 Task: 1. Profile Optimization: Reference:- Review your LinkedIn profile and update it with a compelling headline, a professional summary, and relevant keywords. Add or update your work experience, highlighting key achievements and responsibilities. Incorporate media files such as presentations, articles, or videos to showcase your work. Request recommendations from colleagues or supervisors to enhance your profile credibility.
Action: Mouse moved to (540, 83)
Screenshot: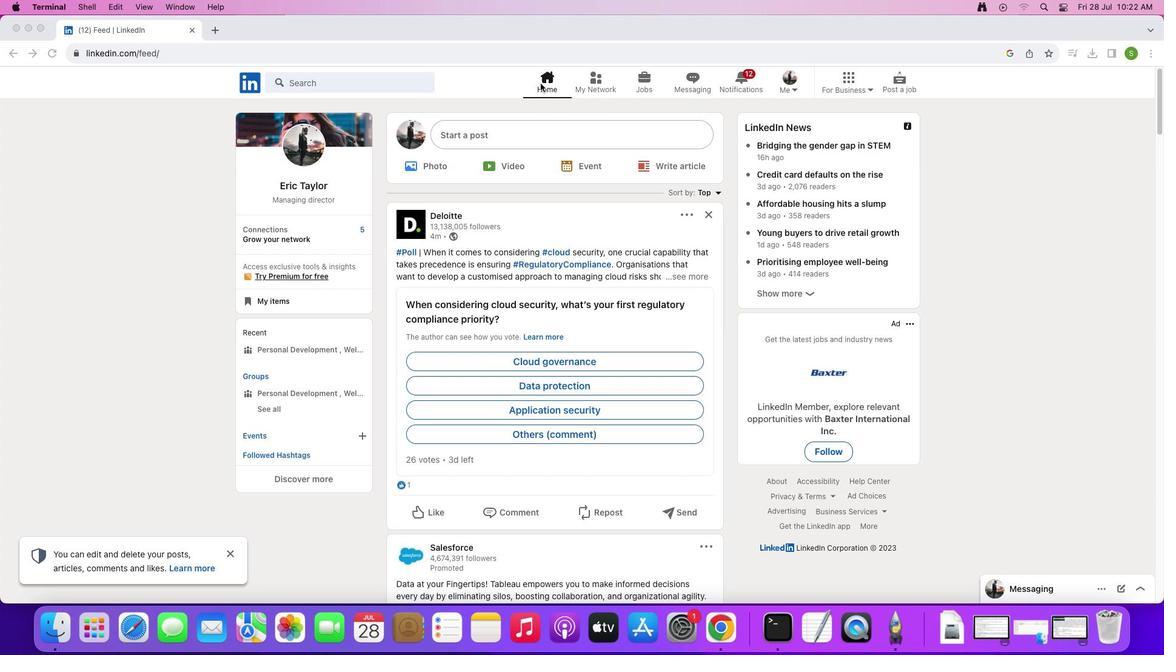 
Action: Mouse pressed left at (540, 83)
Screenshot: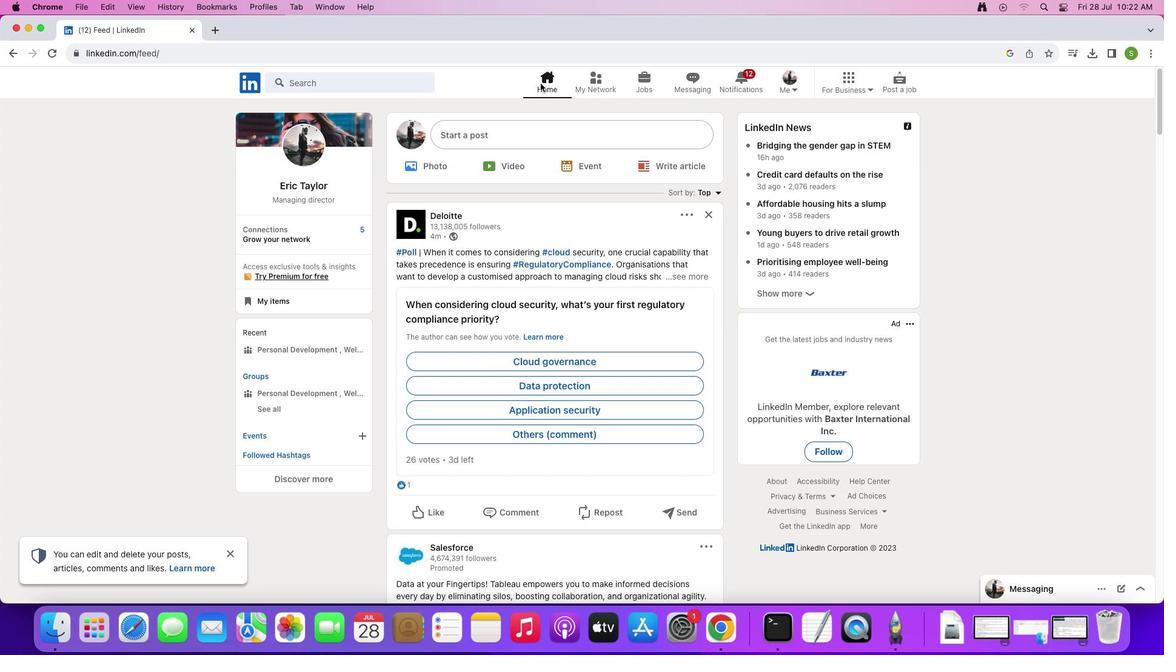 
Action: Mouse moved to (789, 85)
Screenshot: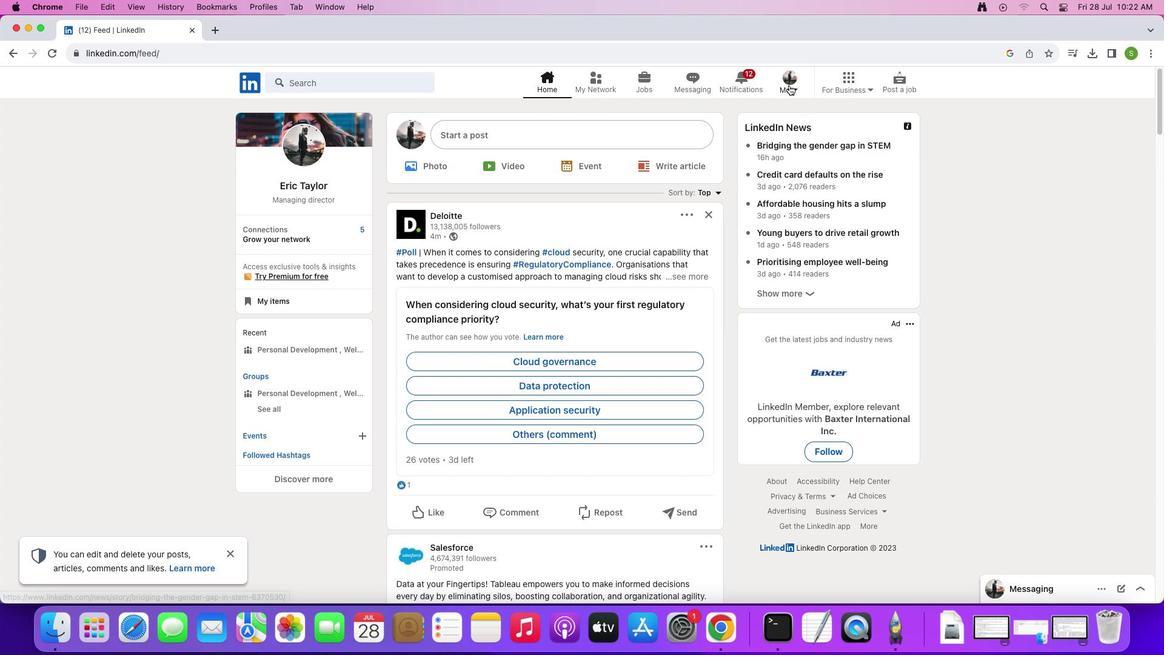 
Action: Mouse pressed left at (789, 85)
Screenshot: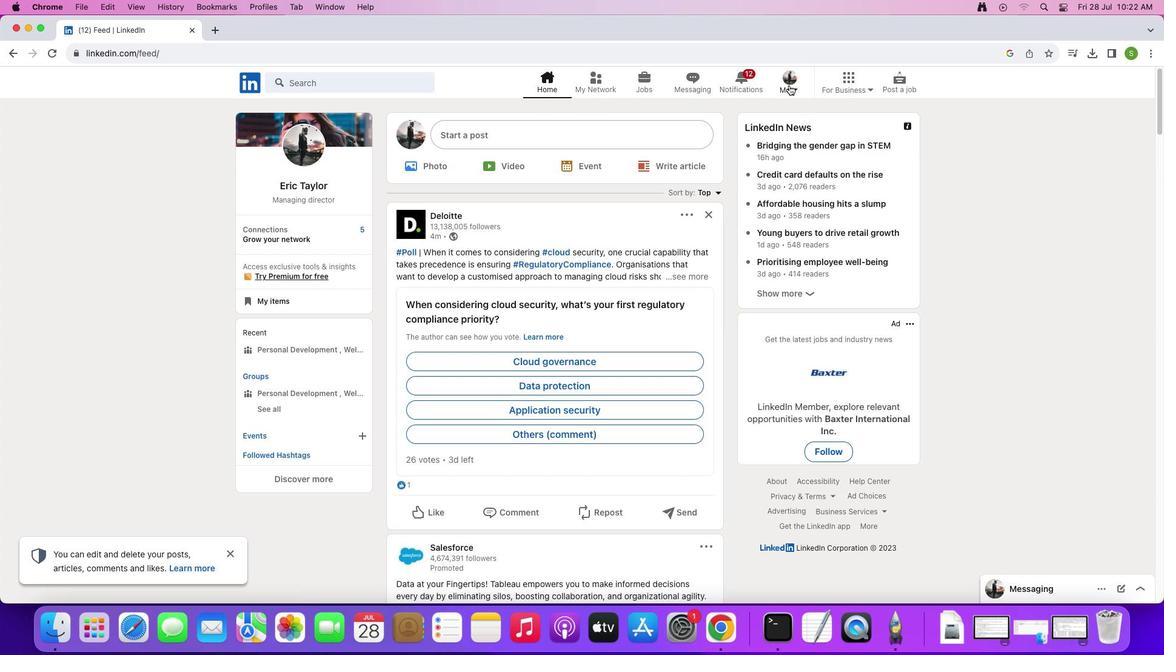
Action: Mouse moved to (731, 155)
Screenshot: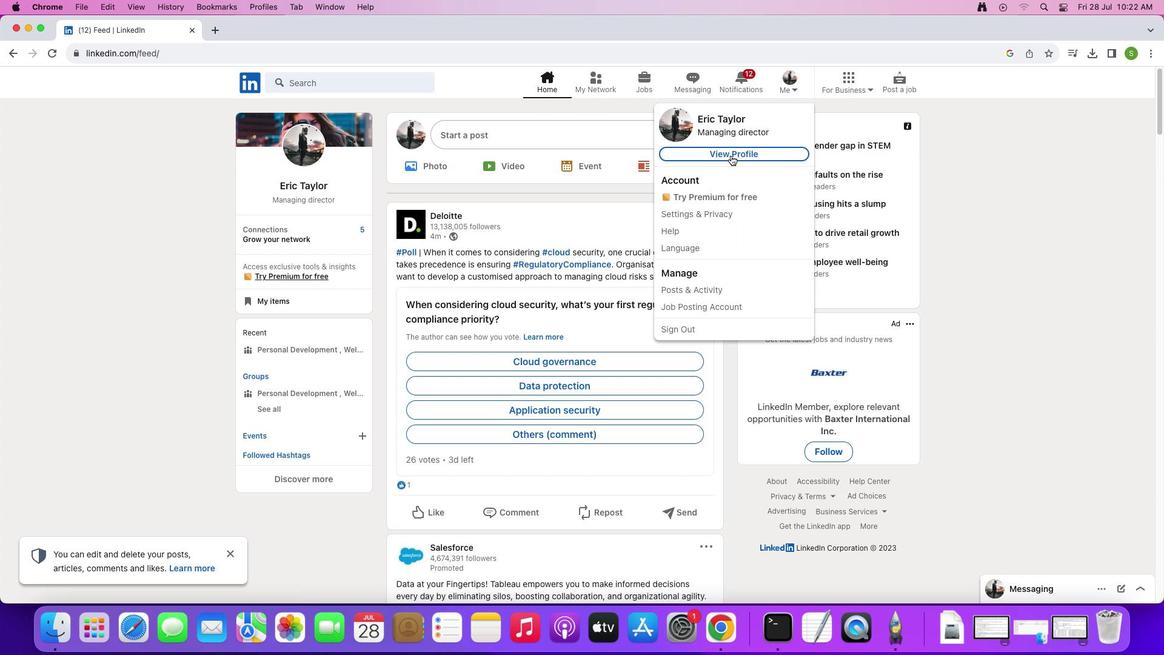 
Action: Mouse pressed left at (731, 155)
Screenshot: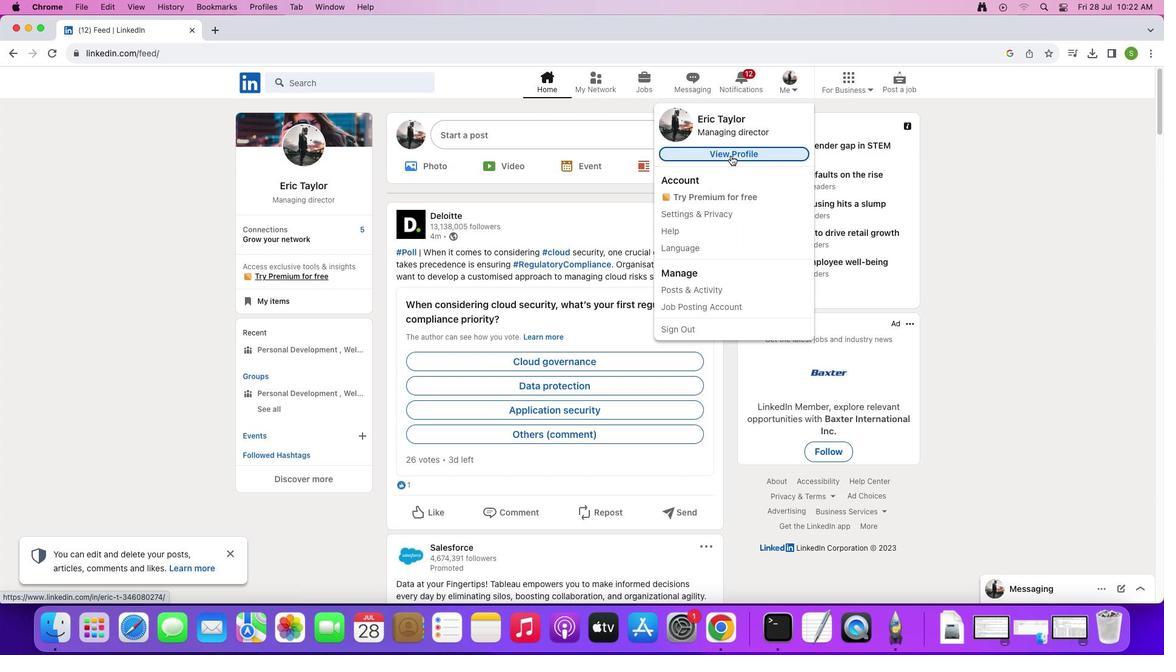 
Action: Mouse moved to (700, 255)
Screenshot: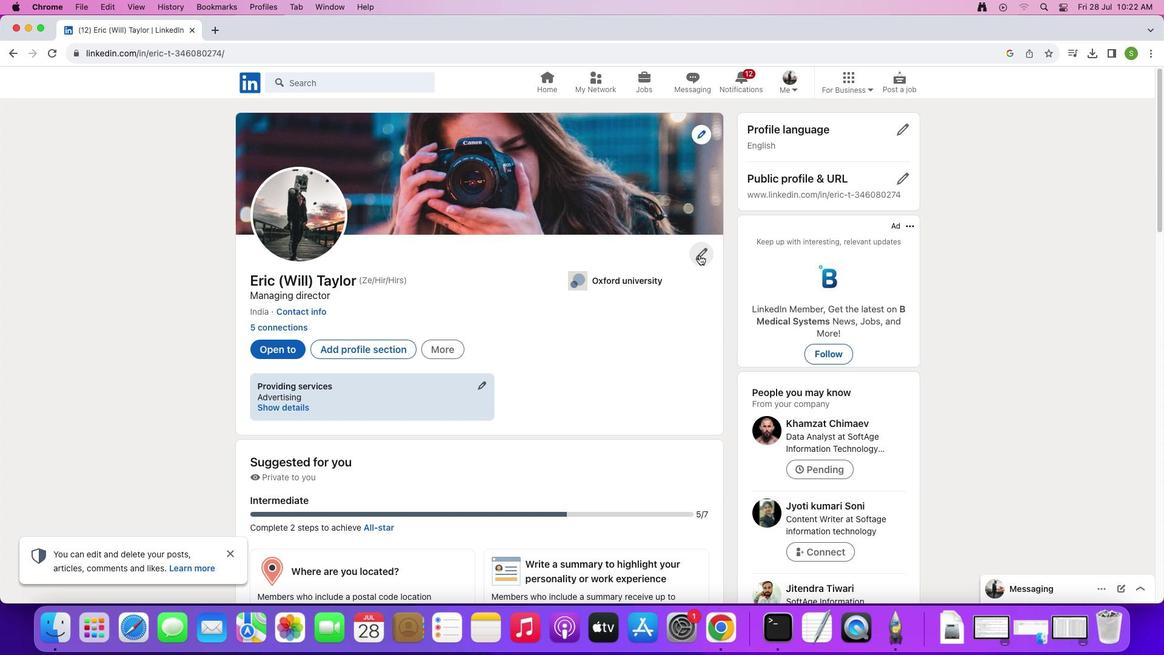 
Action: Mouse pressed left at (700, 255)
Screenshot: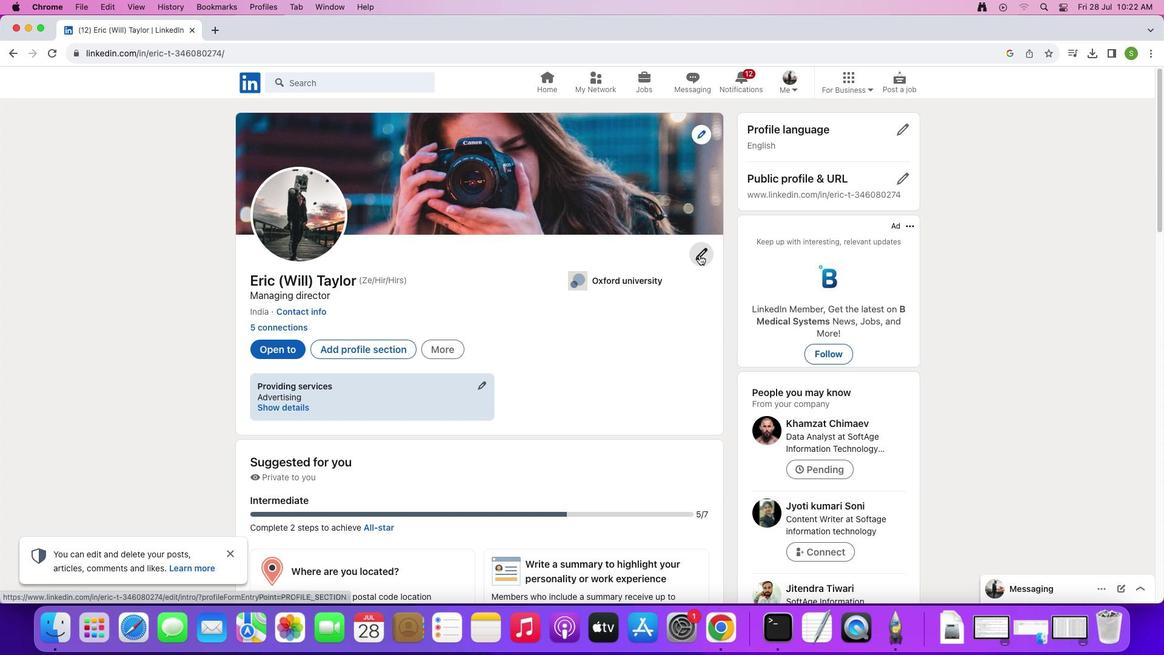
Action: Mouse moved to (499, 388)
Screenshot: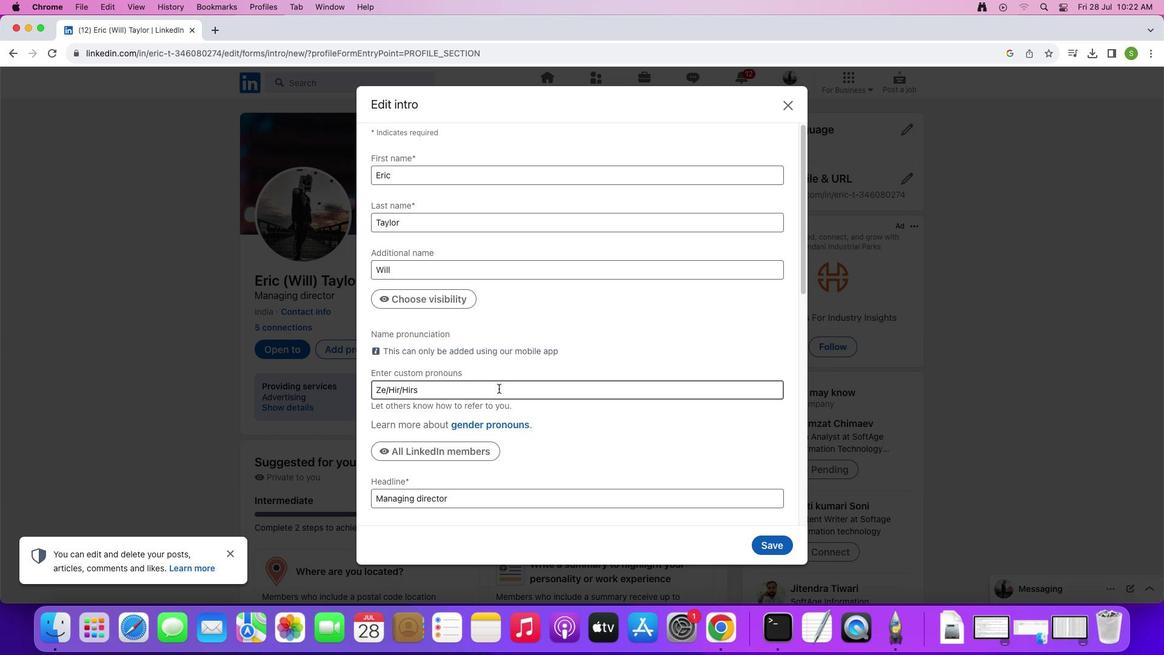 
Action: Mouse scrolled (499, 388) with delta (0, 0)
Screenshot: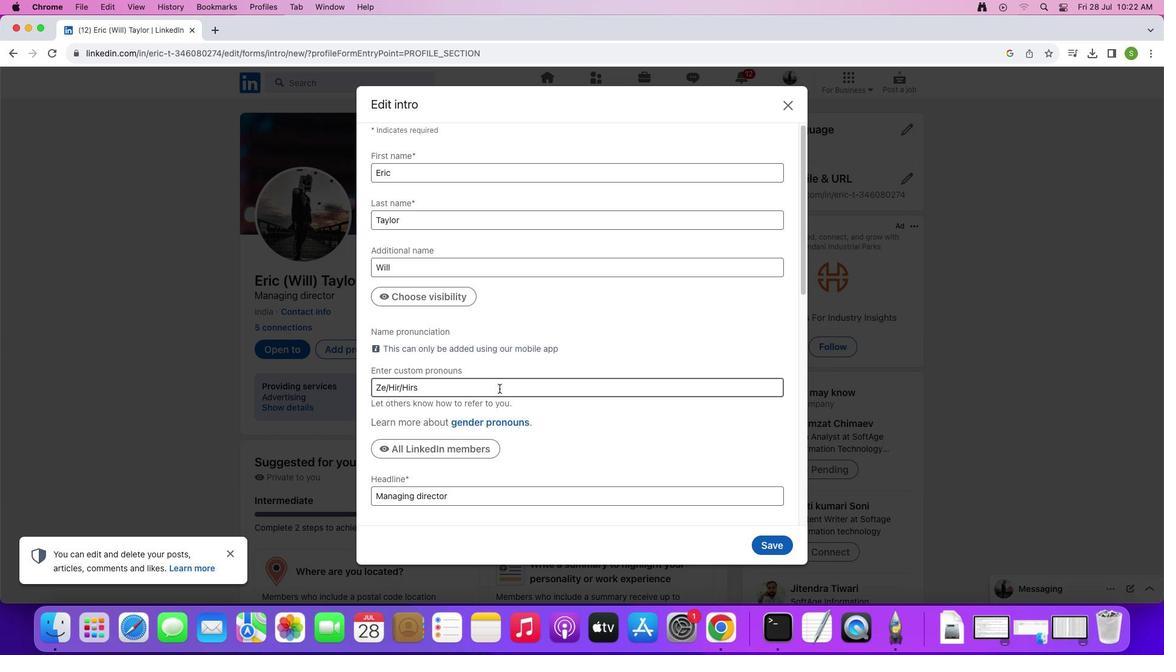
Action: Mouse moved to (499, 388)
Screenshot: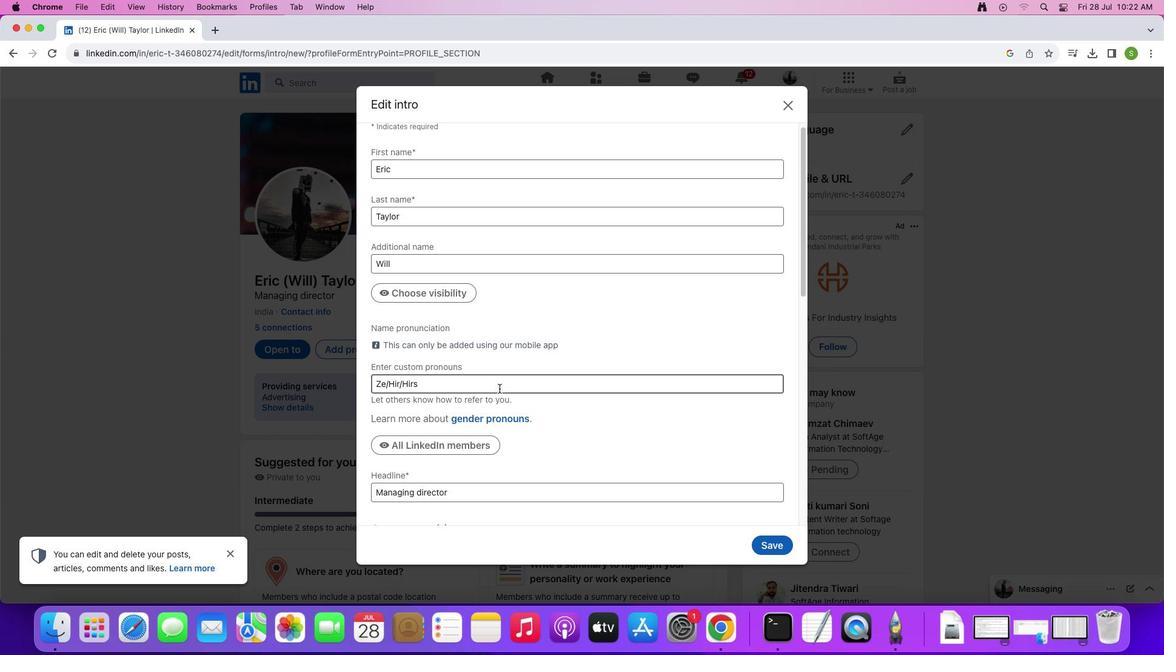 
Action: Mouse scrolled (499, 388) with delta (0, 0)
Screenshot: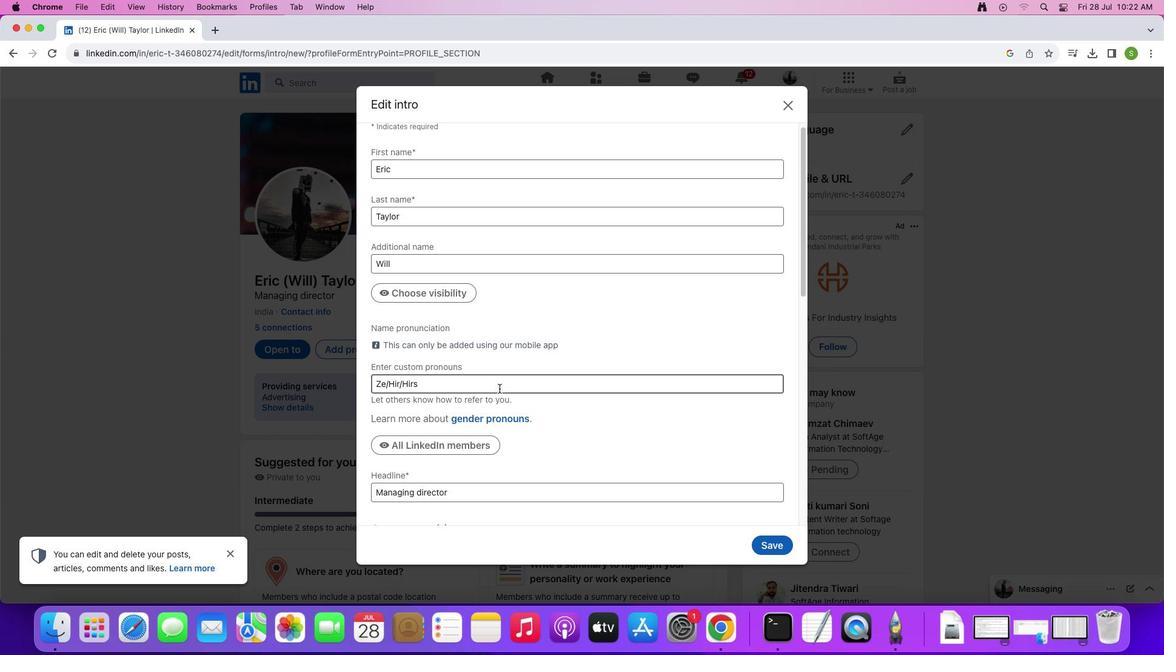 
Action: Mouse scrolled (499, 388) with delta (0, 0)
Screenshot: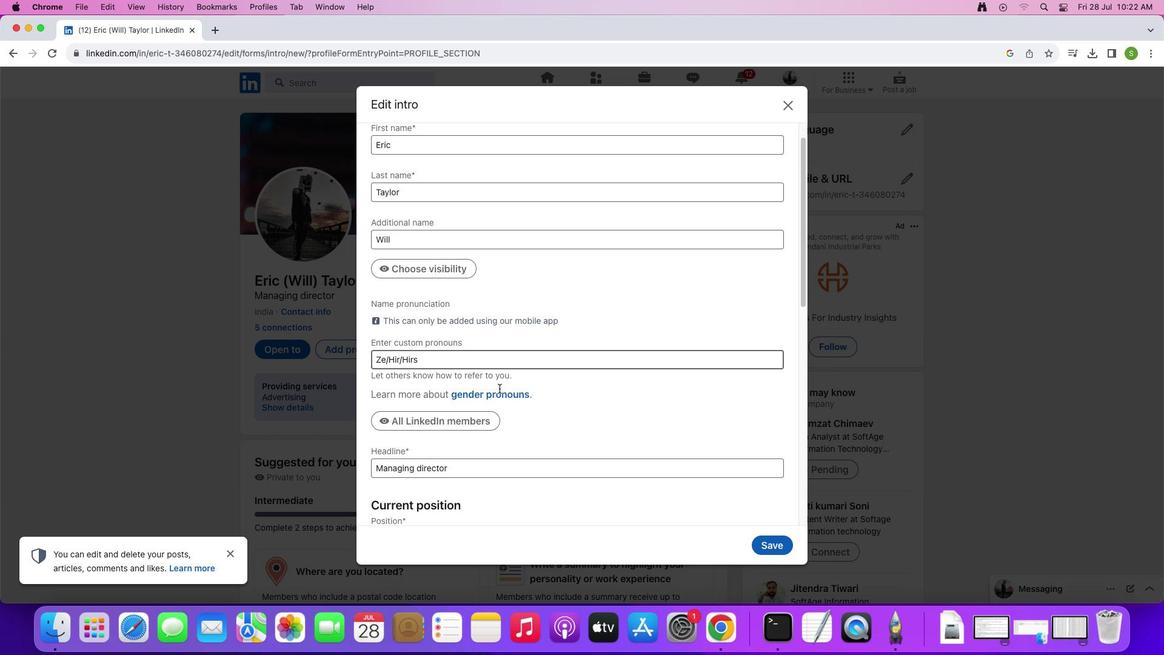 
Action: Mouse moved to (499, 389)
Screenshot: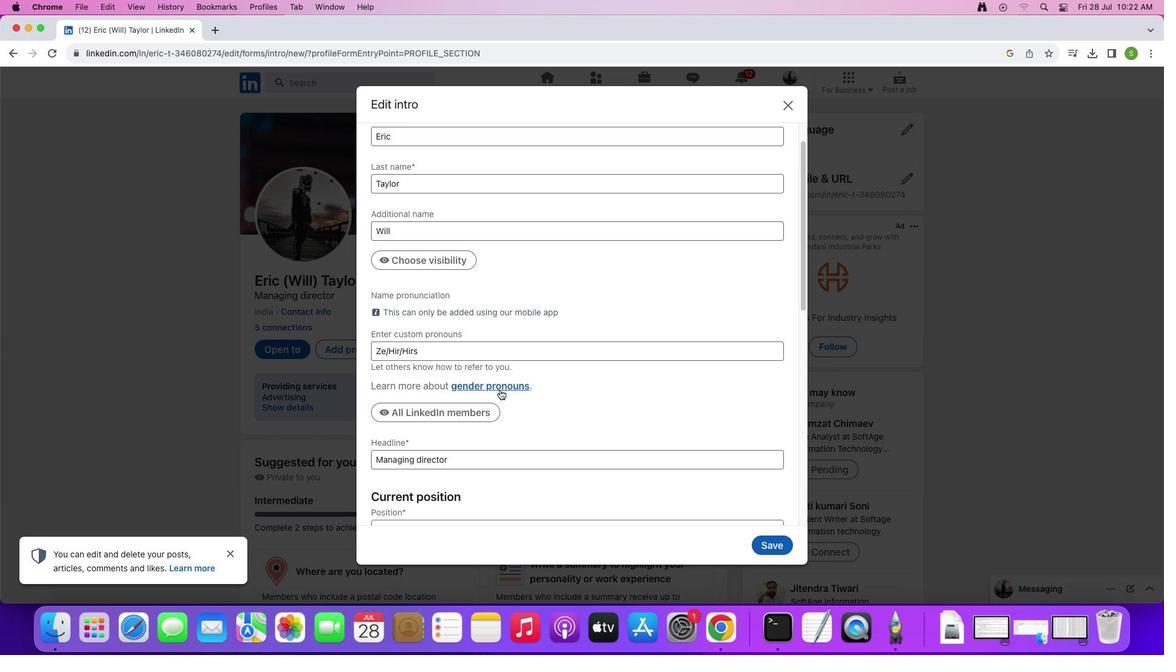 
Action: Mouse scrolled (499, 389) with delta (0, 0)
Screenshot: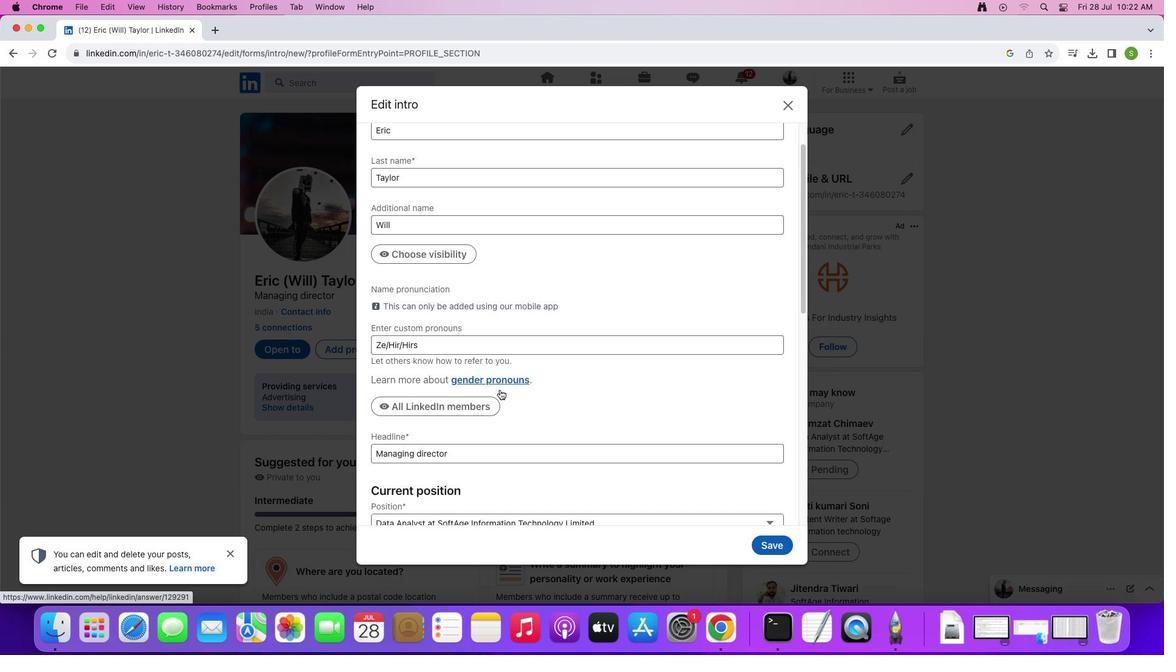 
Action: Mouse scrolled (499, 389) with delta (0, 0)
Screenshot: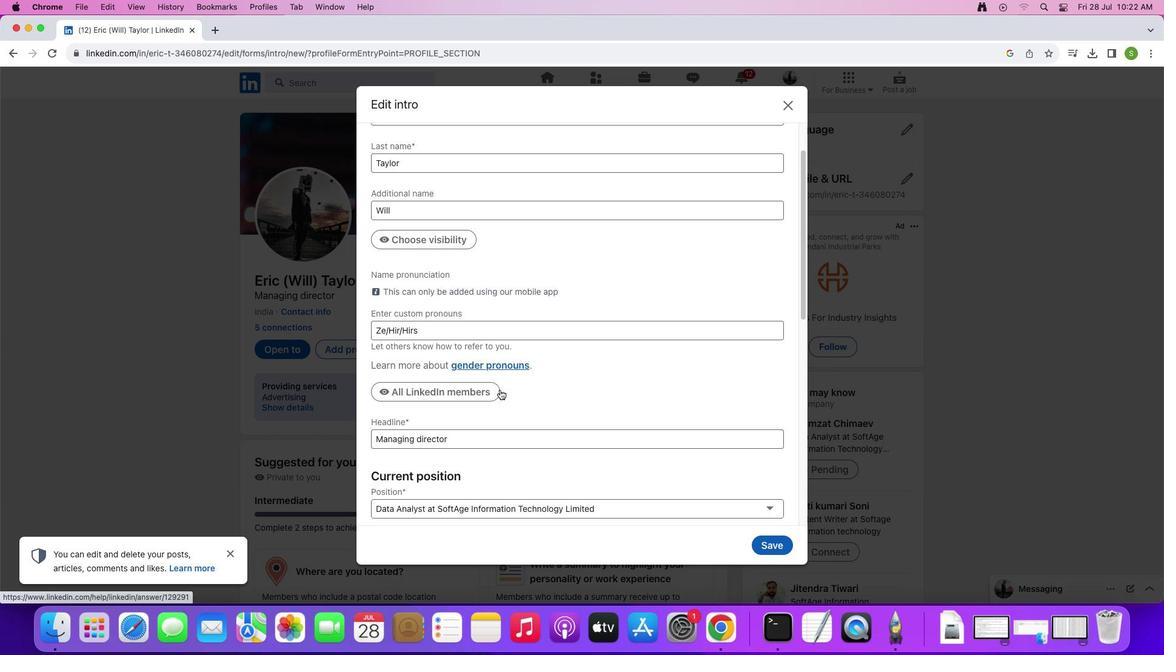 
Action: Mouse scrolled (499, 389) with delta (0, -1)
Screenshot: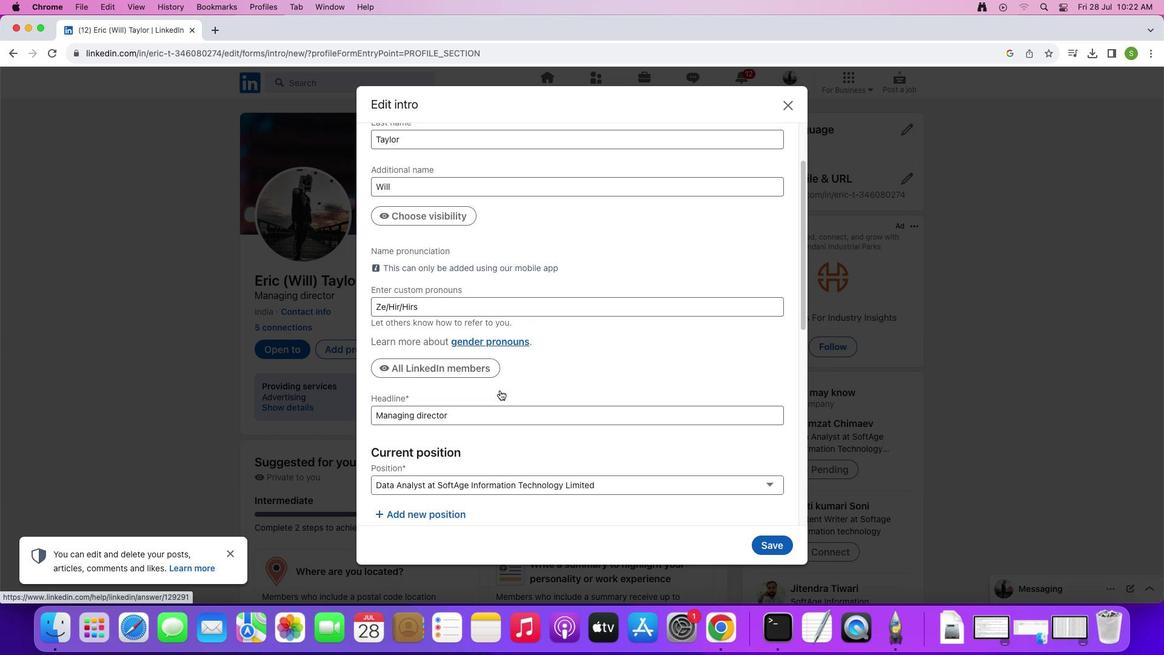 
Action: Mouse moved to (461, 363)
Screenshot: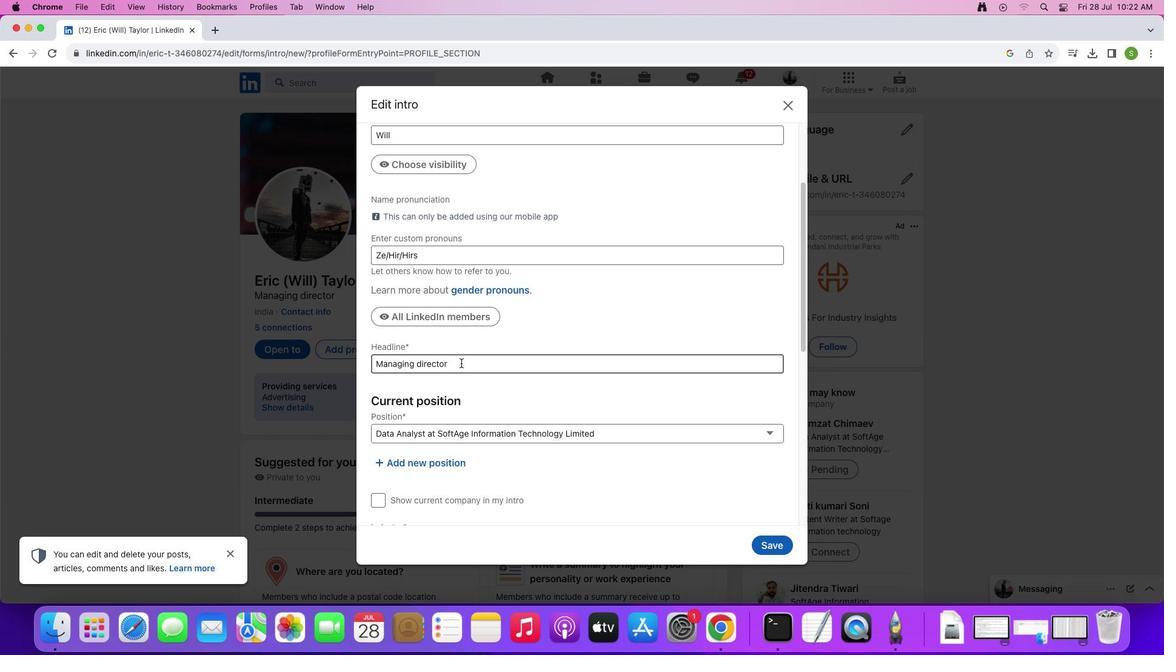 
Action: Mouse pressed left at (461, 363)
Screenshot: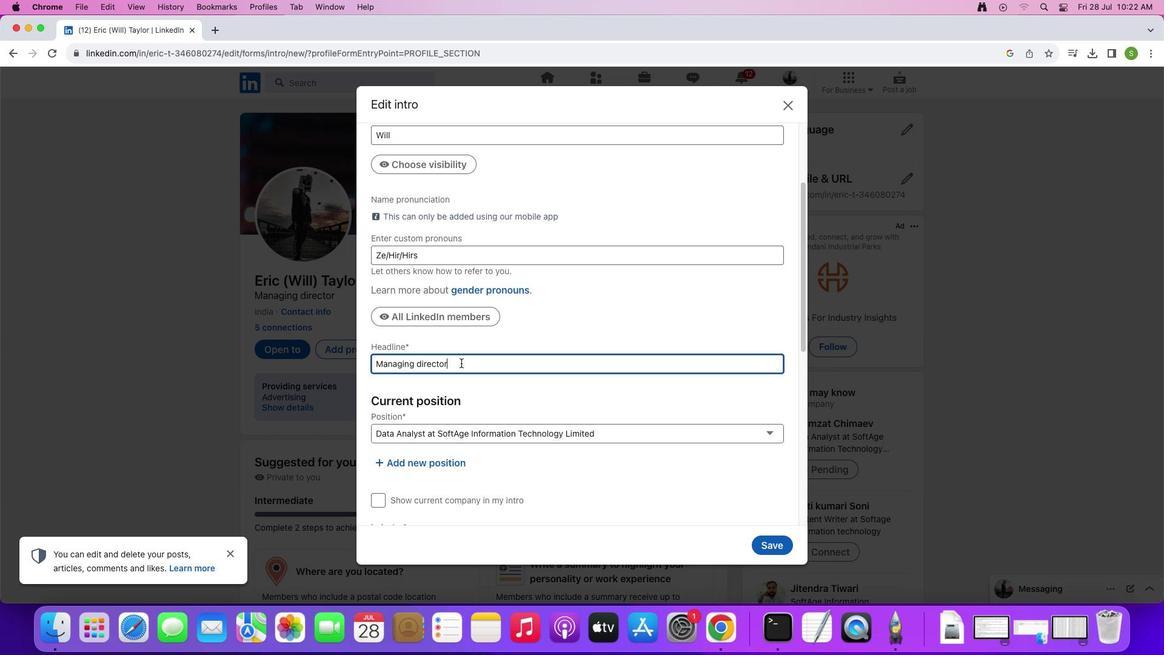 
Action: Mouse moved to (592, 374)
Screenshot: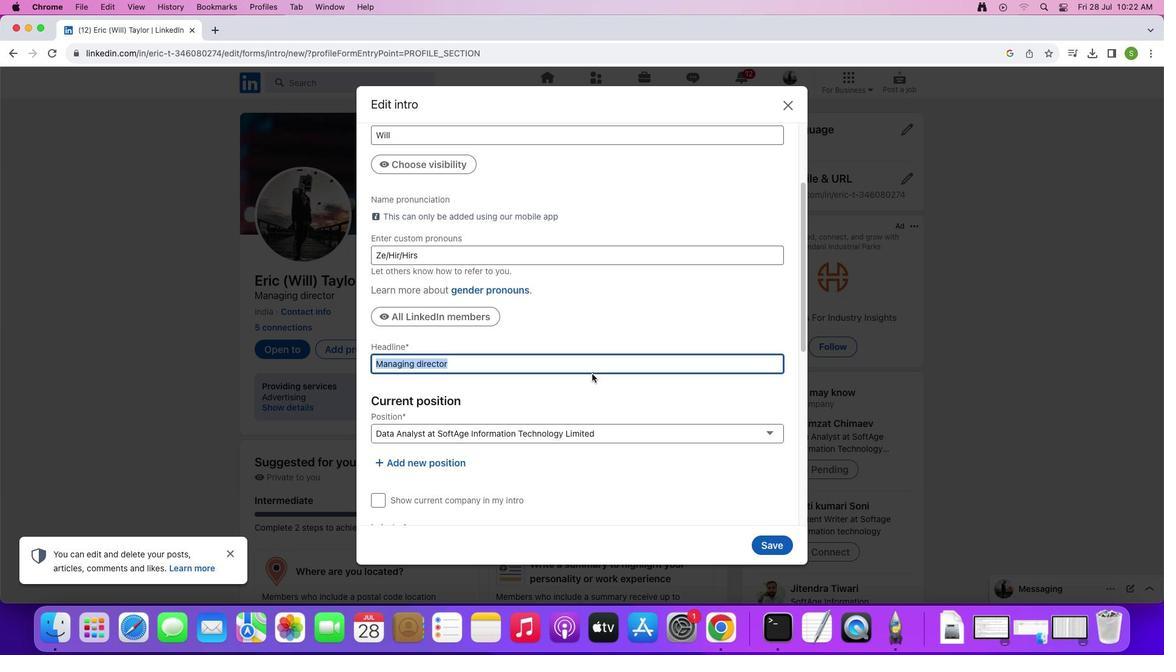 
Action: Key pressed 'F'Key.caps_lock'r''o''n''t'Key.space'e''n''d'Key.space'd''e''v''e''l''o''p''e''r'
Screenshot: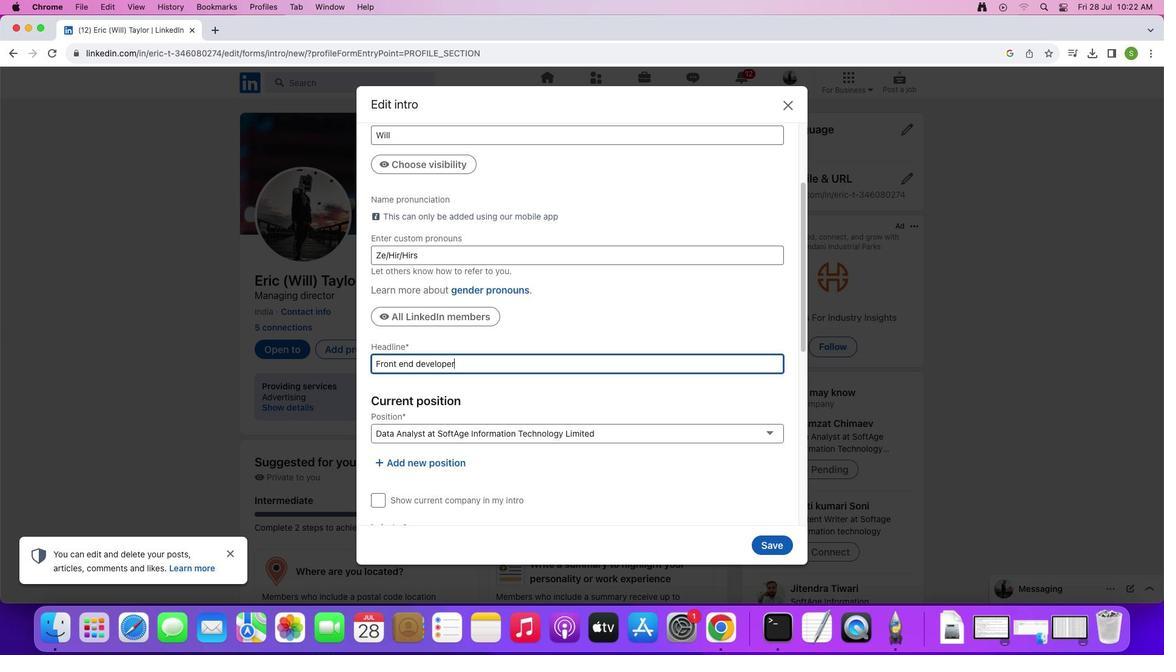 
Action: Mouse moved to (692, 436)
Screenshot: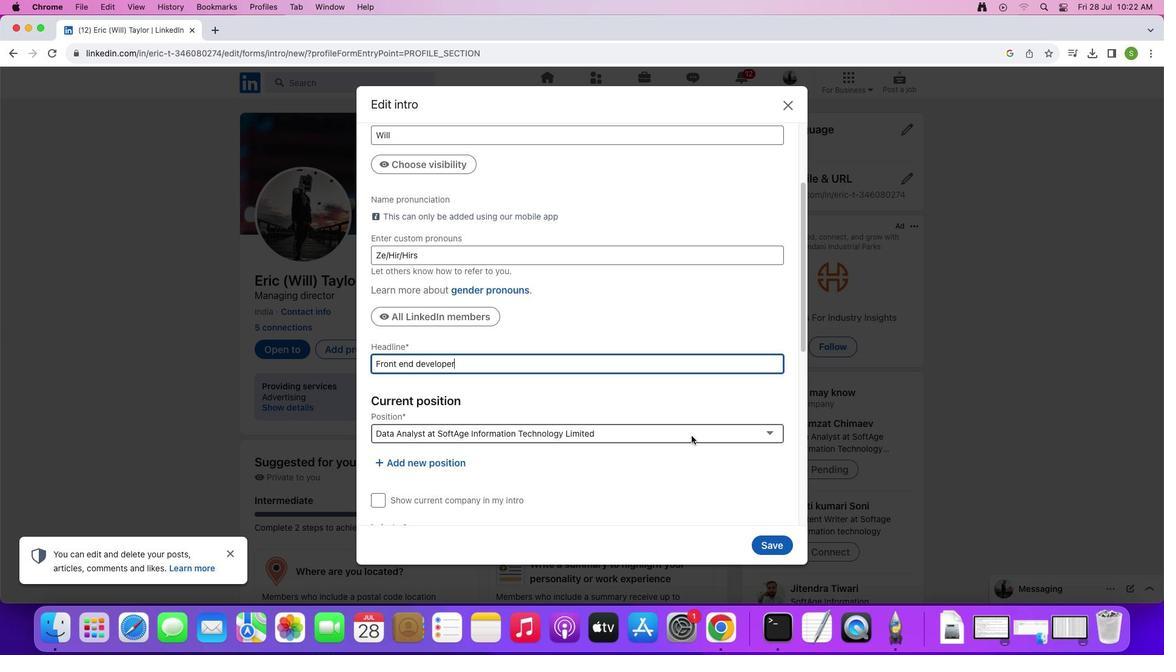 
Action: Mouse pressed left at (692, 436)
Screenshot: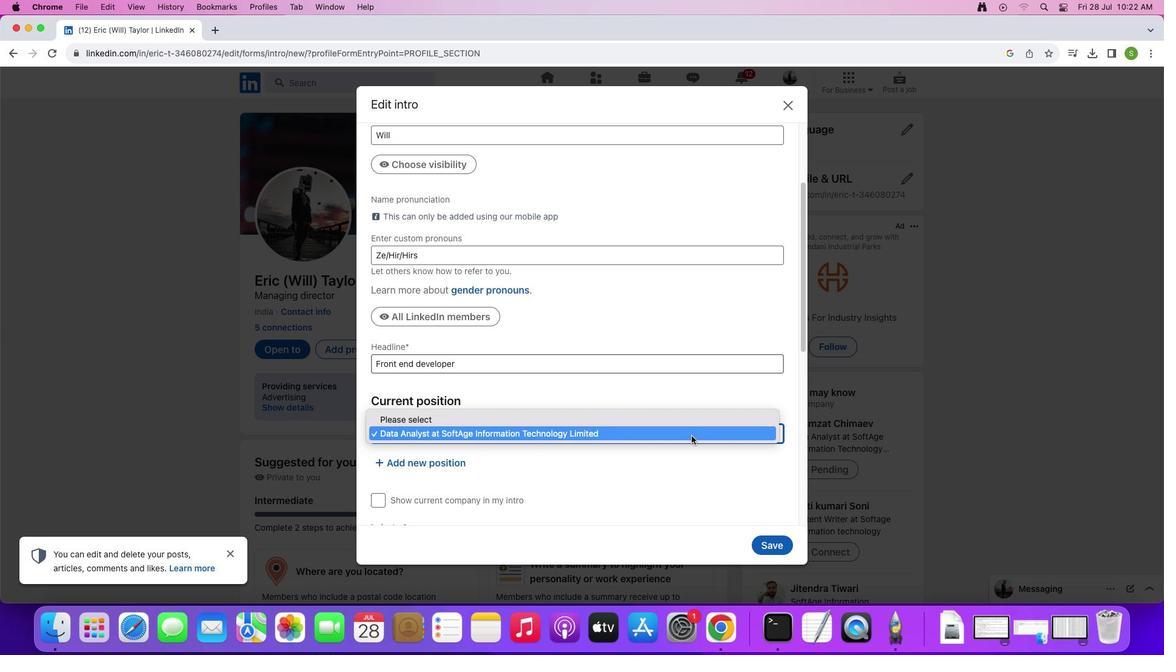 
Action: Mouse moved to (455, 464)
Screenshot: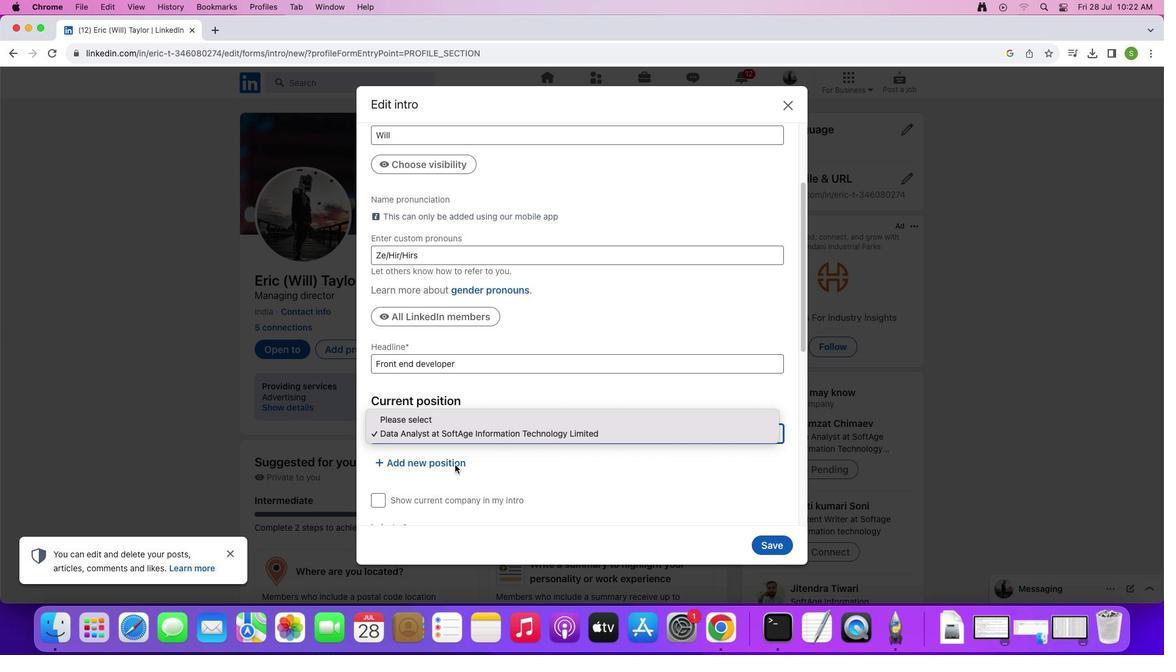 
Action: Mouse pressed left at (455, 464)
Screenshot: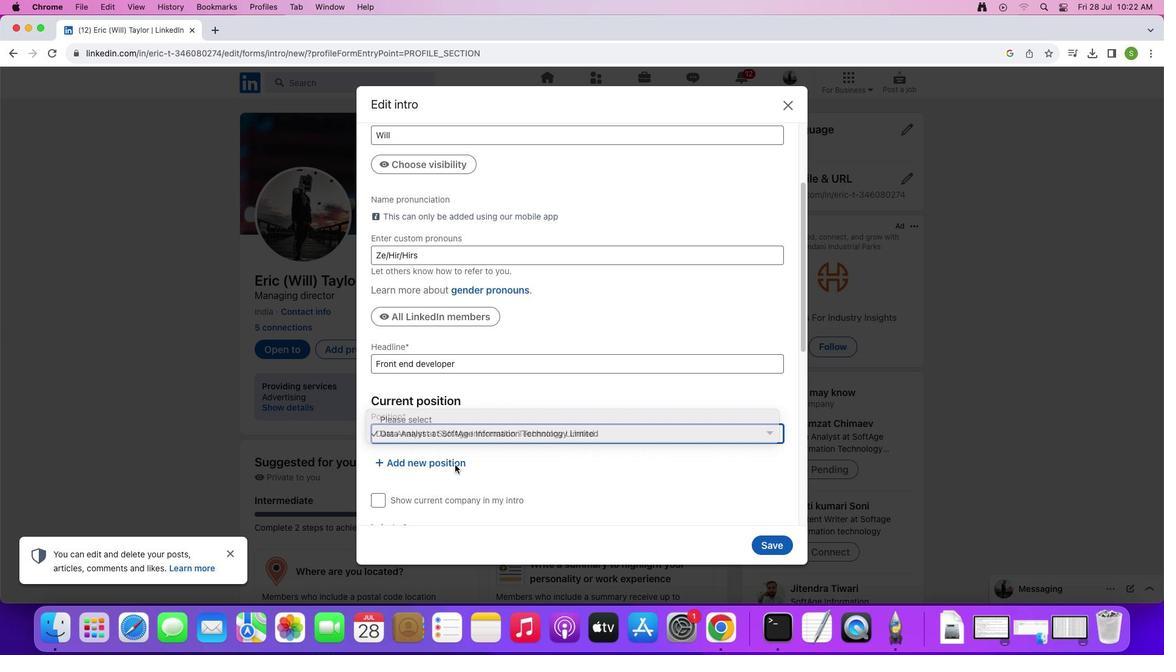 
Action: Mouse moved to (614, 433)
Screenshot: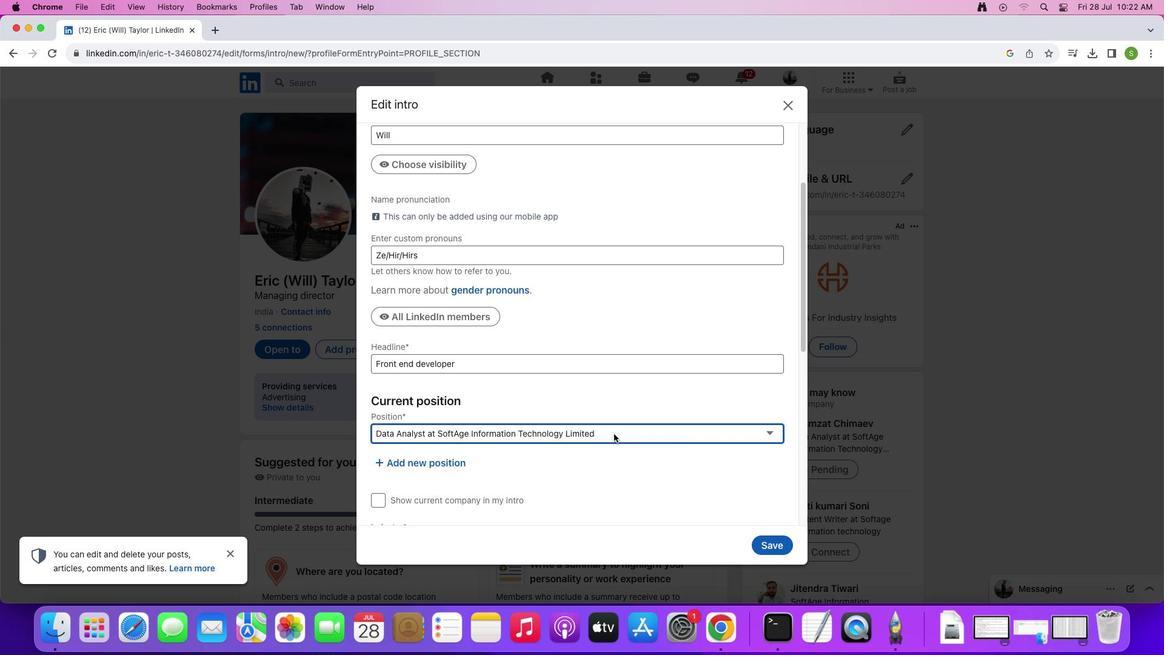 
Action: Mouse pressed left at (614, 433)
Screenshot: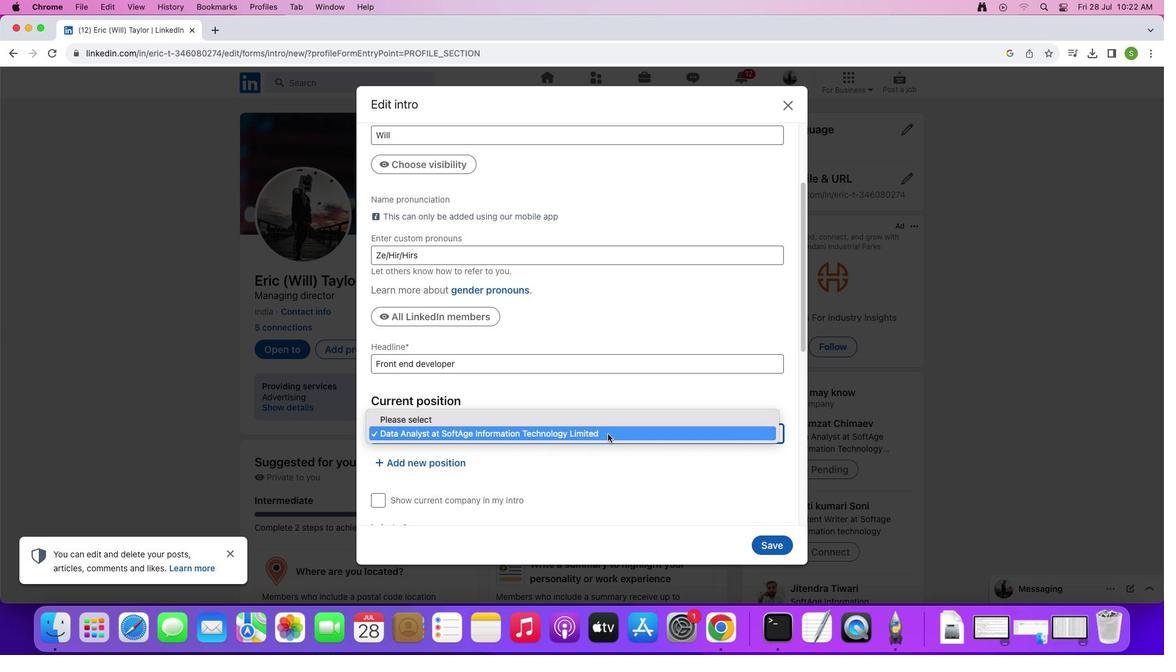 
Action: Mouse moved to (606, 434)
Screenshot: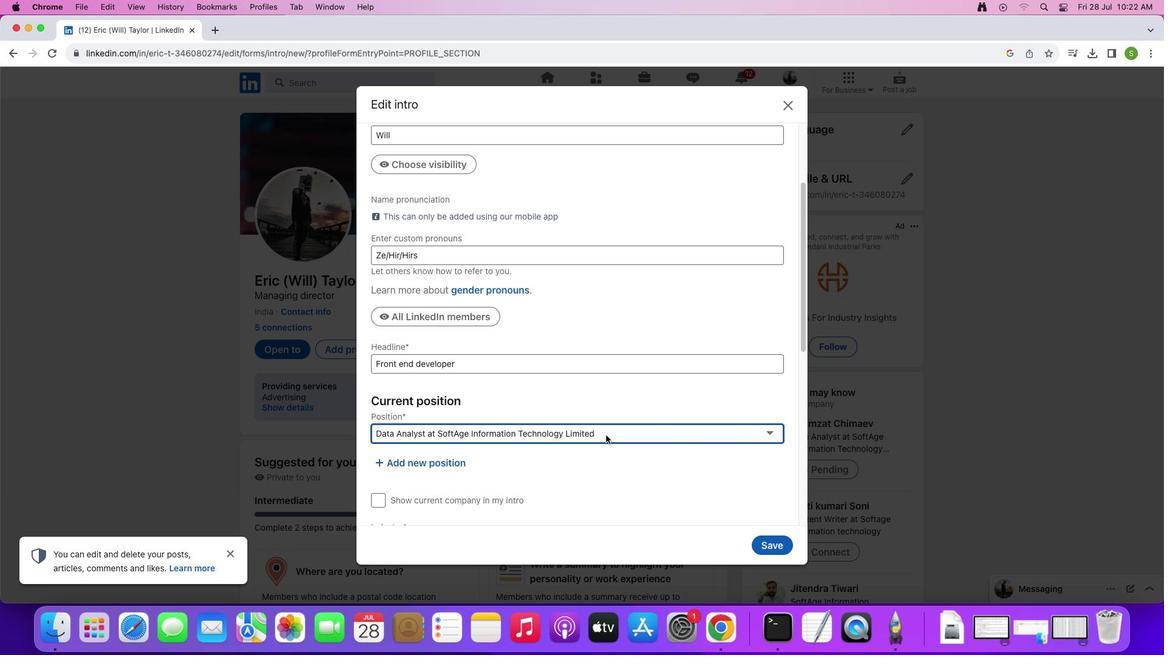 
Action: Mouse pressed left at (606, 434)
Screenshot: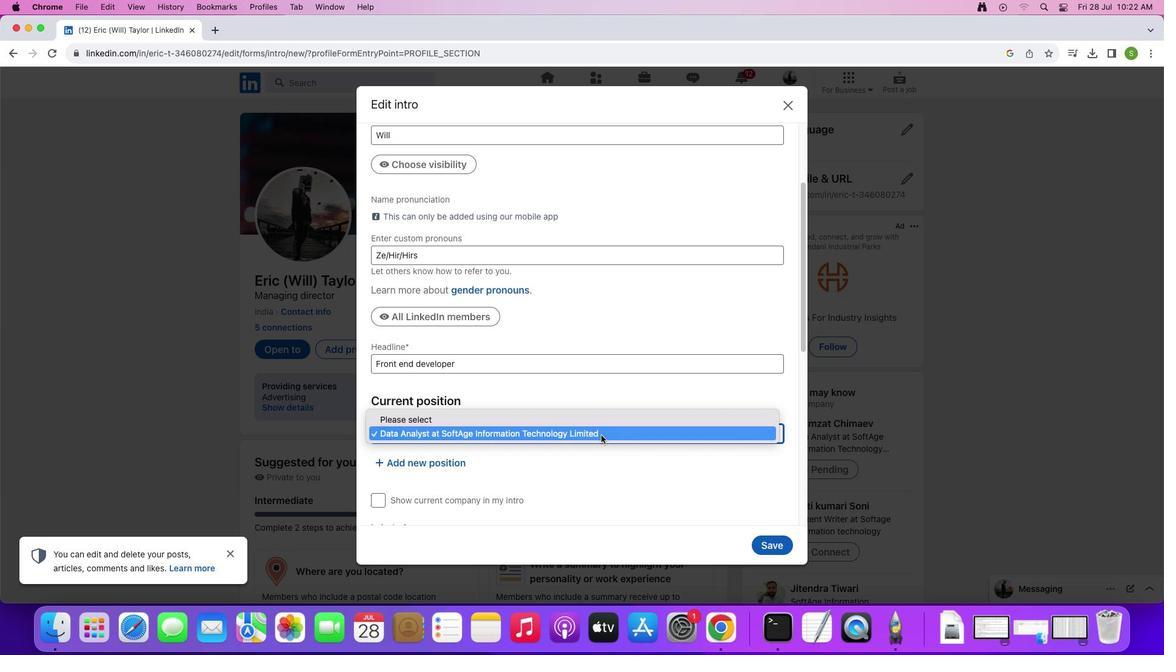 
Action: Mouse moved to (596, 428)
Screenshot: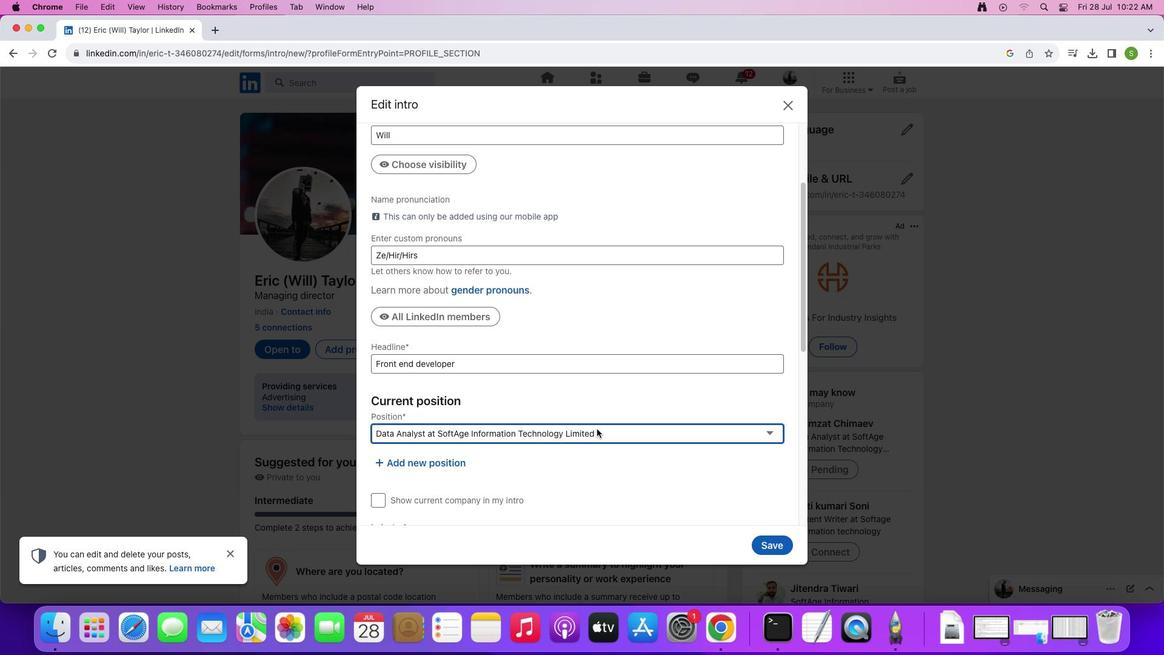 
Action: Mouse pressed left at (596, 428)
Screenshot: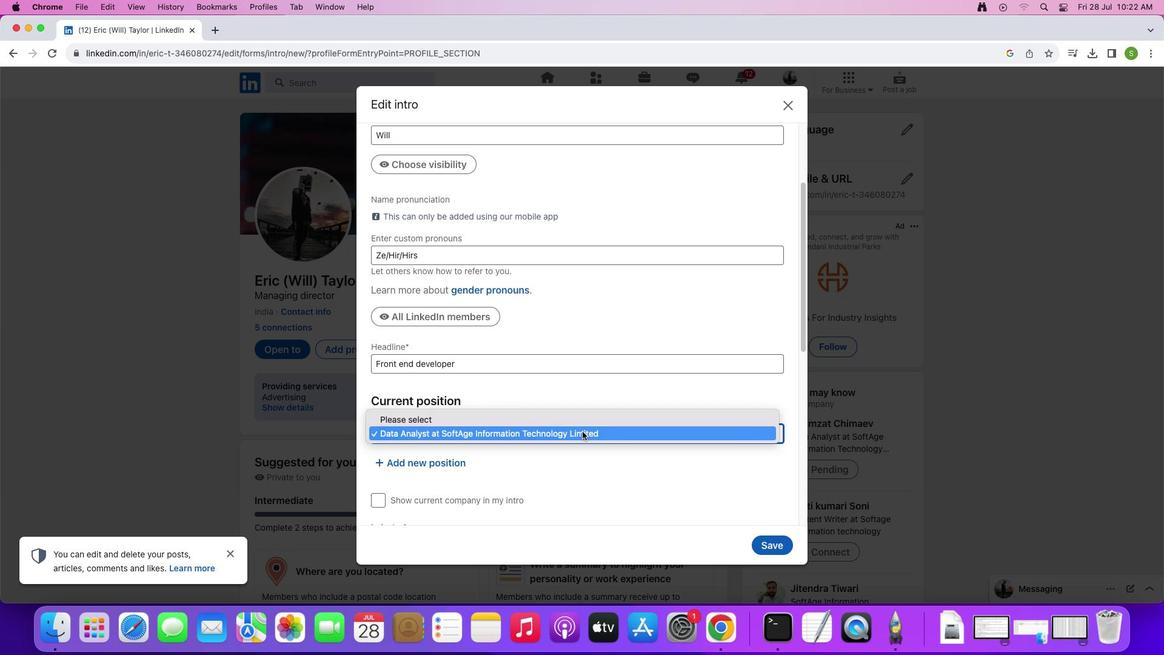 
Action: Mouse moved to (772, 430)
Screenshot: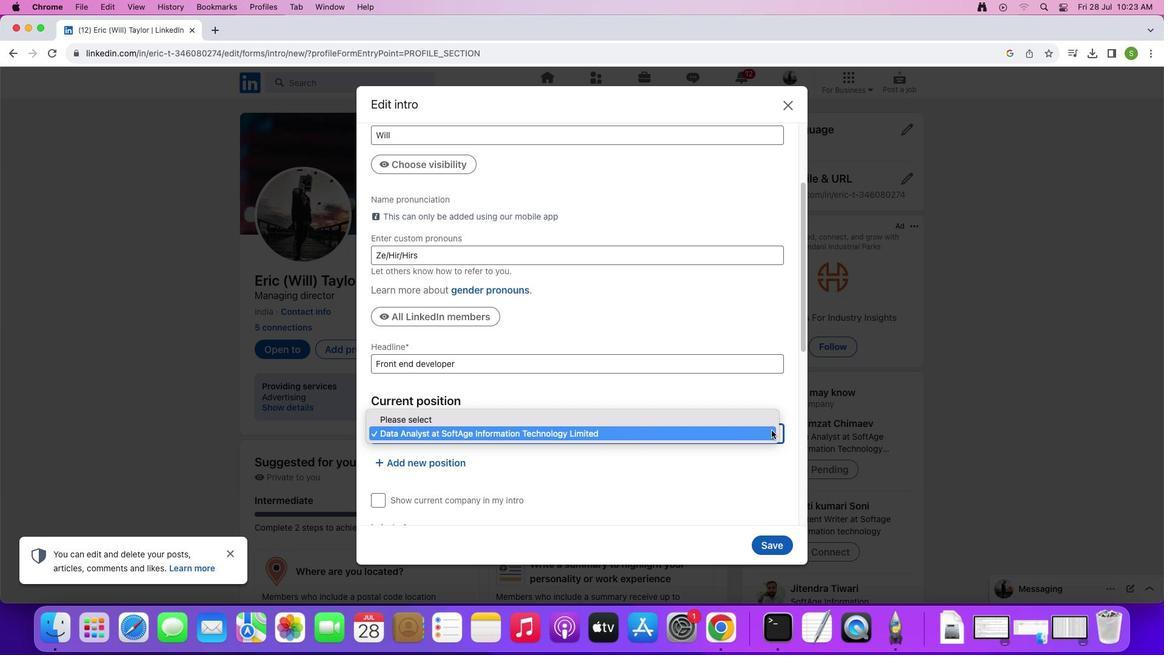 
Action: Mouse pressed left at (772, 430)
Screenshot: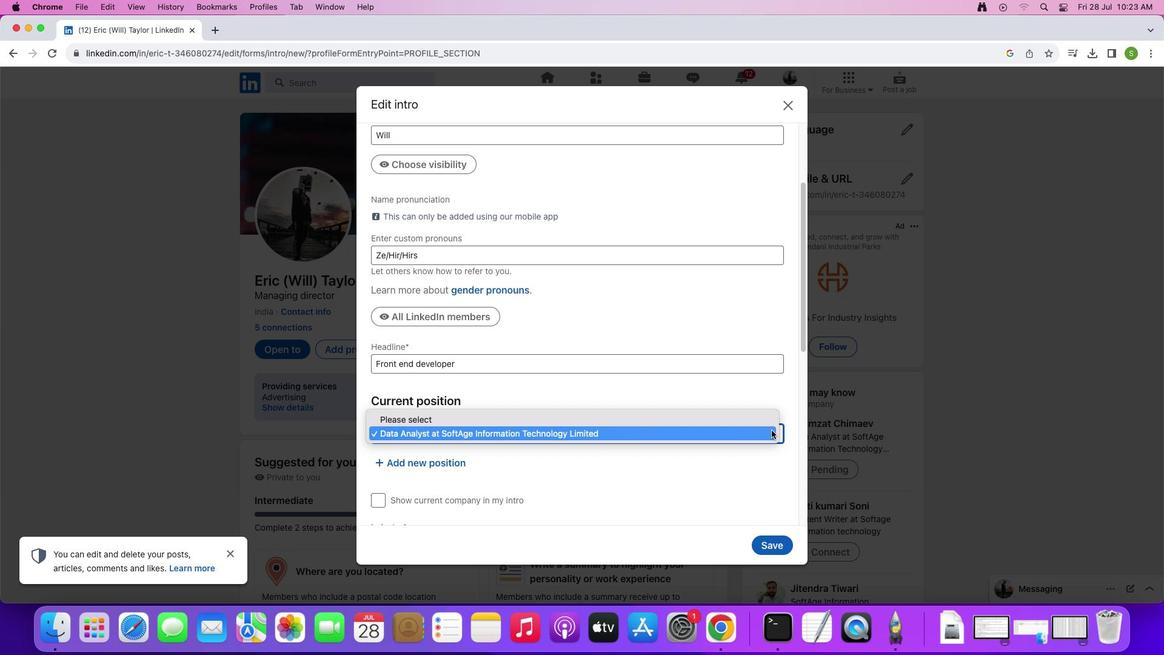 
Action: Mouse moved to (438, 462)
Screenshot: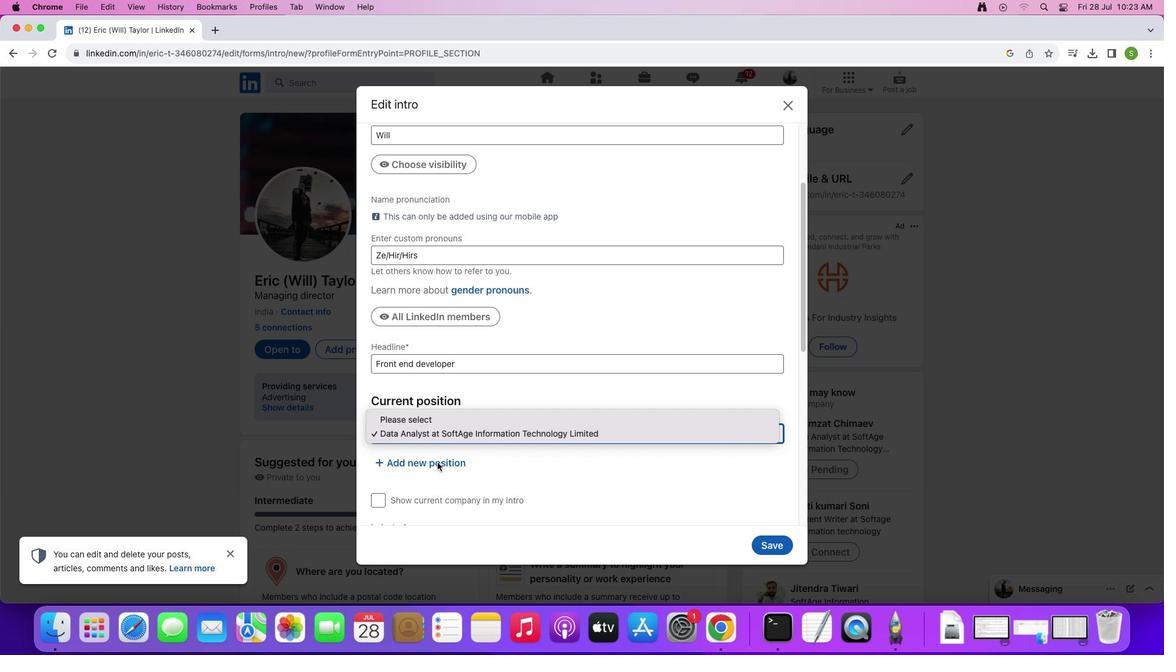 
Action: Mouse pressed left at (438, 462)
Screenshot: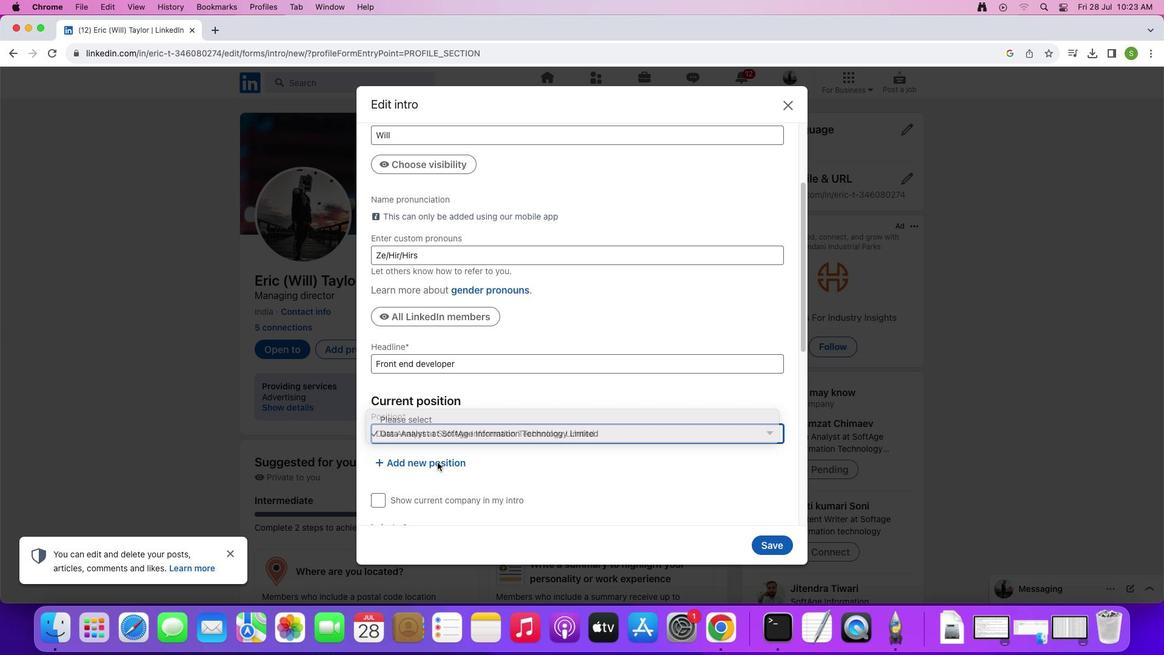 
Action: Mouse moved to (442, 464)
Screenshot: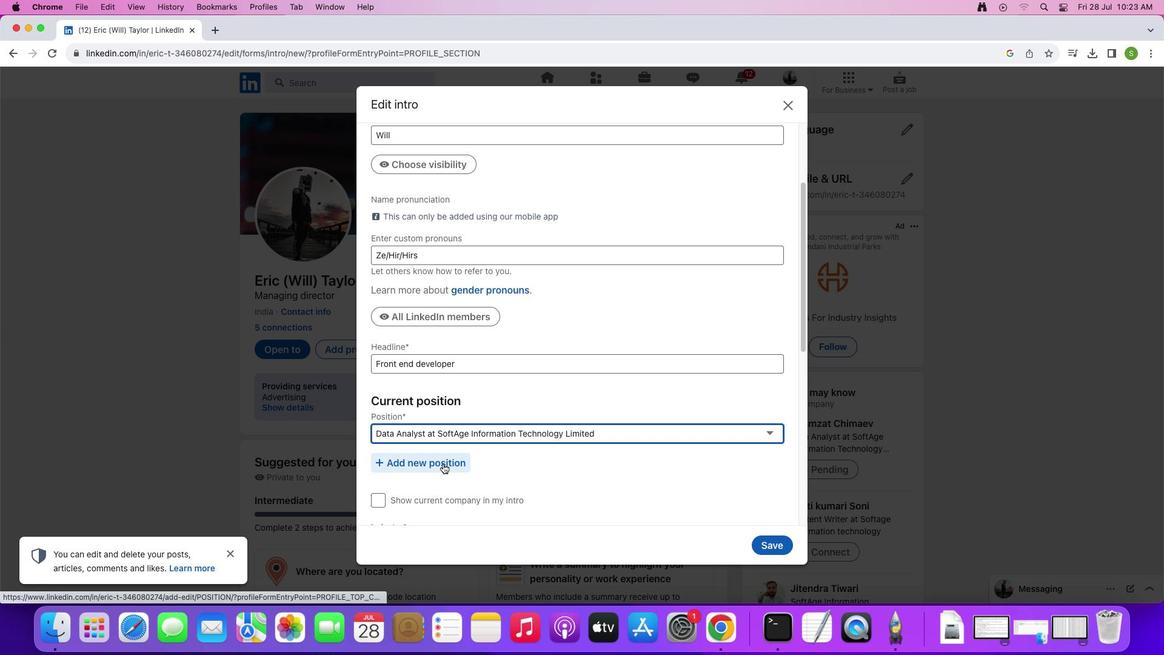 
Action: Mouse pressed left at (442, 464)
Screenshot: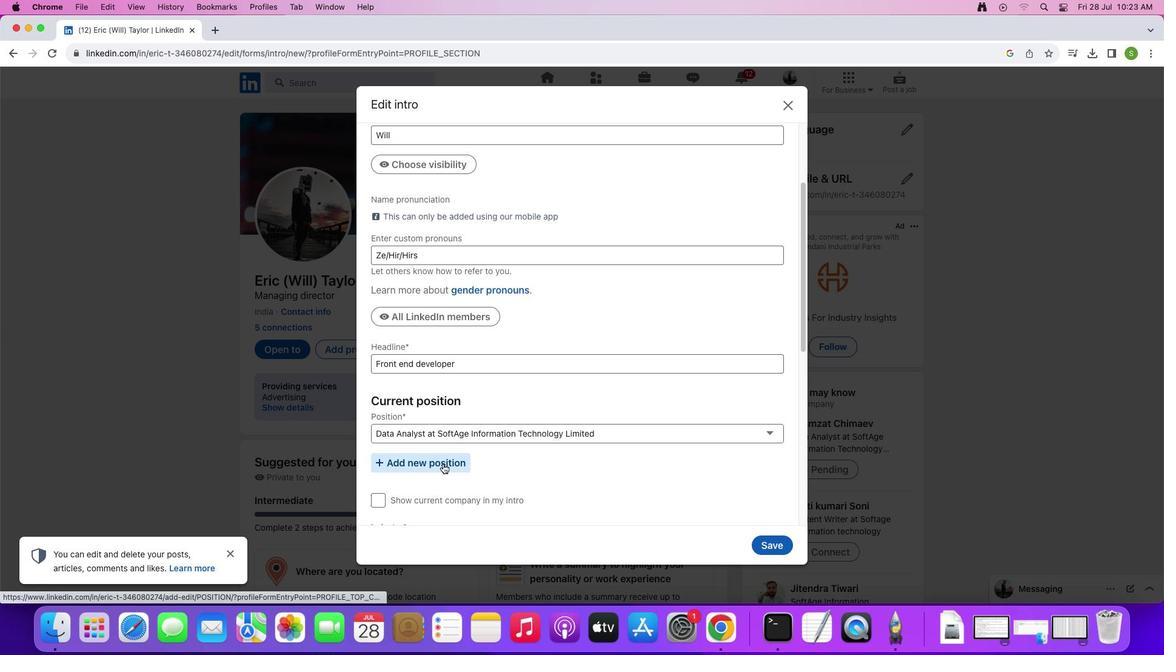 
Action: Mouse moved to (456, 352)
Screenshot: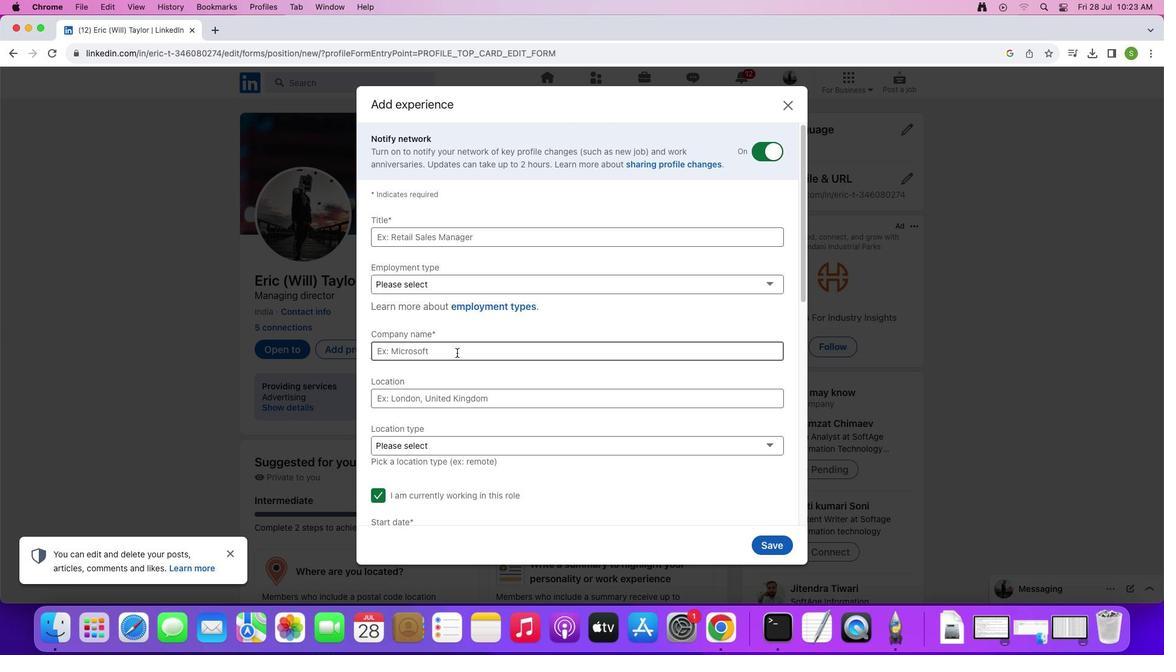 
Action: Mouse scrolled (456, 352) with delta (0, 0)
Screenshot: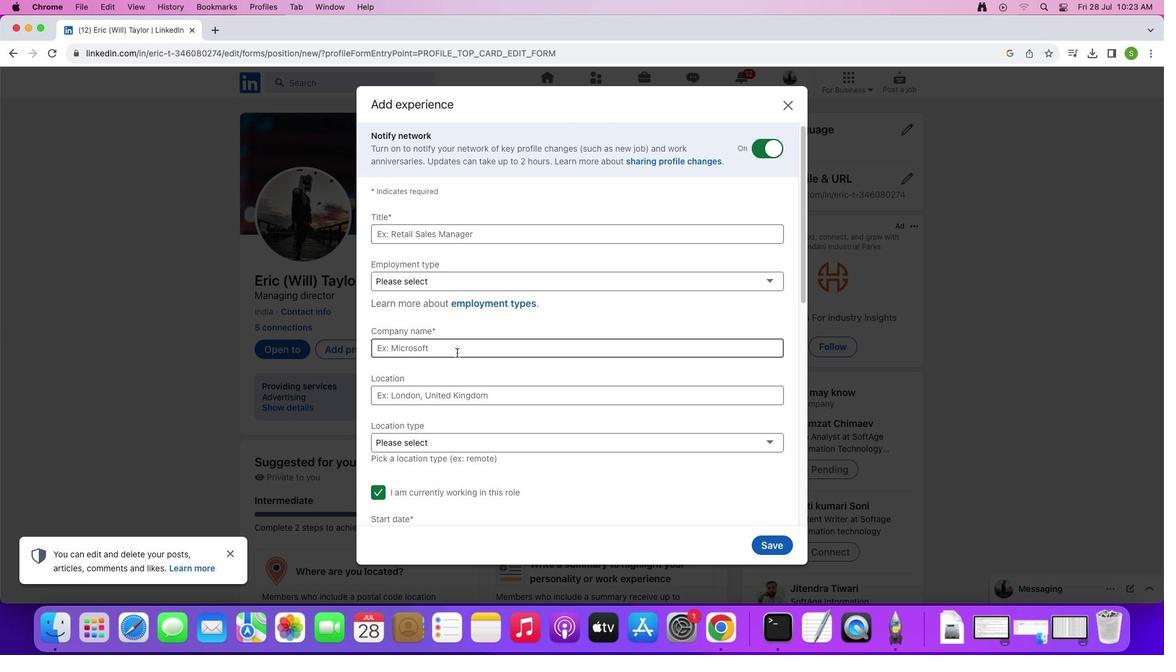 
Action: Mouse scrolled (456, 352) with delta (0, 0)
Screenshot: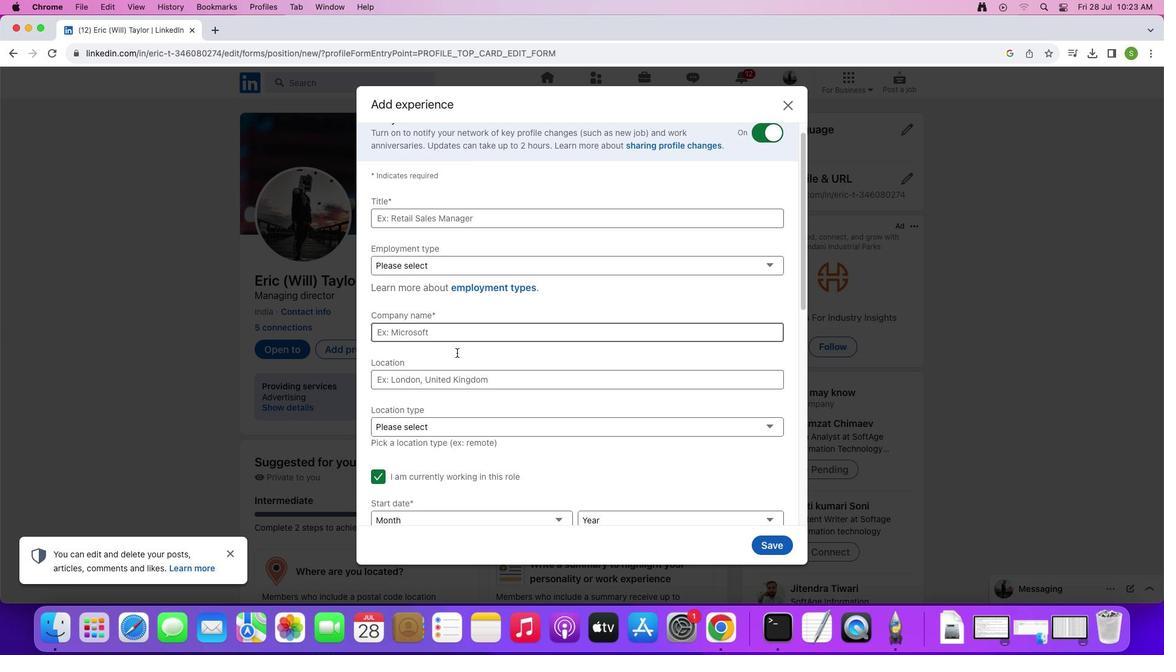 
Action: Mouse scrolled (456, 352) with delta (0, 0)
Screenshot: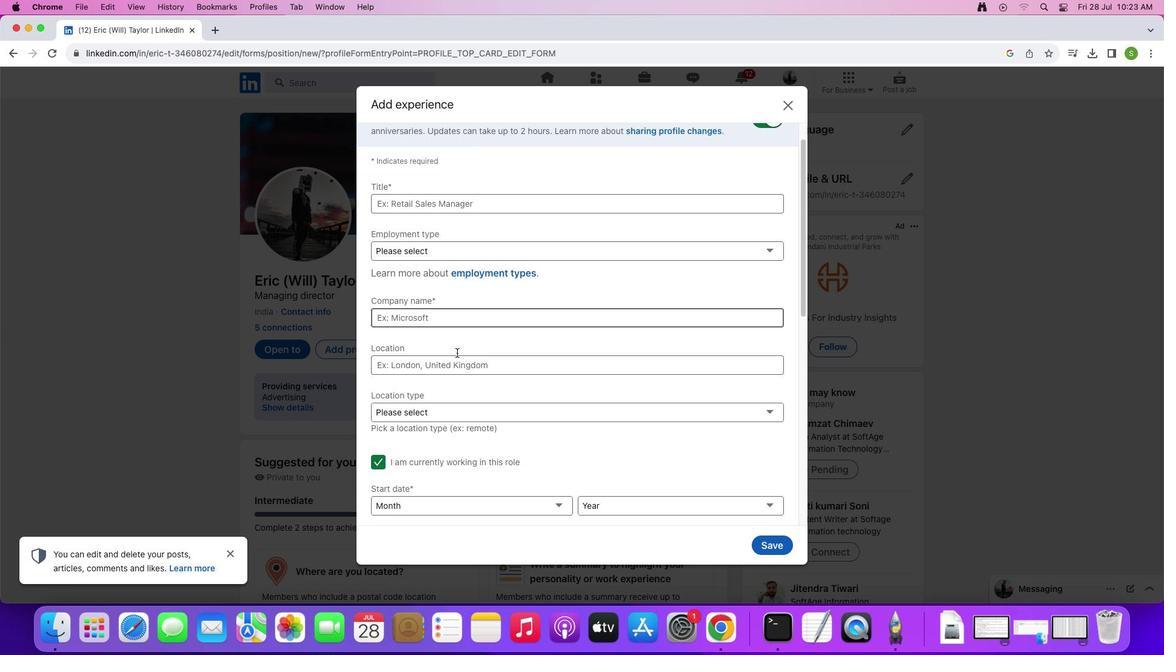 
Action: Mouse scrolled (456, 352) with delta (0, 0)
Screenshot: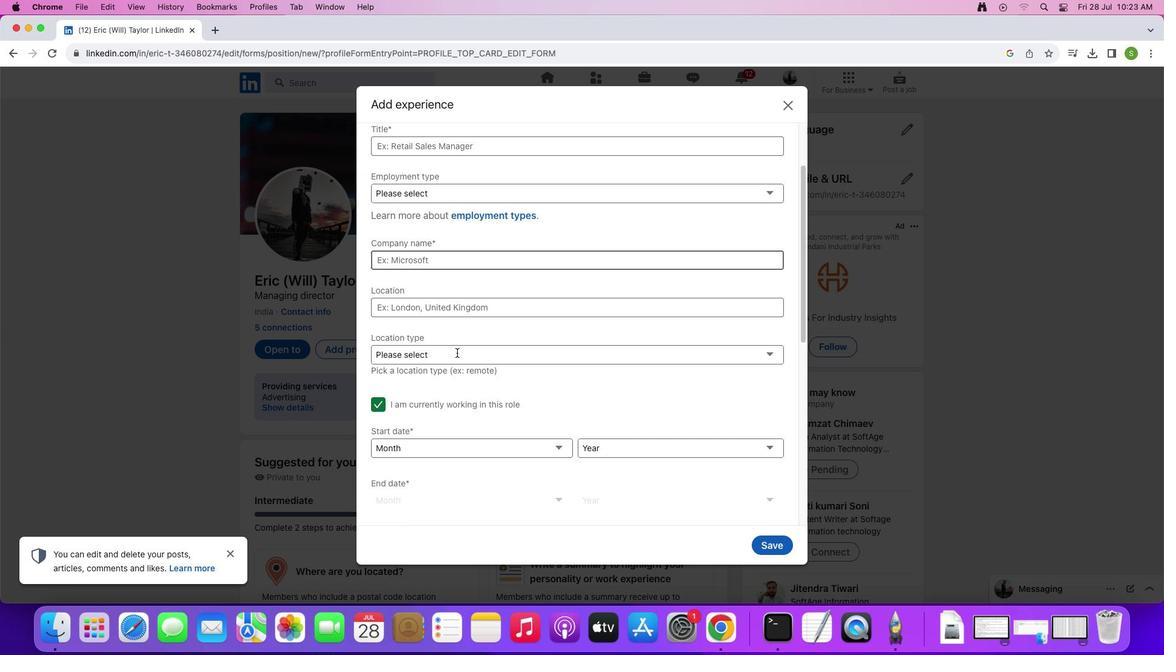 
Action: Mouse scrolled (456, 352) with delta (0, 0)
Screenshot: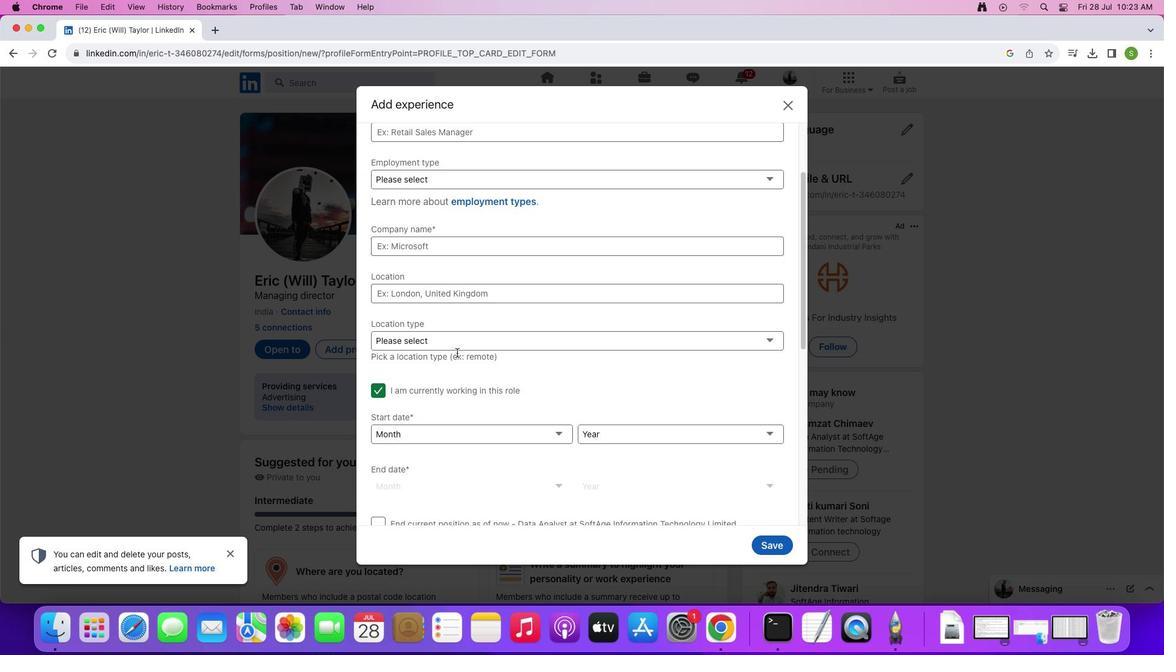 
Action: Mouse scrolled (456, 352) with delta (0, 0)
Screenshot: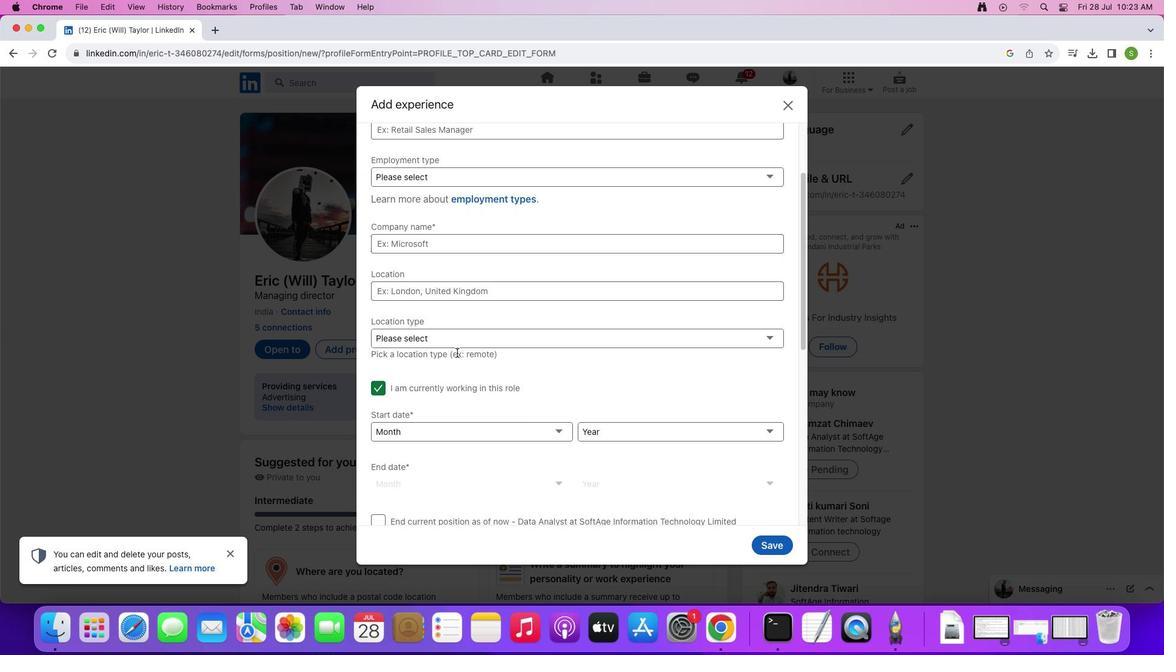 
Action: Mouse moved to (456, 354)
Screenshot: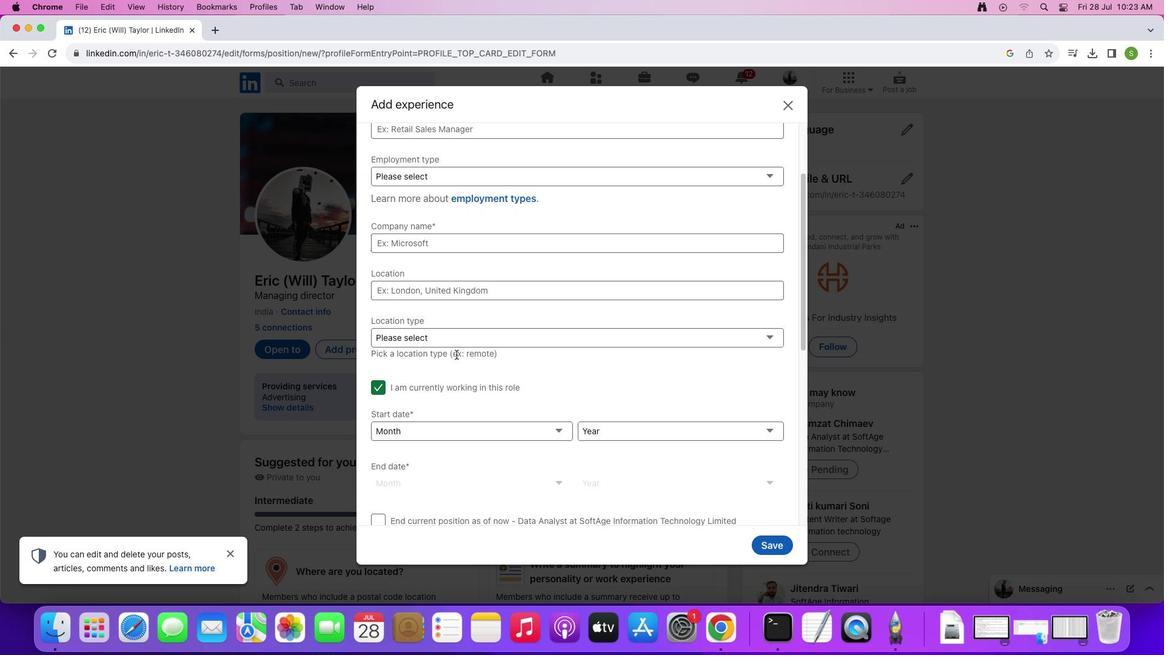 
Action: Mouse scrolled (456, 354) with delta (0, 0)
Screenshot: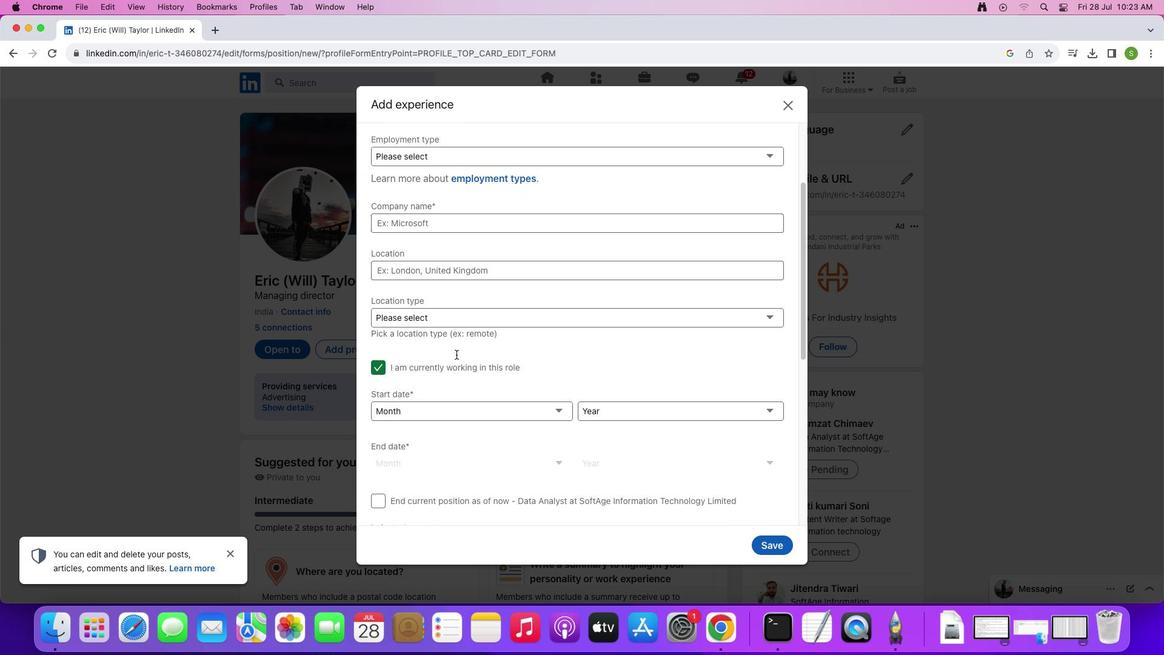 
Action: Mouse scrolled (456, 354) with delta (0, 0)
Screenshot: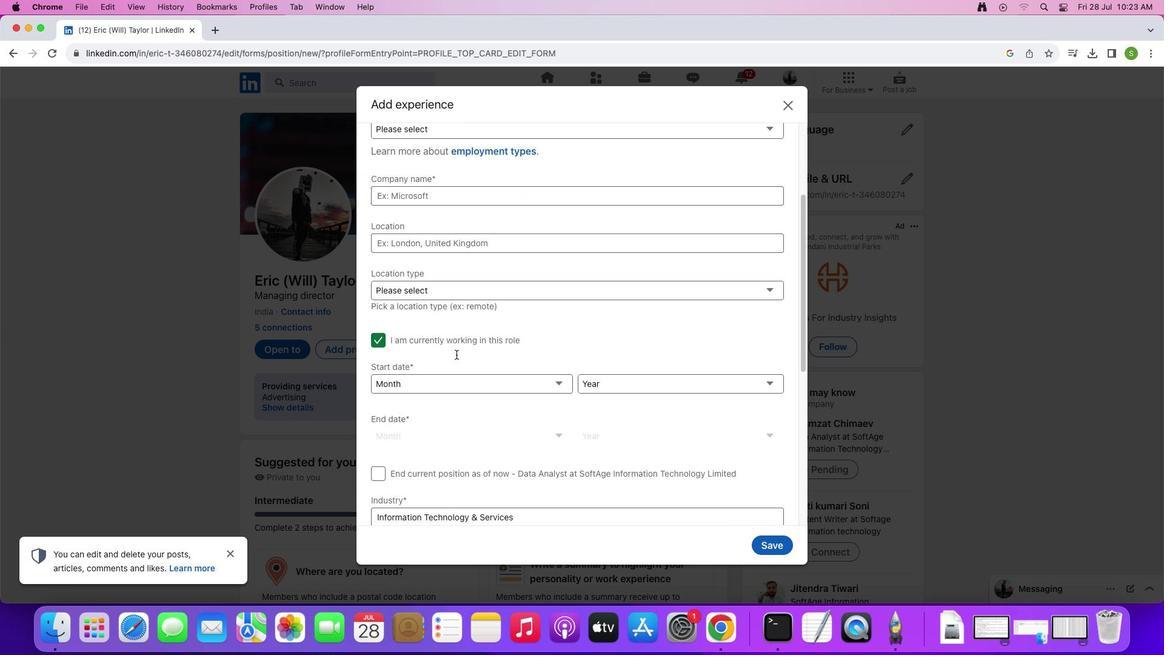 
Action: Mouse scrolled (456, 354) with delta (0, -1)
Screenshot: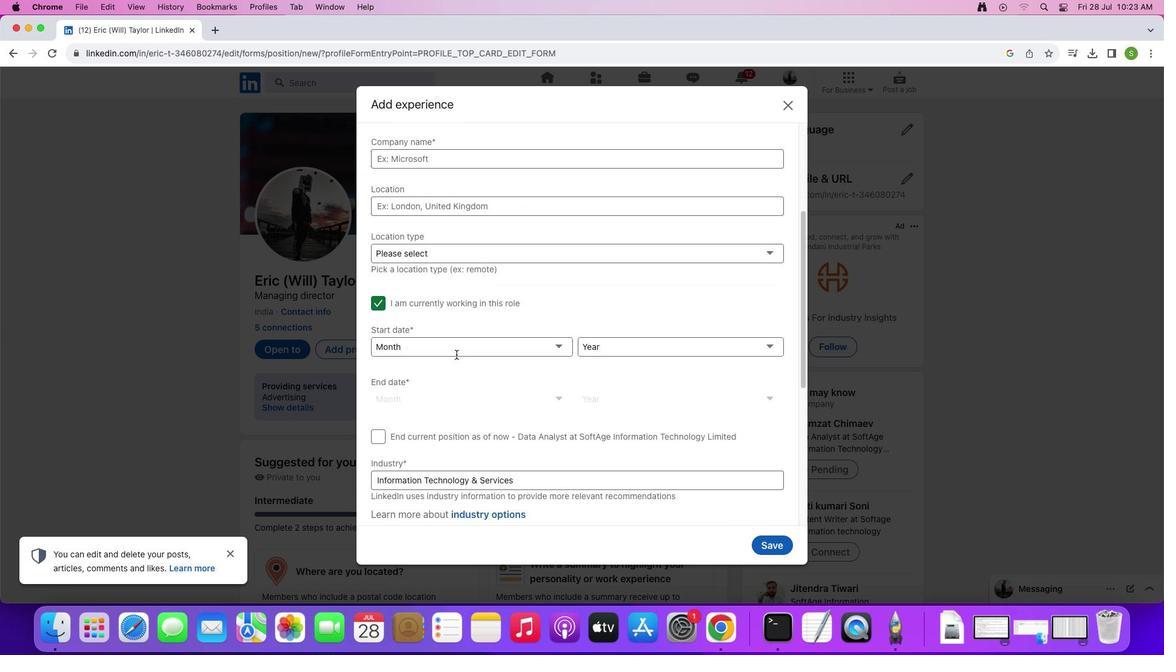 
Action: Mouse scrolled (456, 354) with delta (0, -1)
Screenshot: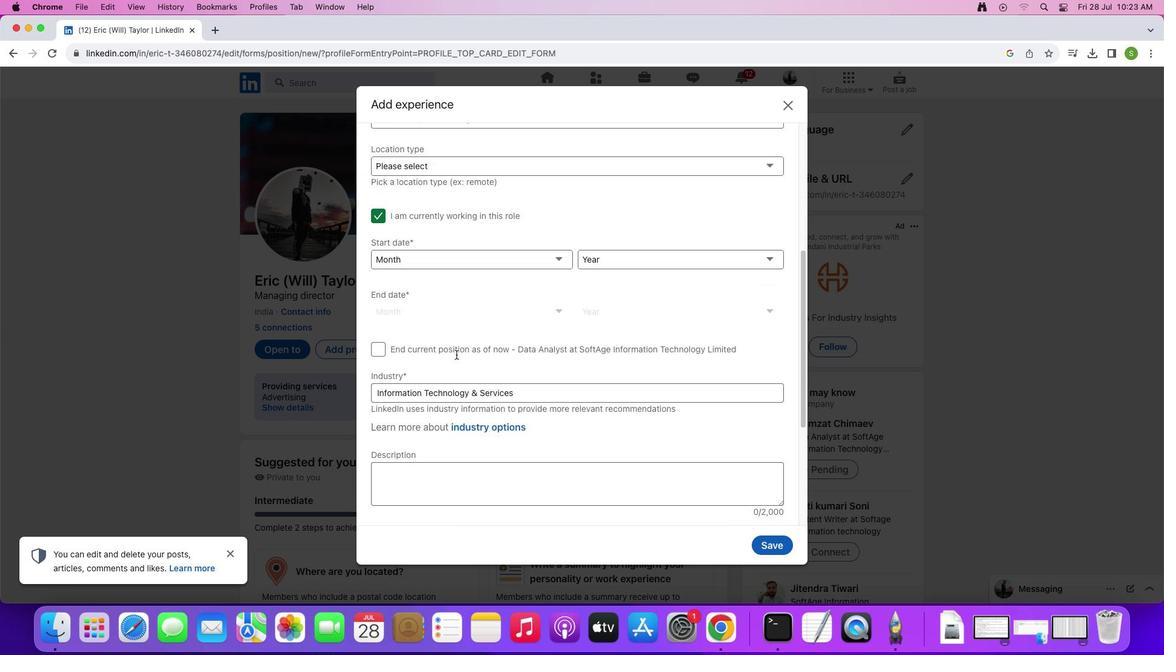 
Action: Mouse scrolled (456, 354) with delta (0, 0)
Screenshot: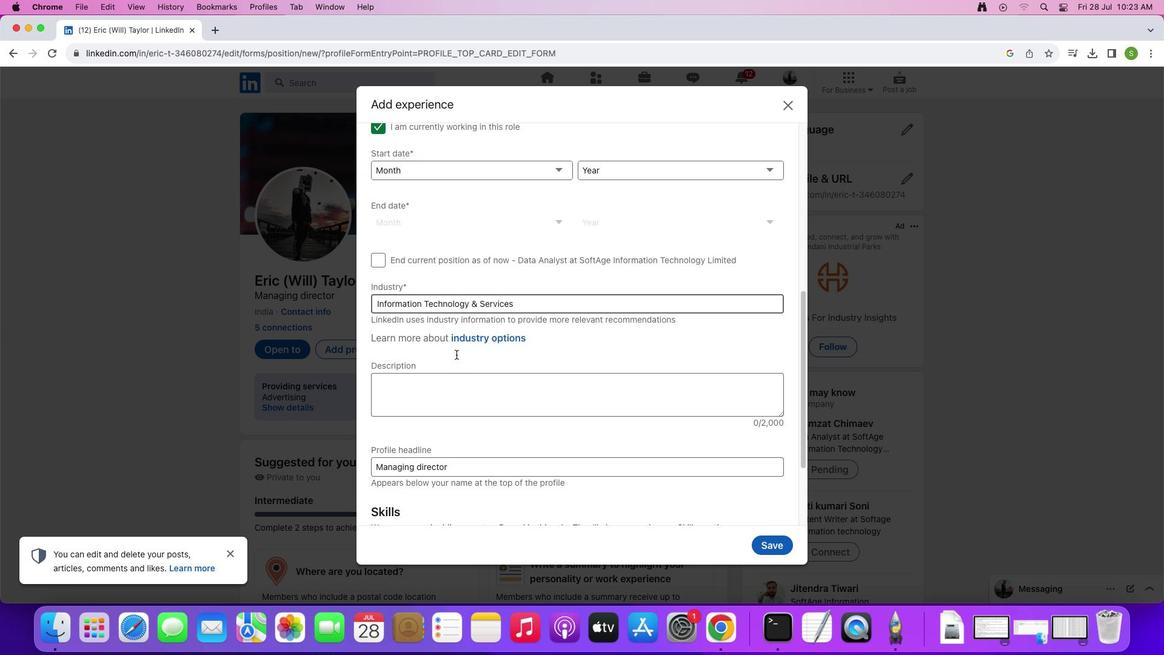
Action: Mouse scrolled (456, 354) with delta (0, 0)
Screenshot: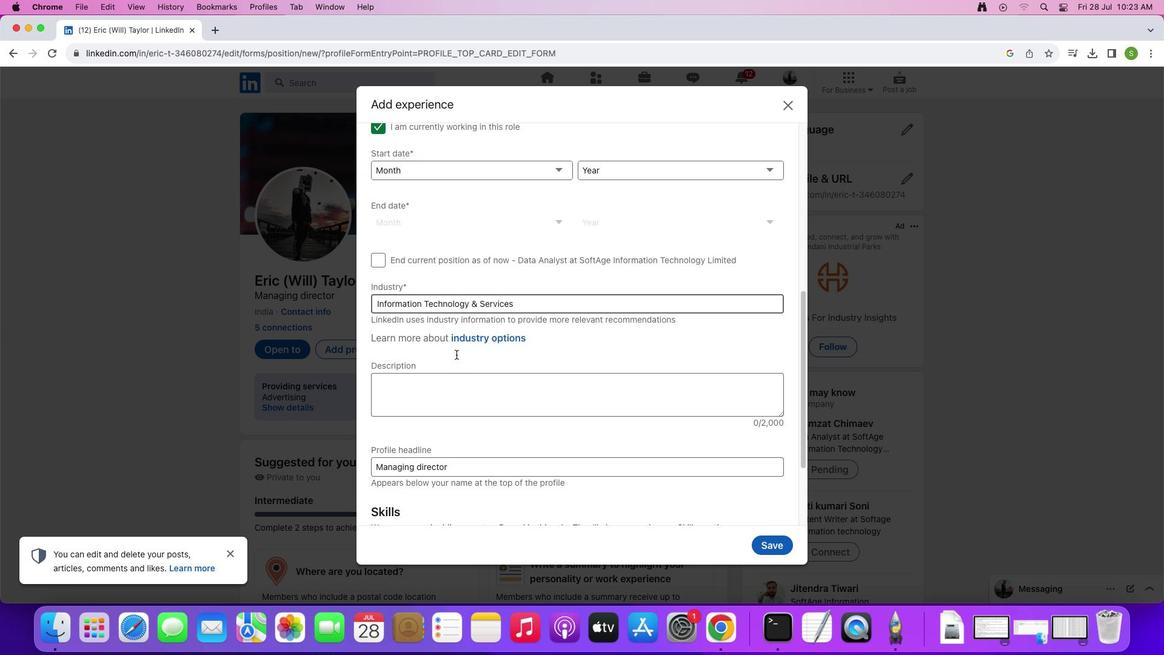
Action: Mouse scrolled (456, 354) with delta (0, -1)
Screenshot: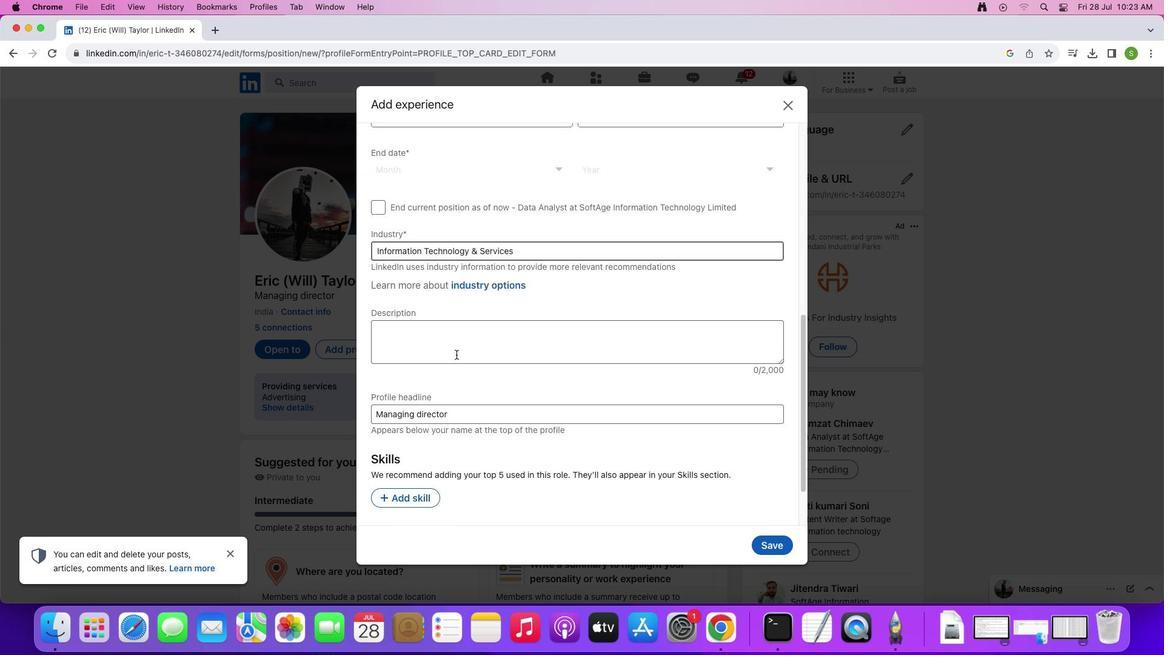 
Action: Mouse scrolled (456, 354) with delta (0, -3)
Screenshot: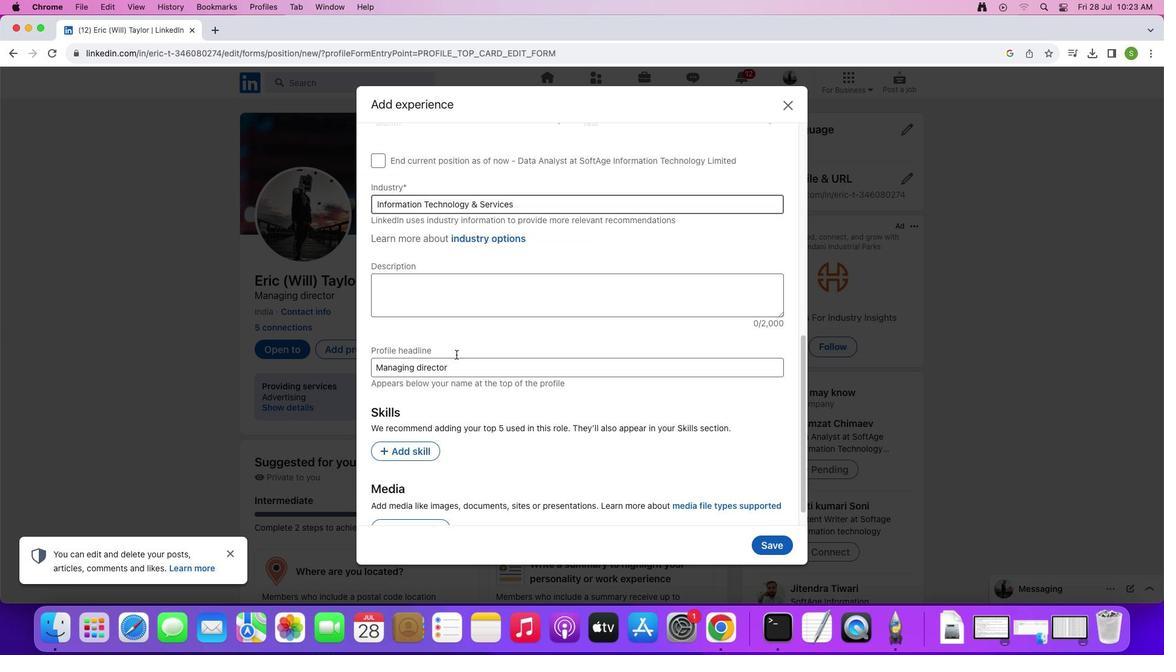 
Action: Mouse scrolled (456, 354) with delta (0, 0)
Screenshot: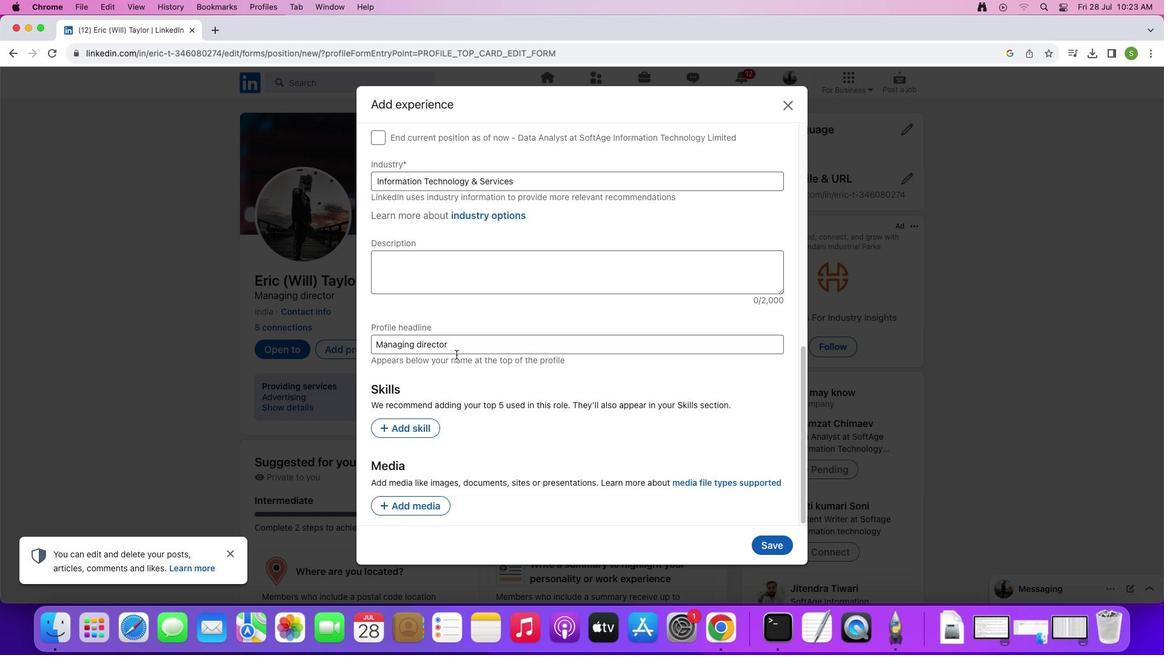 
Action: Mouse scrolled (456, 354) with delta (0, 0)
Screenshot: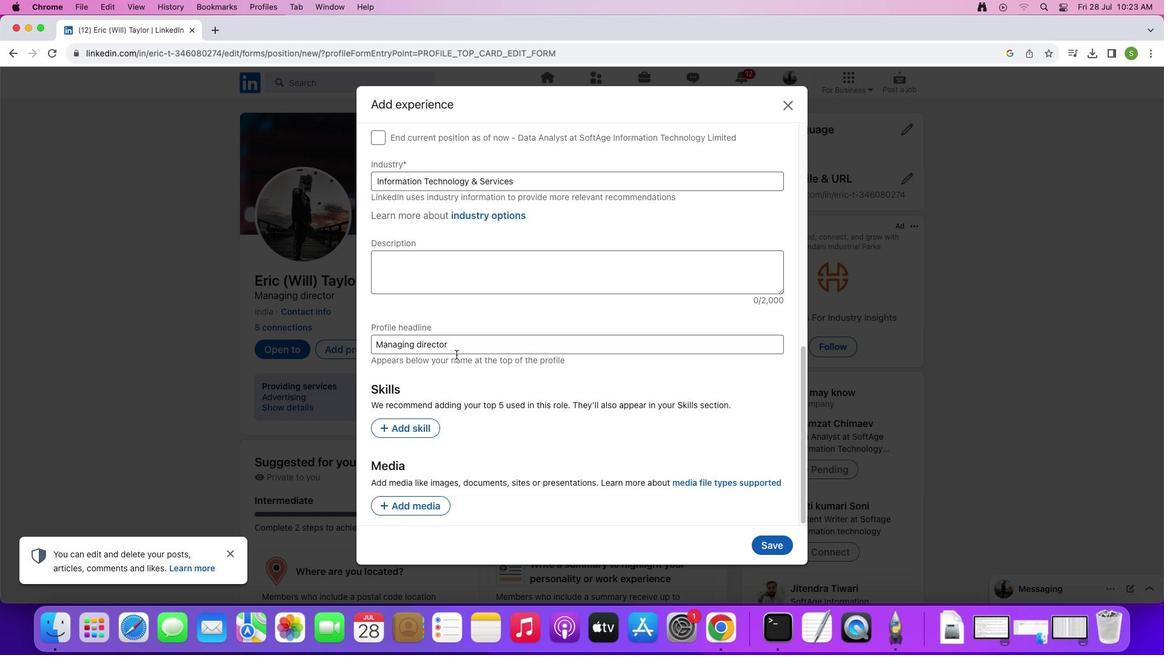 
Action: Mouse scrolled (456, 354) with delta (0, -1)
Screenshot: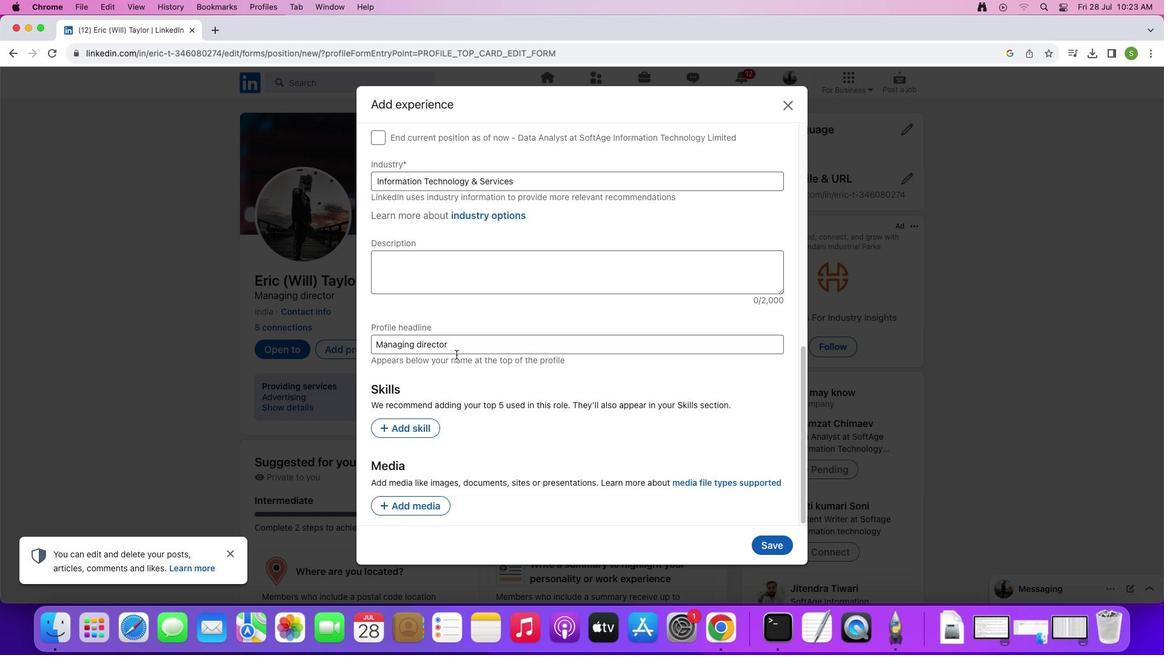 
Action: Mouse scrolled (456, 354) with delta (0, -3)
Screenshot: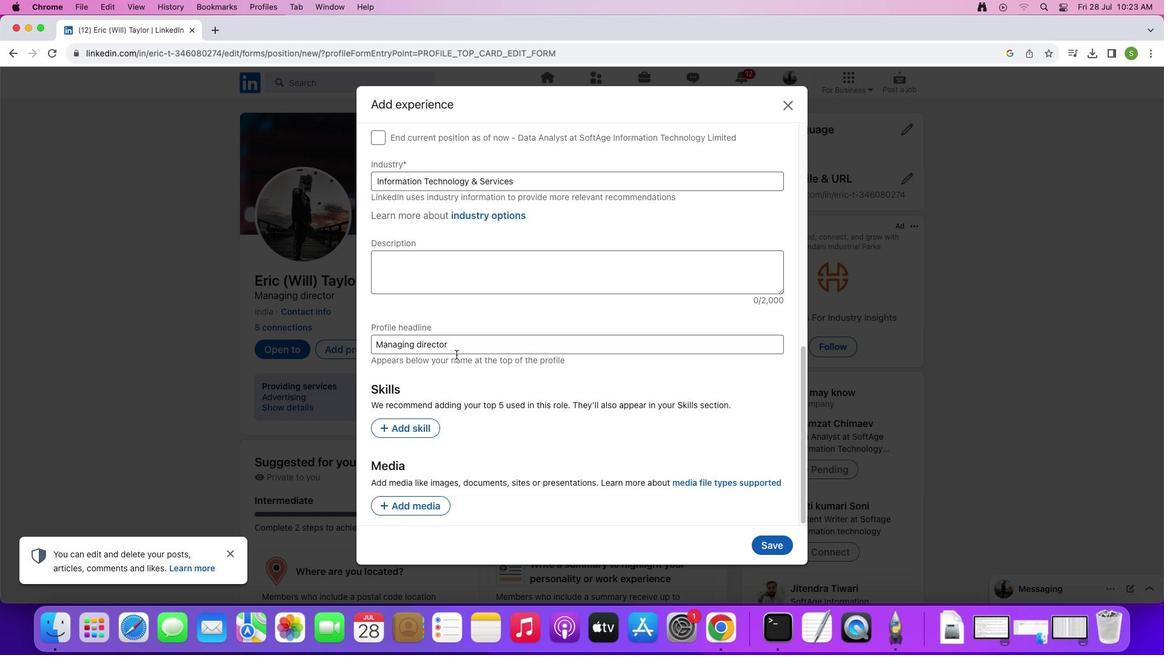 
Action: Mouse scrolled (456, 354) with delta (0, 0)
Screenshot: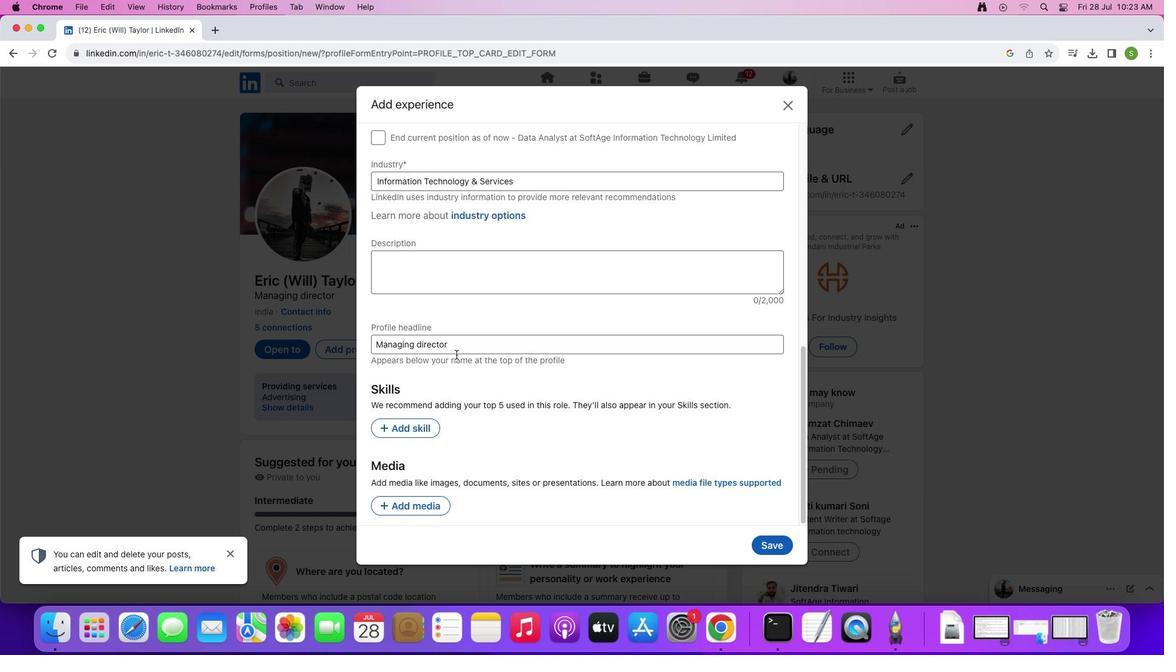 
Action: Mouse scrolled (456, 354) with delta (0, 0)
Screenshot: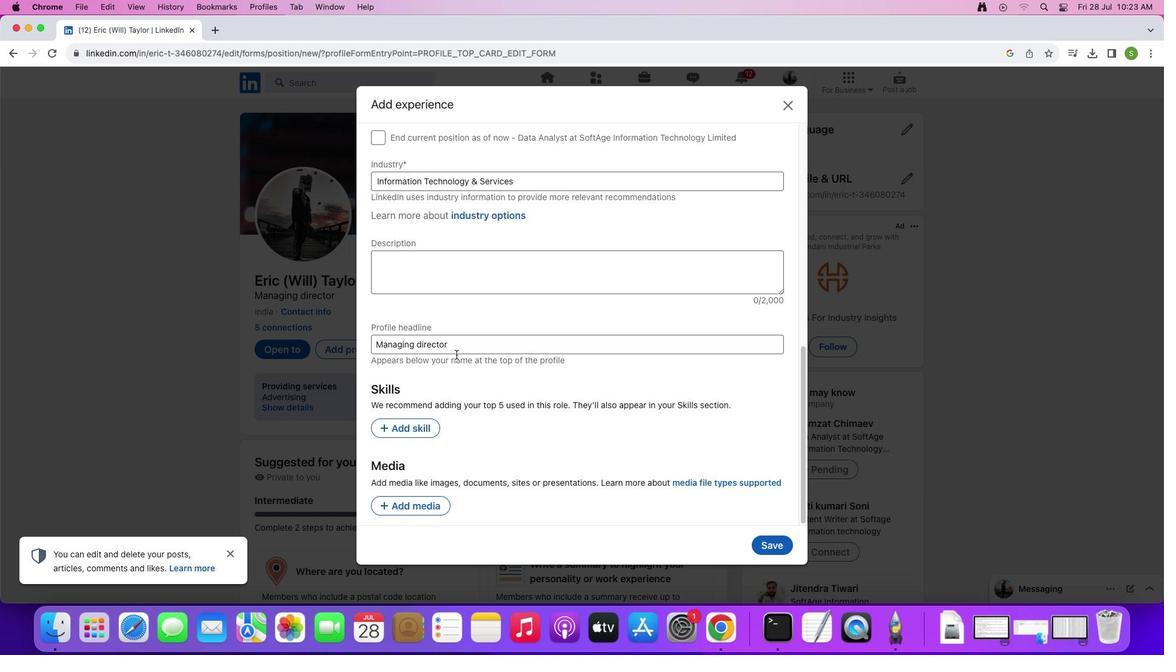 
Action: Mouse scrolled (456, 354) with delta (0, -1)
Screenshot: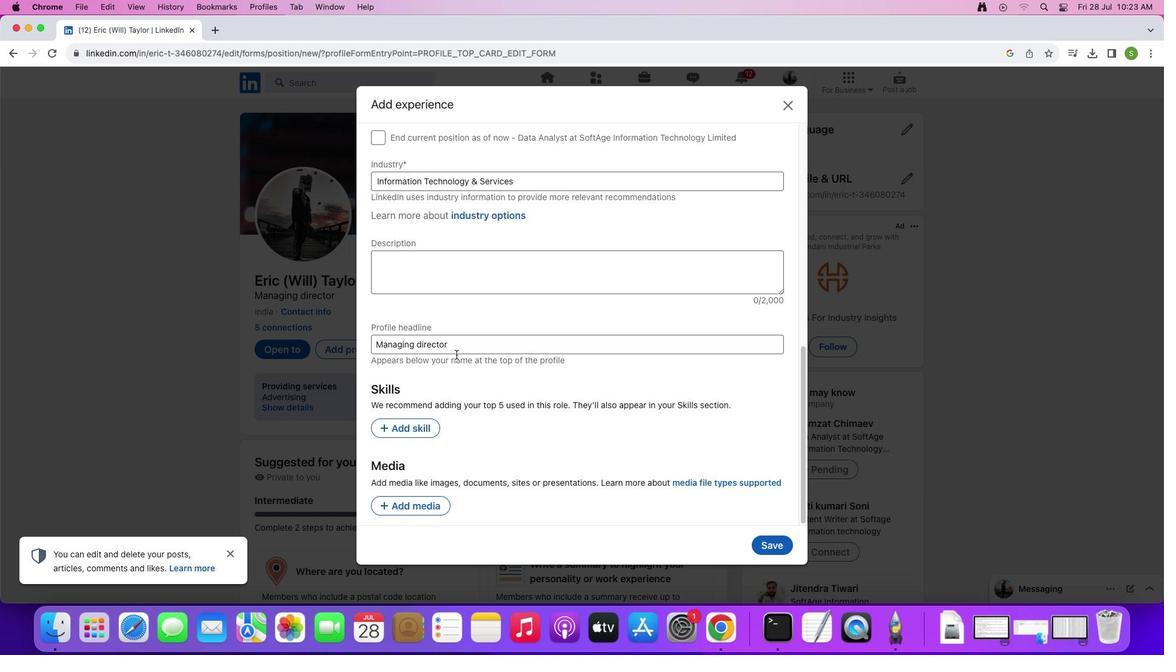 
Action: Mouse scrolled (456, 354) with delta (0, -3)
Screenshot: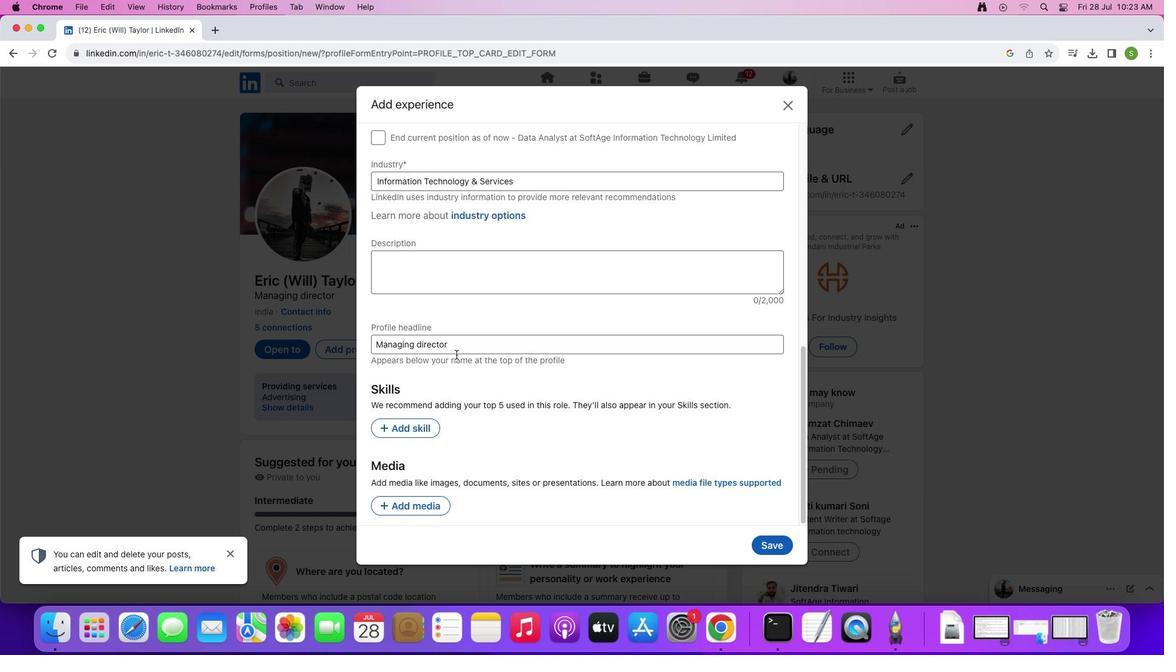 
Action: Mouse scrolled (456, 354) with delta (0, 0)
Screenshot: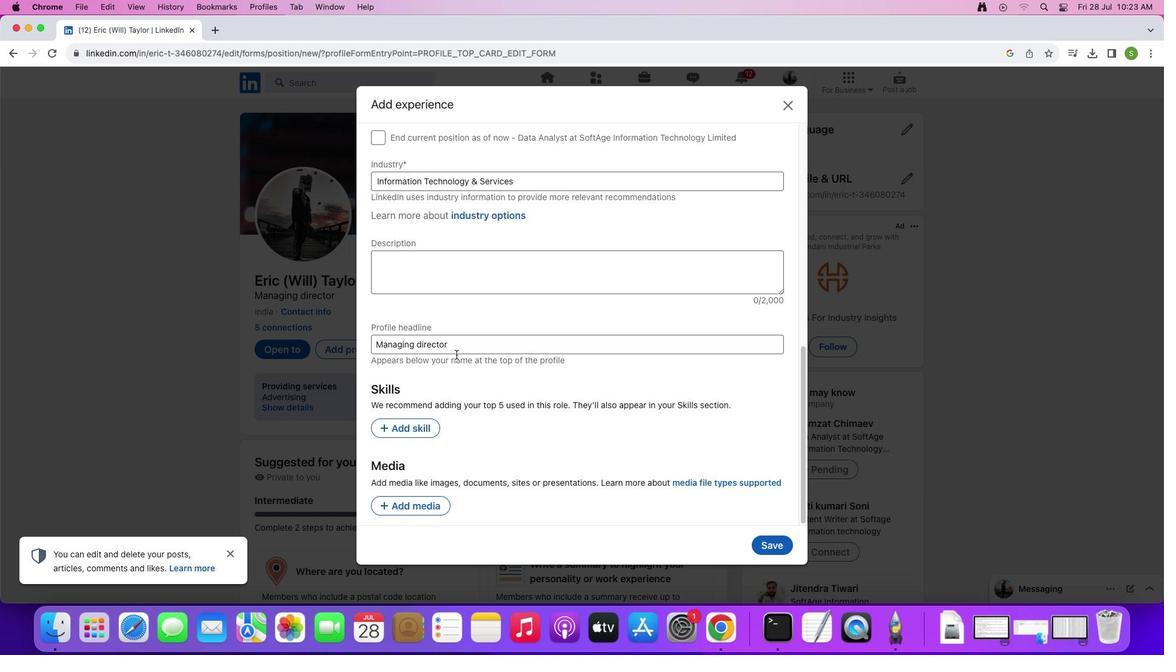 
Action: Mouse scrolled (456, 354) with delta (0, 0)
Screenshot: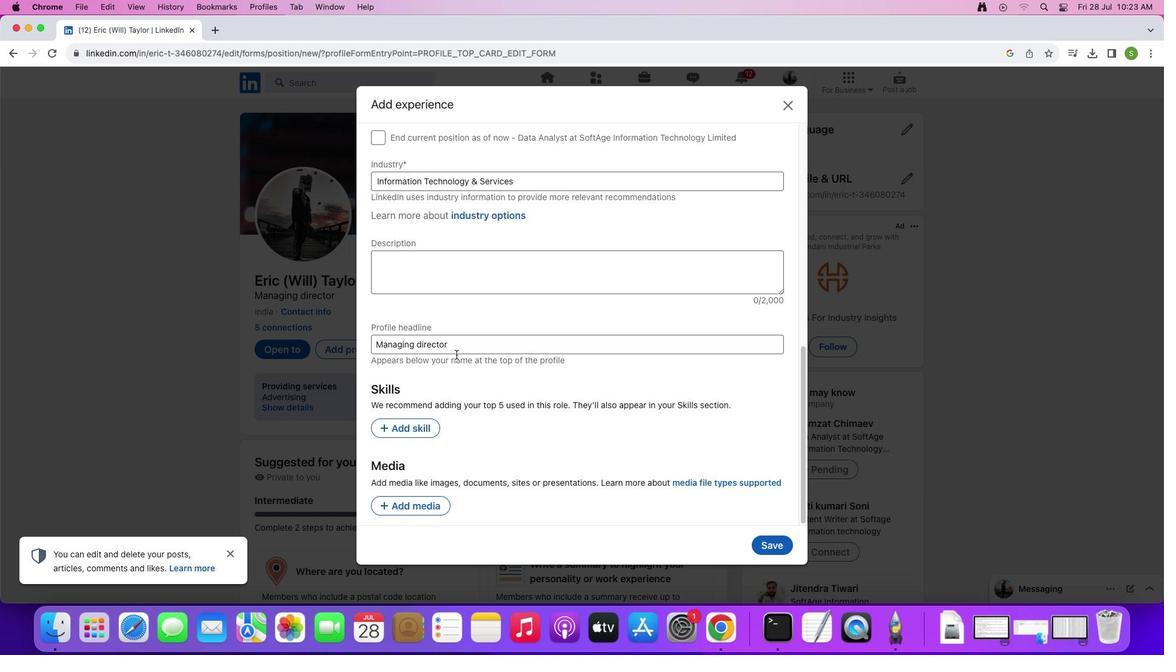
Action: Mouse scrolled (456, 354) with delta (0, 1)
Screenshot: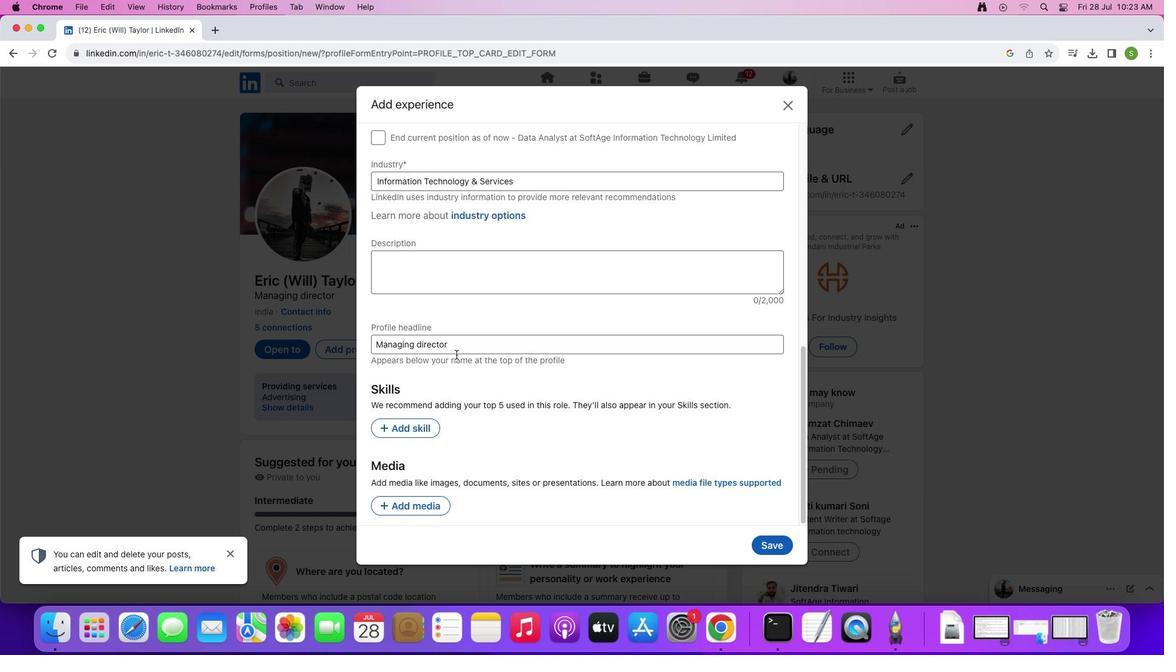 
Action: Mouse scrolled (456, 354) with delta (0, 3)
Screenshot: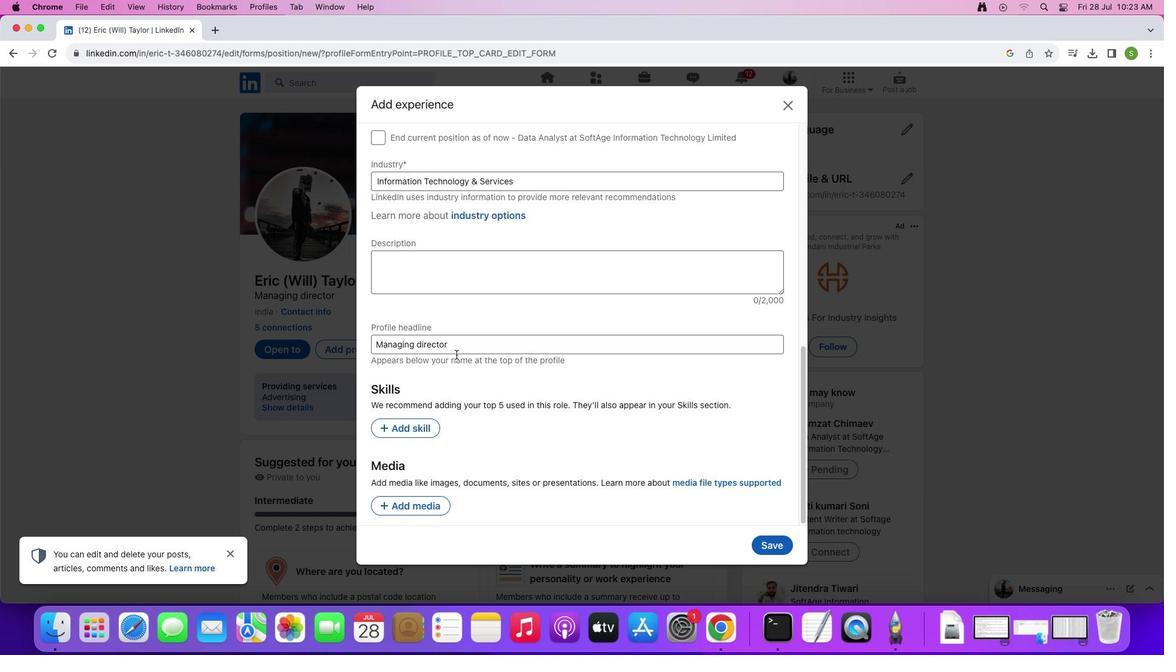 
Action: Mouse scrolled (456, 354) with delta (0, 0)
Screenshot: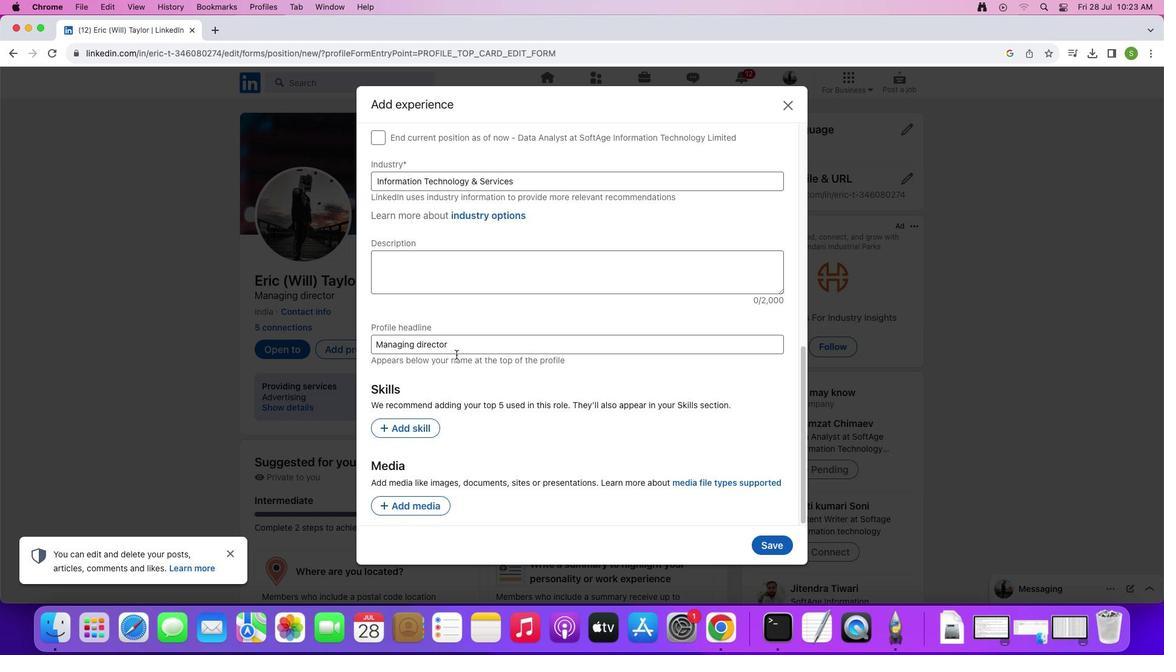 
Action: Mouse scrolled (456, 354) with delta (0, 0)
Screenshot: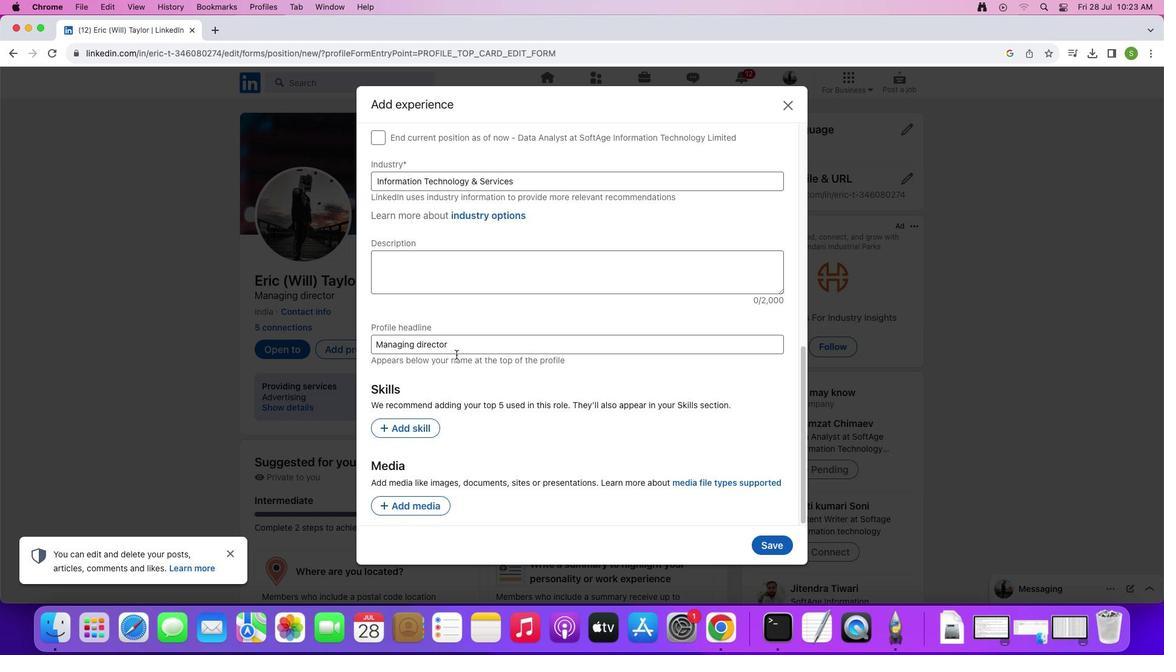 
Action: Mouse scrolled (456, 354) with delta (0, 2)
Screenshot: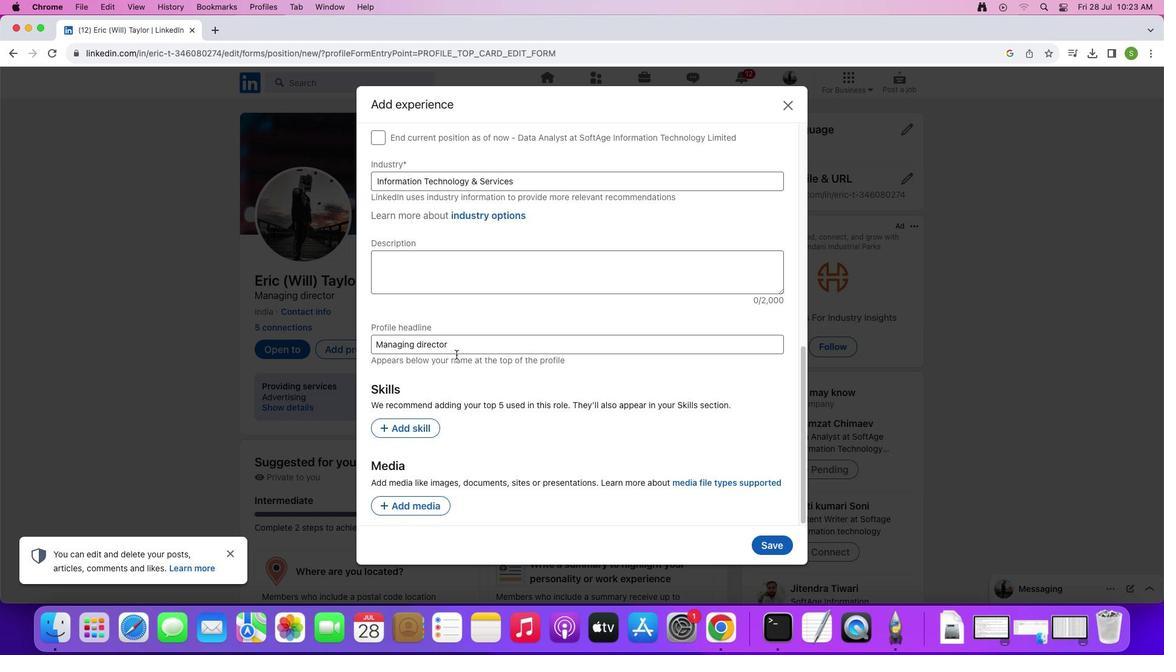 
Action: Mouse scrolled (456, 354) with delta (0, 3)
Screenshot: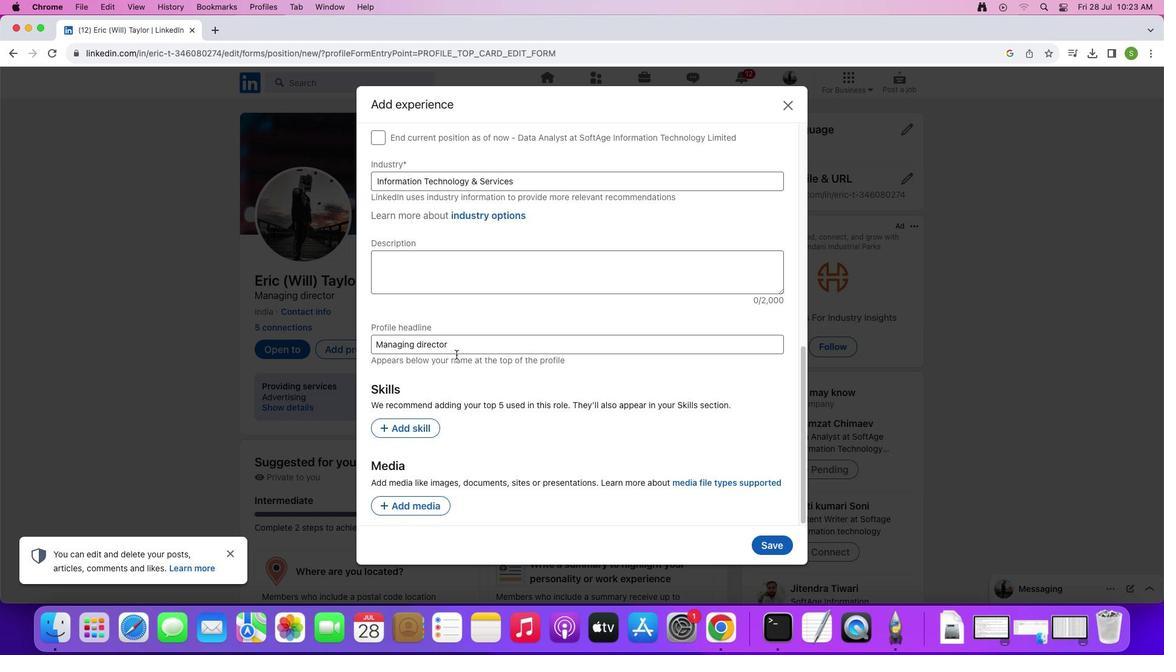 
Action: Mouse moved to (525, 328)
Screenshot: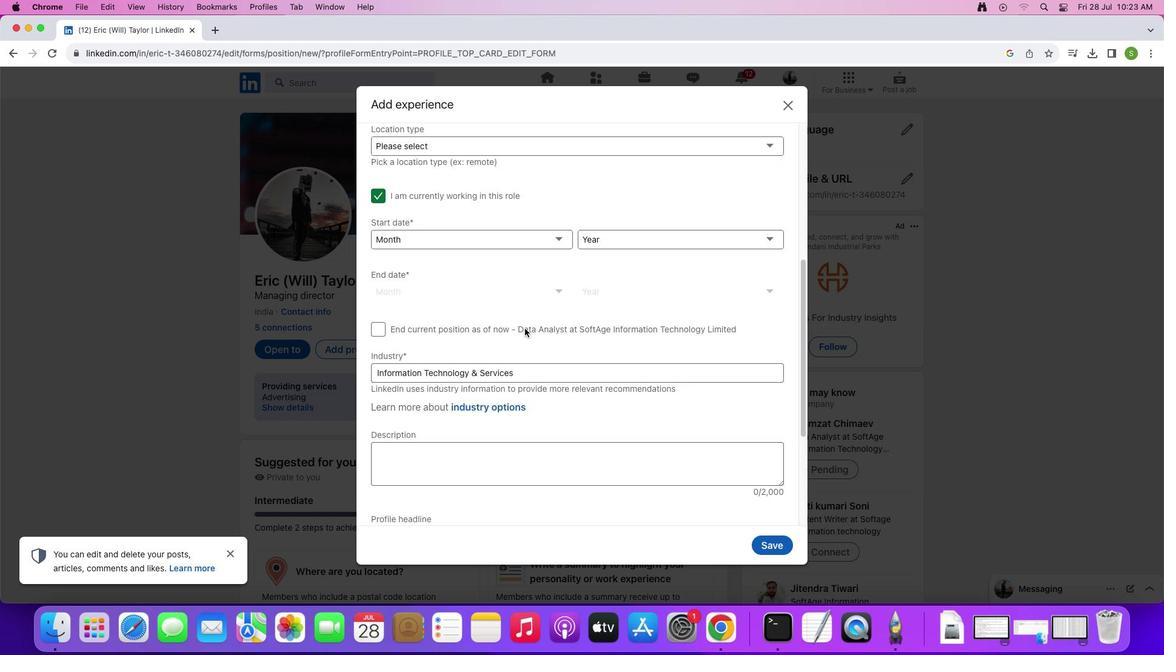 
Action: Mouse scrolled (525, 328) with delta (0, 0)
Screenshot: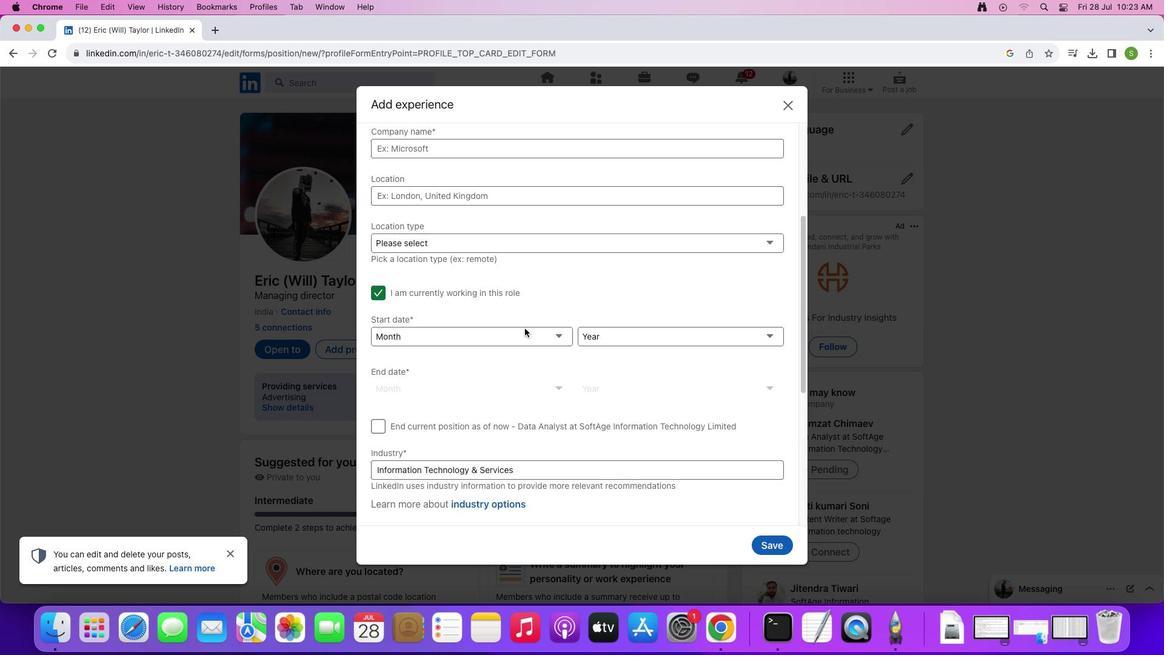 
Action: Mouse scrolled (525, 328) with delta (0, 0)
Screenshot: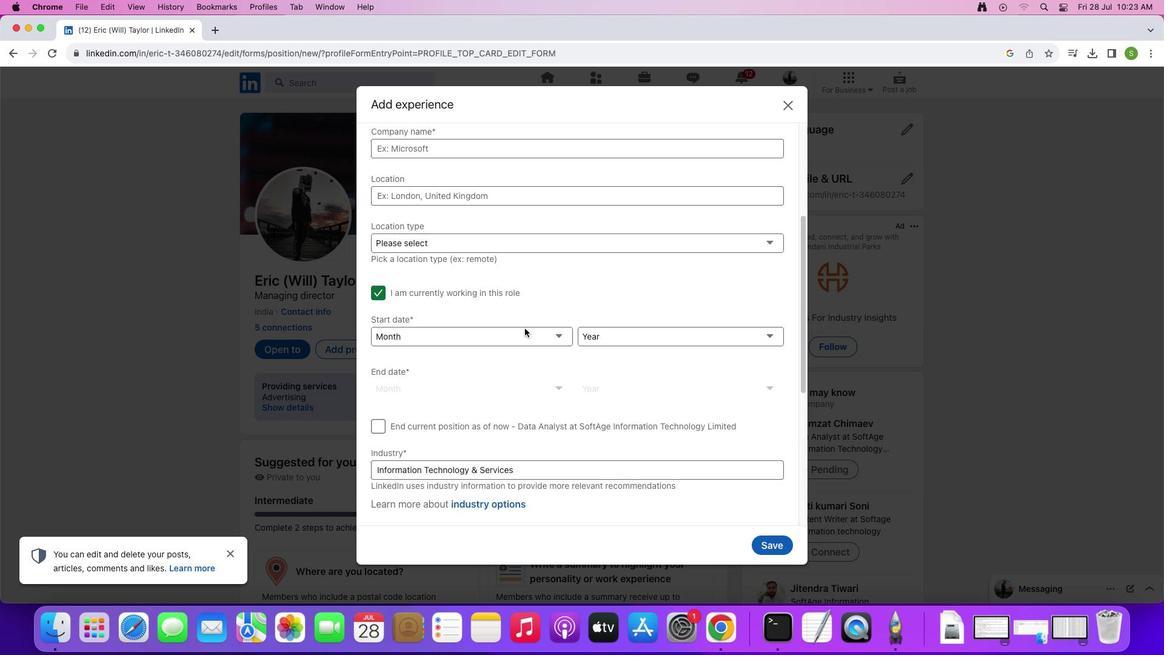 
Action: Mouse scrolled (525, 328) with delta (0, 1)
Screenshot: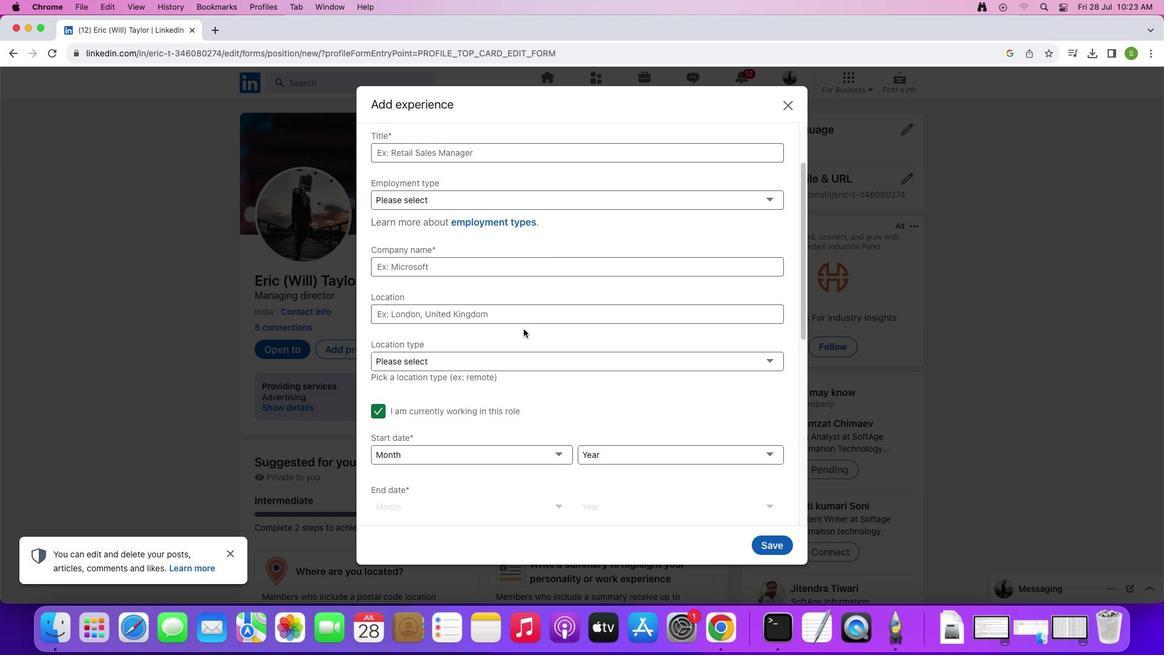 
Action: Mouse scrolled (525, 328) with delta (0, 3)
Screenshot: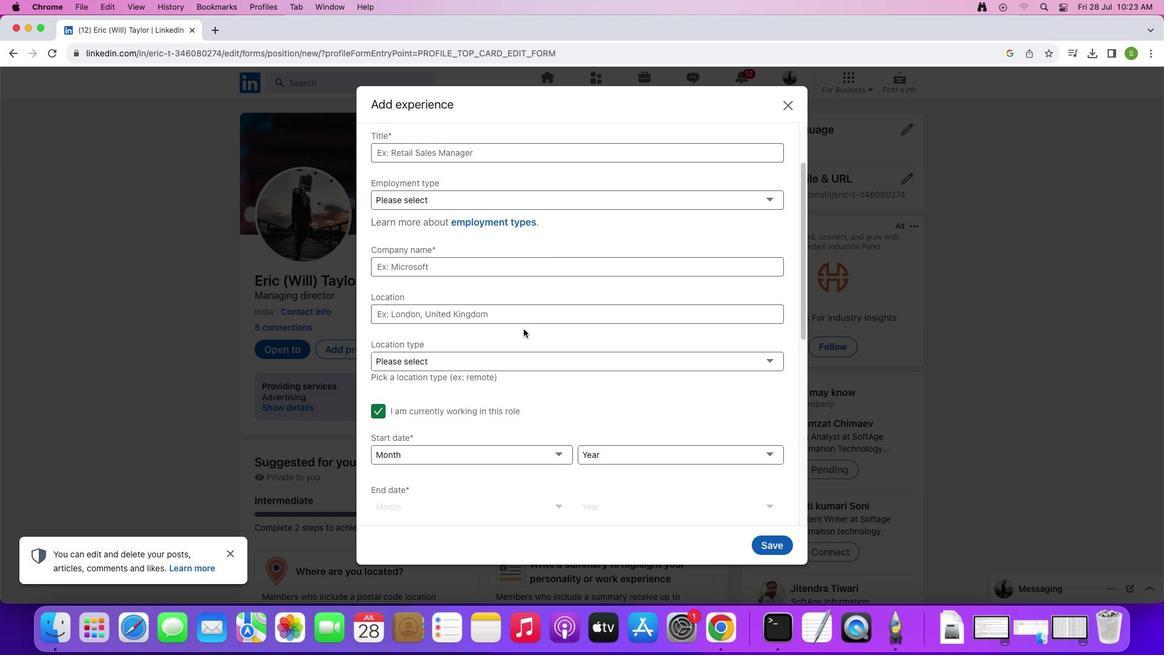 
Action: Mouse scrolled (525, 328) with delta (0, 3)
Screenshot: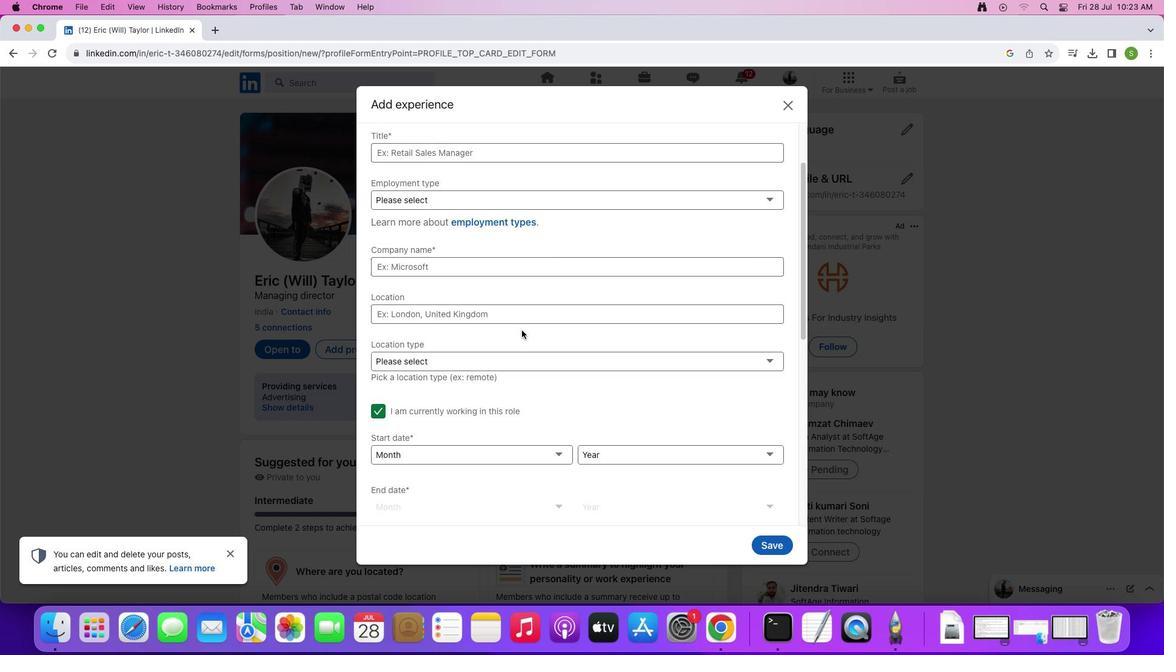 
Action: Mouse moved to (236, 555)
Screenshot: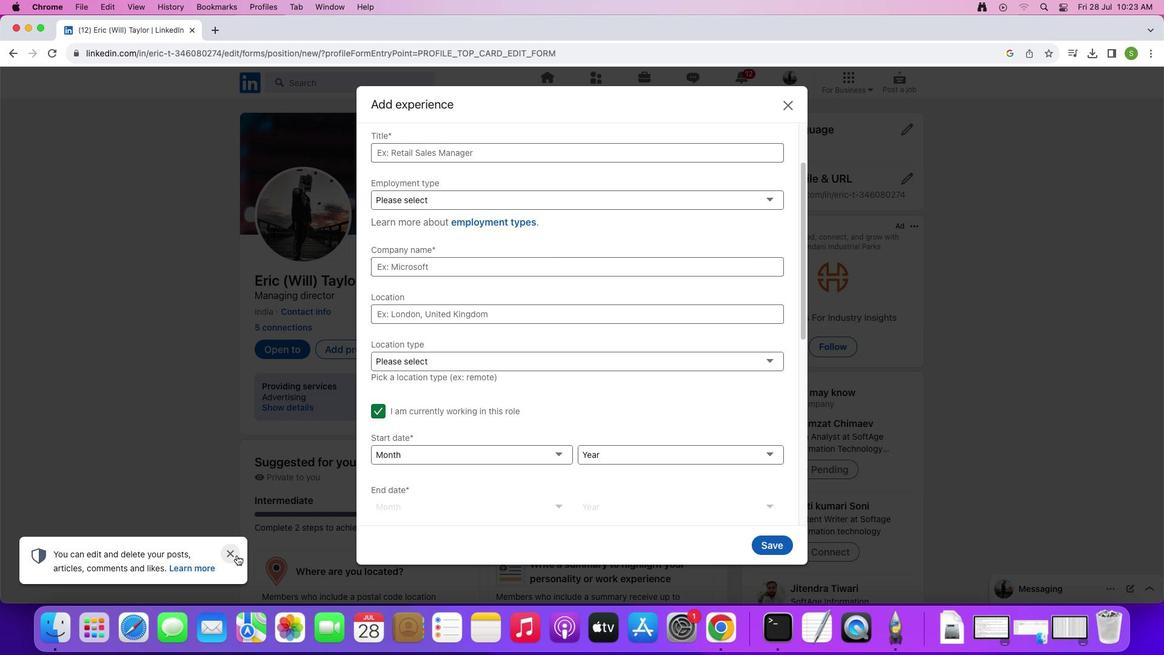 
Action: Mouse pressed left at (236, 555)
Screenshot: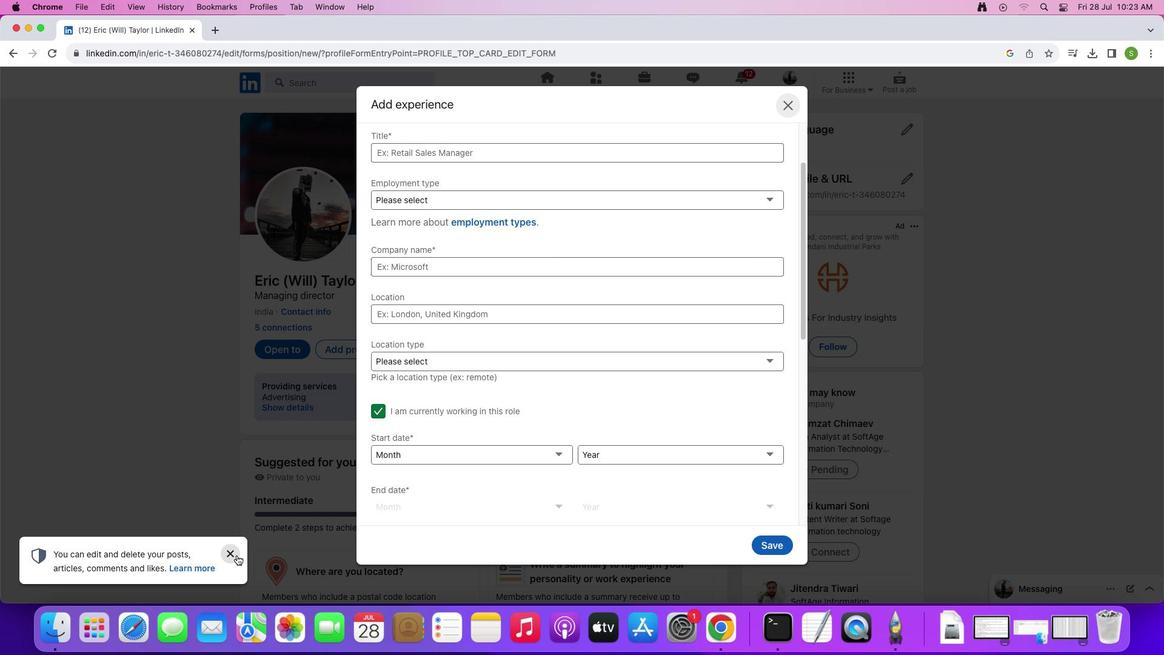
Action: Mouse moved to (521, 318)
Screenshot: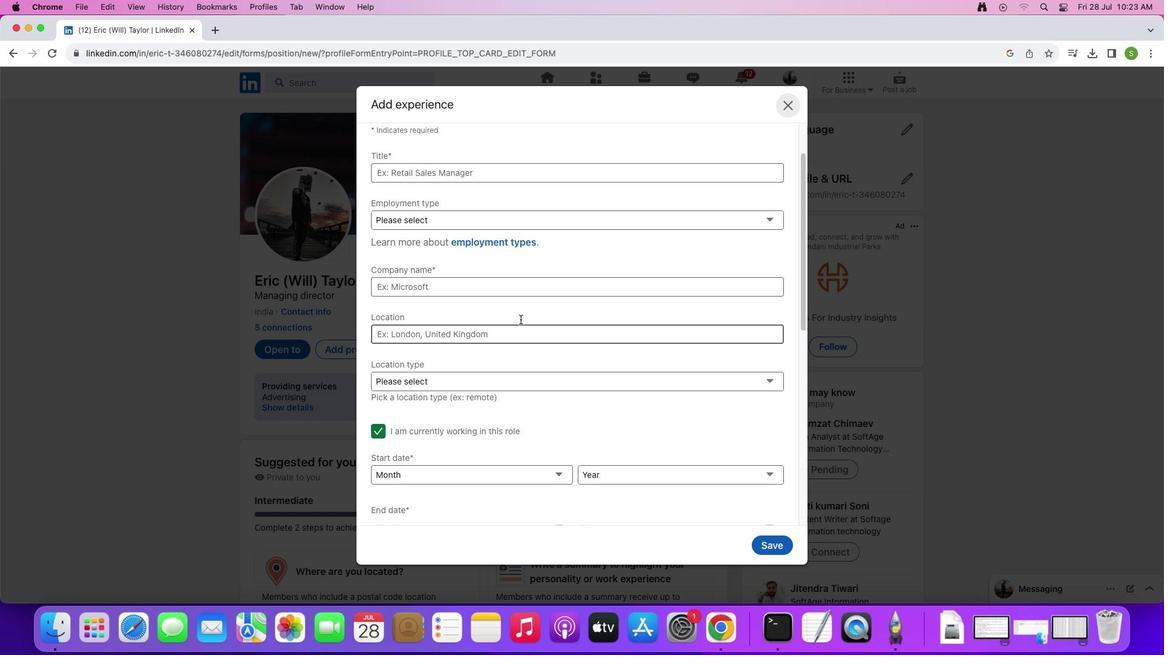 
Action: Mouse scrolled (521, 318) with delta (0, 0)
Screenshot: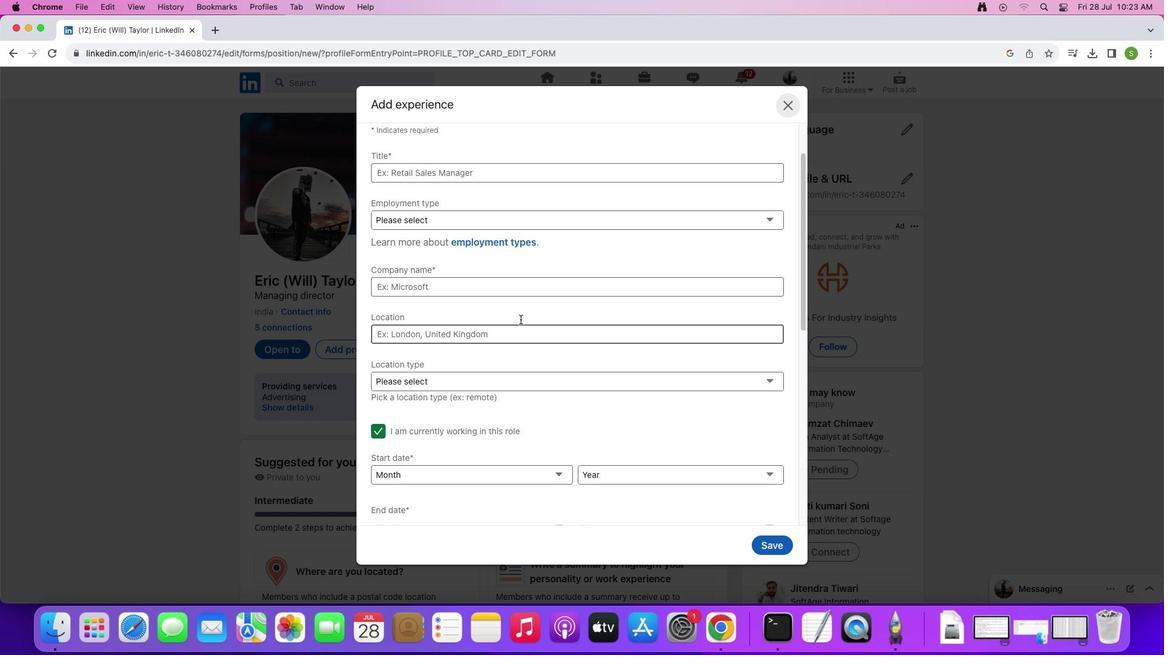 
Action: Mouse moved to (521, 319)
Screenshot: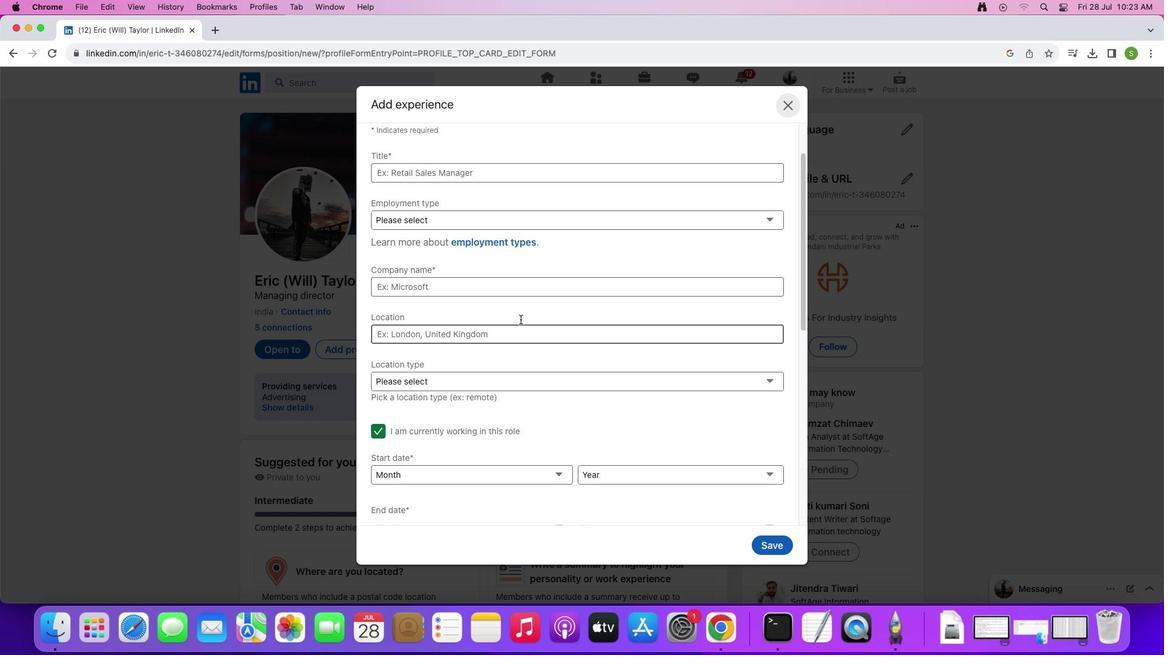 
Action: Mouse scrolled (521, 319) with delta (0, 0)
Screenshot: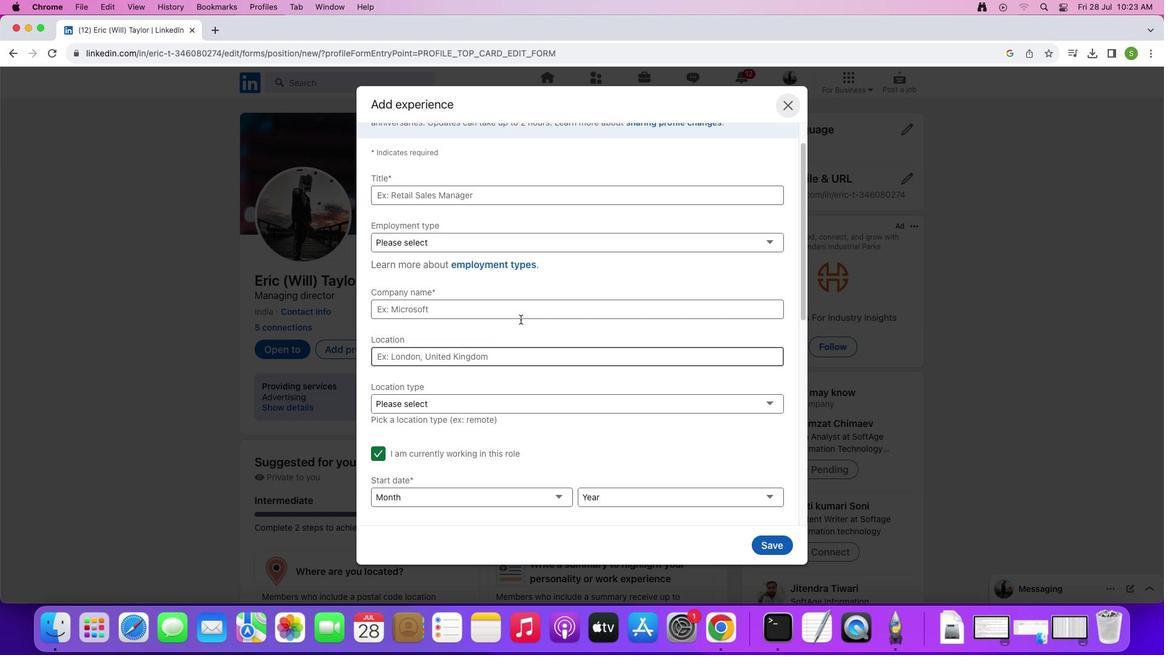 
Action: Mouse moved to (521, 319)
Screenshot: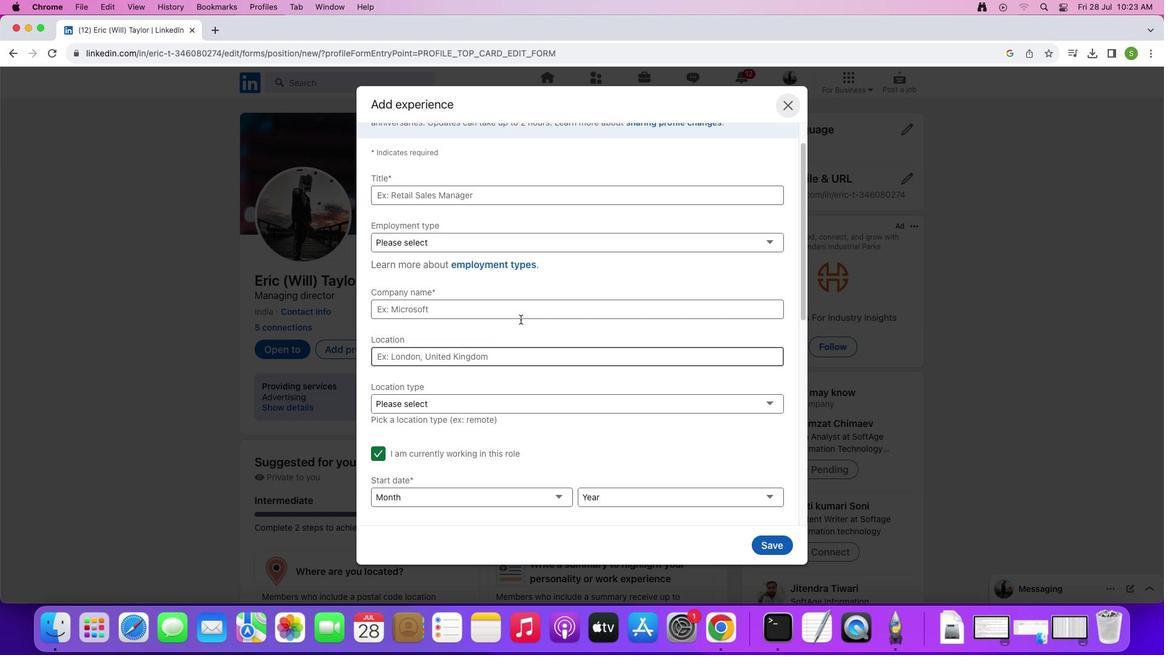 
Action: Mouse scrolled (521, 319) with delta (0, 1)
Screenshot: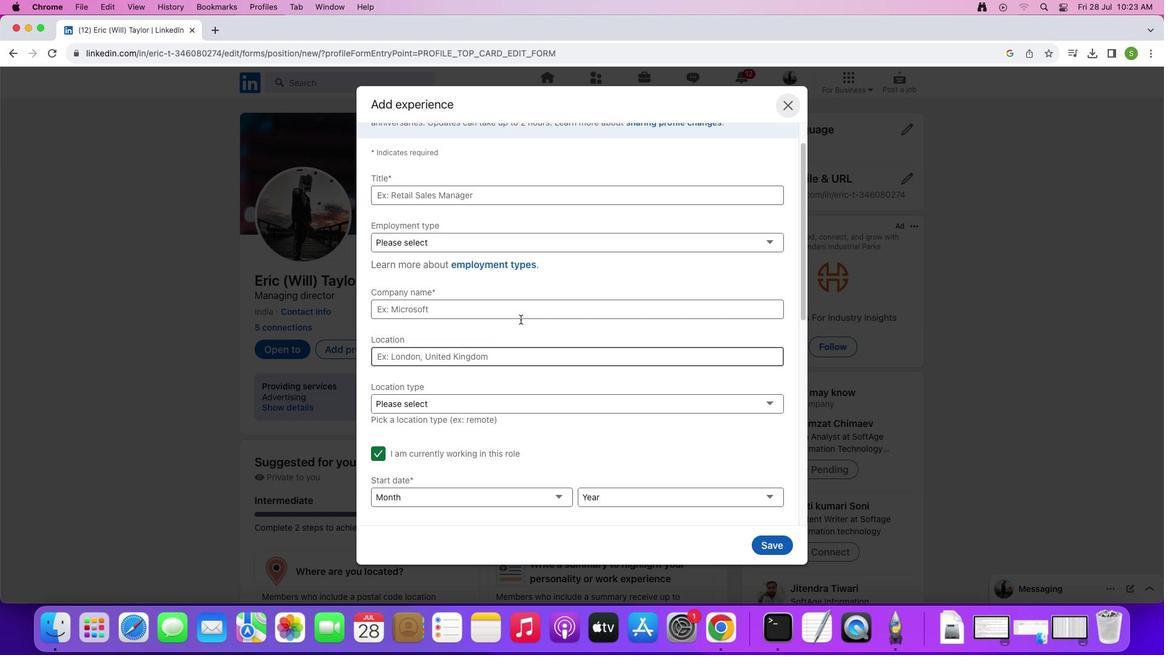 
Action: Mouse moved to (521, 319)
Screenshot: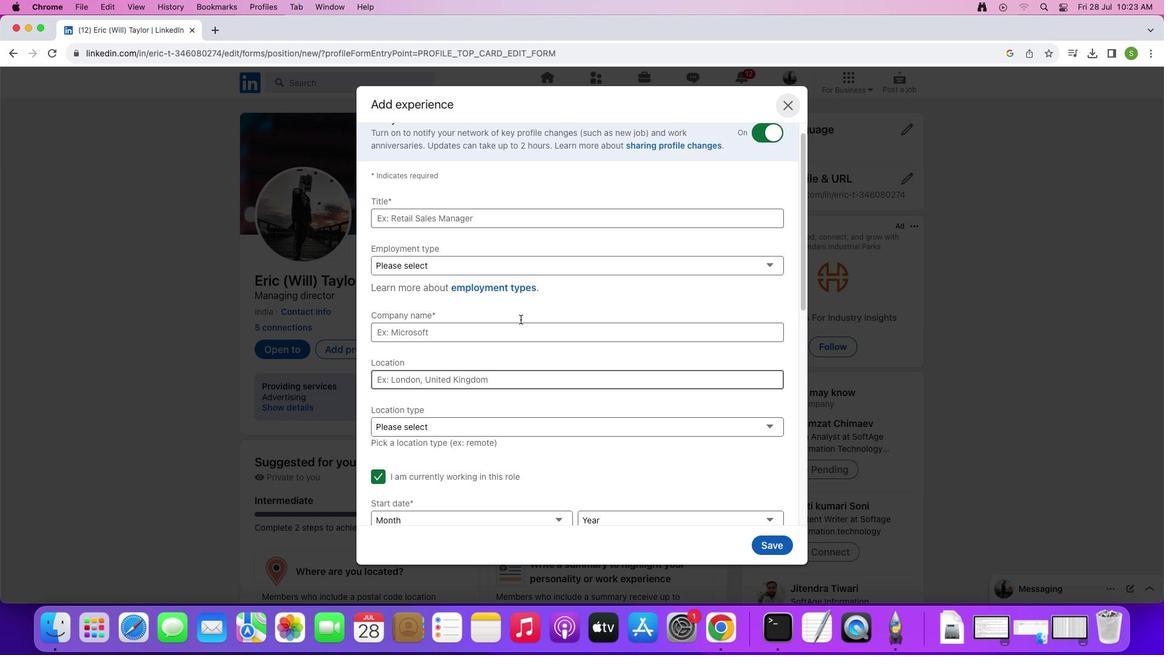 
Action: Mouse scrolled (521, 319) with delta (0, 3)
Screenshot: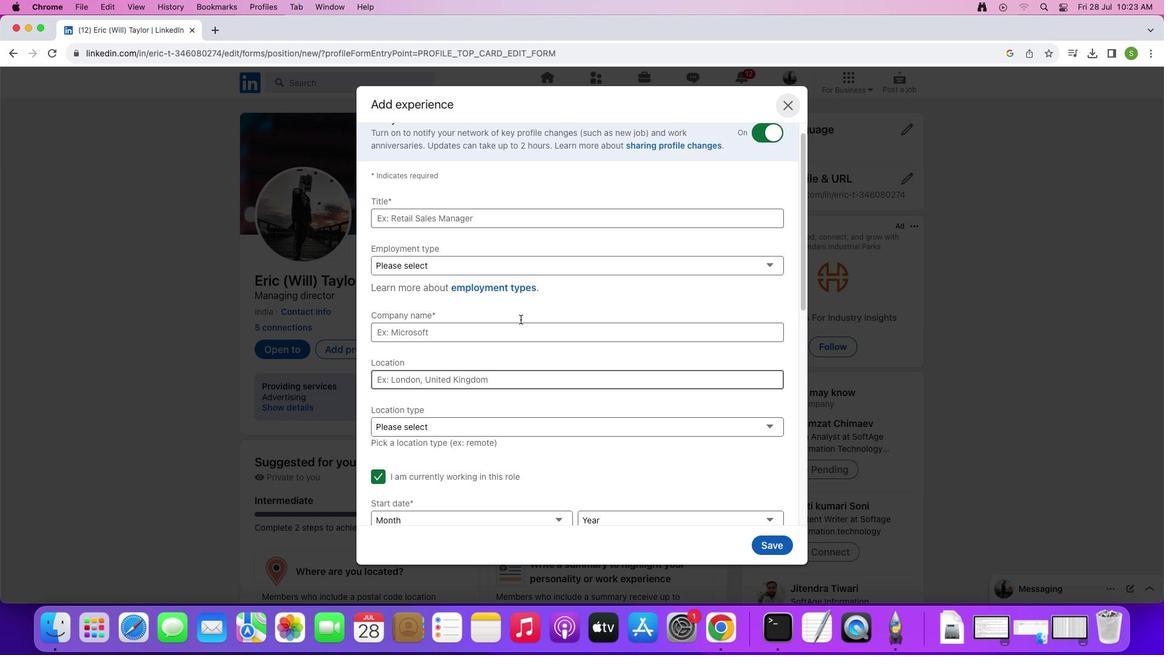 
Action: Mouse moved to (521, 316)
Screenshot: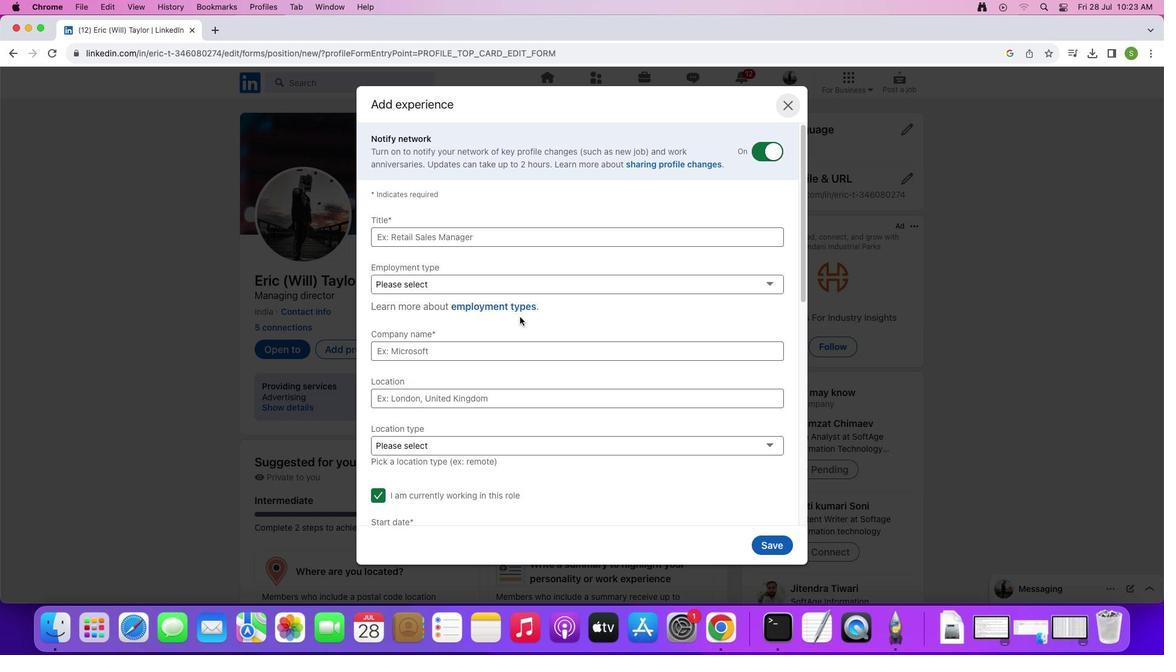 
Action: Mouse scrolled (521, 316) with delta (0, 0)
Screenshot: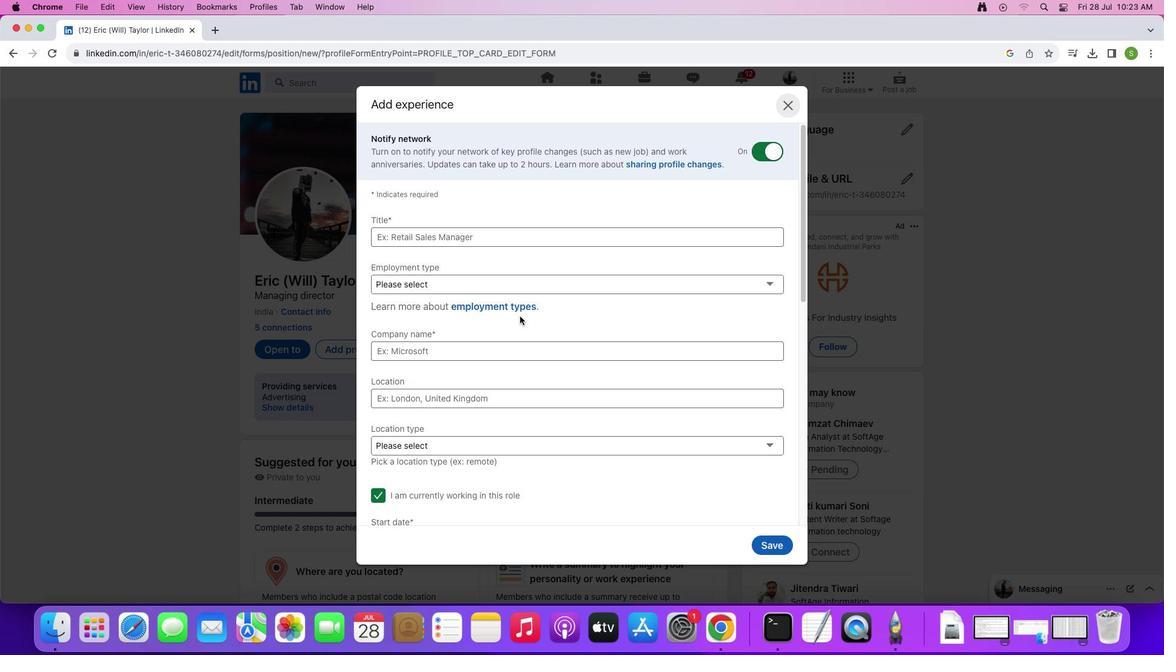 
Action: Mouse scrolled (521, 316) with delta (0, 0)
Screenshot: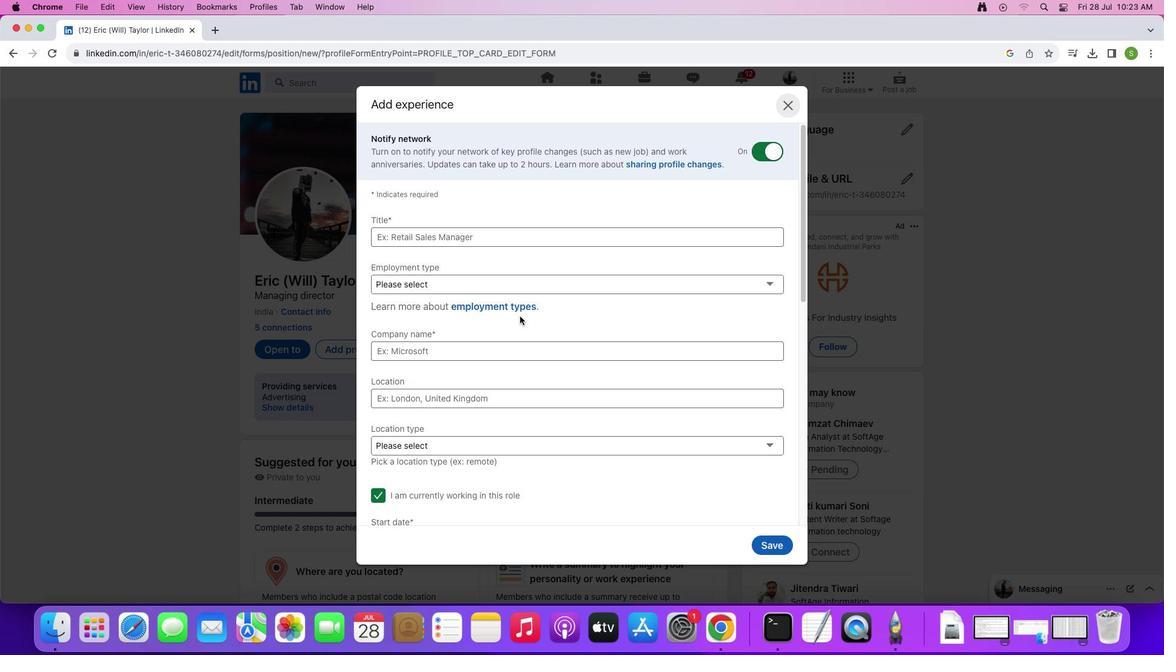 
Action: Mouse scrolled (521, 316) with delta (0, 1)
Screenshot: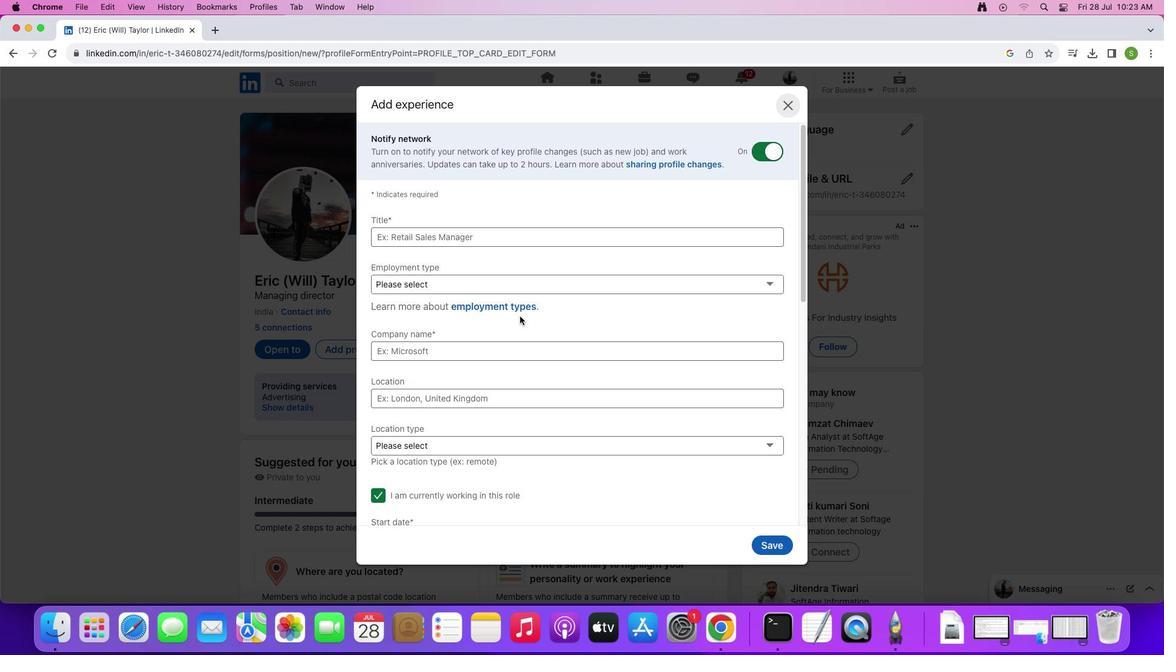 
Action: Mouse moved to (481, 237)
Screenshot: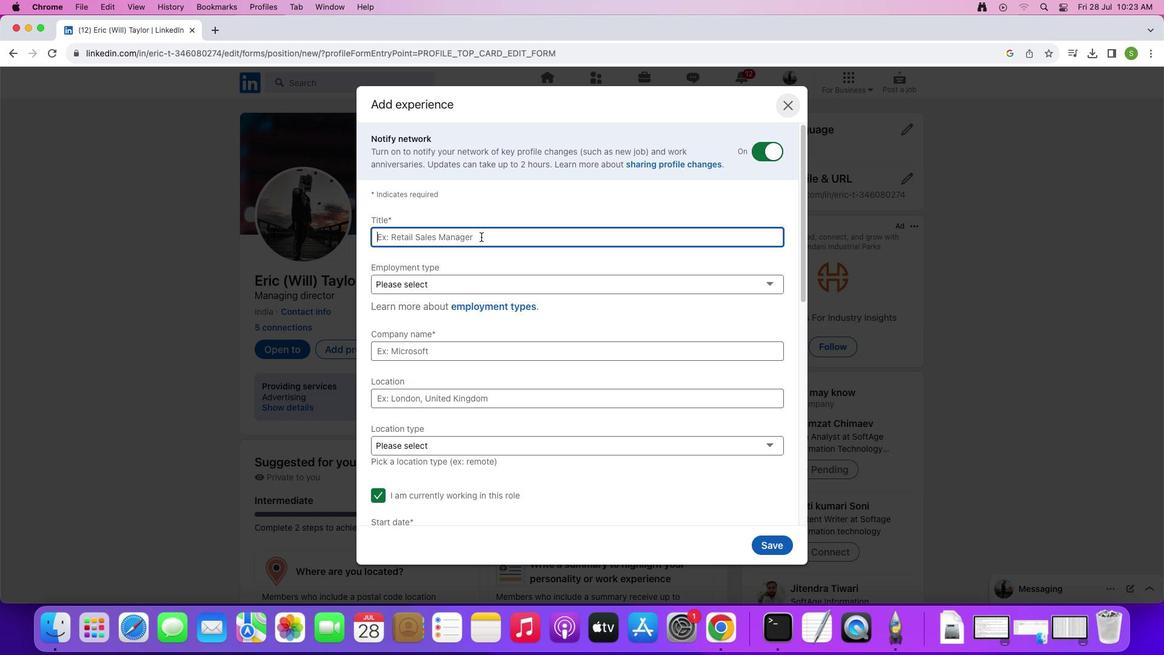 
Action: Mouse pressed left at (481, 237)
Screenshot: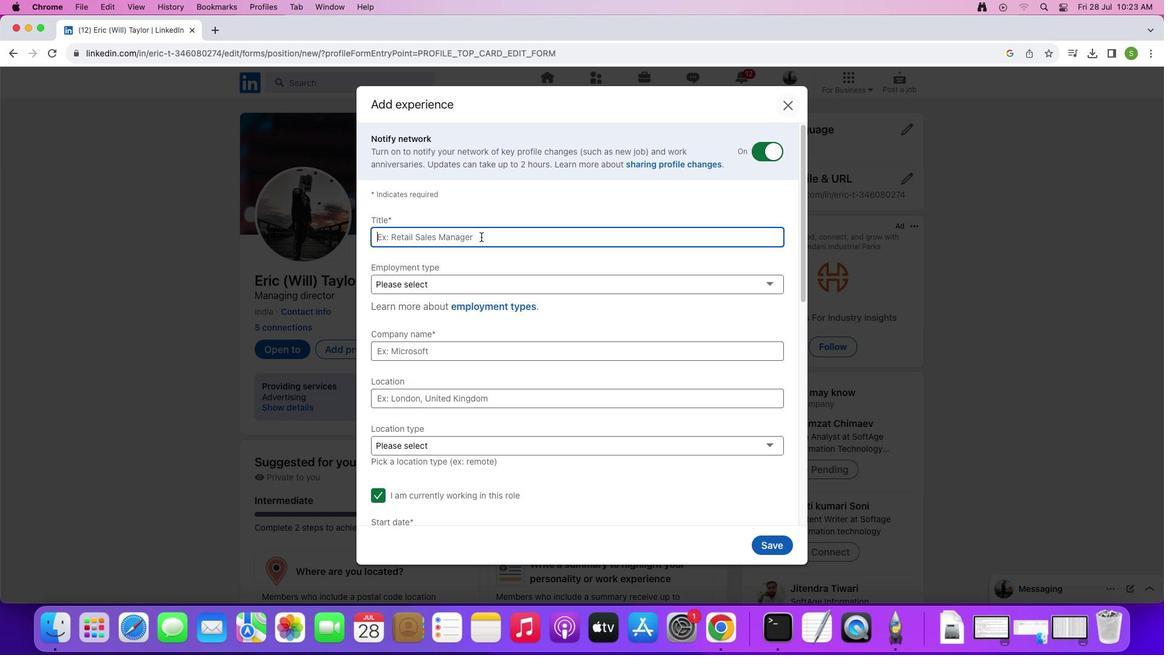 
Action: Mouse moved to (613, 367)
Screenshot: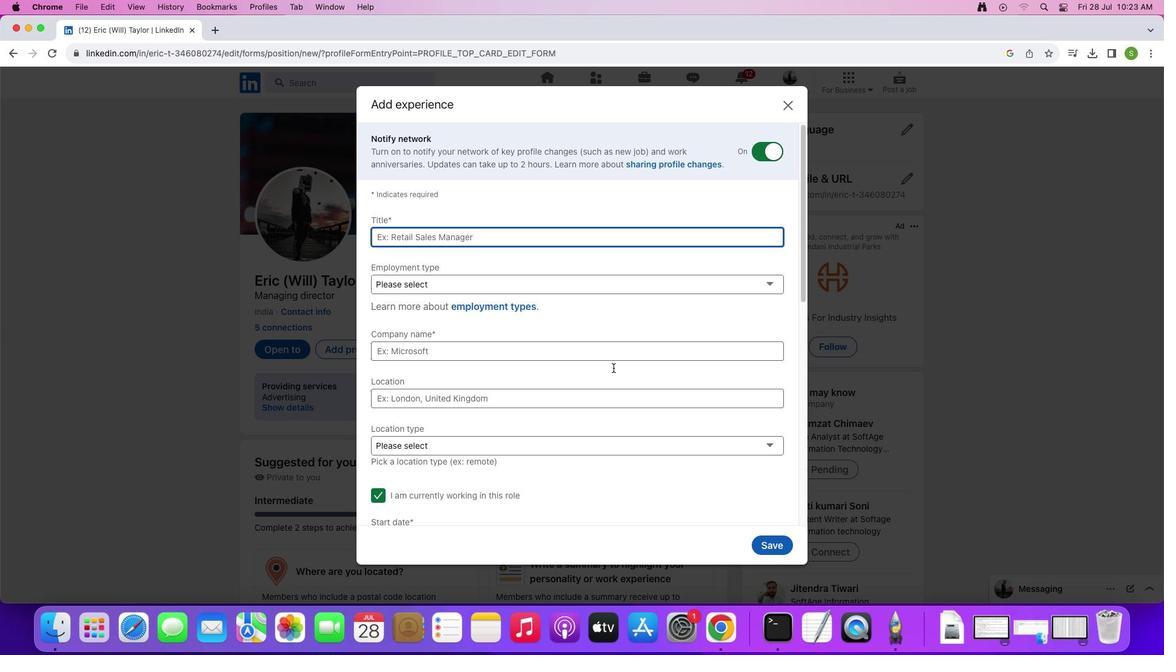 
Action: Mouse pressed left at (613, 367)
Screenshot: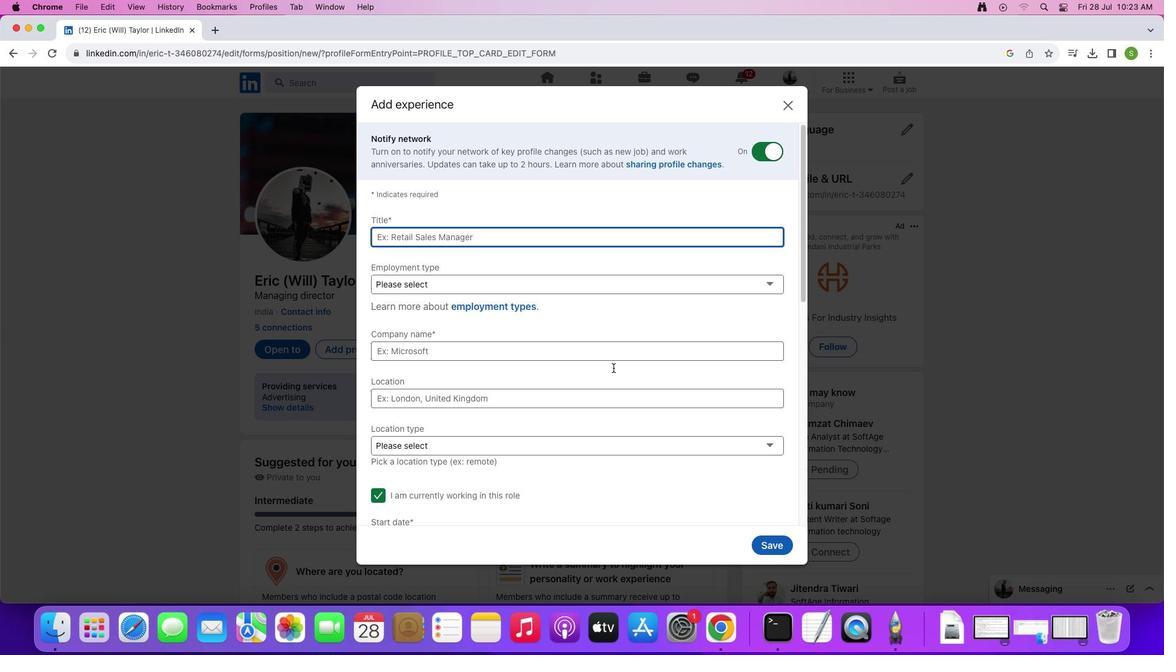 
Action: Mouse moved to (496, 238)
Screenshot: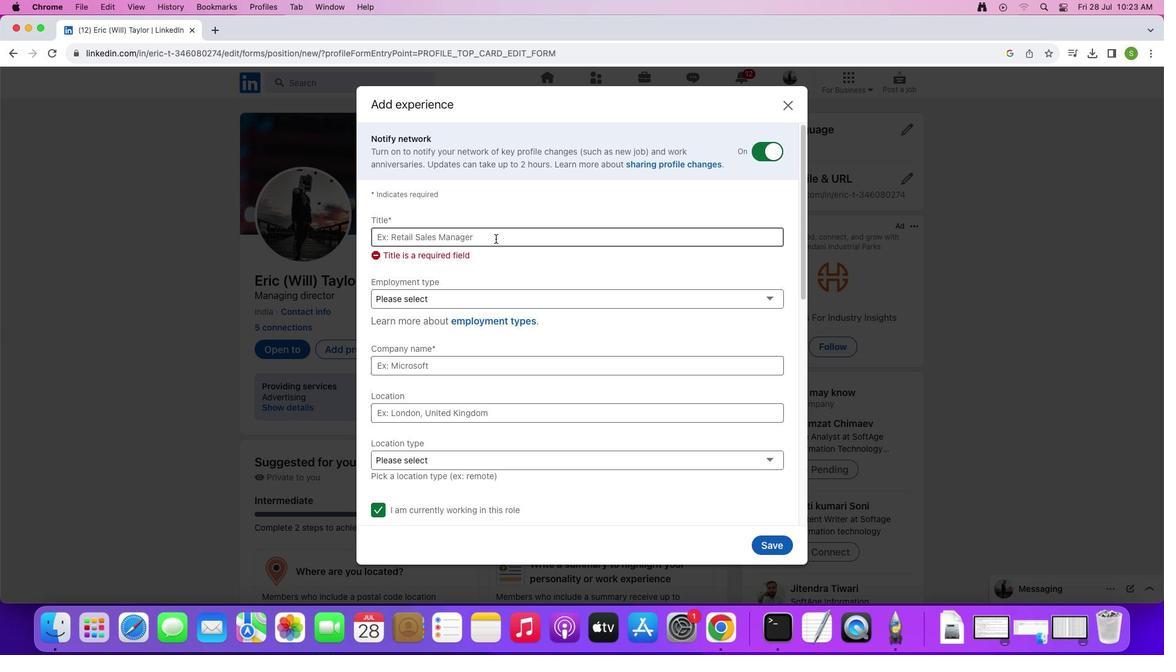 
Action: Mouse pressed left at (496, 238)
Screenshot: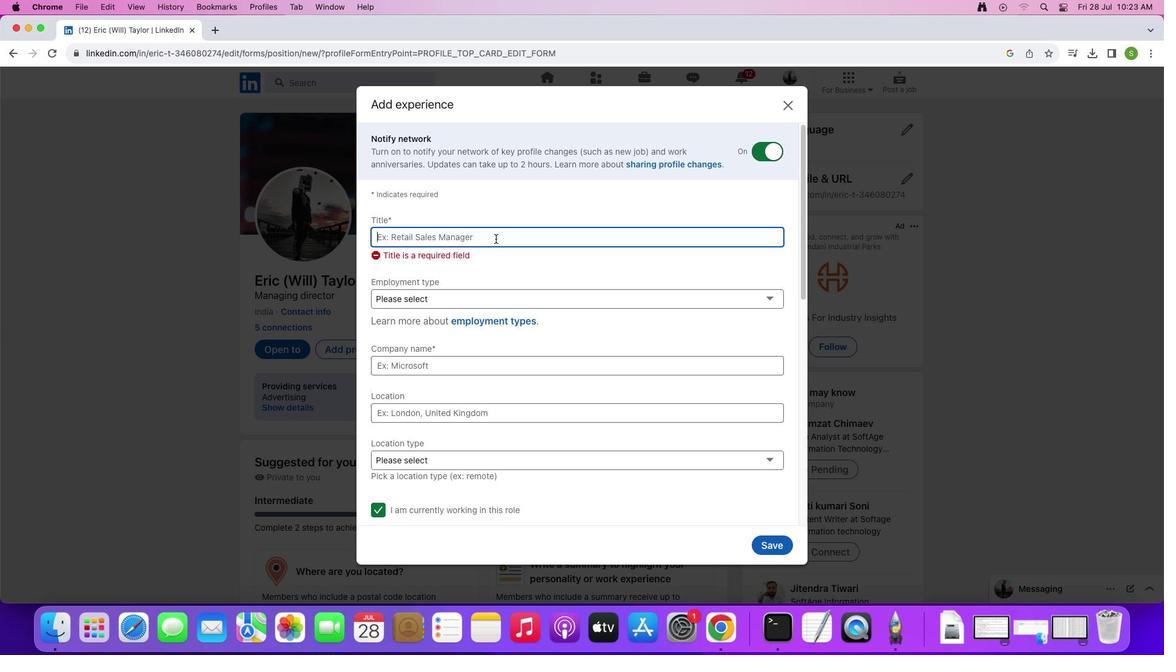 
Action: Mouse moved to (504, 239)
Screenshot: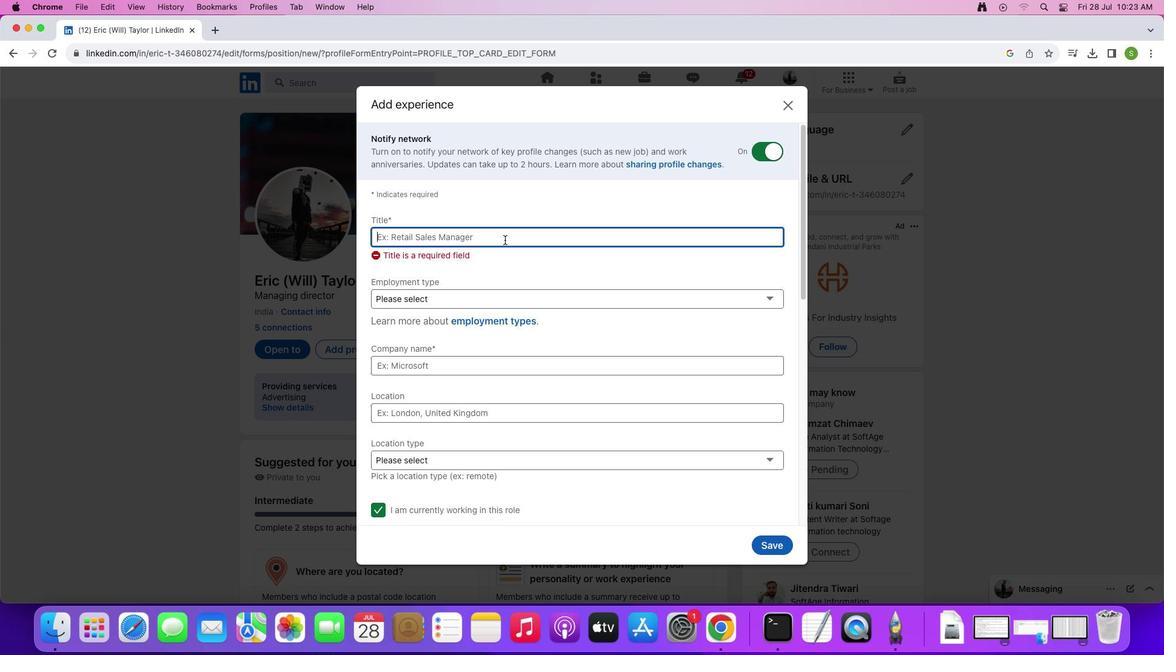 
Action: Key pressed Key.caps_lock'F'Key.caps_lock'r''o''n''t'Key.space'e''n''d'Key.space'd''e'
Screenshot: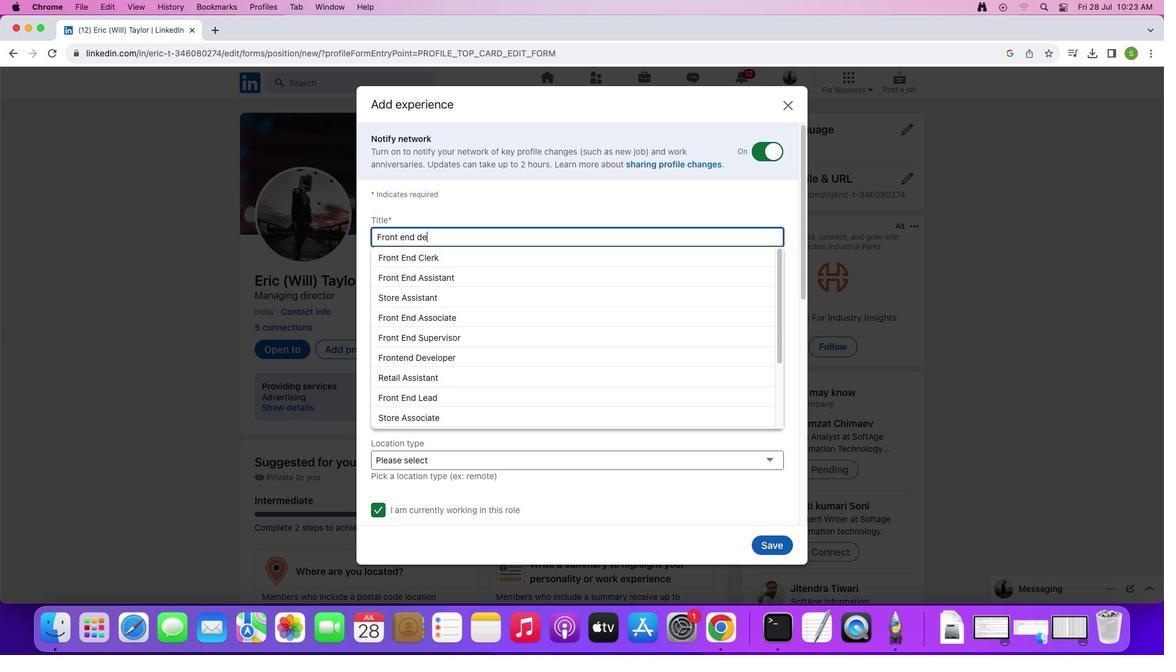 
Action: Mouse moved to (458, 256)
Screenshot: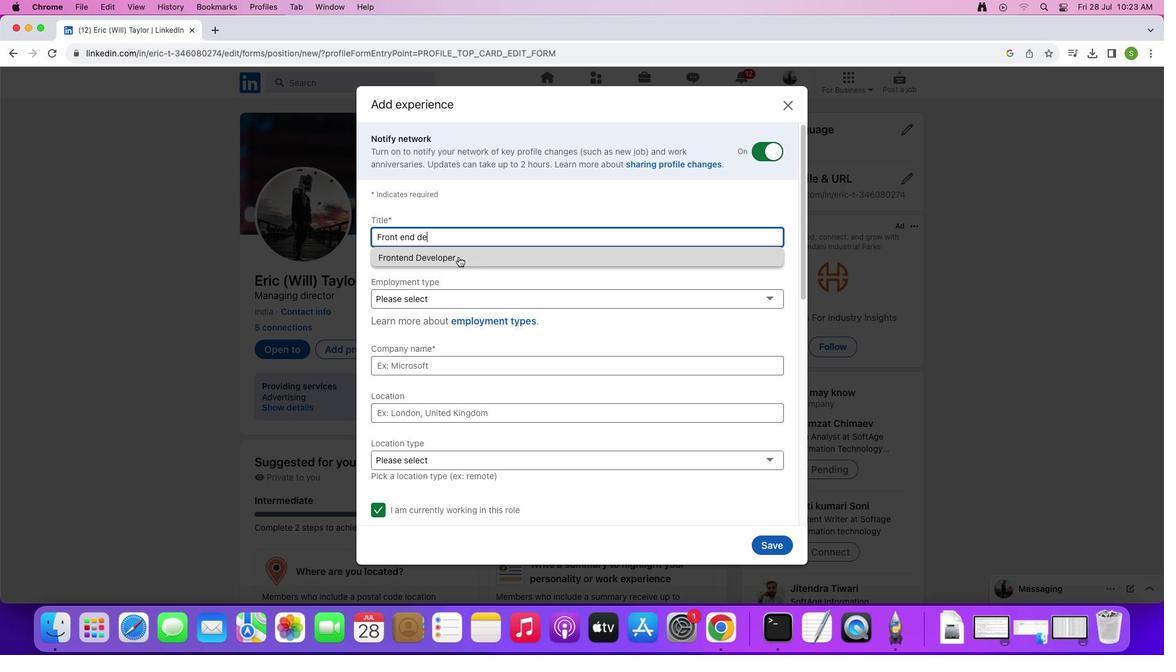 
Action: Mouse pressed left at (458, 256)
Screenshot: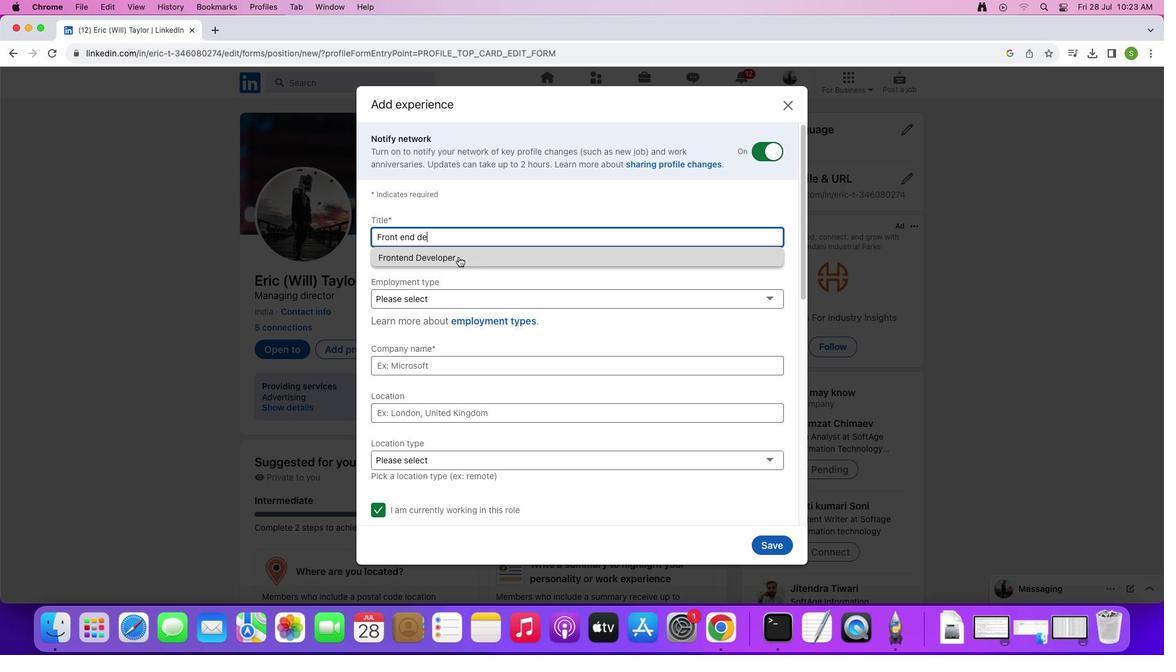 
Action: Mouse moved to (439, 282)
Screenshot: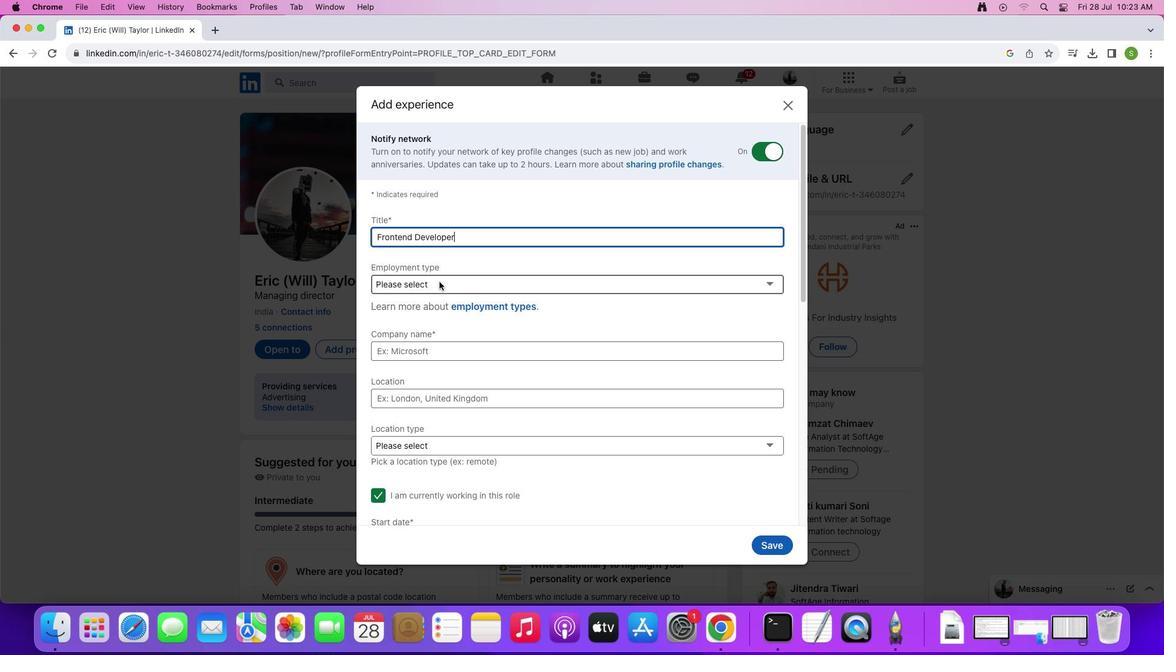 
Action: Mouse pressed left at (439, 282)
Screenshot: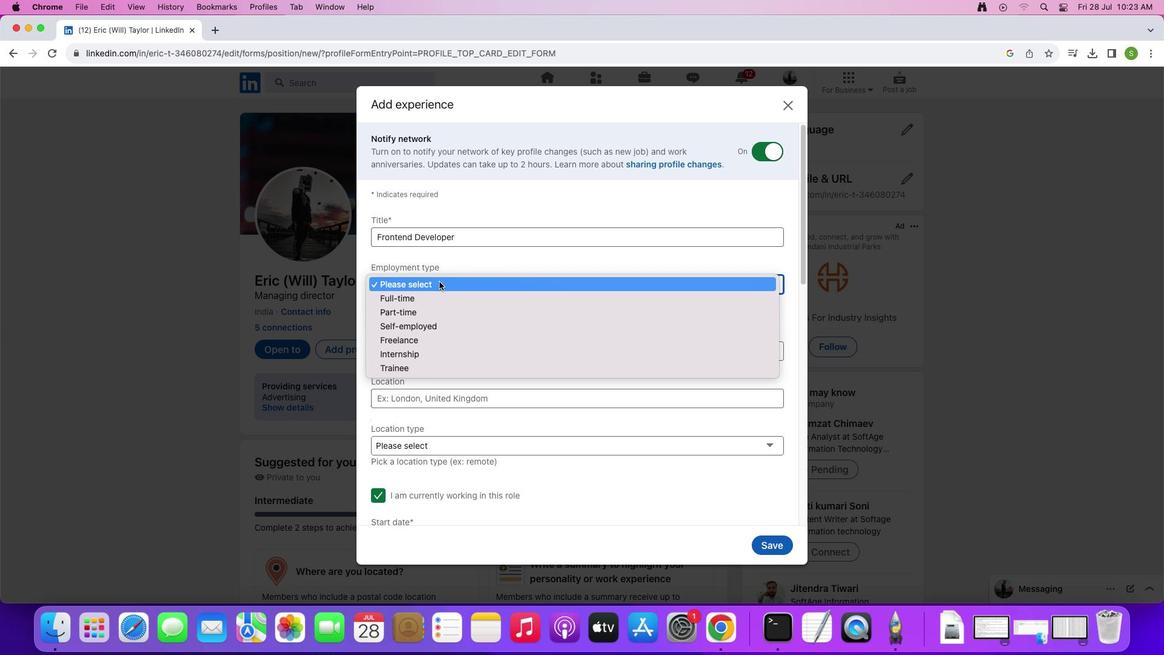 
Action: Mouse moved to (436, 296)
Screenshot: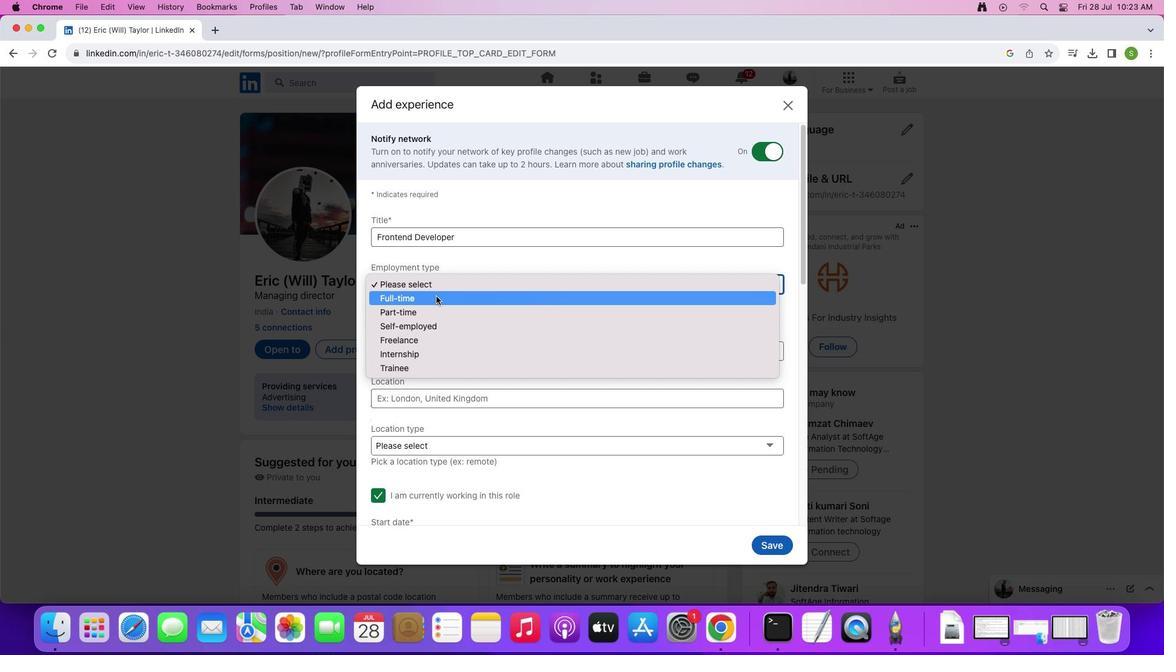 
Action: Mouse pressed left at (436, 296)
Screenshot: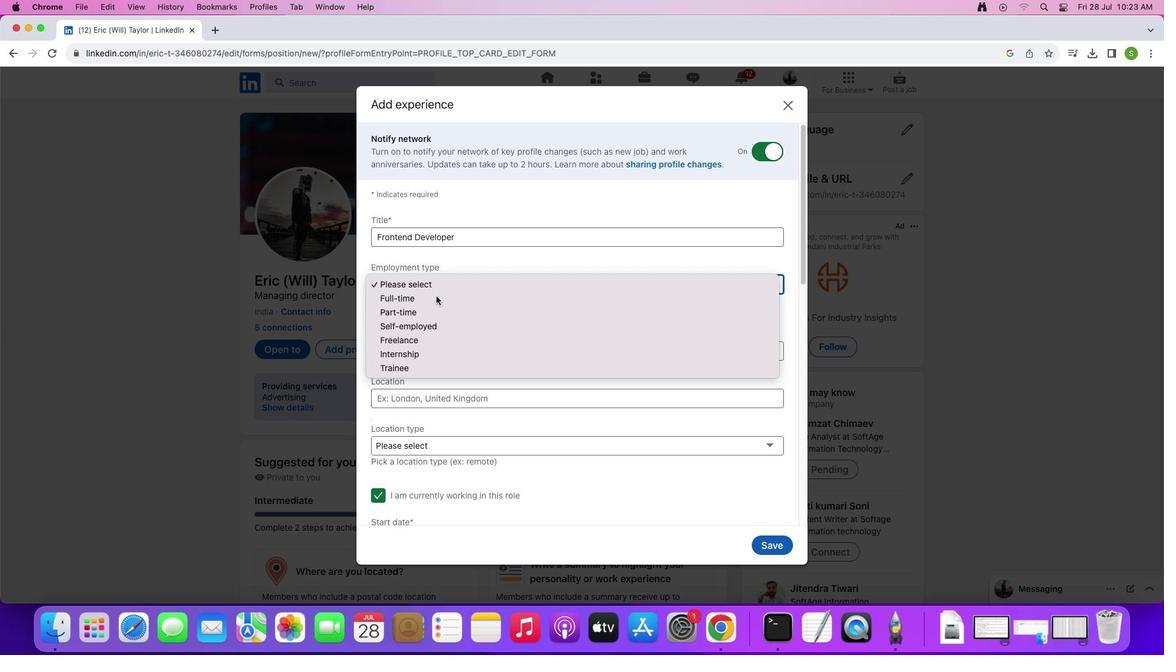 
Action: Mouse moved to (450, 348)
Screenshot: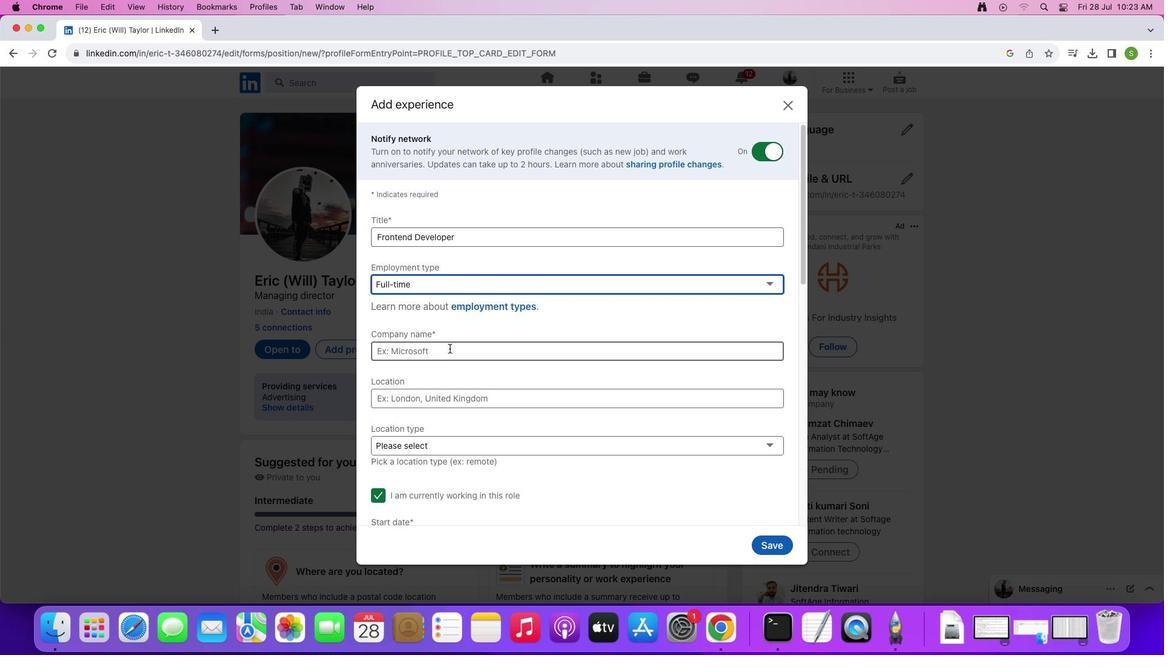 
Action: Mouse pressed left at (450, 348)
Screenshot: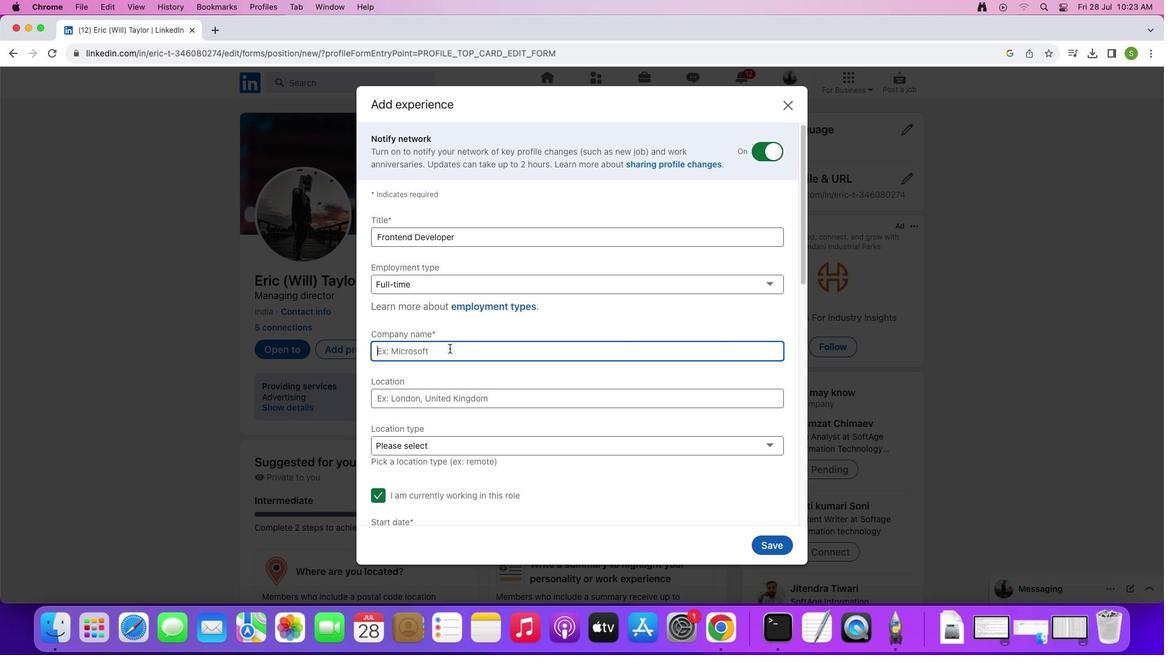 
Action: Mouse moved to (419, 353)
Screenshot: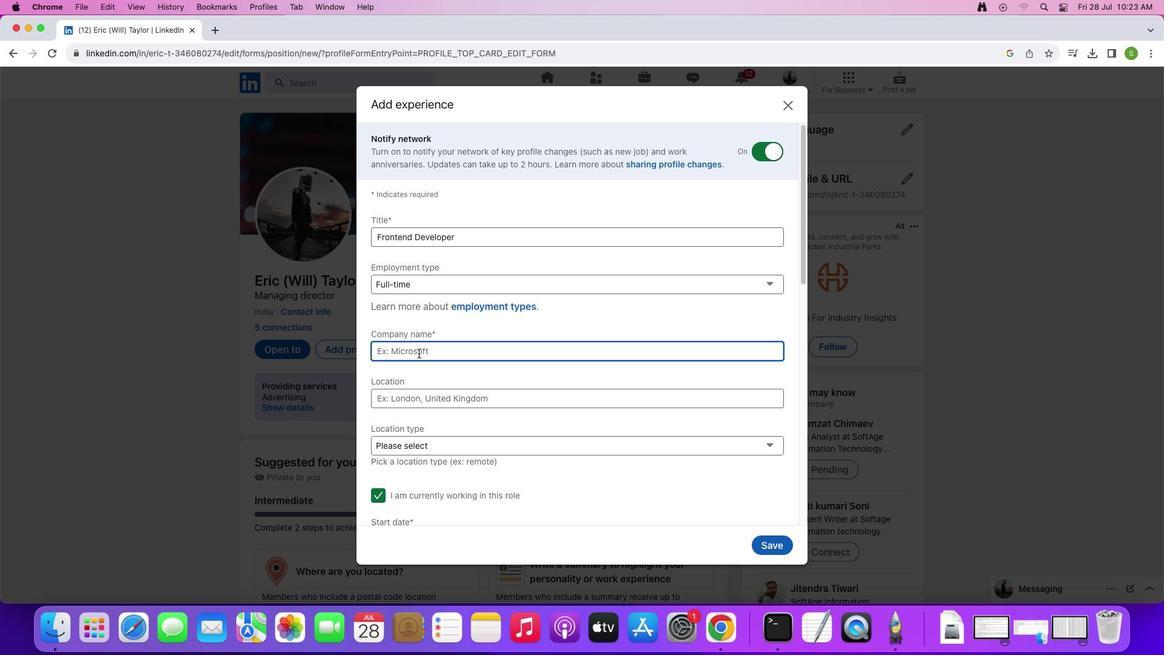 
Action: Mouse pressed left at (419, 353)
Screenshot: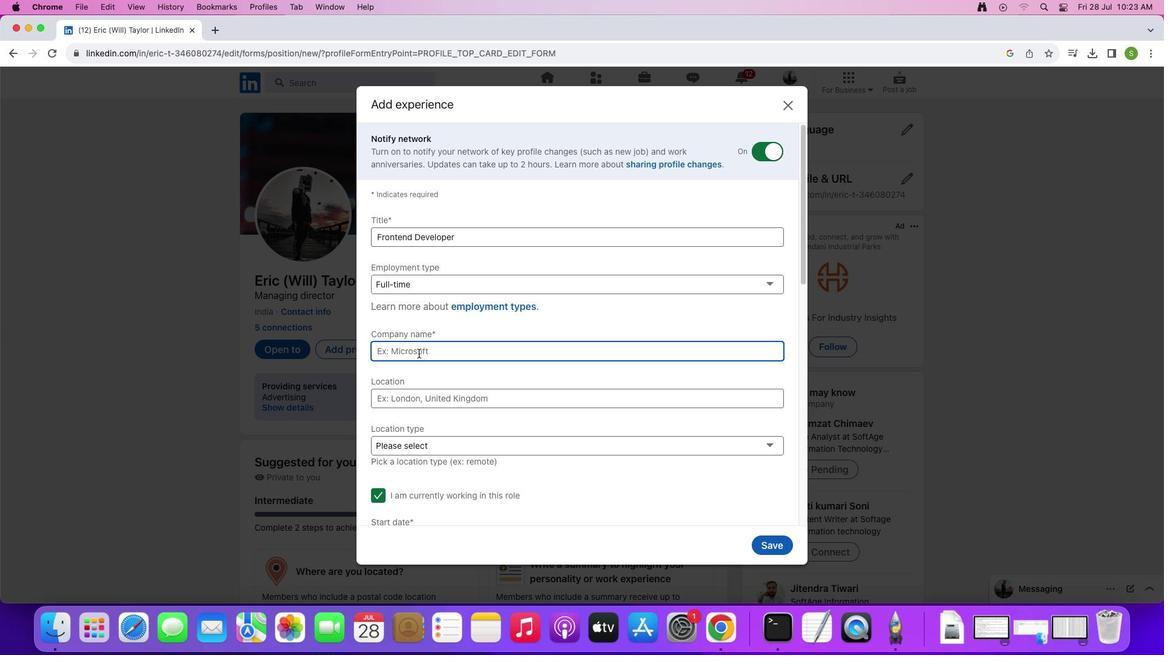
Action: Mouse moved to (448, 351)
Screenshot: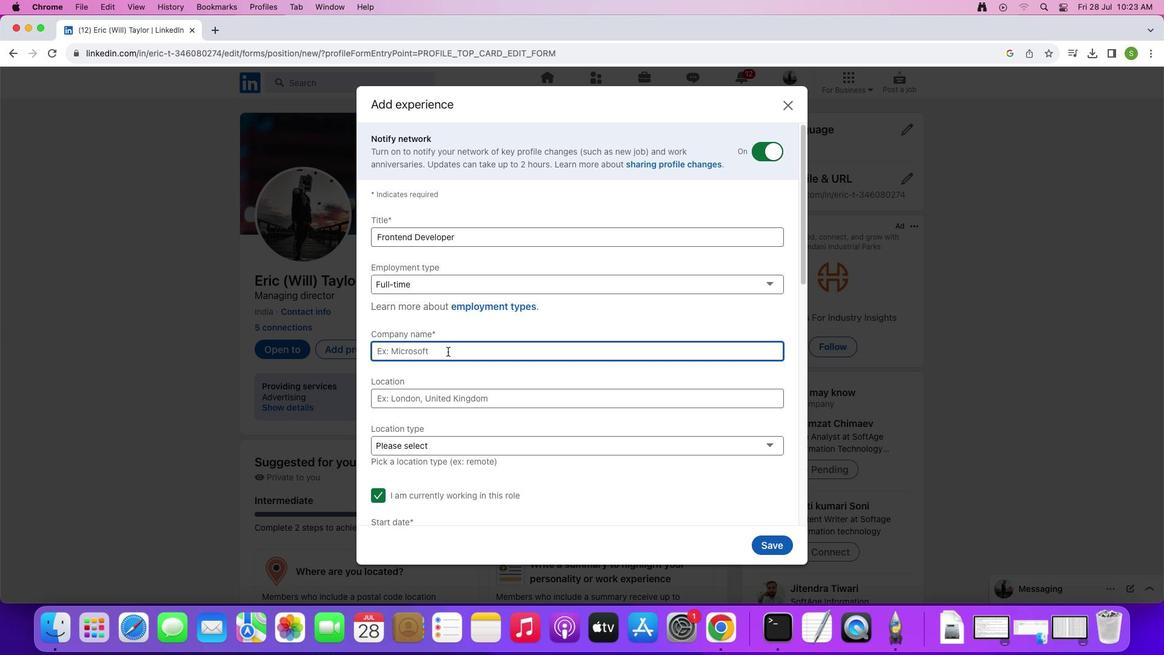 
Action: Key pressed 's''o''f''t''e'
Screenshot: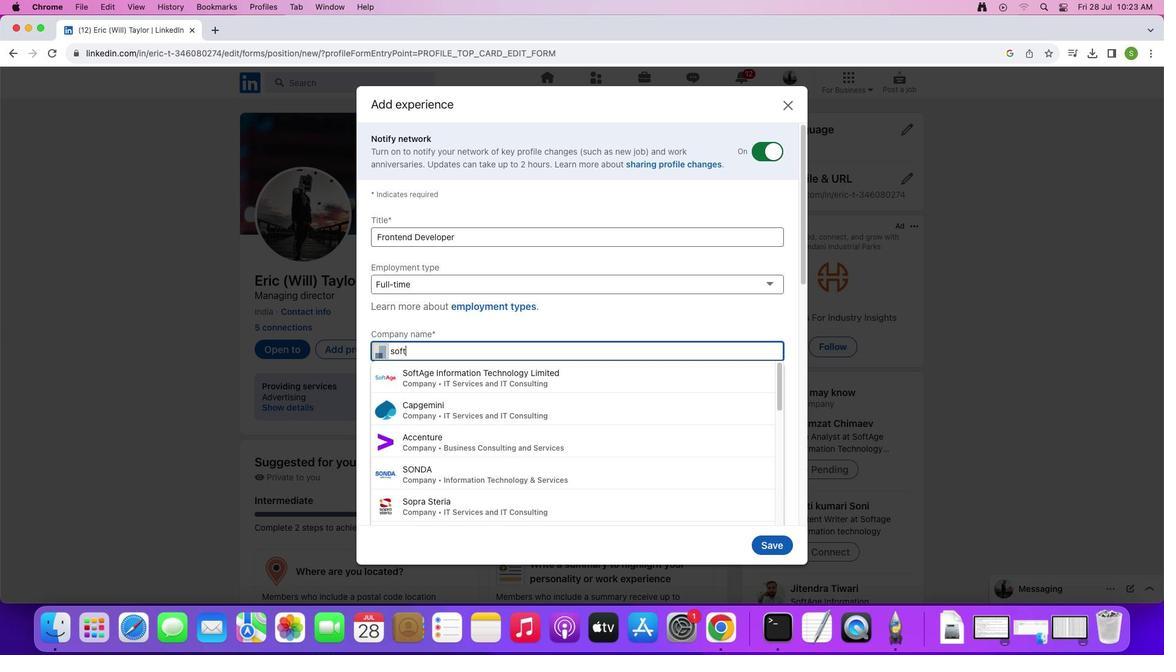 
Action: Mouse moved to (438, 410)
Screenshot: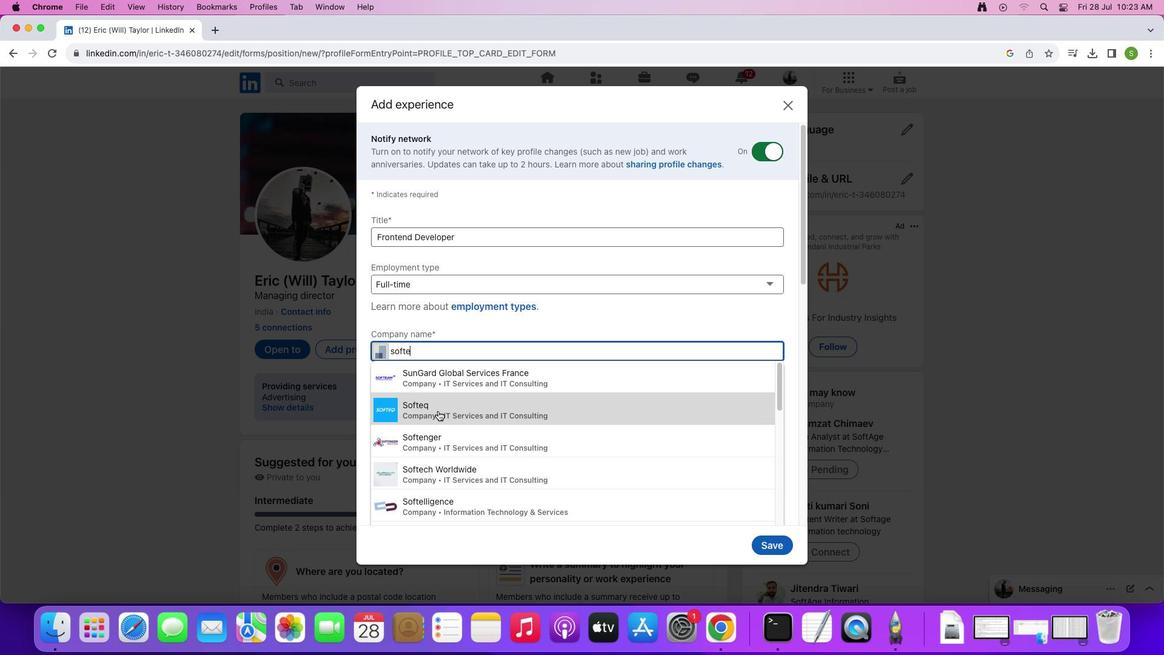 
Action: Mouse pressed left at (438, 410)
Screenshot: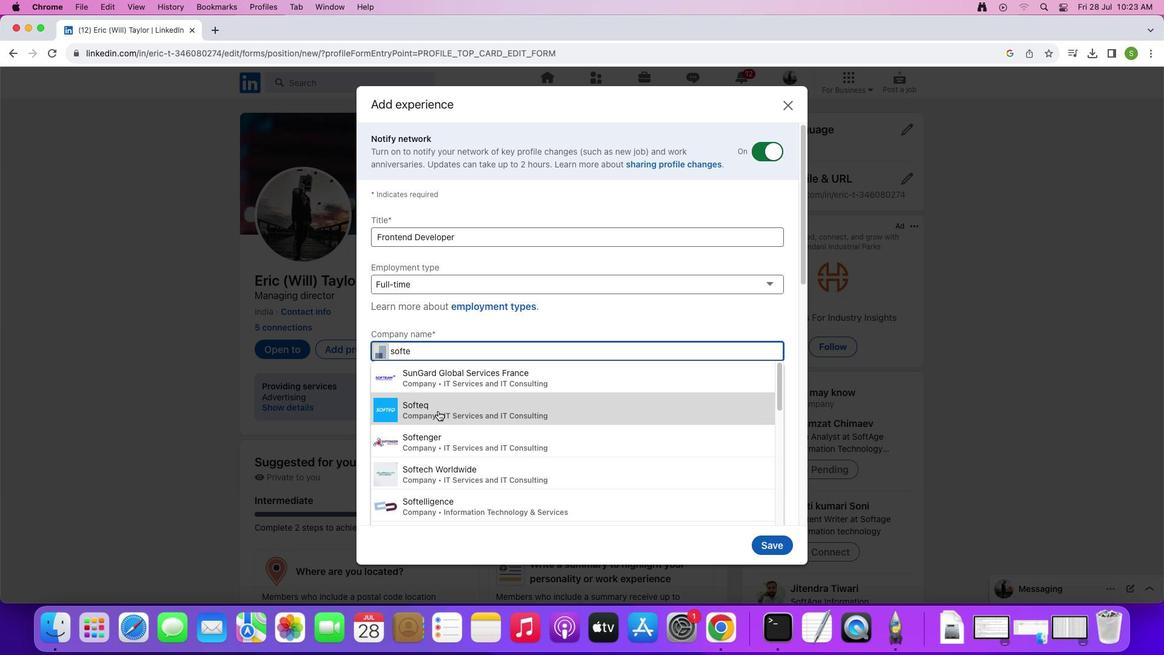 
Action: Mouse moved to (445, 400)
Screenshot: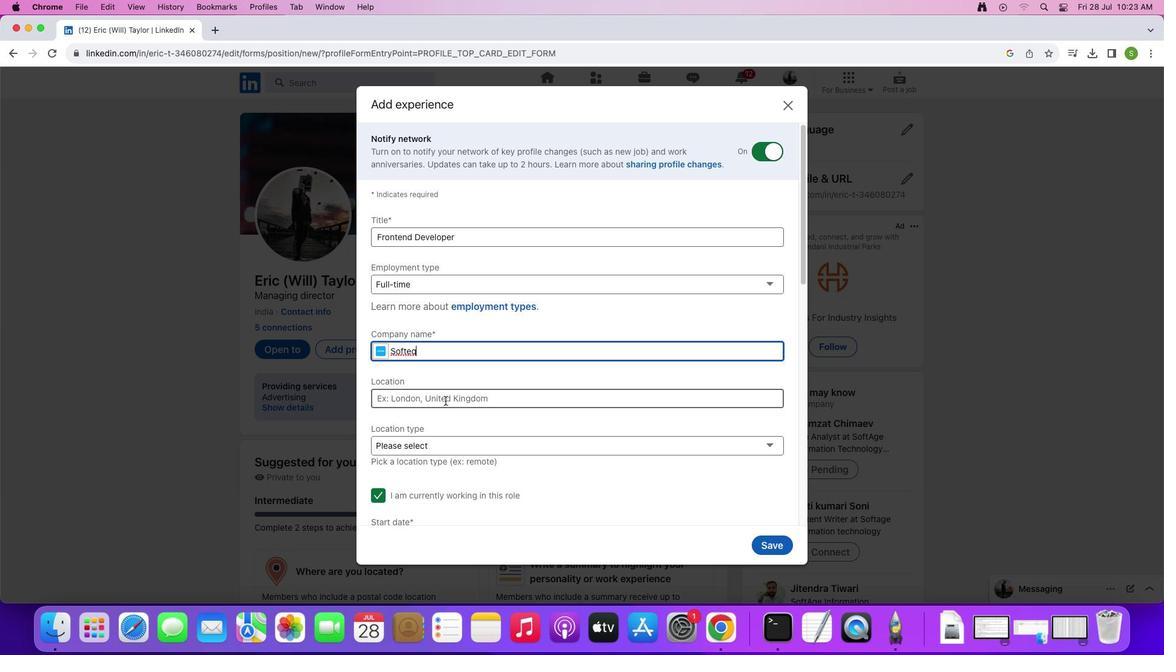 
Action: Mouse pressed left at (445, 400)
Screenshot: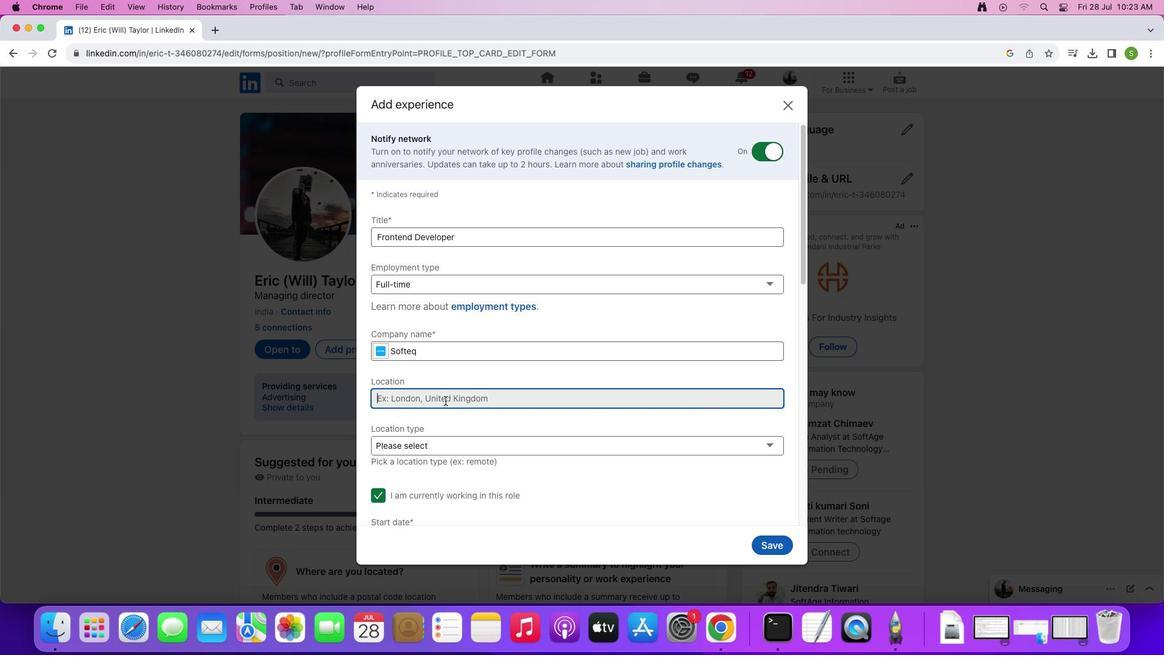 
Action: Mouse moved to (463, 396)
Screenshot: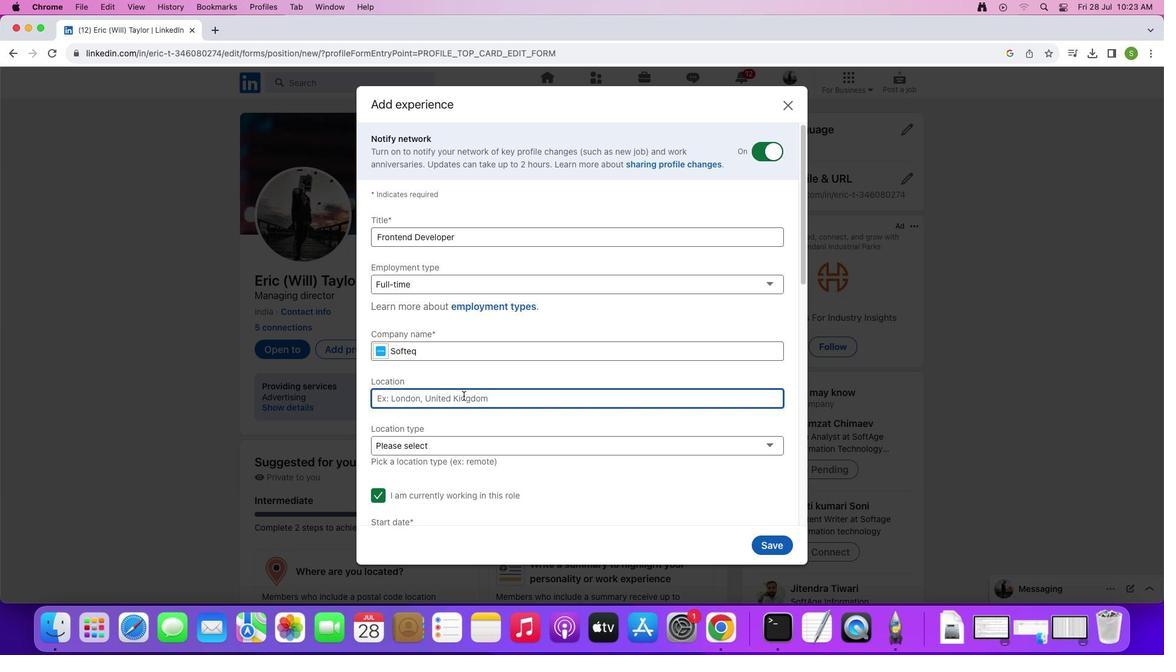
Action: Key pressed 'd''e''l''h''i'
Screenshot: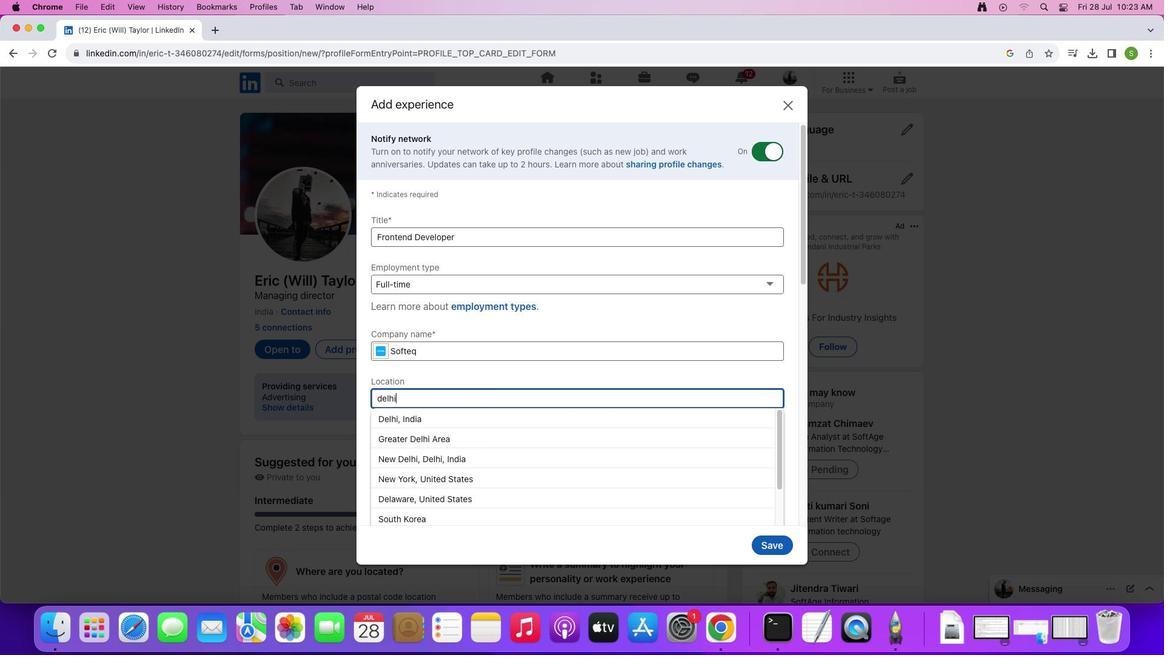
Action: Mouse moved to (441, 413)
Screenshot: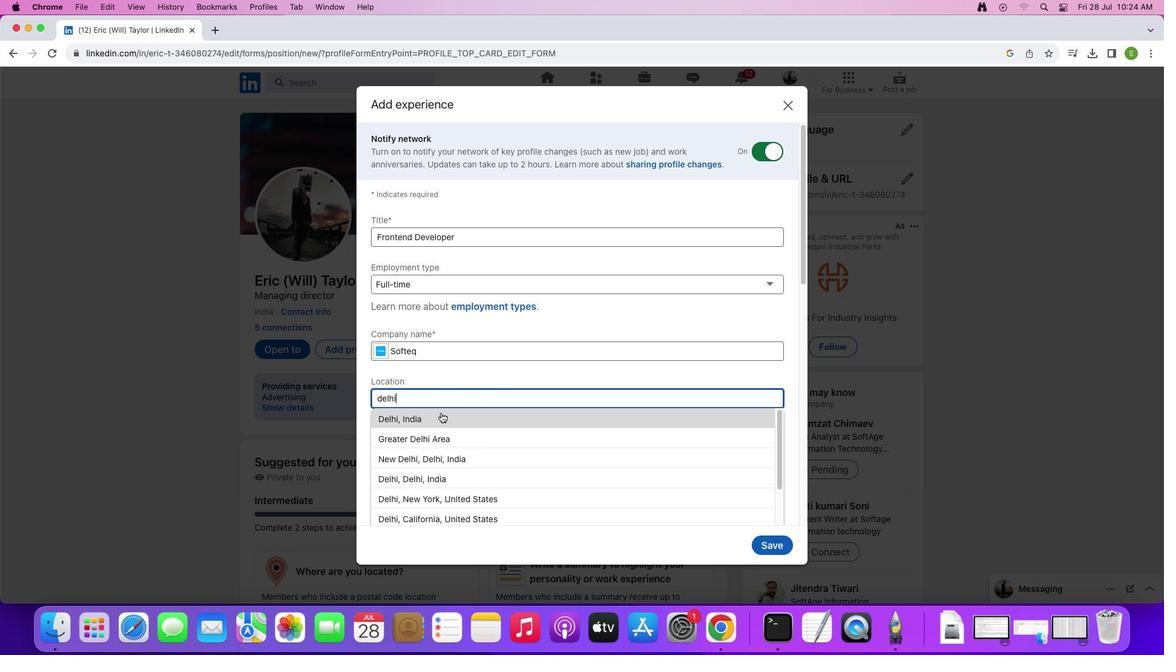 
Action: Mouse pressed left at (441, 413)
Screenshot: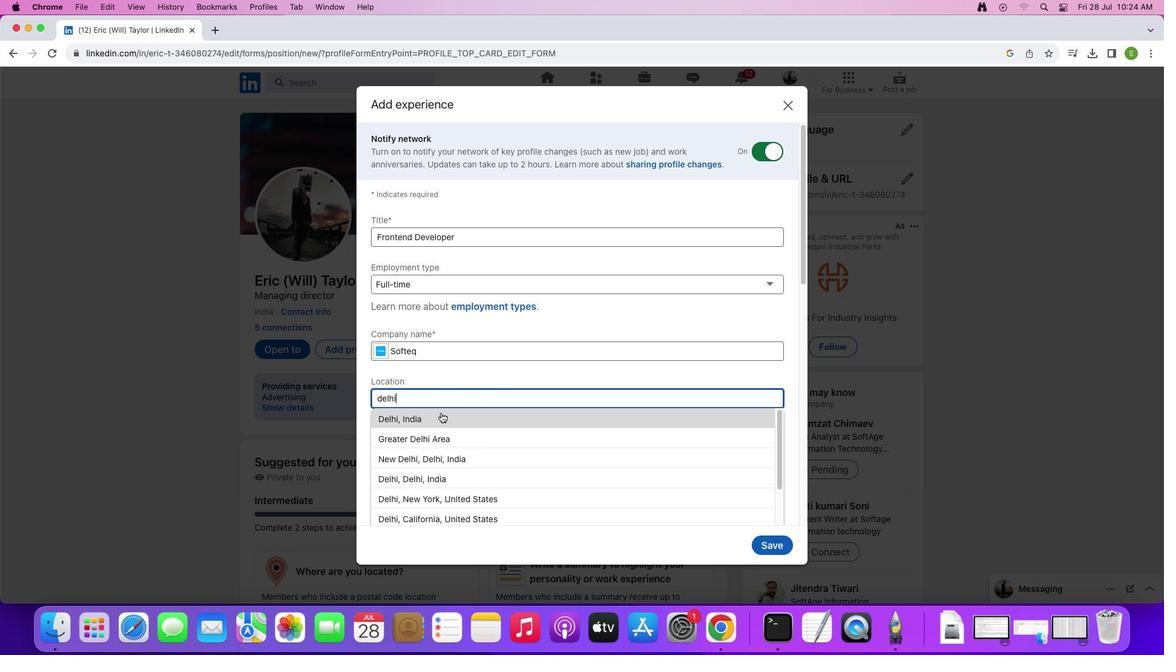 
Action: Mouse moved to (427, 444)
Screenshot: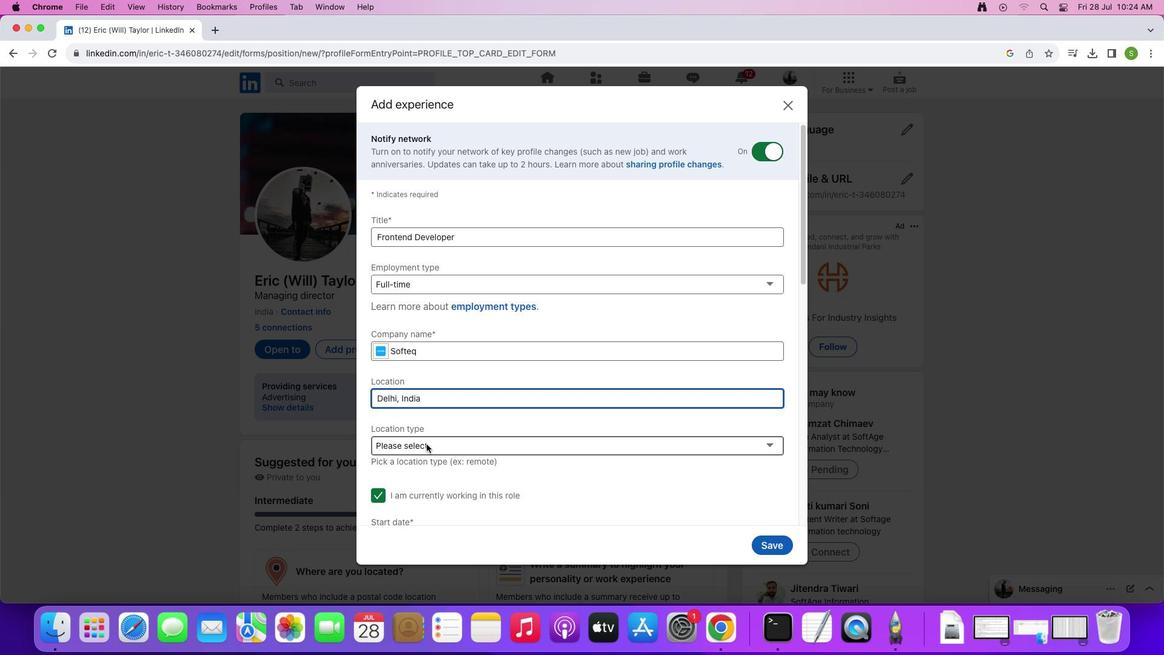 
Action: Mouse pressed left at (427, 444)
Screenshot: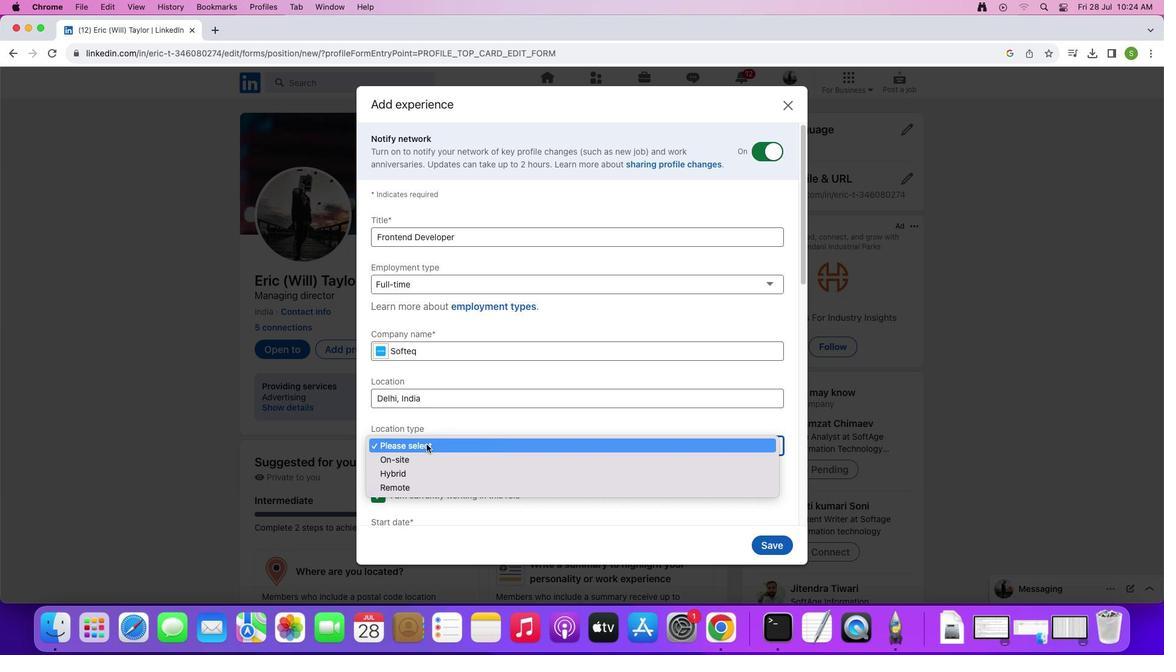 
Action: Mouse moved to (420, 471)
Screenshot: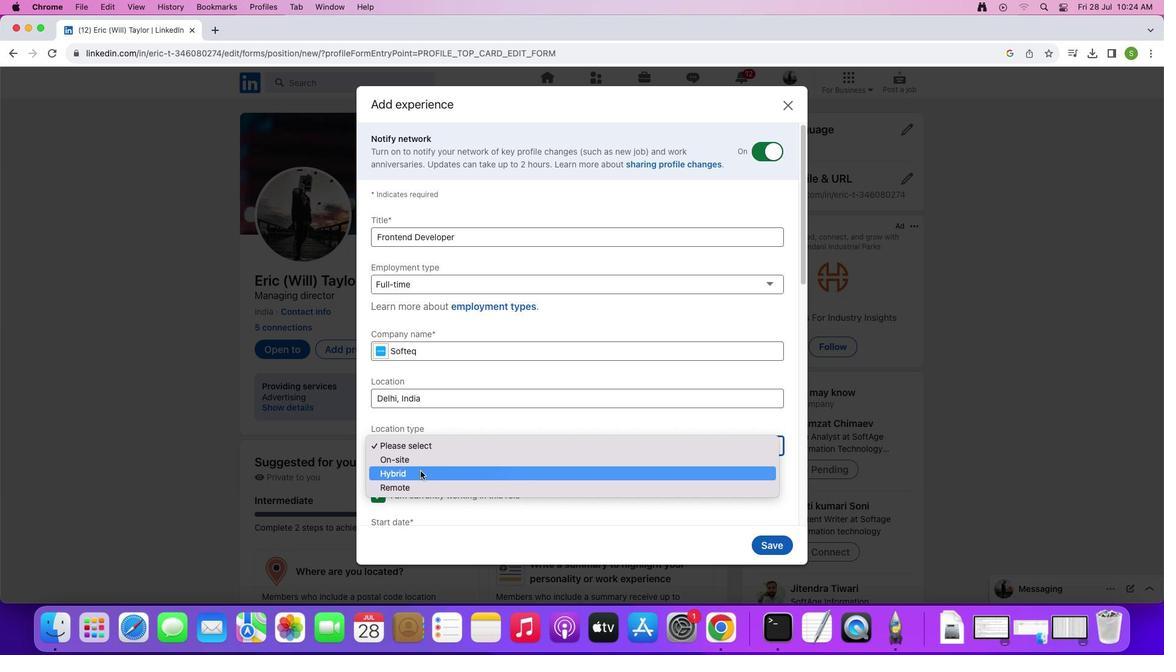 
Action: Mouse pressed left at (420, 471)
Screenshot: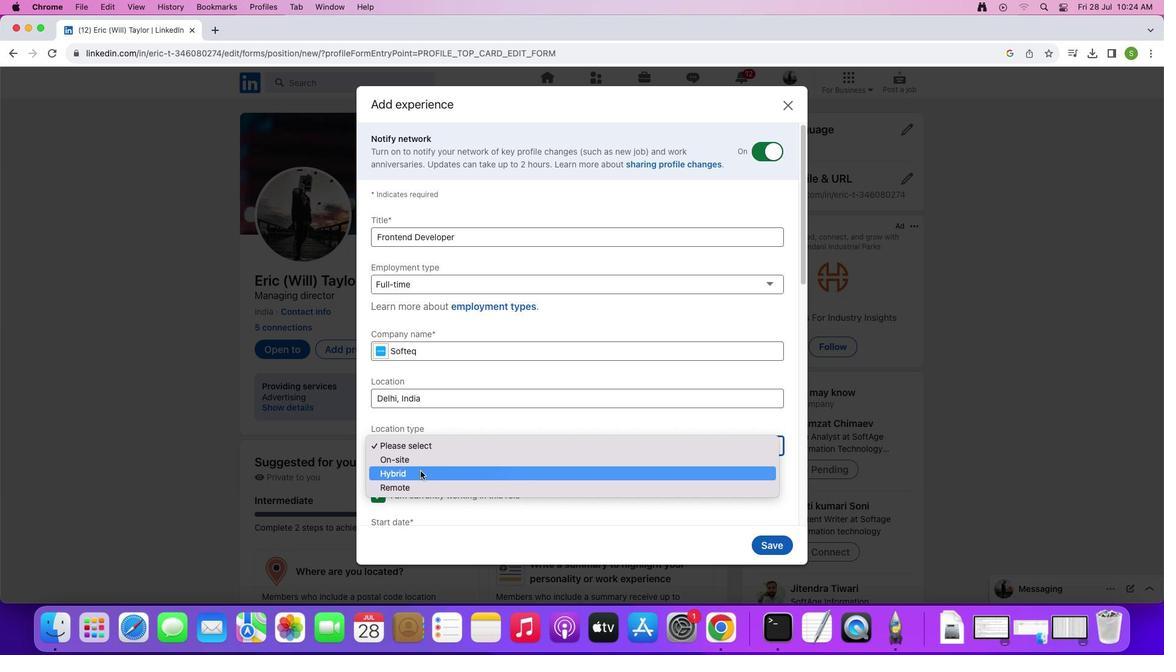 
Action: Mouse moved to (522, 394)
Screenshot: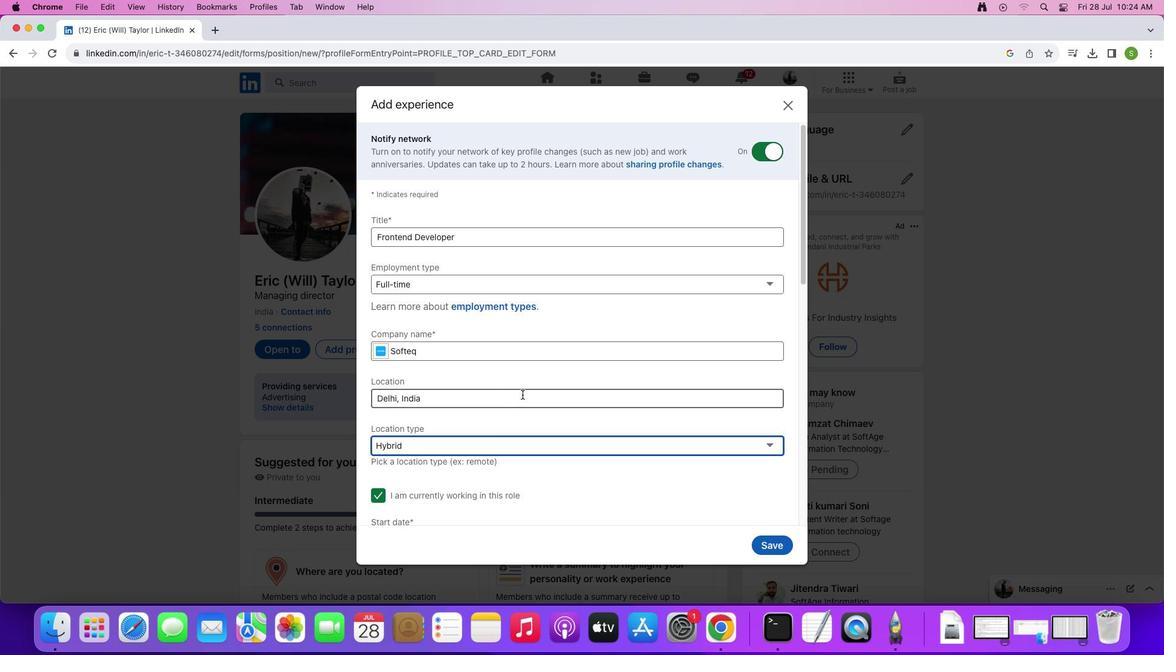 
Action: Mouse scrolled (522, 394) with delta (0, 0)
Screenshot: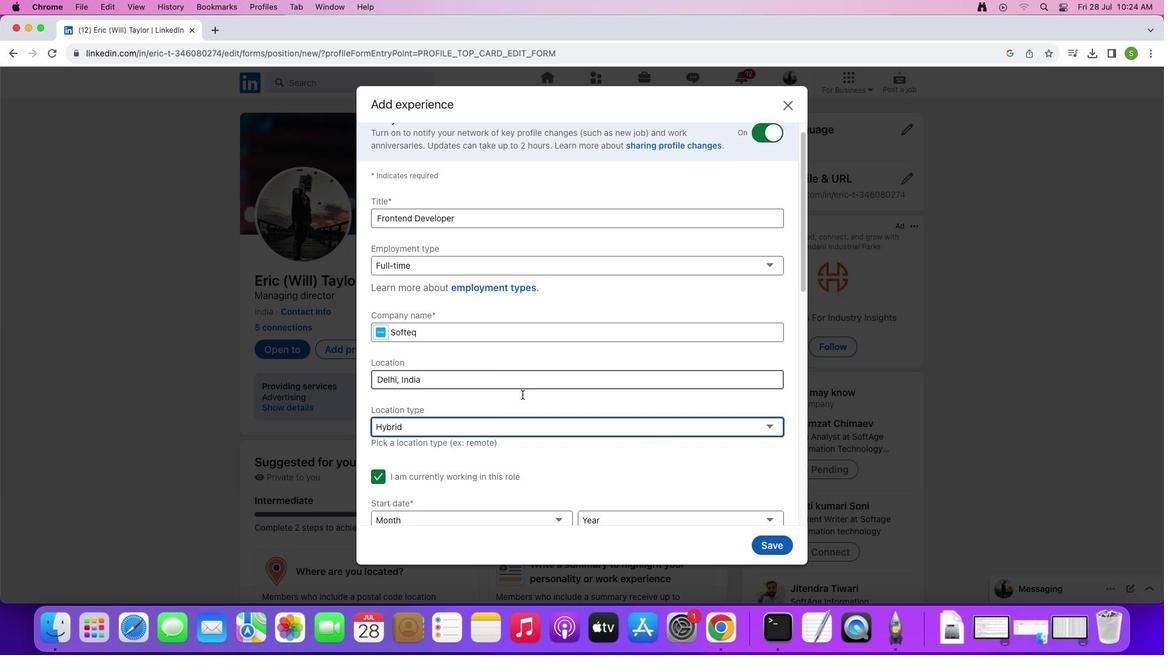 
Action: Mouse scrolled (522, 394) with delta (0, 0)
Screenshot: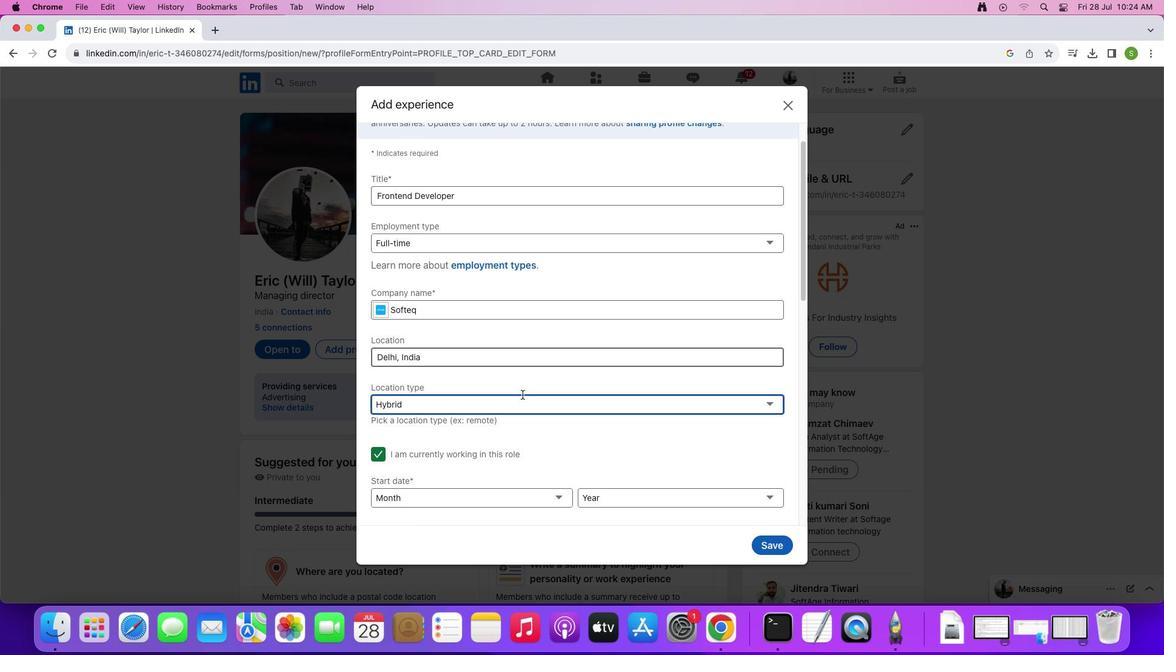 
Action: Mouse scrolled (522, 394) with delta (0, -1)
Screenshot: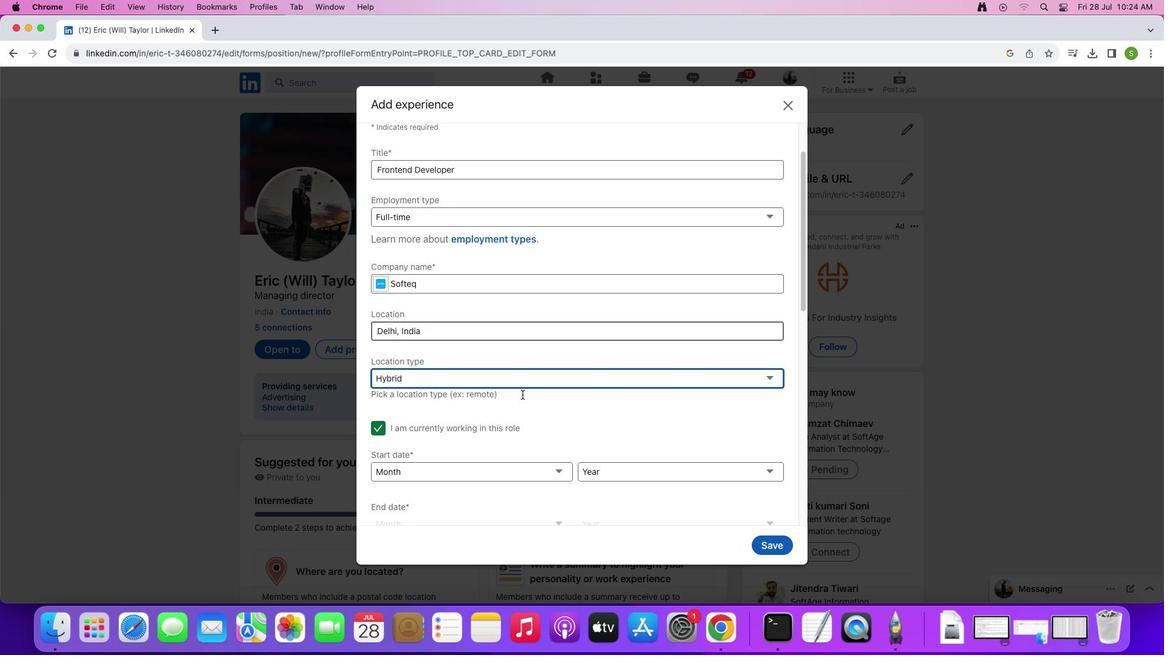 
Action: Mouse scrolled (522, 394) with delta (0, 0)
Screenshot: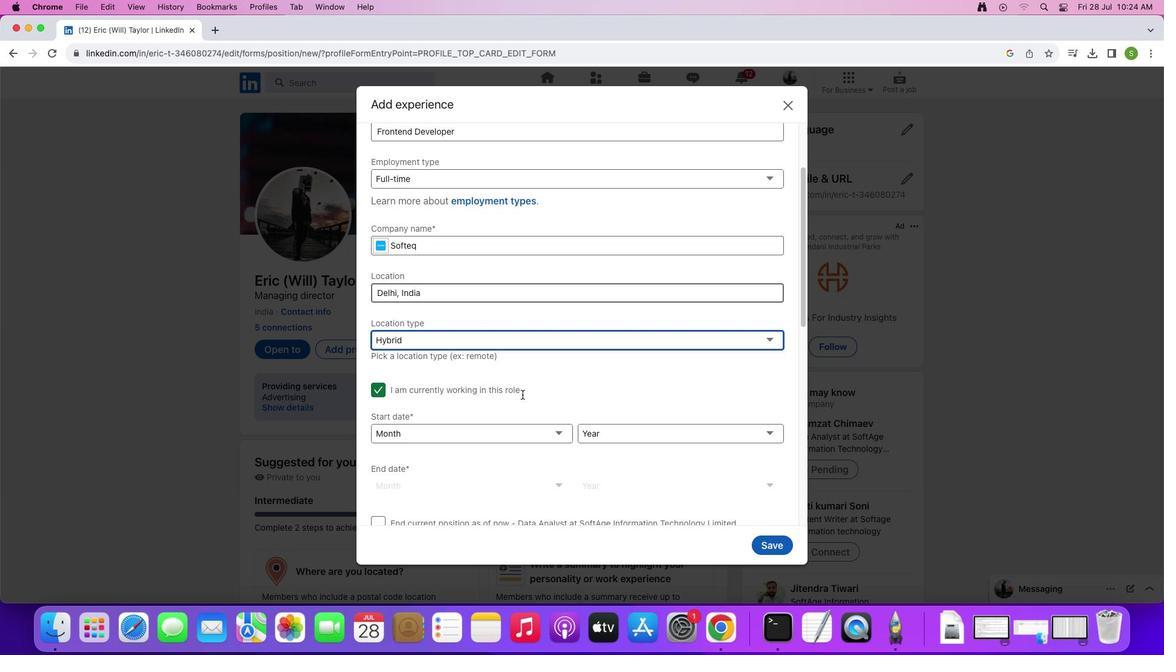 
Action: Mouse scrolled (522, 394) with delta (0, 0)
Screenshot: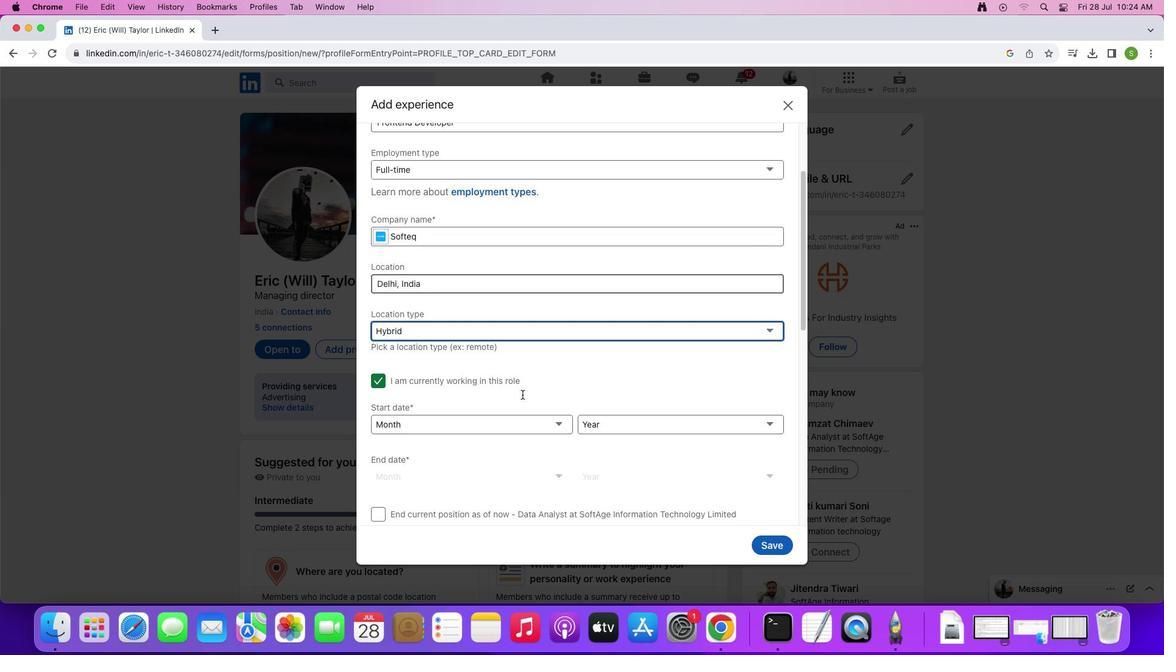 
Action: Mouse scrolled (522, 394) with delta (0, -1)
Screenshot: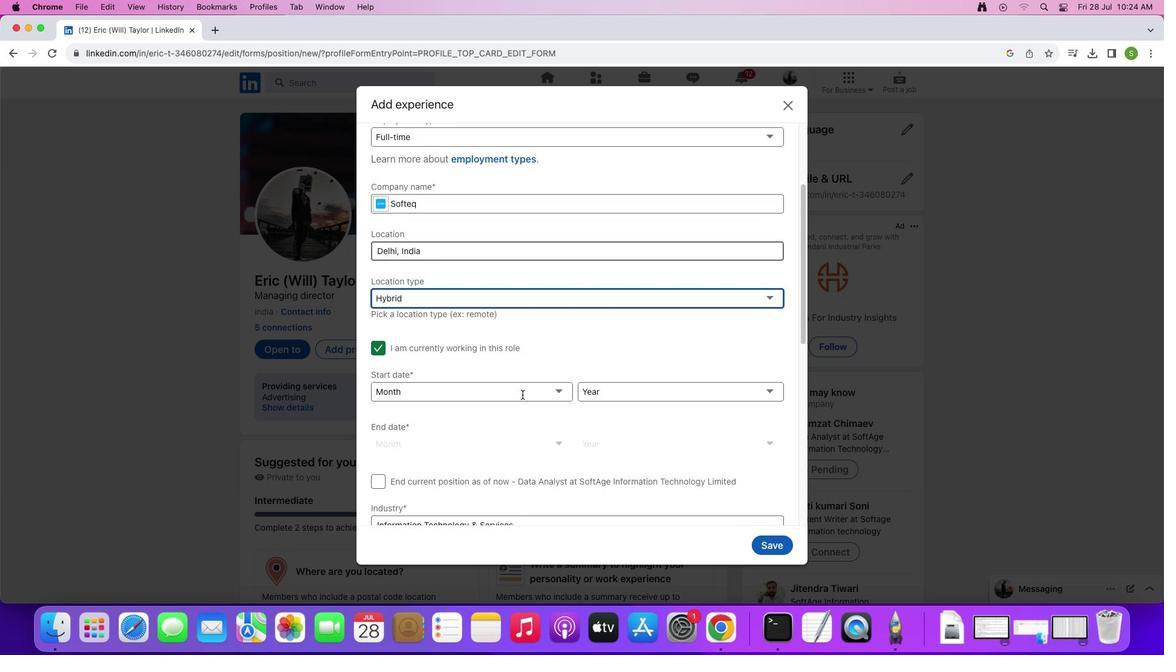 
Action: Mouse moved to (559, 363)
Screenshot: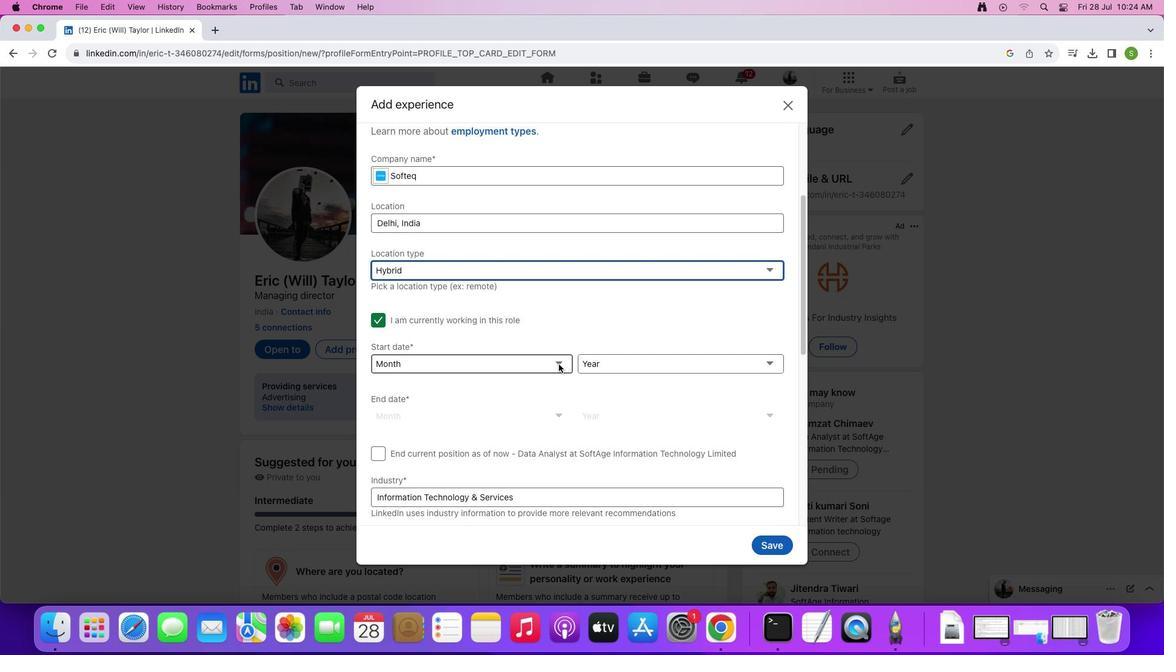 
Action: Mouse pressed left at (559, 363)
Screenshot: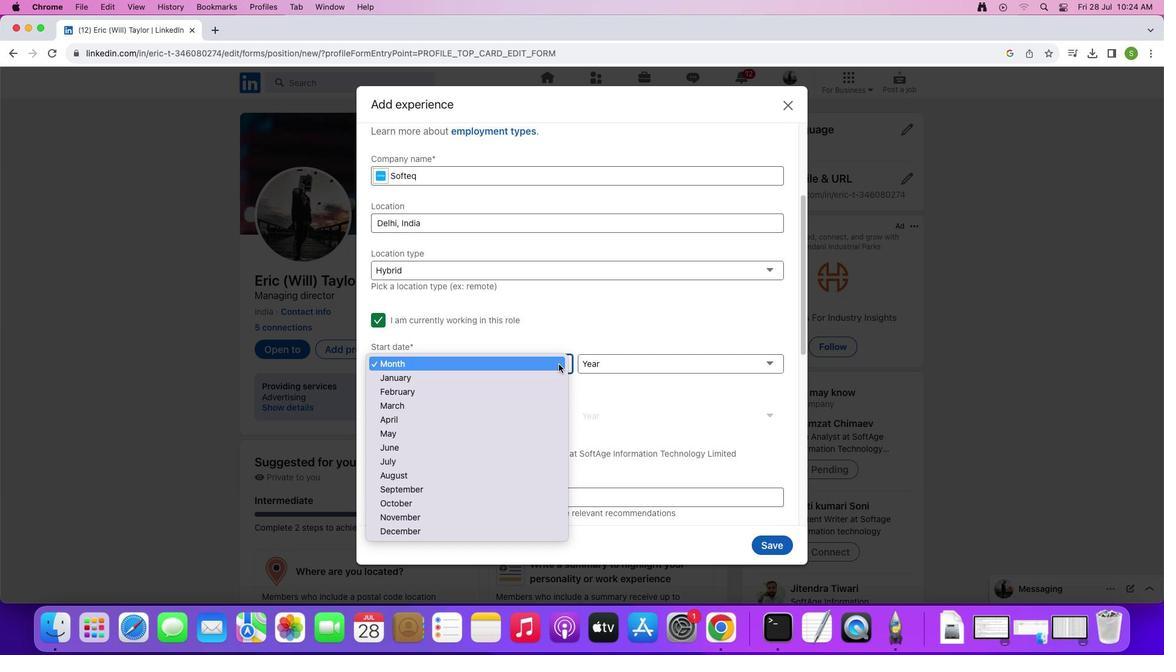 
Action: Mouse moved to (416, 435)
Screenshot: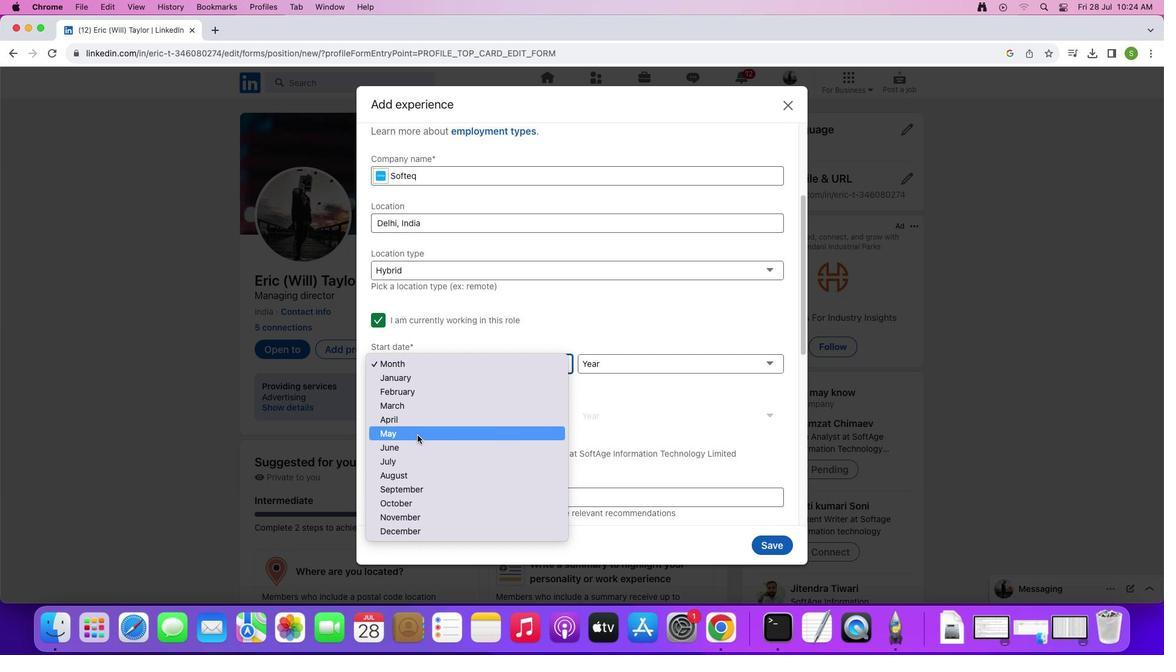 
Action: Mouse pressed left at (416, 435)
Screenshot: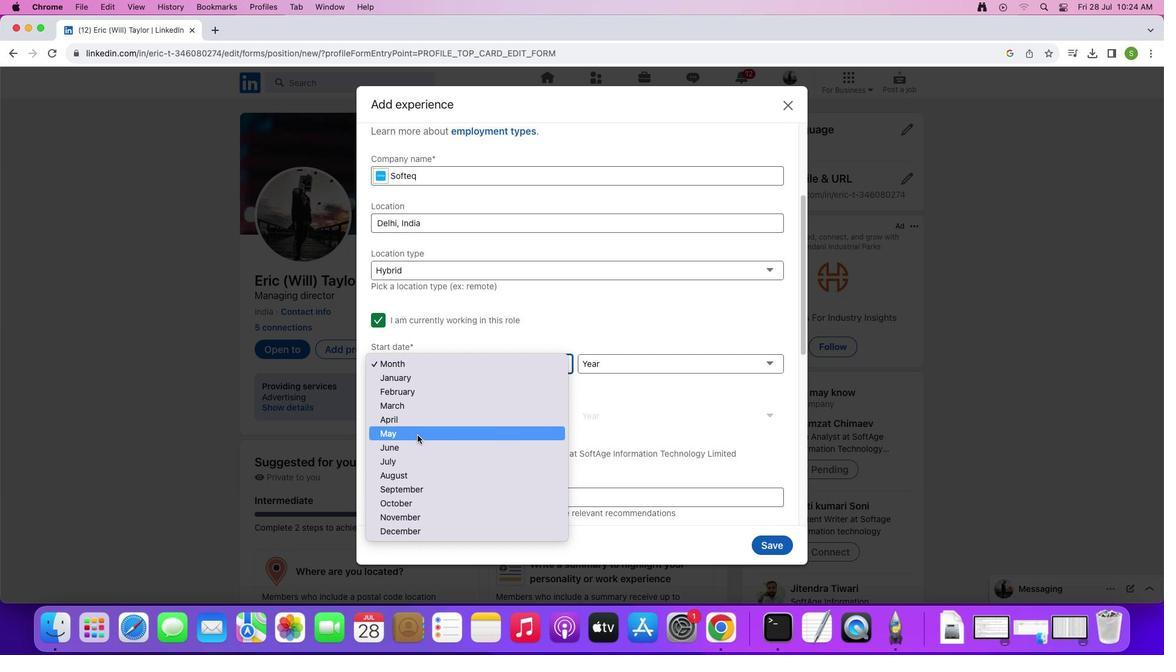 
Action: Mouse moved to (771, 363)
Screenshot: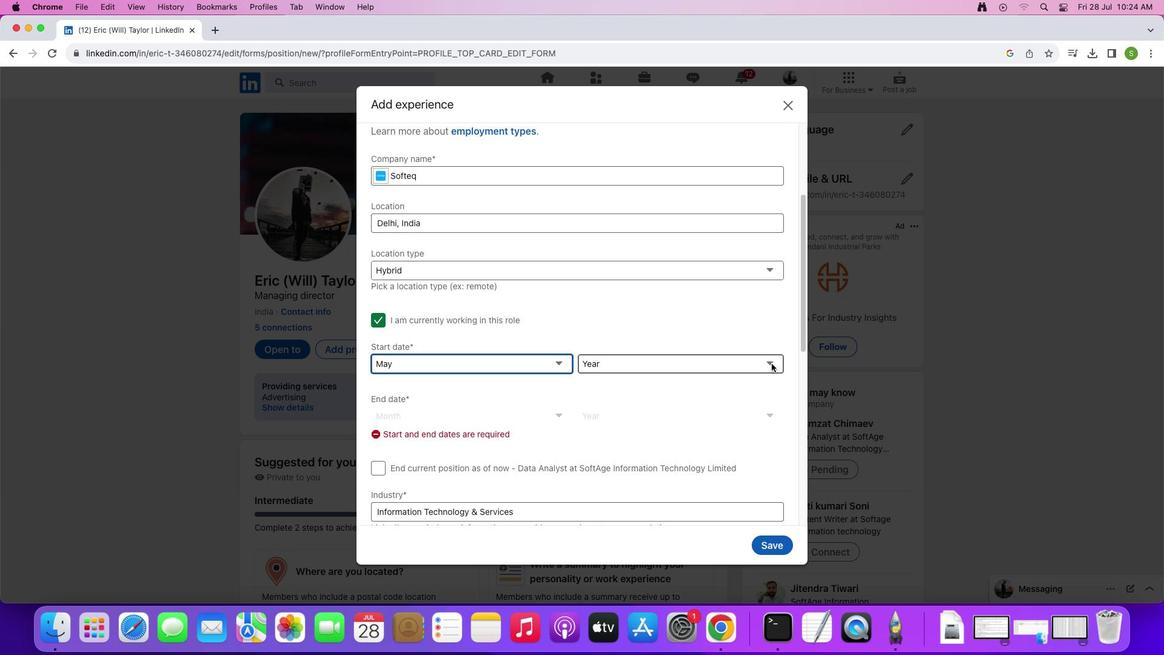 
Action: Mouse pressed left at (771, 363)
Screenshot: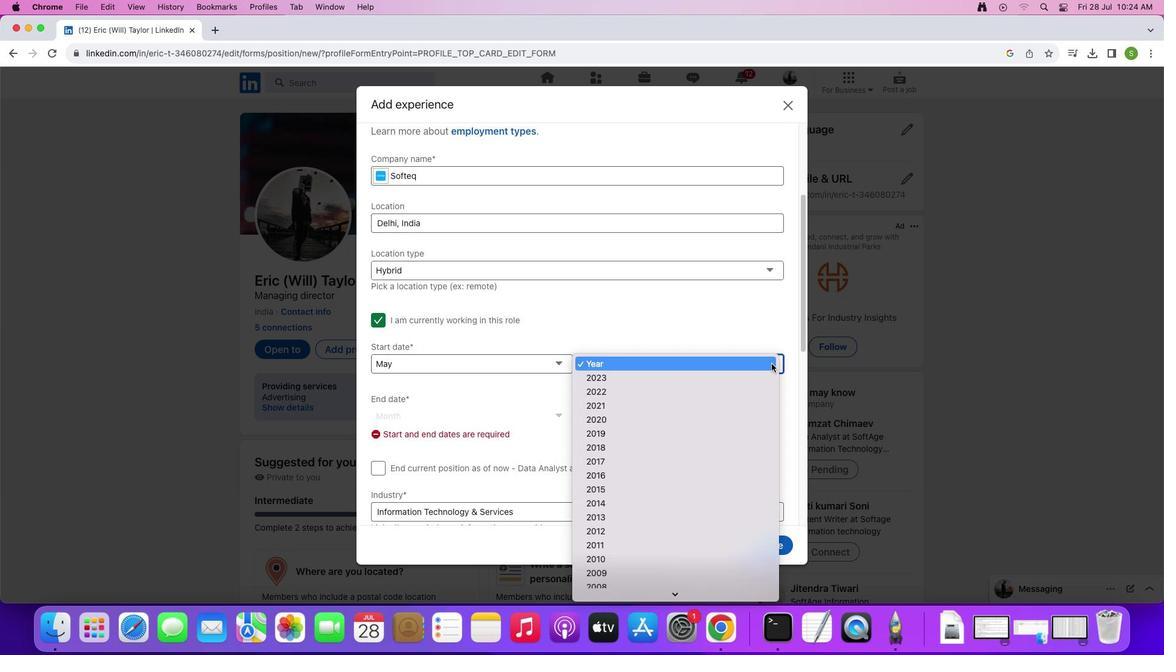 
Action: Mouse moved to (661, 393)
Screenshot: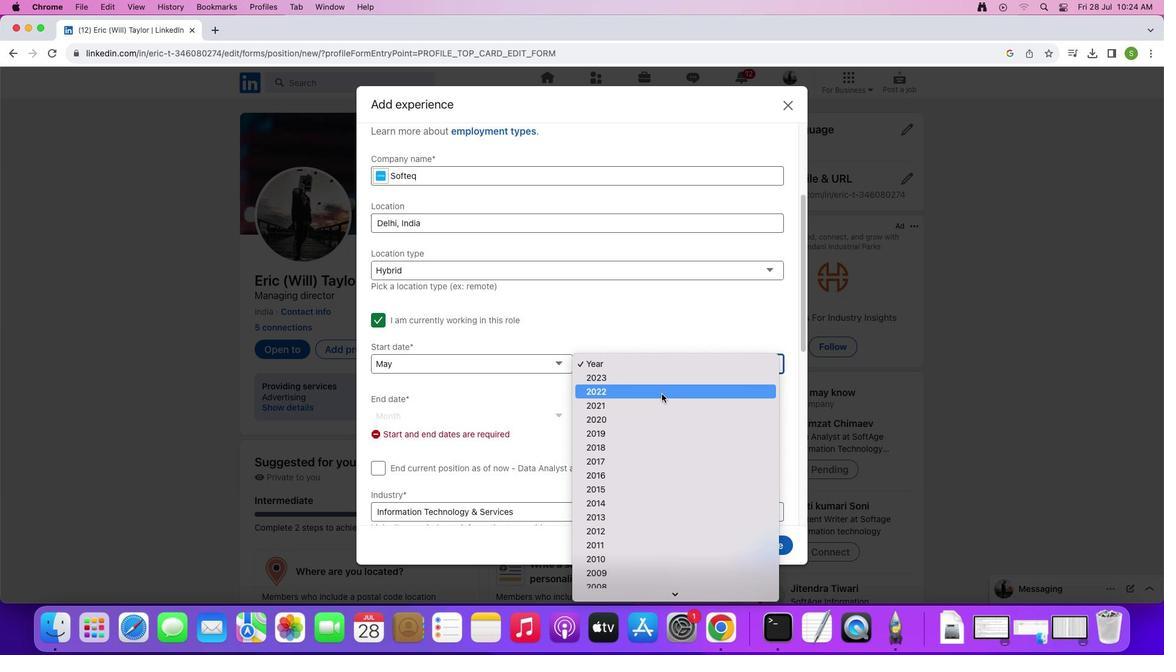 
Action: Mouse pressed left at (661, 393)
Screenshot: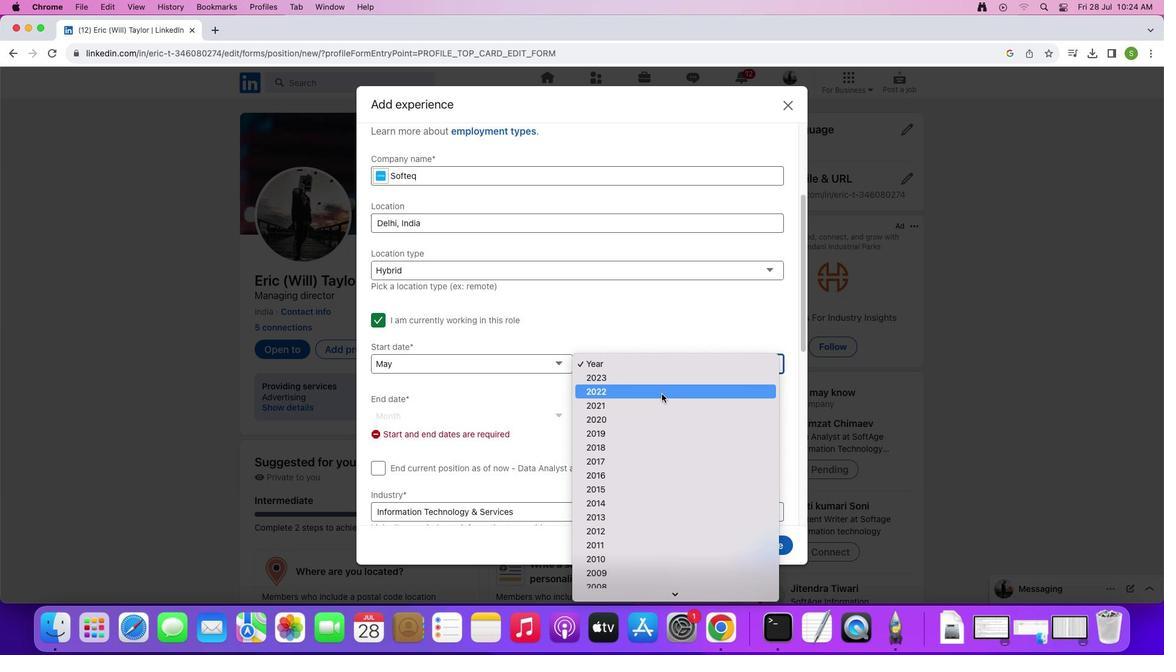 
Action: Mouse moved to (382, 323)
Screenshot: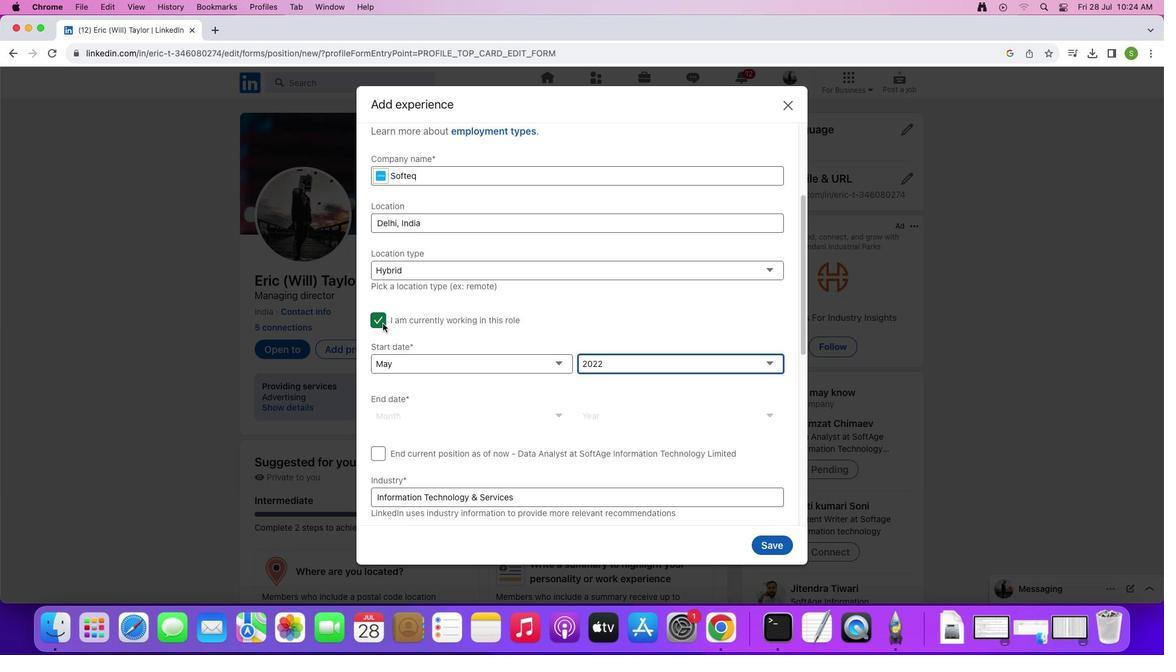 
Action: Mouse pressed left at (382, 323)
Screenshot: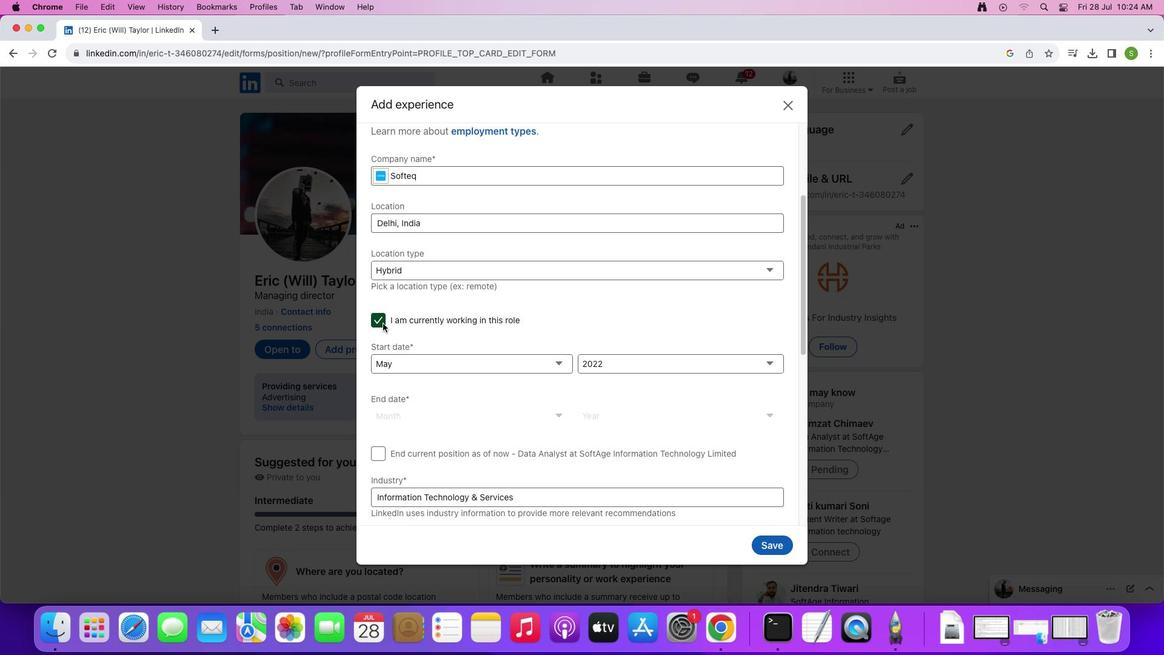 
Action: Mouse moved to (418, 414)
Screenshot: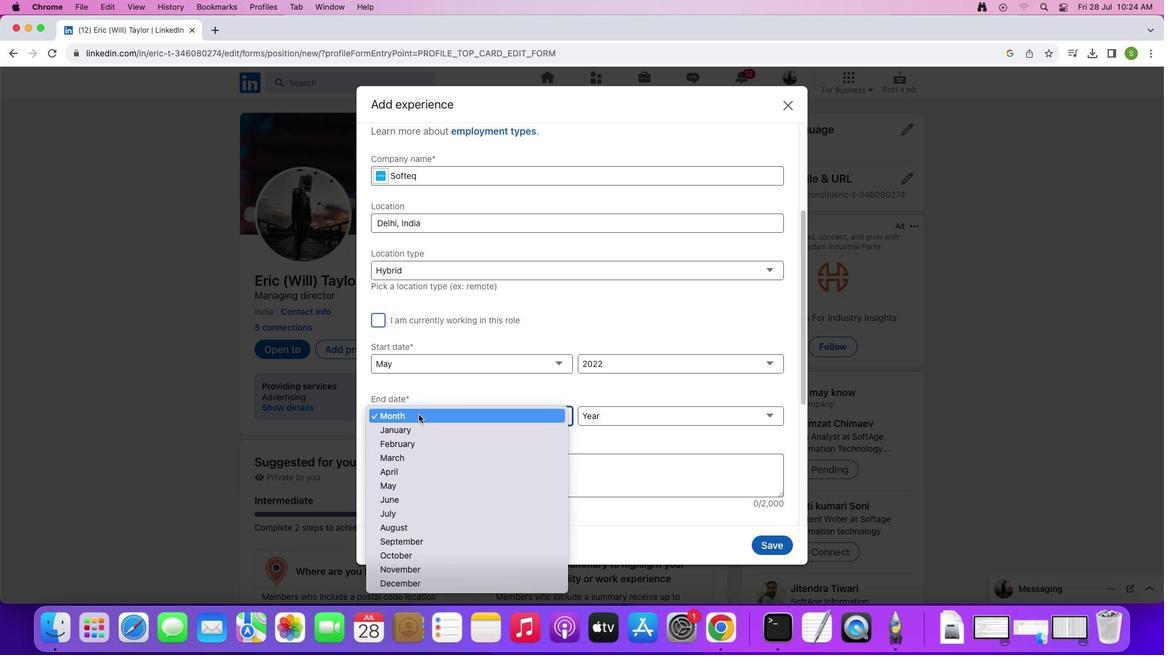 
Action: Mouse pressed left at (418, 414)
Screenshot: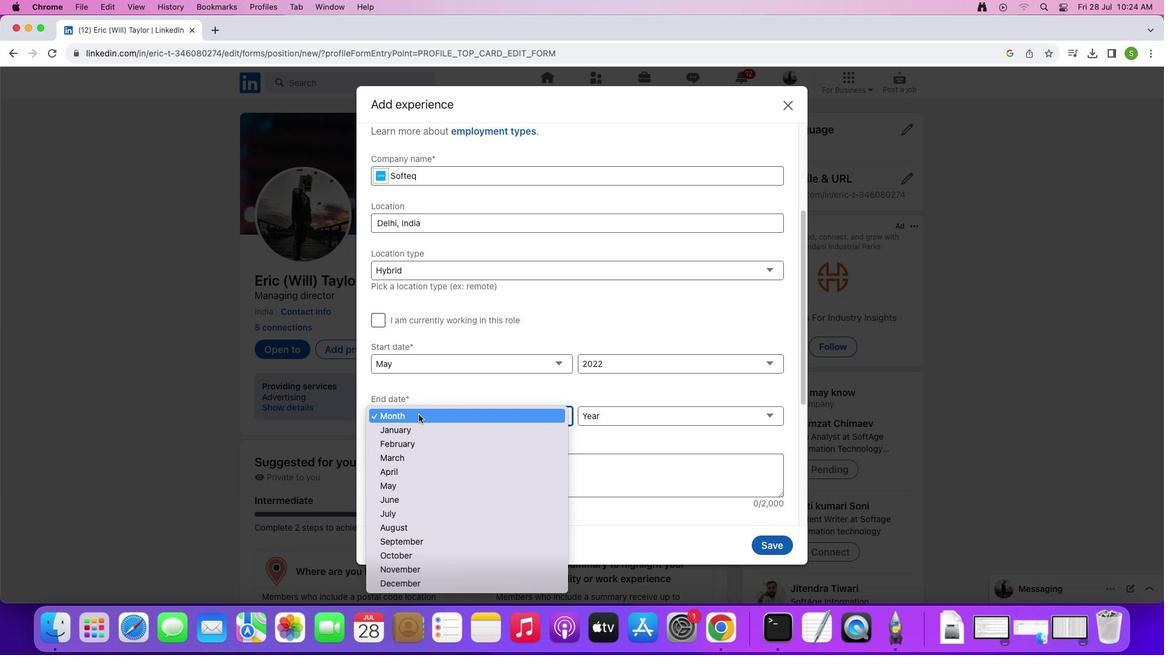 
Action: Mouse moved to (410, 450)
Screenshot: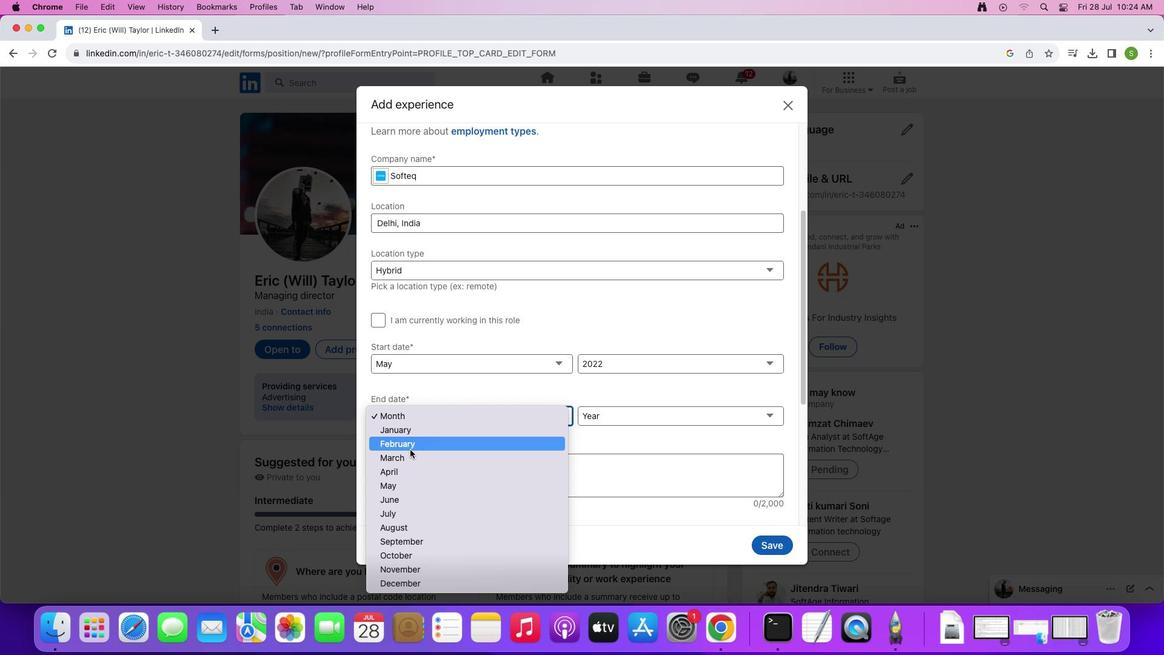 
Action: Mouse pressed left at (410, 450)
Screenshot: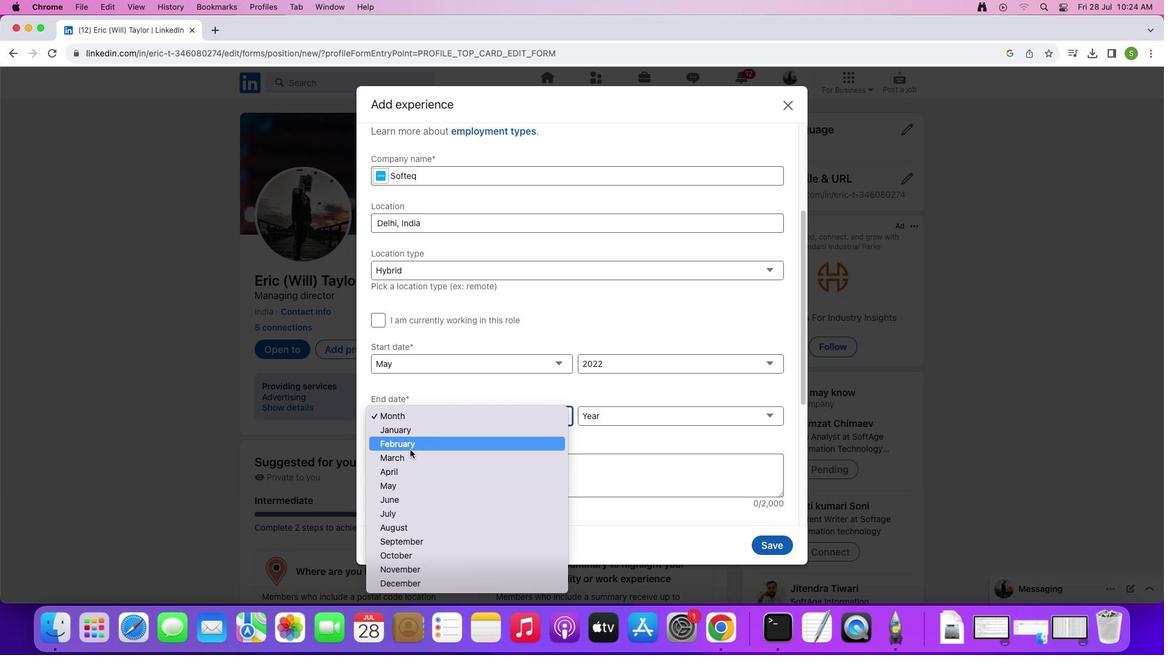 
Action: Mouse moved to (772, 416)
Screenshot: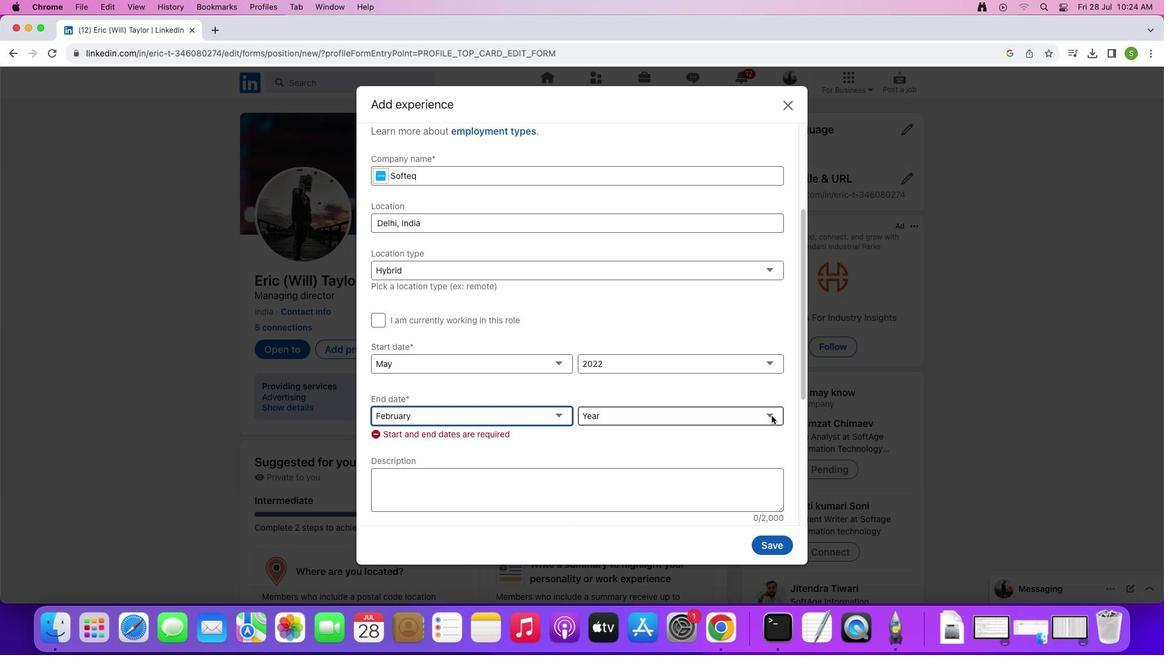 
Action: Mouse pressed left at (772, 416)
Screenshot: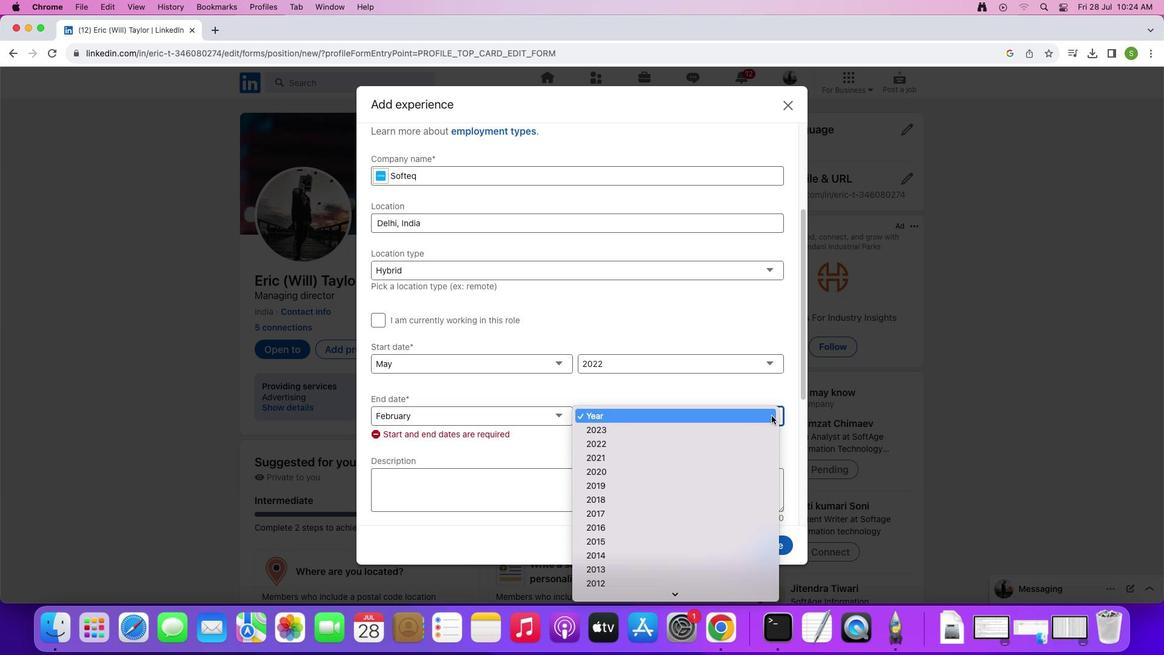 
Action: Mouse moved to (650, 428)
Screenshot: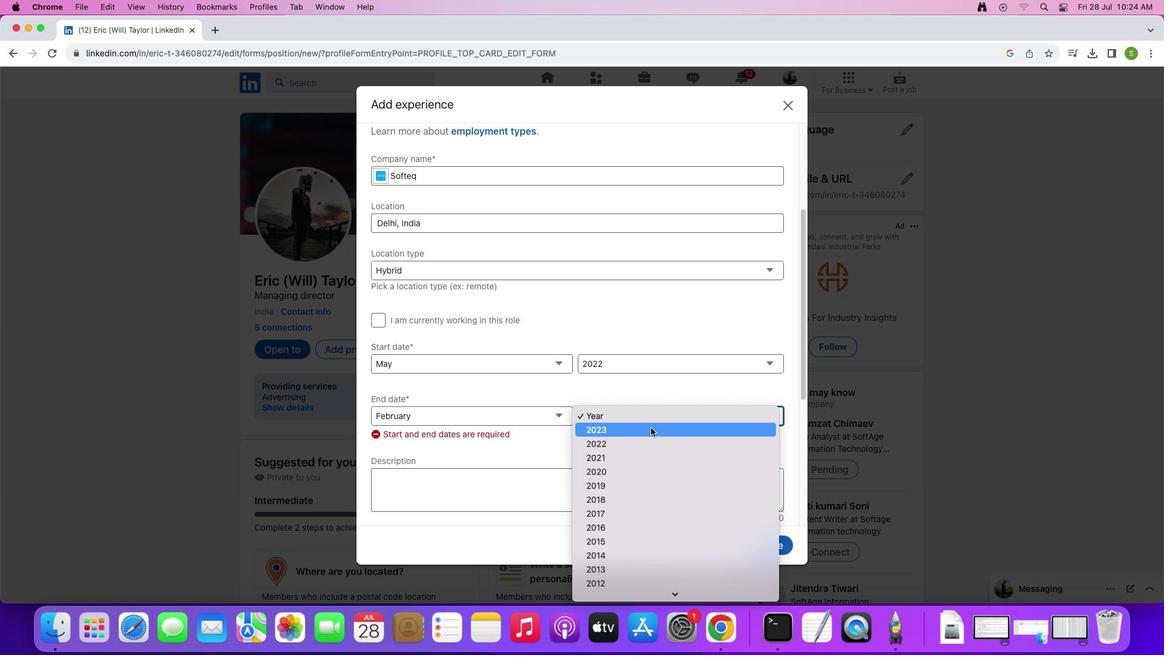 
Action: Mouse pressed left at (650, 428)
Screenshot: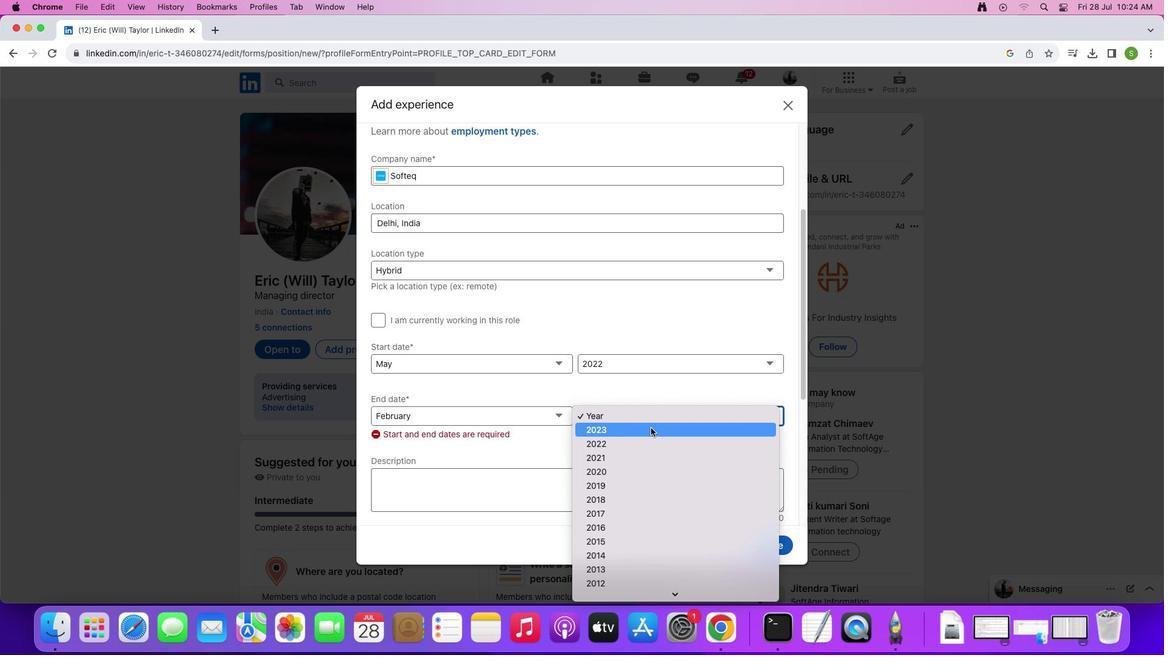 
Action: Mouse moved to (594, 438)
Screenshot: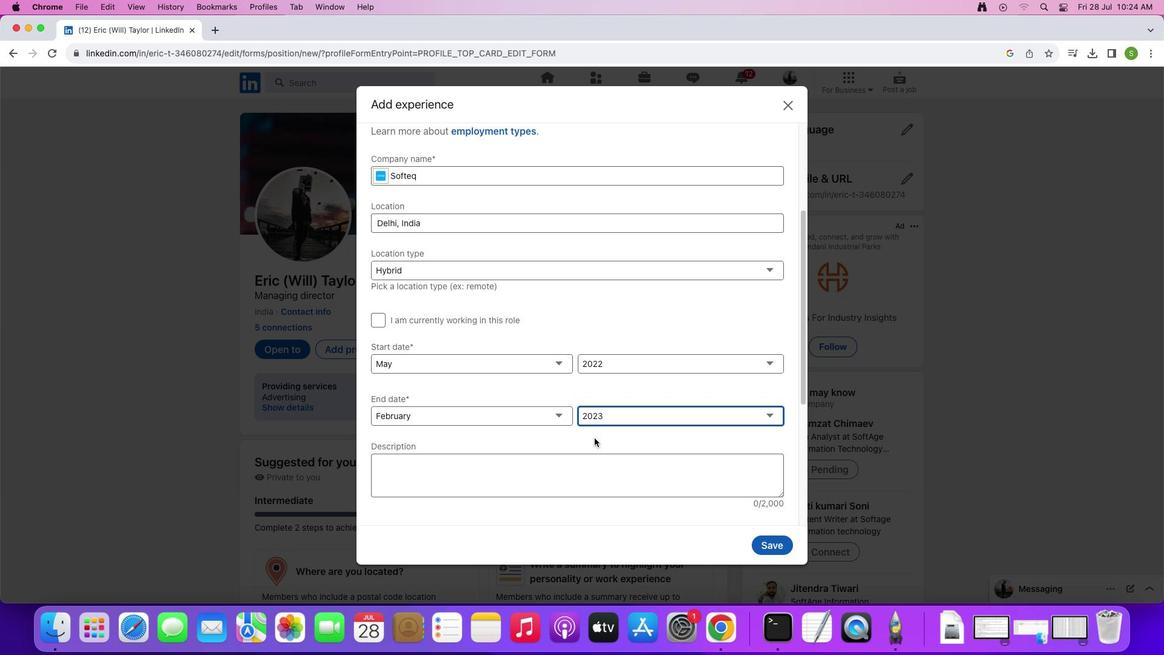 
Action: Mouse scrolled (594, 438) with delta (0, 0)
Screenshot: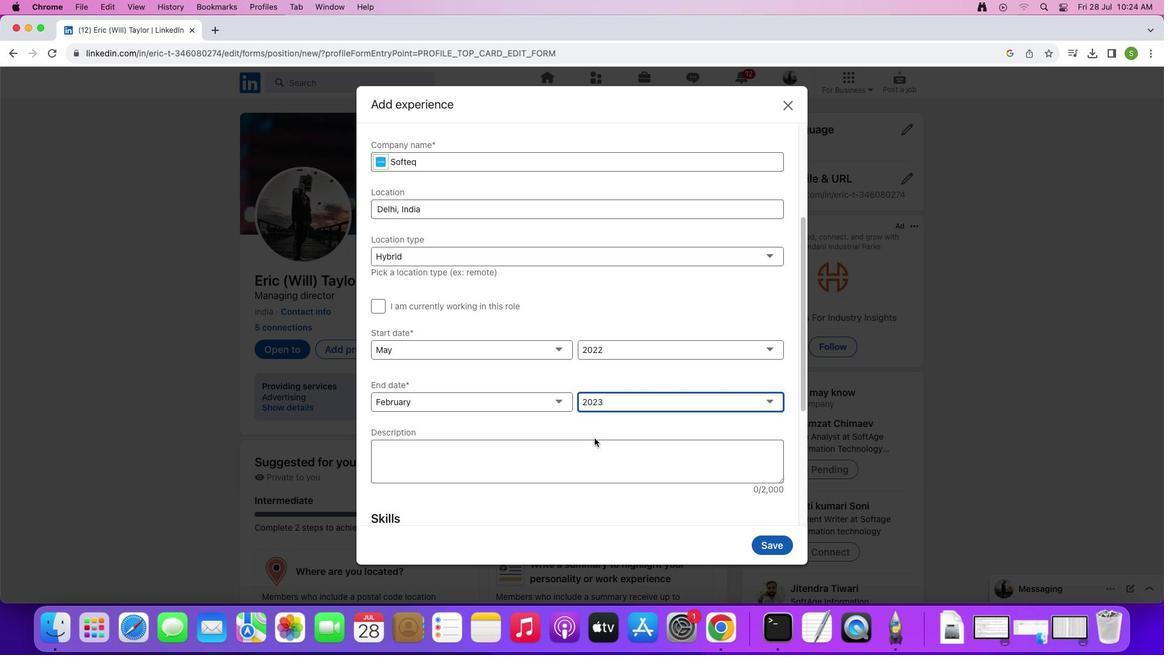 
Action: Mouse scrolled (594, 438) with delta (0, 0)
Screenshot: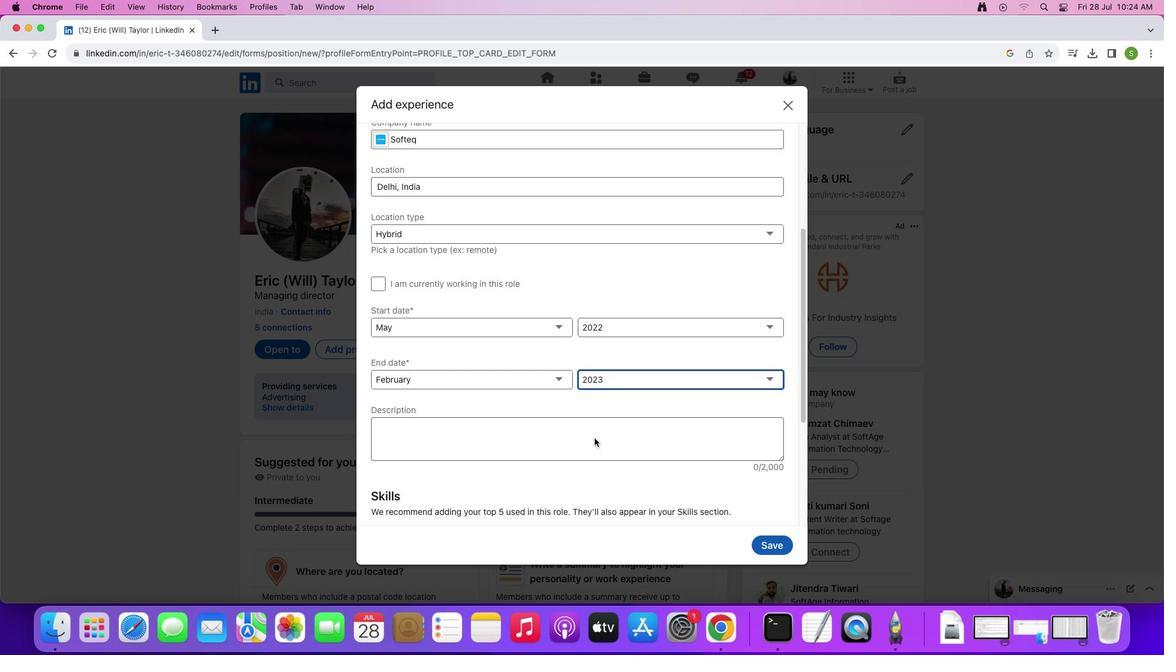 
Action: Mouse scrolled (594, 438) with delta (0, -1)
Screenshot: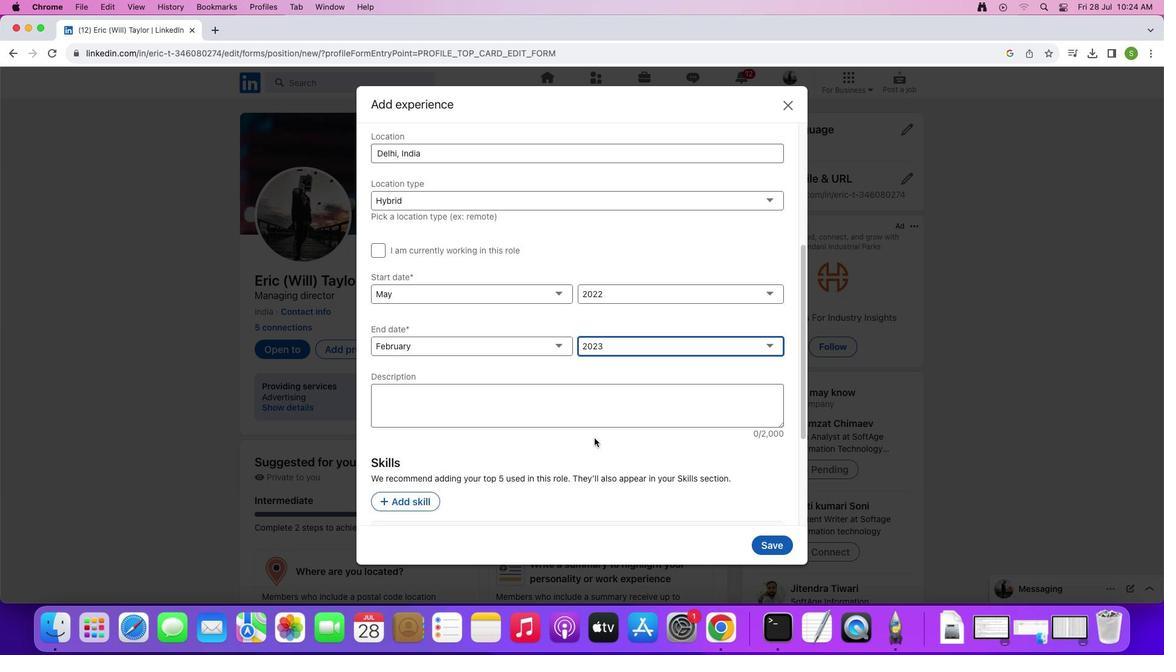 
Action: Mouse scrolled (594, 438) with delta (0, -1)
Screenshot: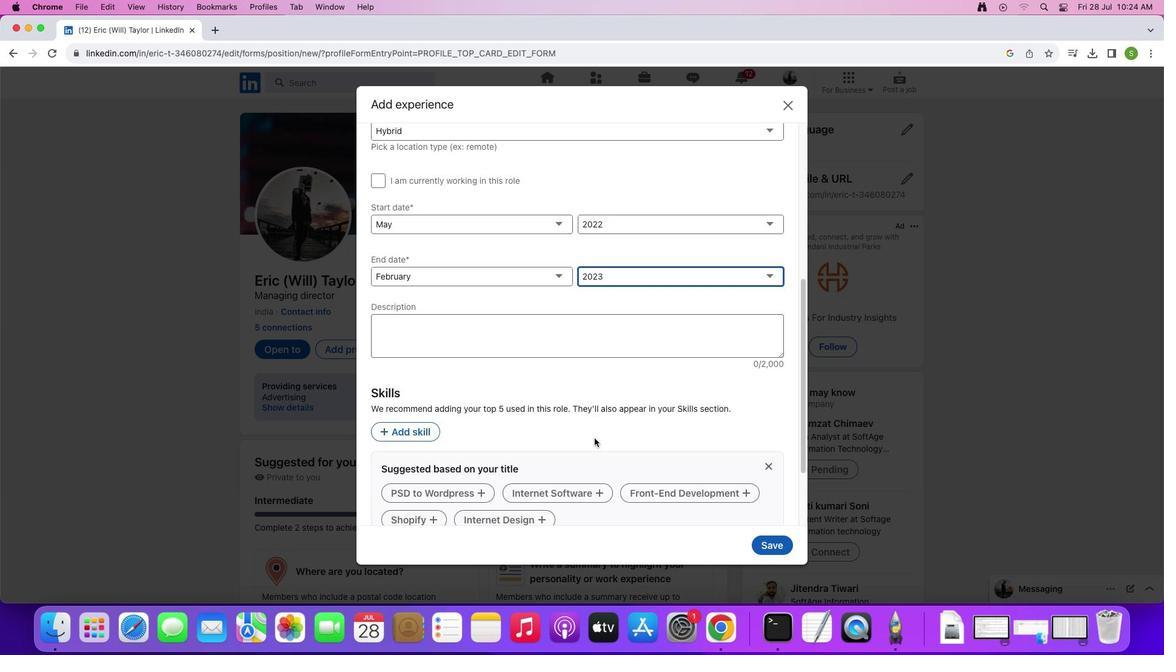
Action: Mouse moved to (476, 275)
Screenshot: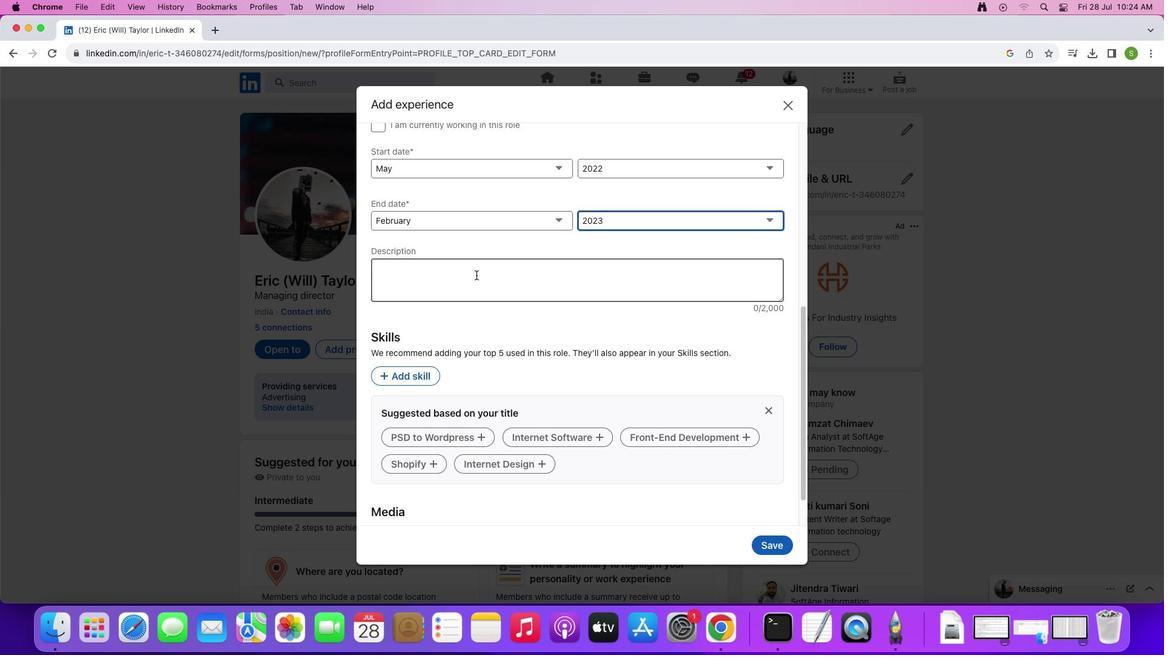 
Action: Mouse pressed left at (476, 275)
Screenshot: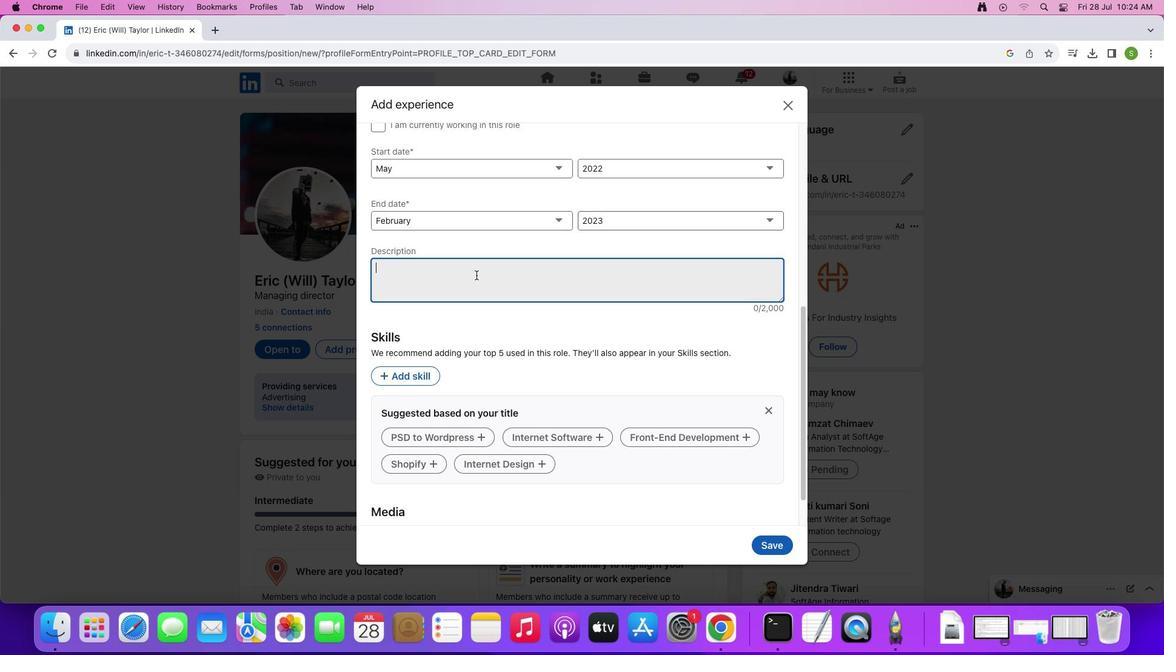 
Action: Mouse moved to (476, 275)
Screenshot: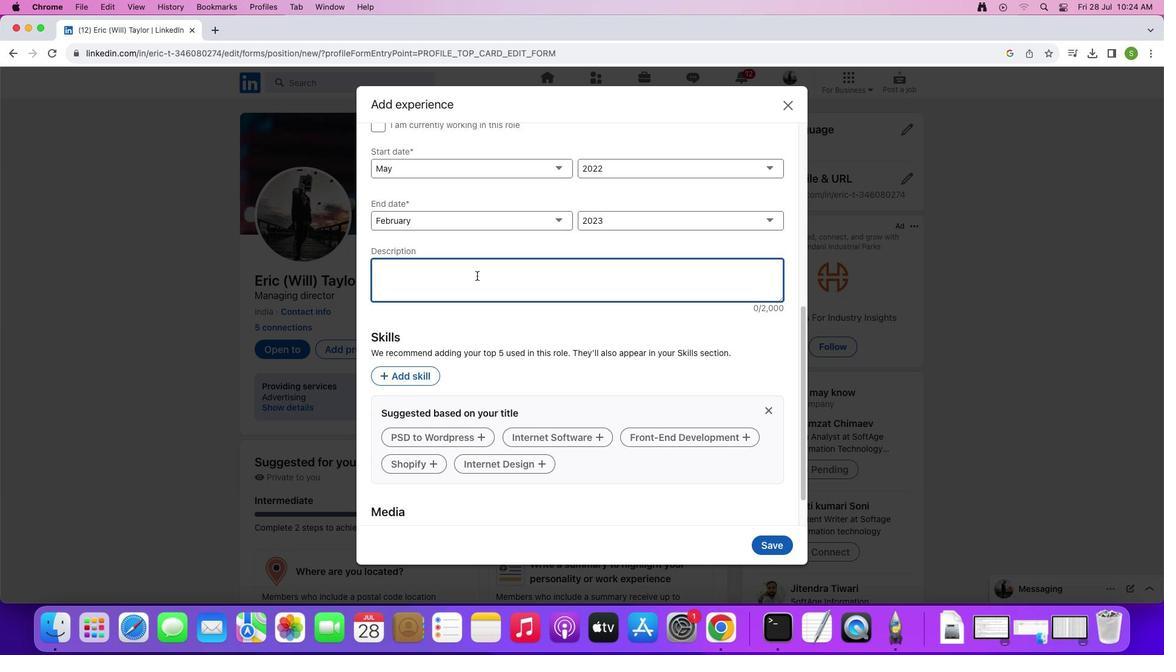 
Action: Key pressed Key.caps_lock'F'Key.caps_lock'r''o''n''t''e''n''f'Key.backspace'd'Key.space'd''e''v''e''l''p'Key.backspace'o''p''e''r''.'Key.backspaceKey.space'i''s'Key.space'a'Key.space'g''o''o''d'Key.space'e''x''p'
Screenshot: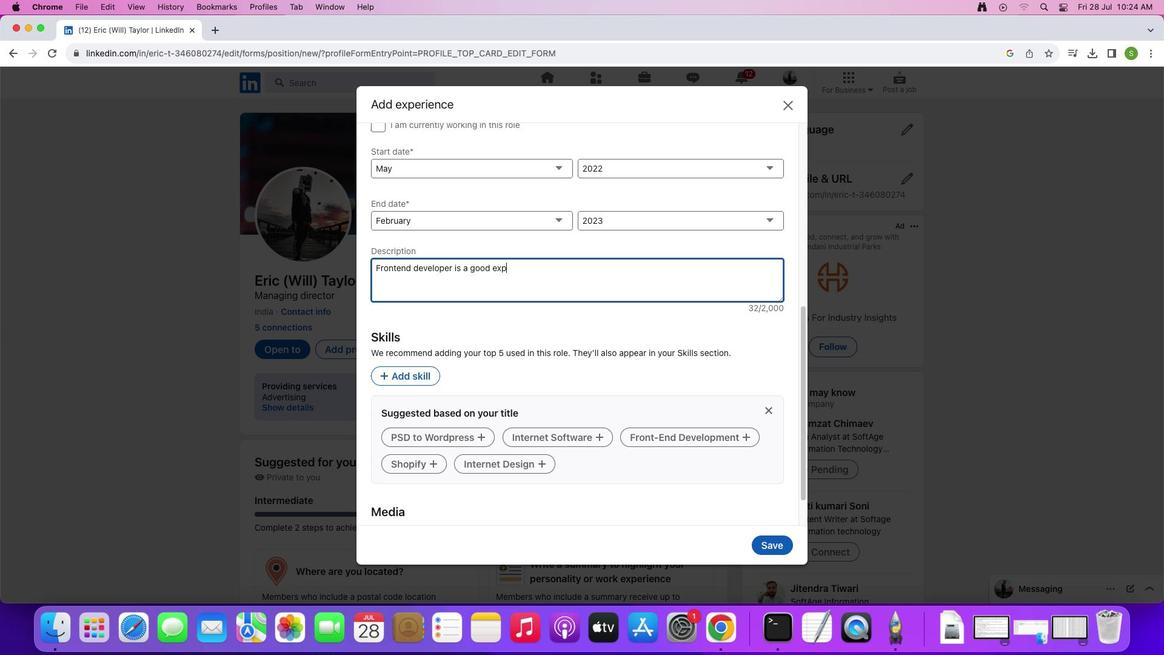 
Action: Mouse moved to (544, 258)
Screenshot: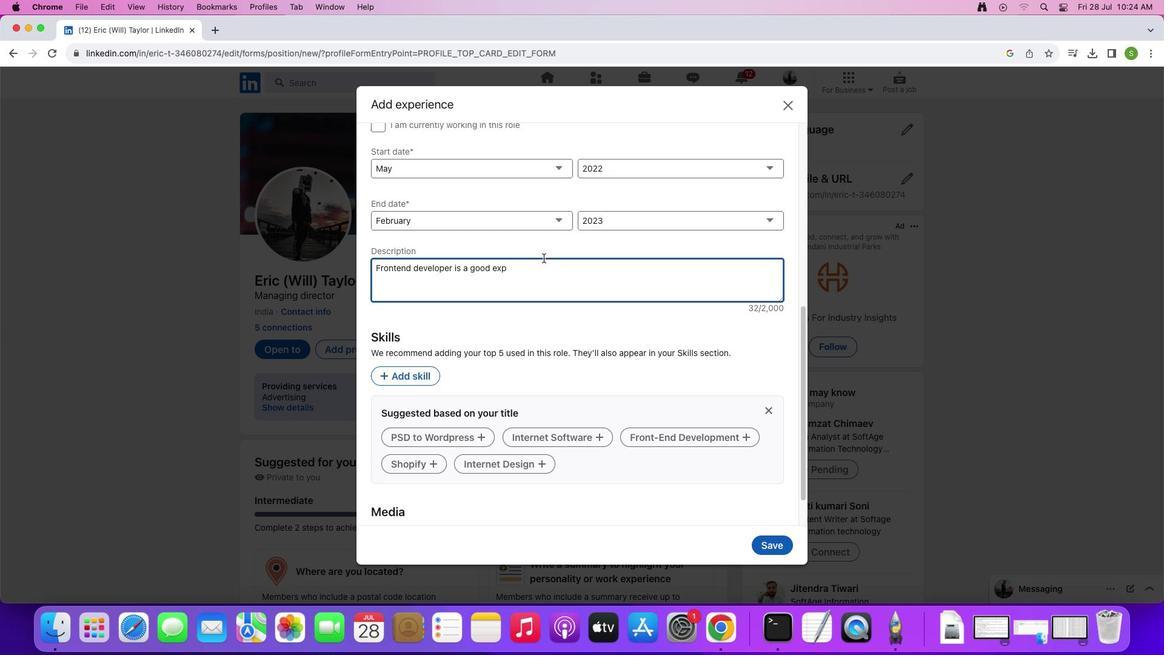 
Action: Key pressed 'e''r''i''e''n''c''e'Key.space'f''o''r'Key.space'm''e''.'
Screenshot: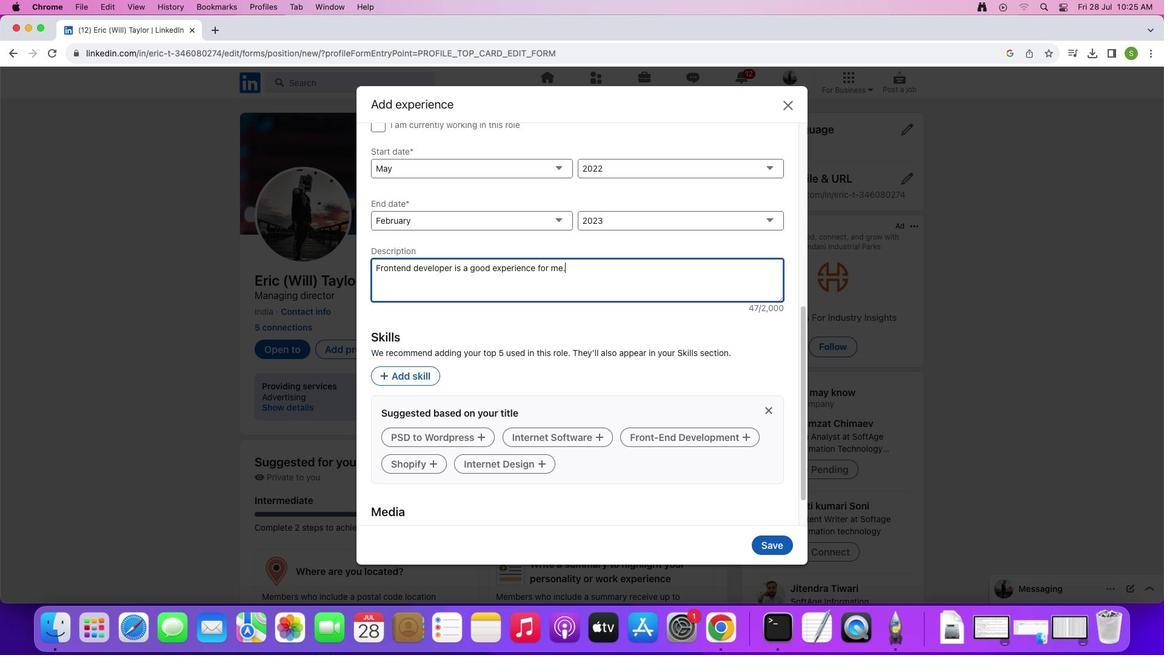 
Action: Mouse moved to (411, 377)
Screenshot: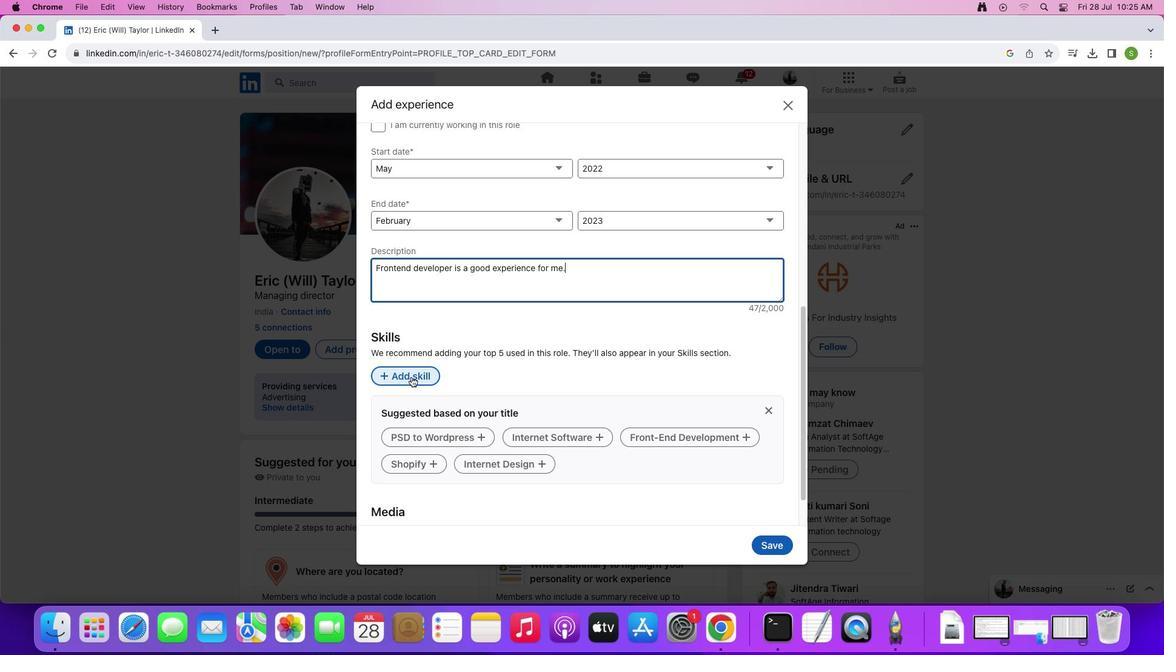 
Action: Mouse pressed left at (411, 377)
Screenshot: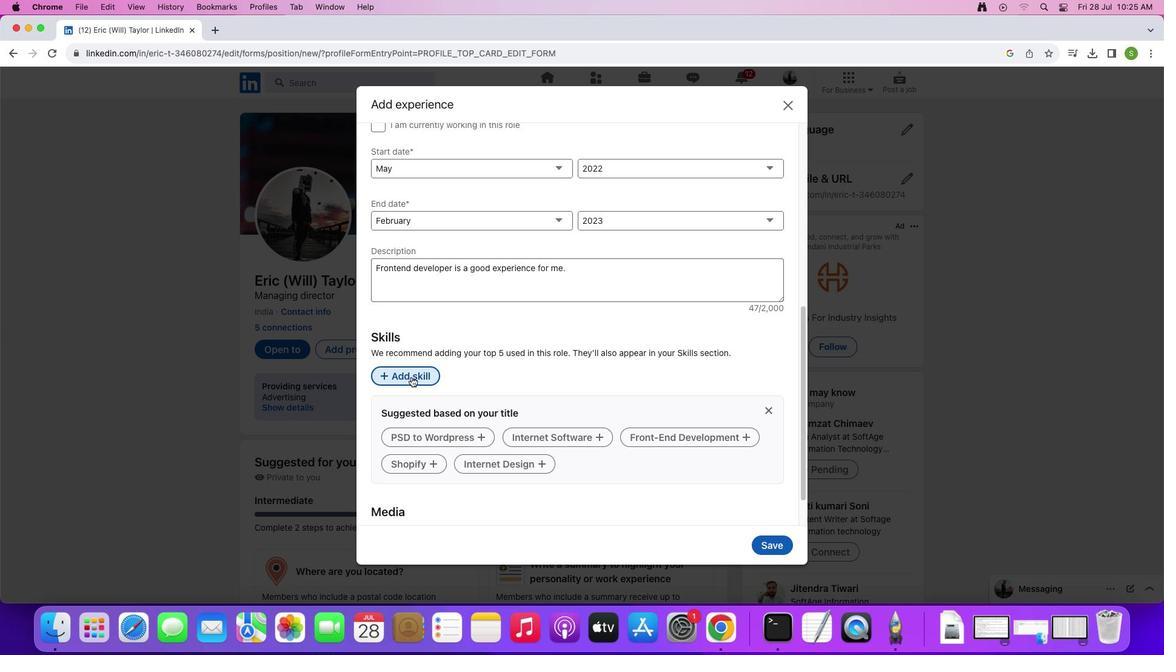 
Action: Mouse moved to (519, 340)
Screenshot: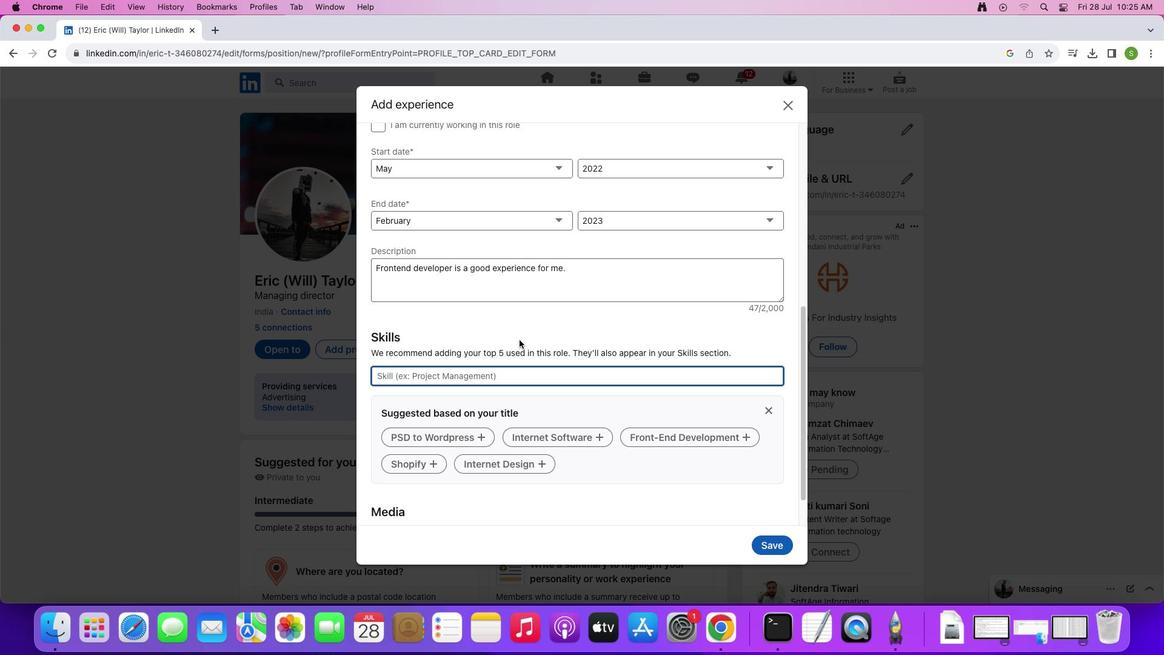 
Action: Key pressed Key.shift'H'
Screenshot: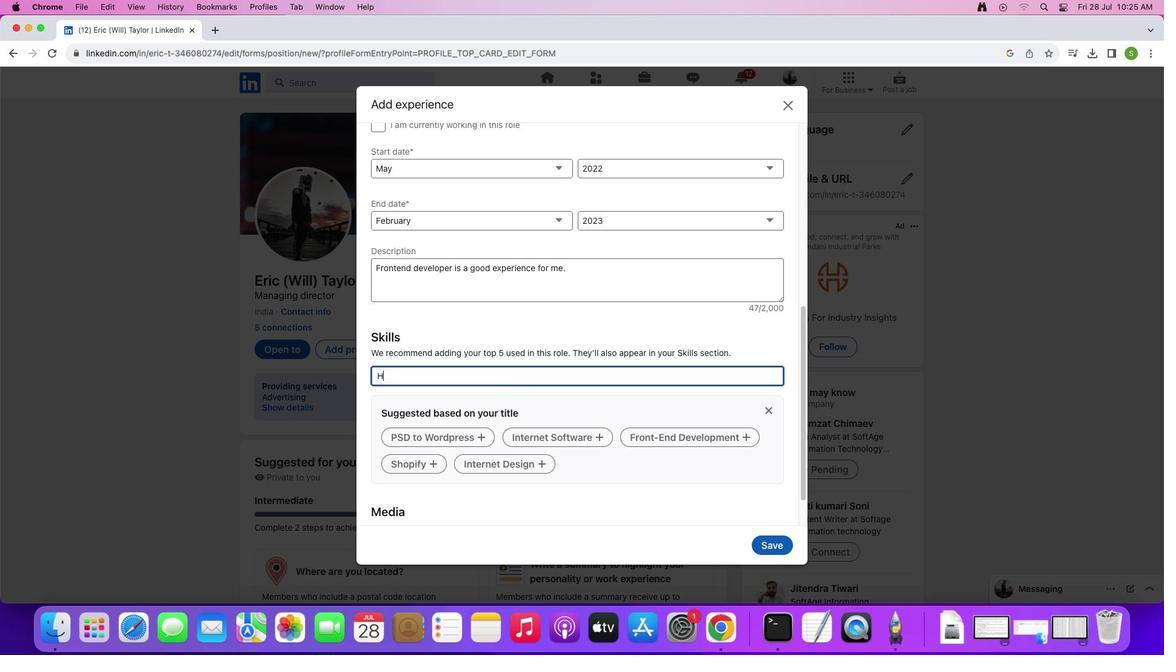 
Action: Mouse moved to (399, 430)
Screenshot: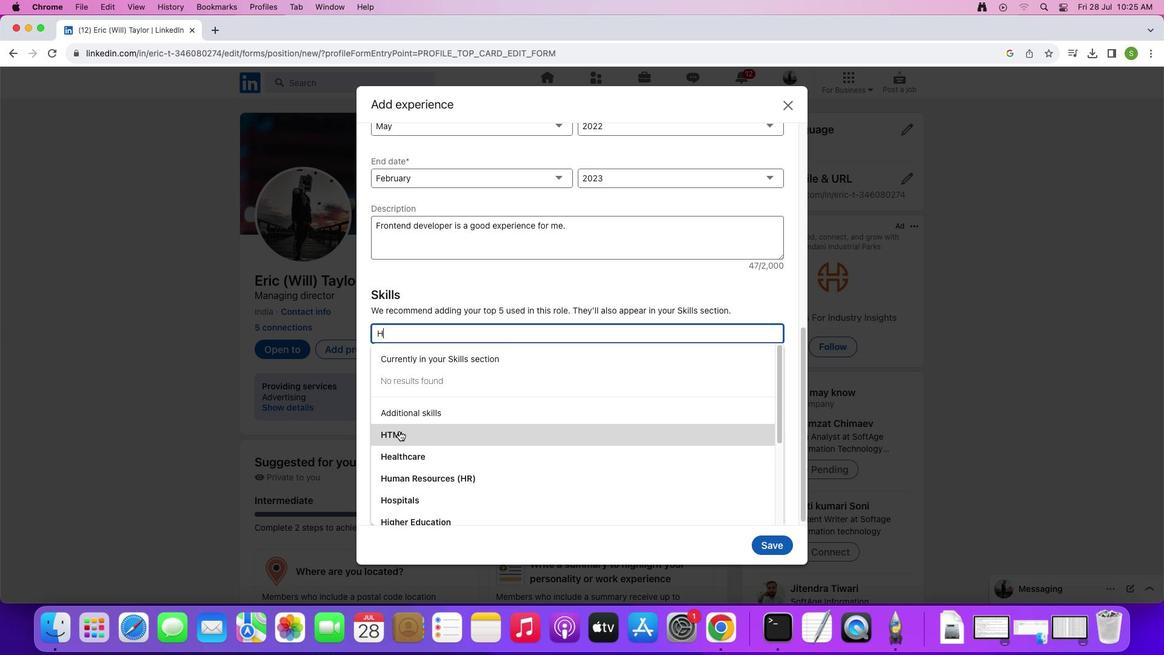 
Action: Mouse pressed left at (399, 430)
Screenshot: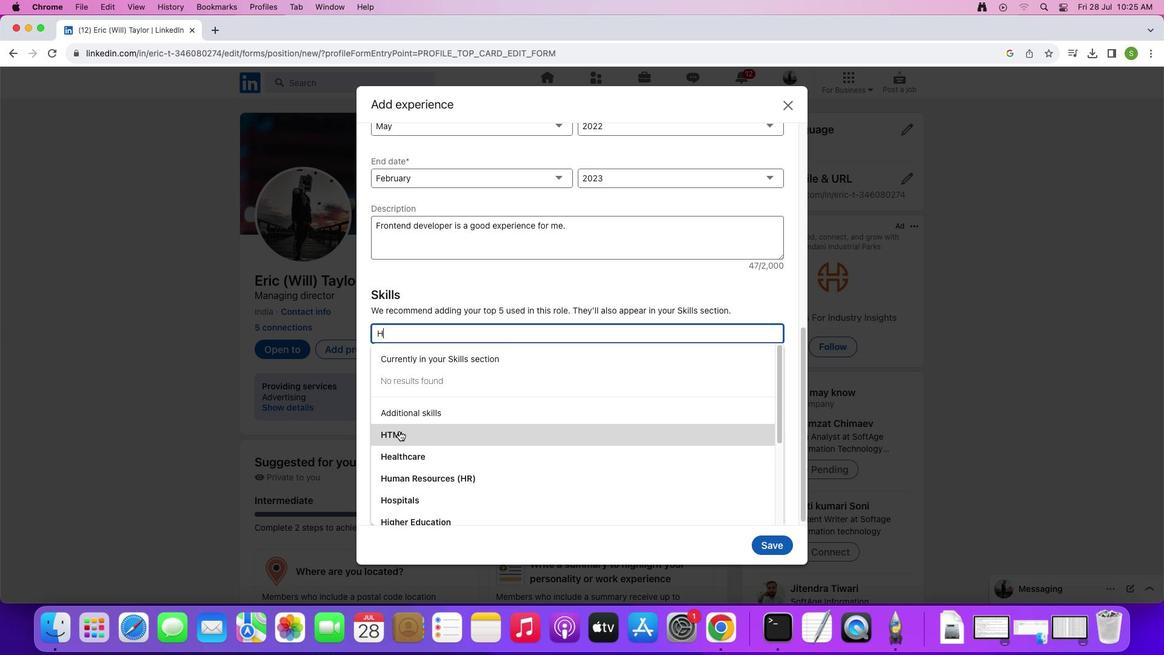 
Action: Mouse moved to (414, 359)
Screenshot: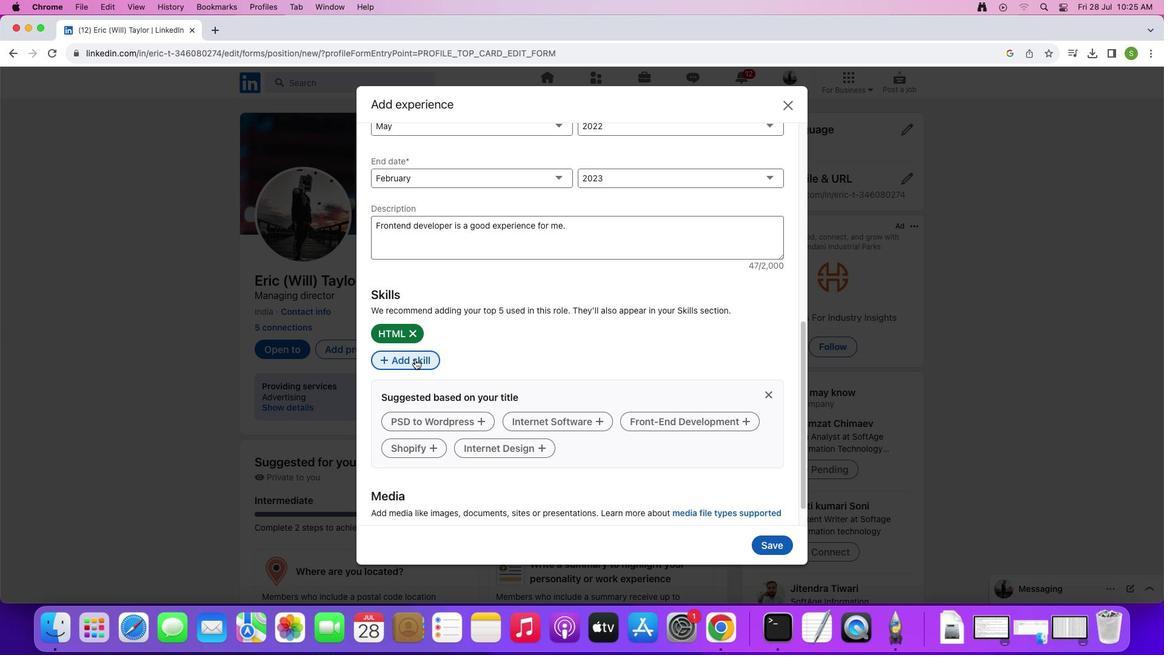 
Action: Mouse pressed left at (414, 359)
Screenshot: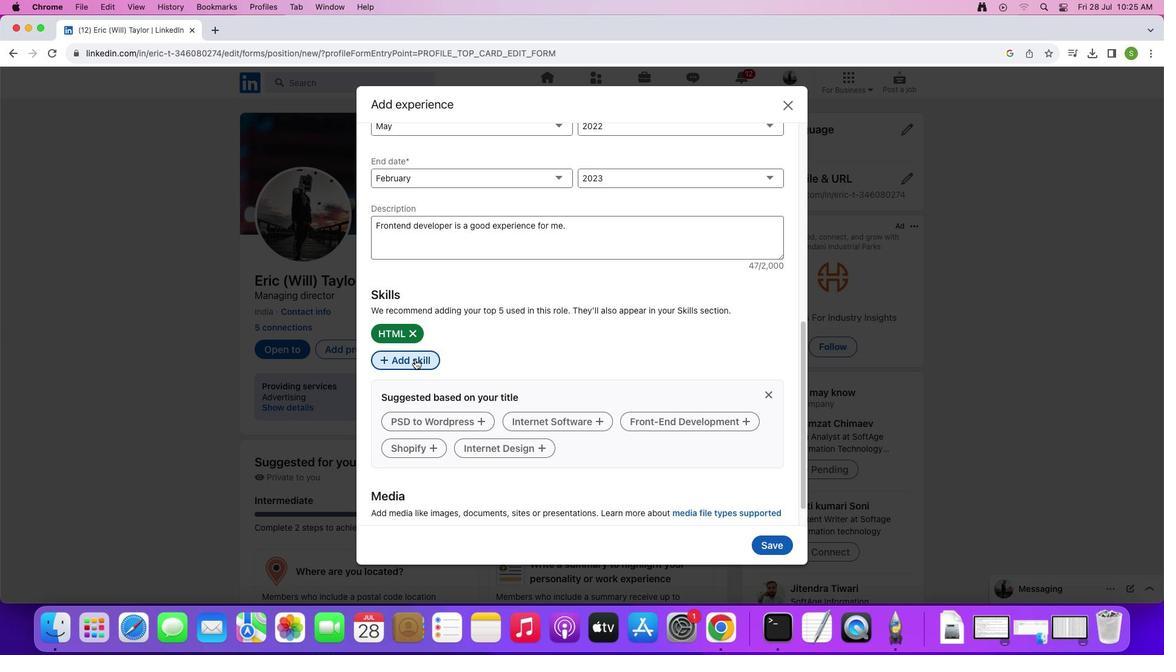 
Action: Mouse moved to (502, 348)
Screenshot: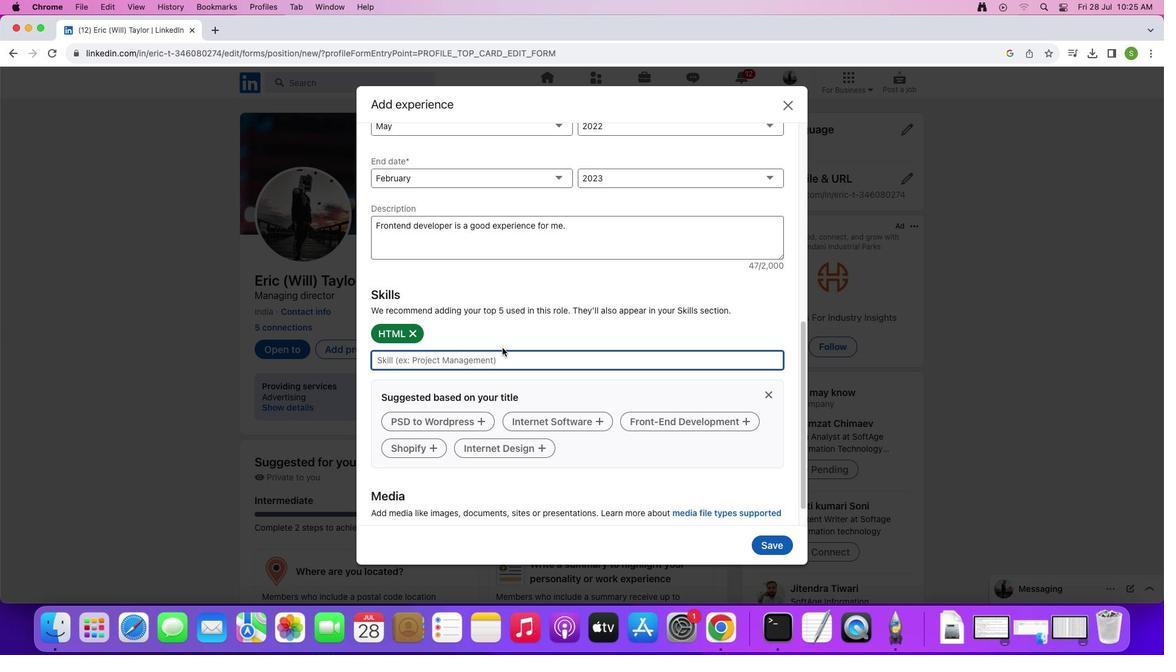 
Action: Key pressed Key.shift'C'
Screenshot: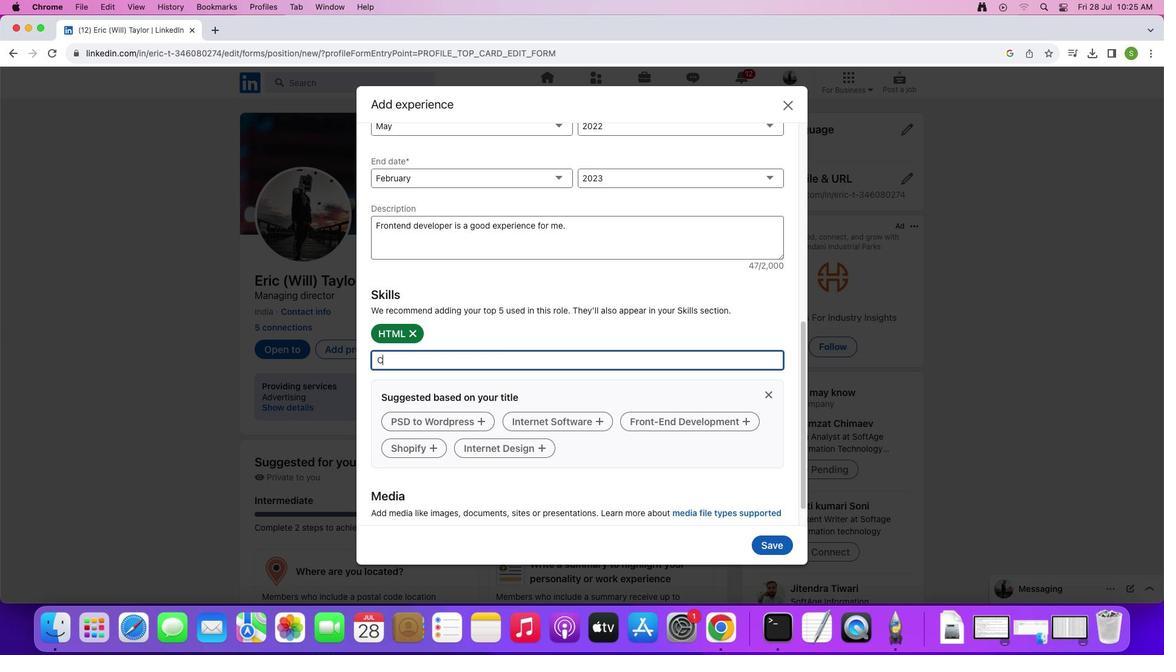 
Action: Mouse moved to (484, 333)
Screenshot: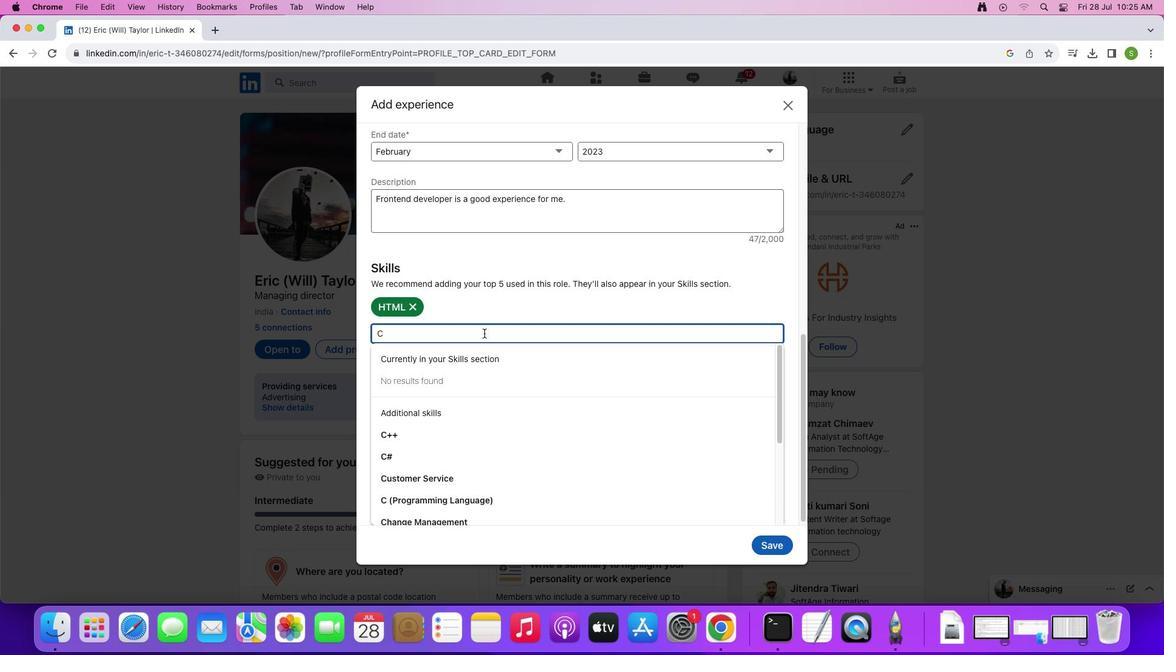 
Action: Key pressed Key.shift'S''S'
Screenshot: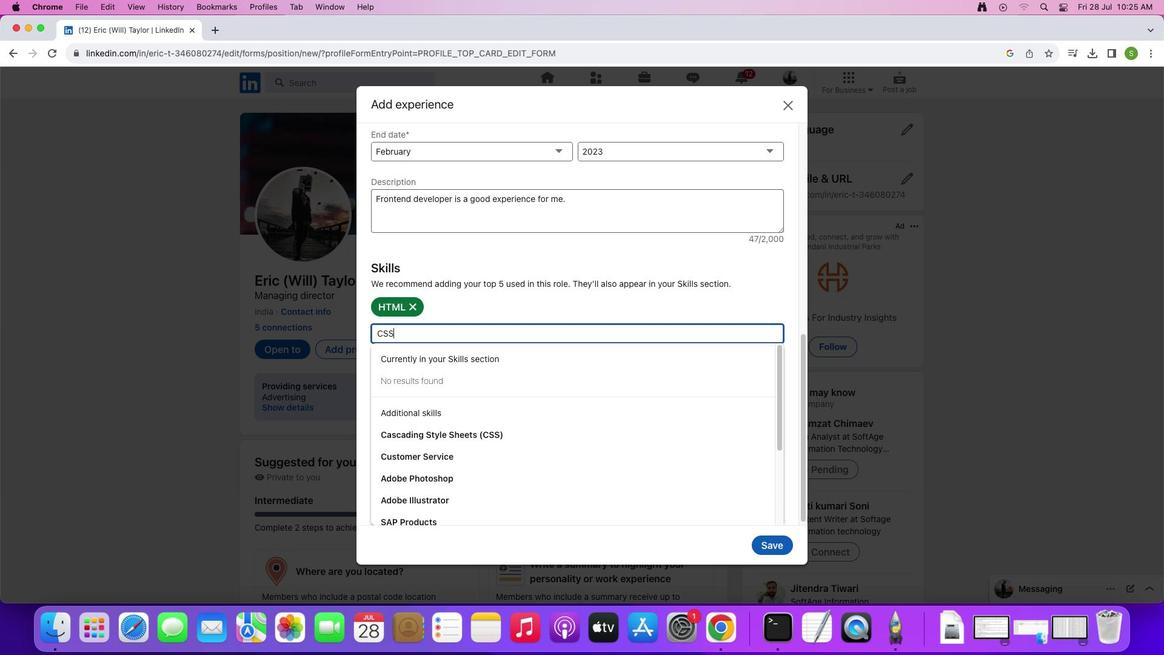 
Action: Mouse moved to (442, 433)
Screenshot: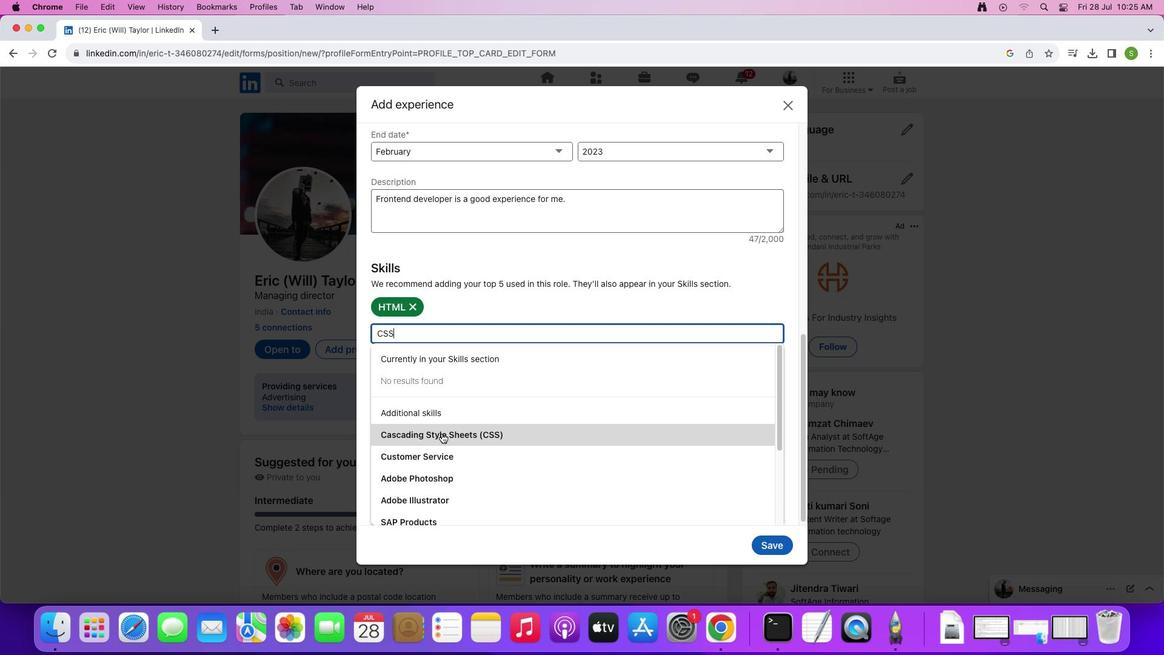 
Action: Mouse pressed left at (442, 433)
Screenshot: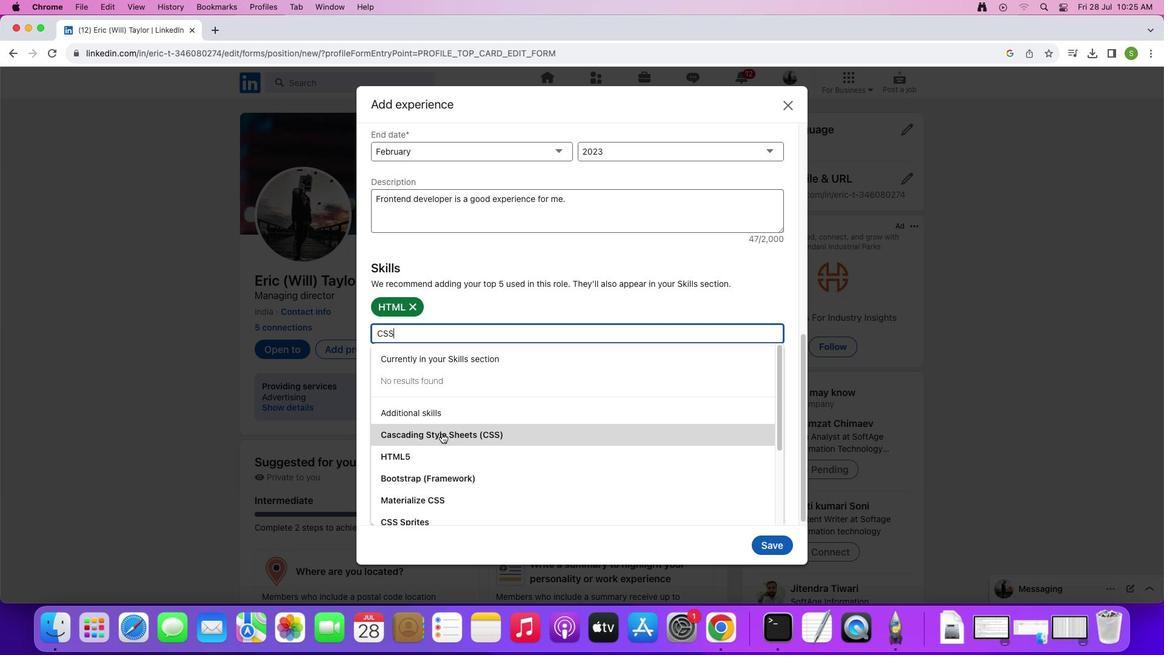 
Action: Mouse moved to (428, 335)
Screenshot: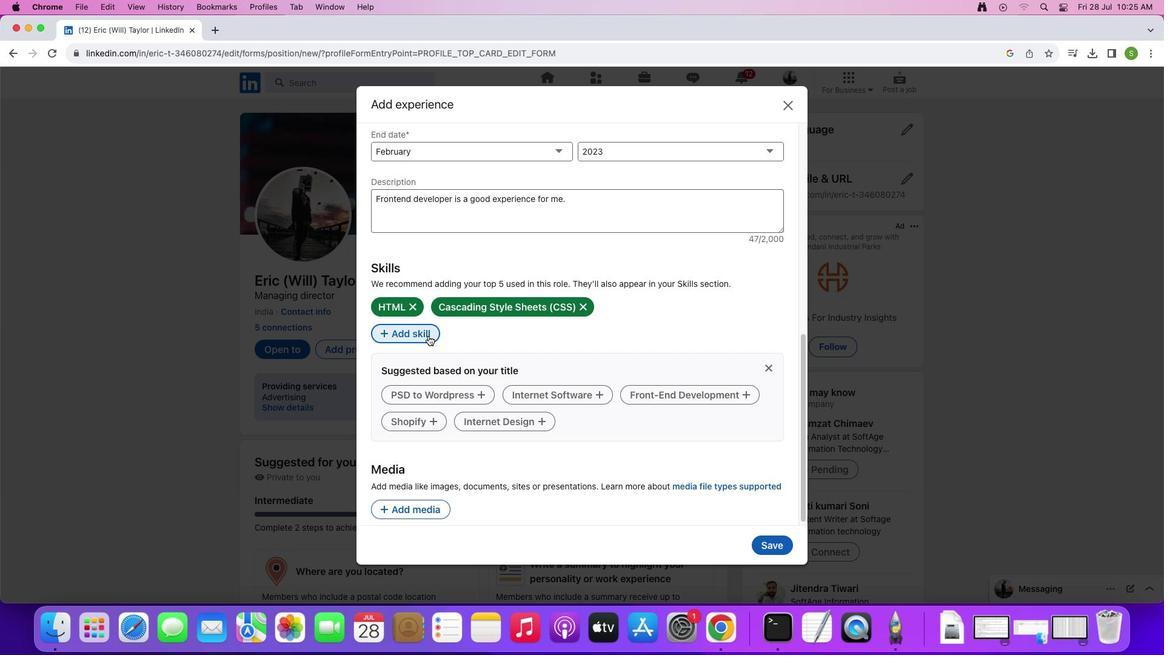 
Action: Mouse pressed left at (428, 335)
Screenshot: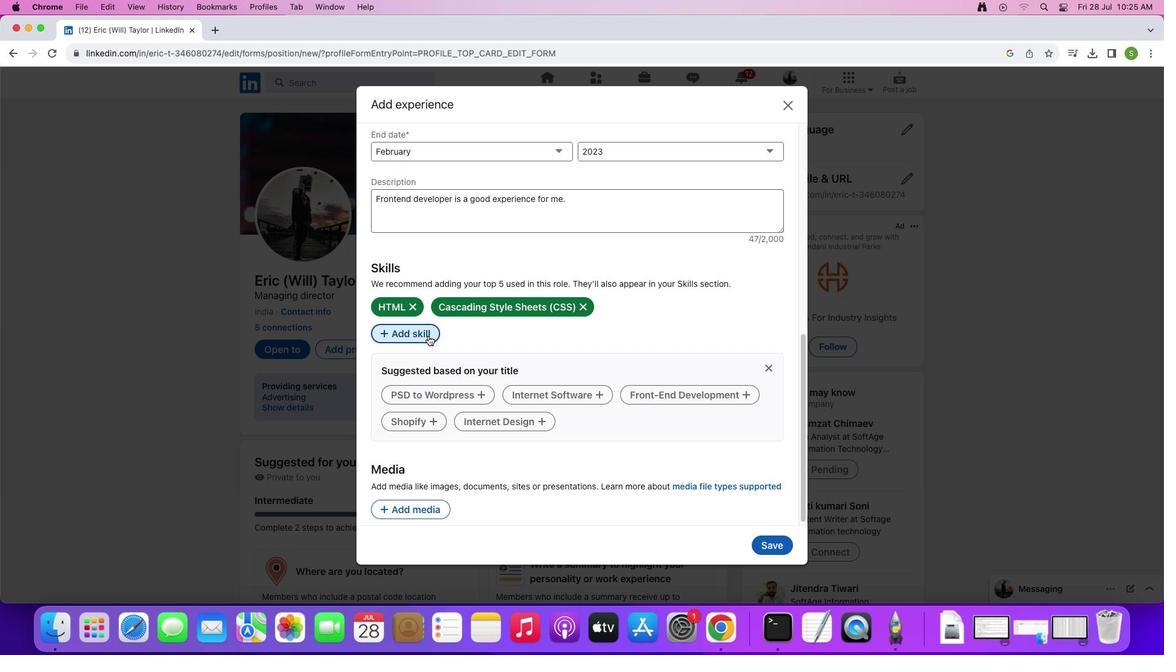 
Action: Mouse moved to (501, 340)
Screenshot: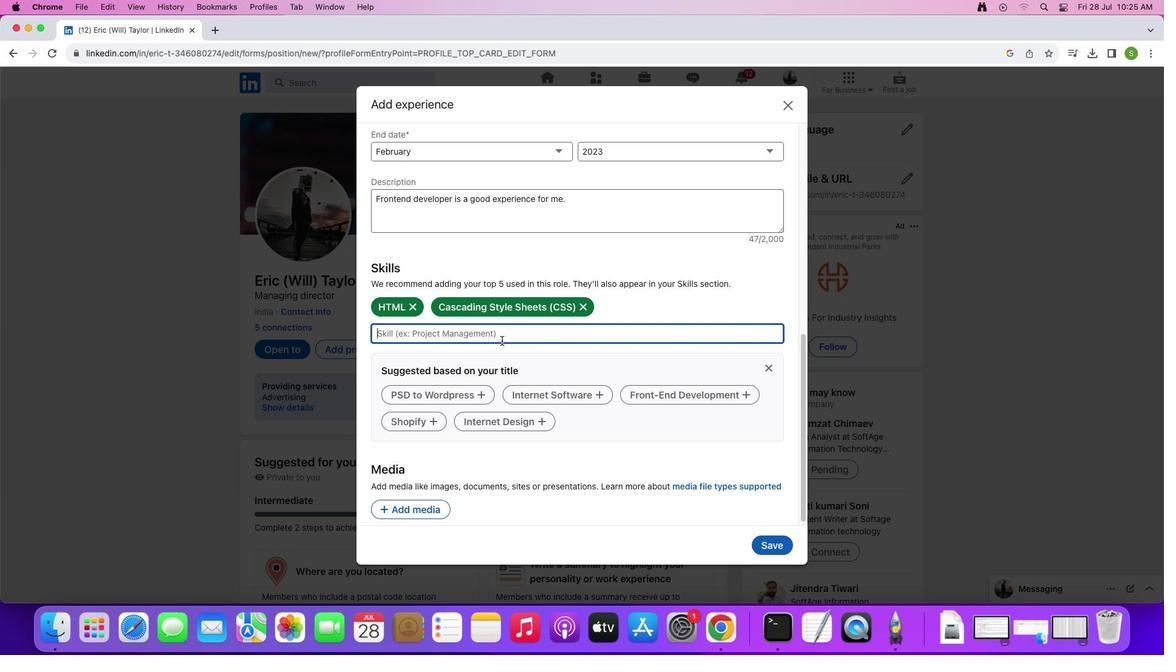 
Action: Key pressed Key.shift'J''a''v''a'
Screenshot: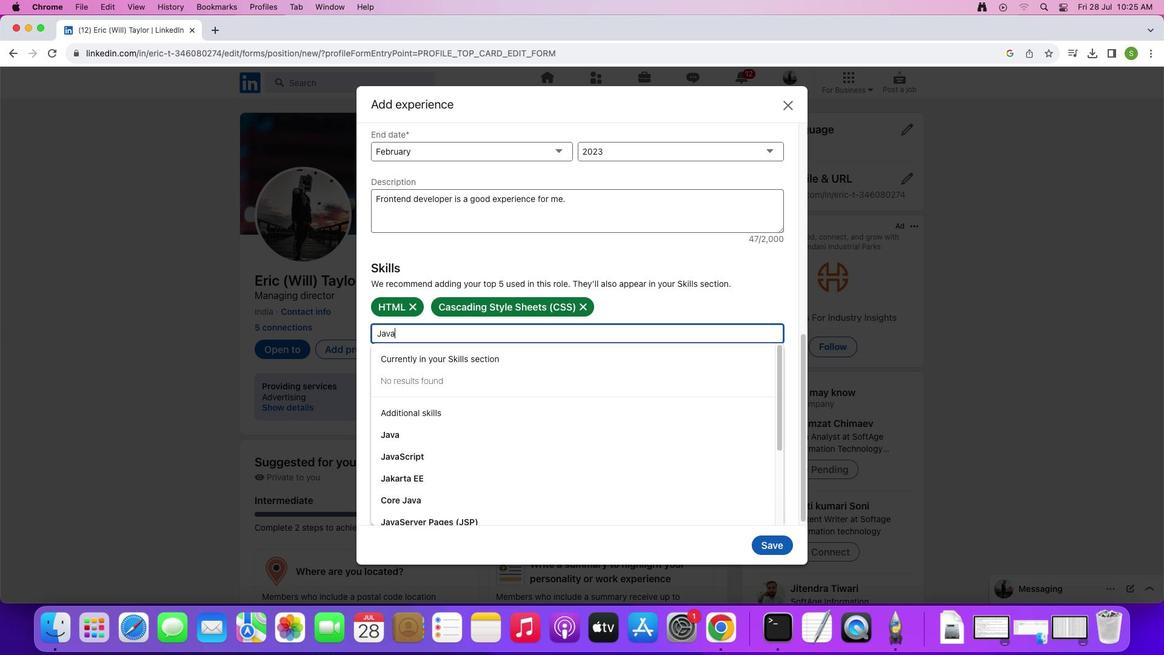 
Action: Mouse moved to (425, 456)
Screenshot: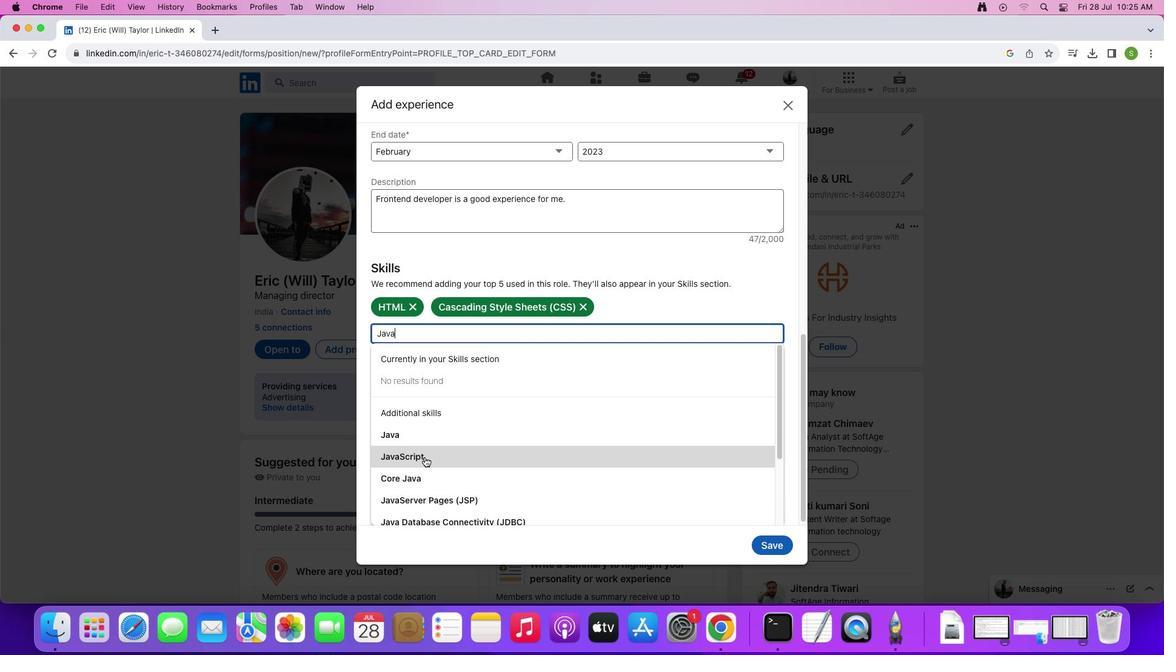 
Action: Mouse pressed left at (425, 456)
Screenshot: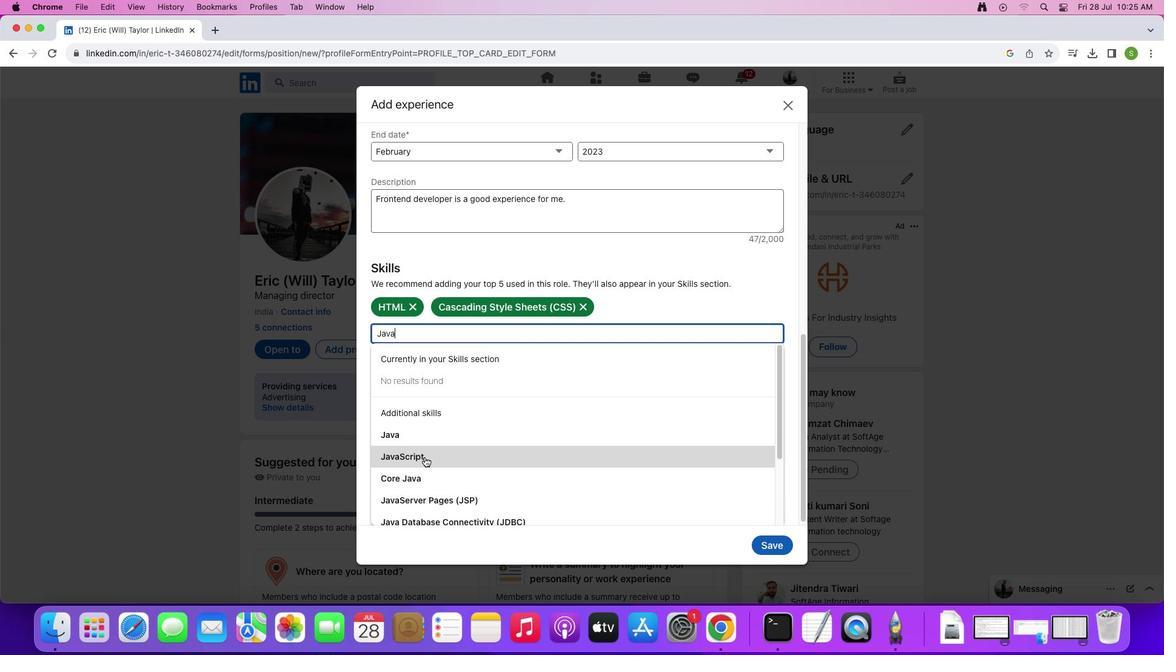 
Action: Mouse moved to (427, 333)
Screenshot: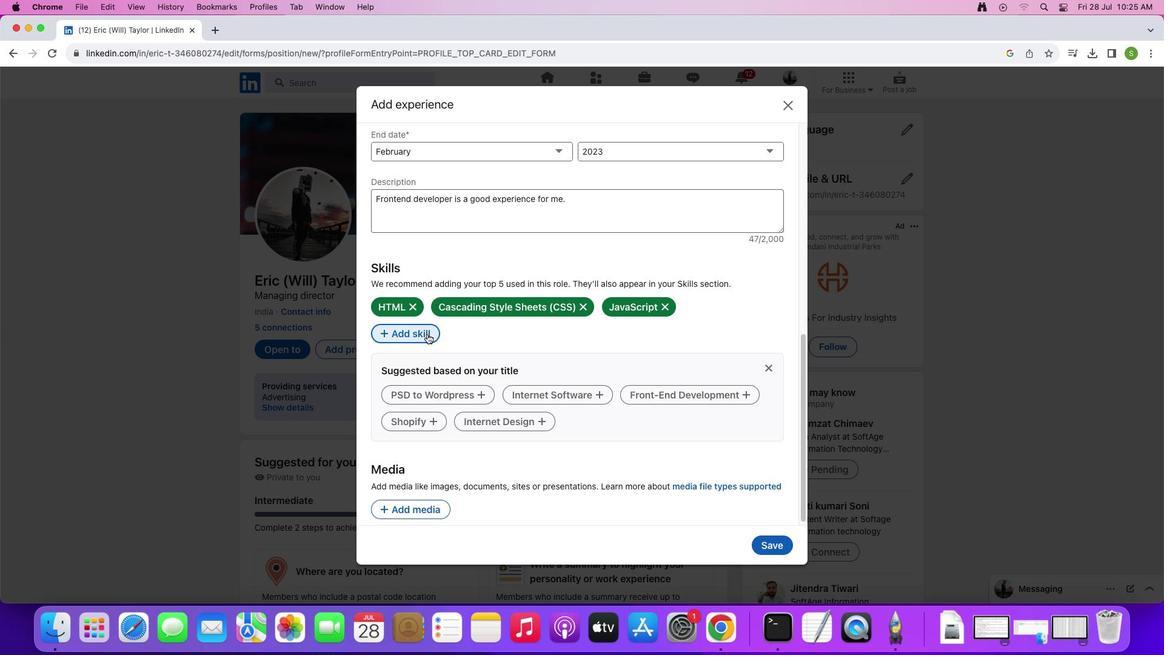 
Action: Mouse pressed left at (427, 333)
Screenshot: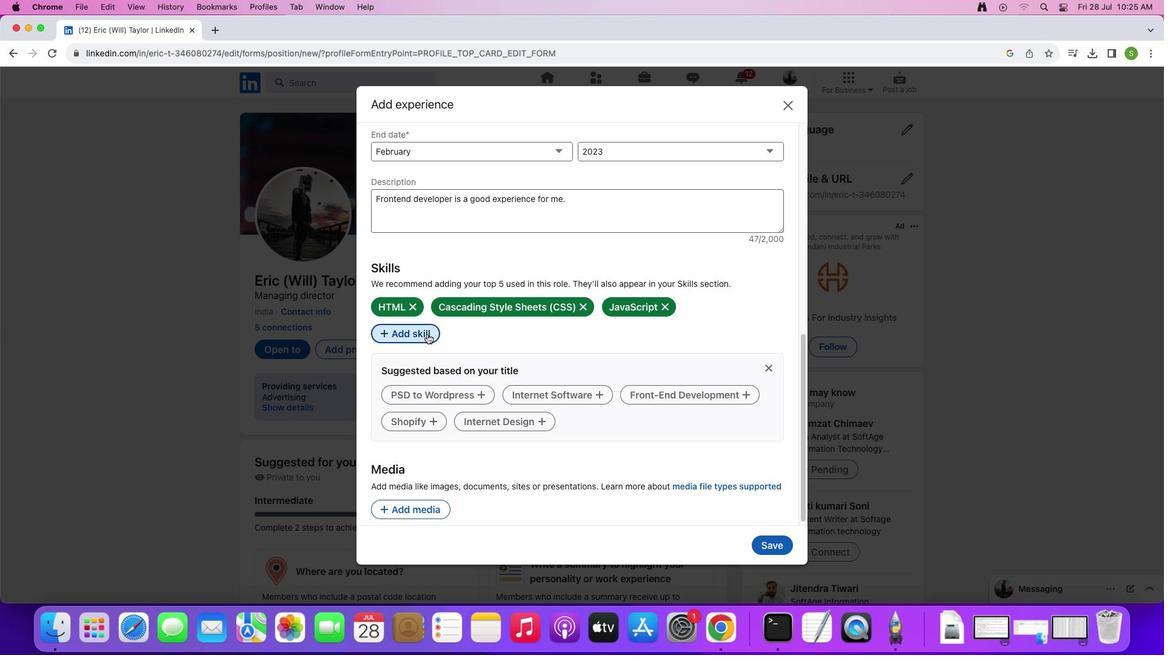 
Action: Mouse moved to (471, 333)
Screenshot: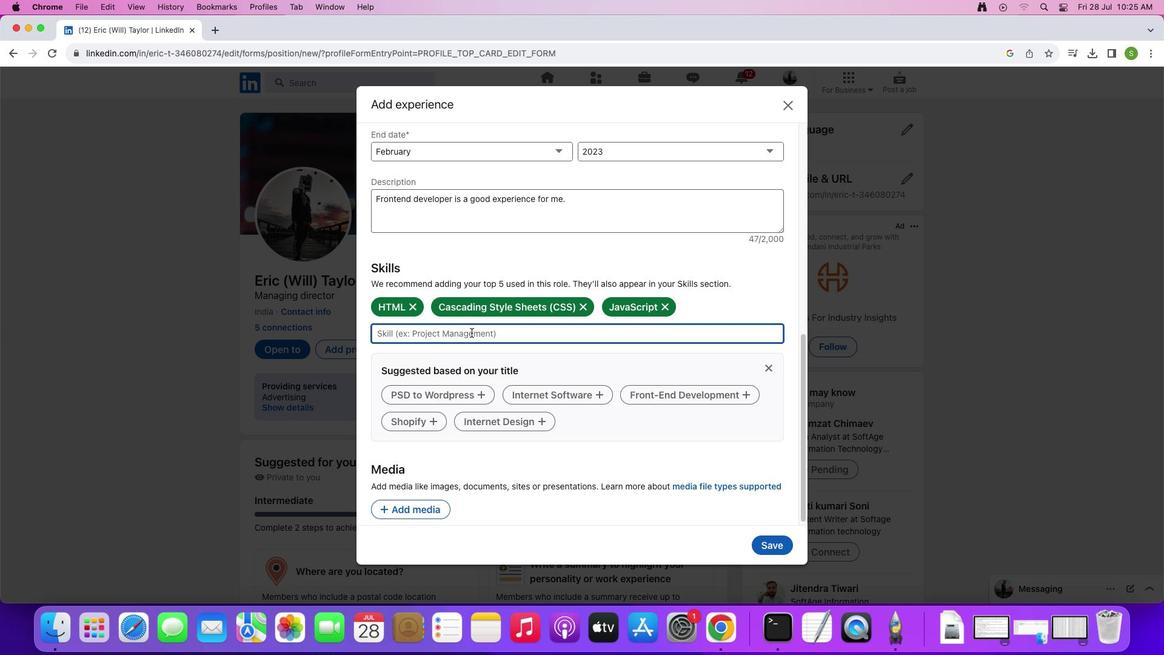 
Action: Key pressed Key.shift_r'P''y''t''h''o'
Screenshot: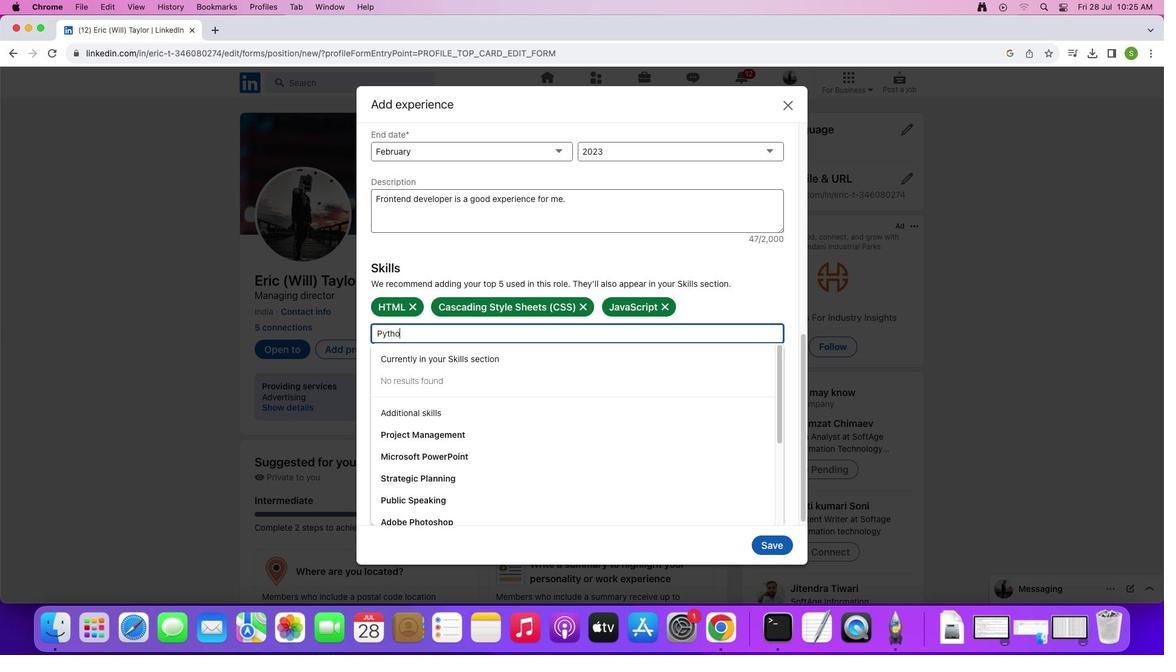 
Action: Mouse moved to (443, 437)
Screenshot: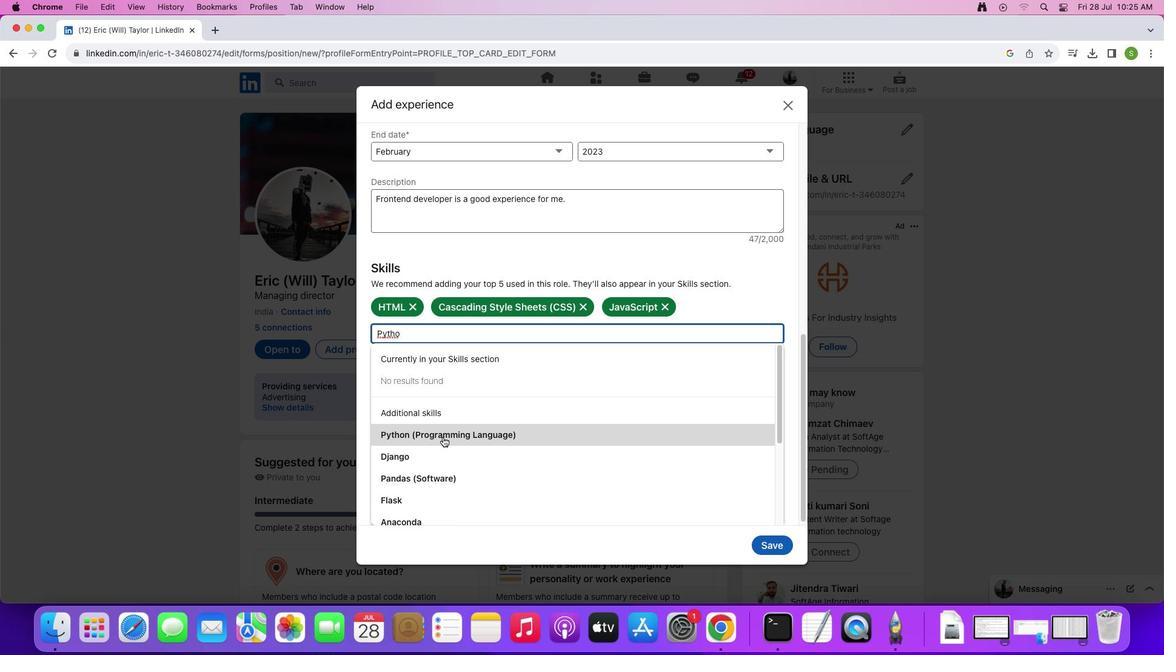 
Action: Mouse pressed left at (443, 437)
Screenshot: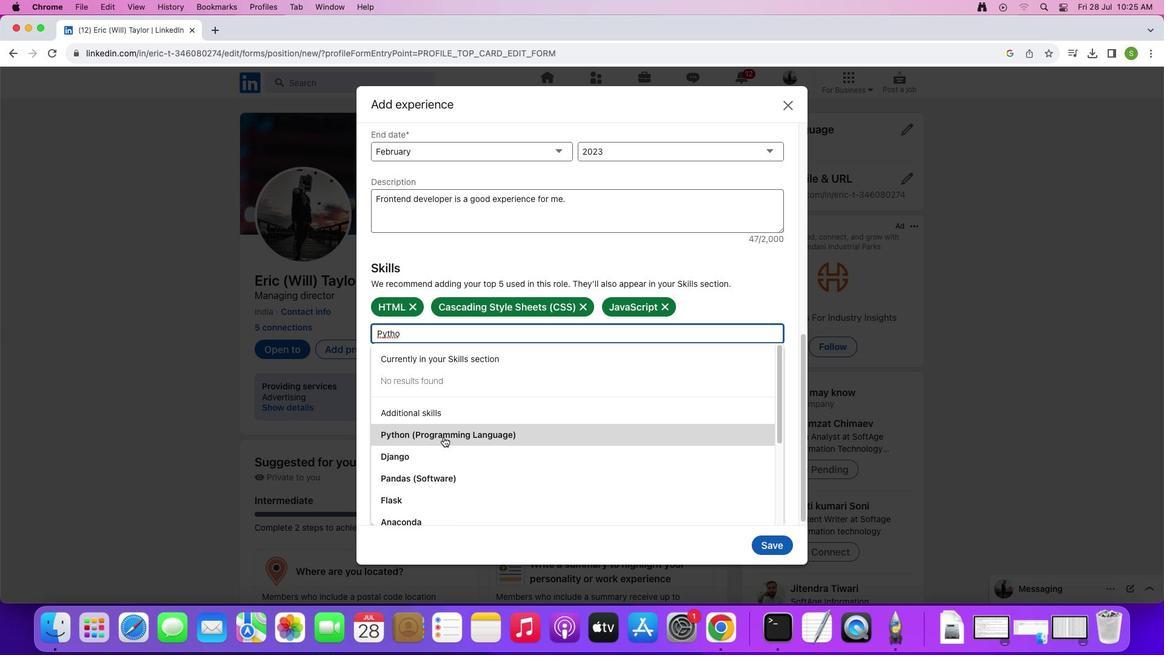
Action: Mouse moved to (490, 350)
Screenshot: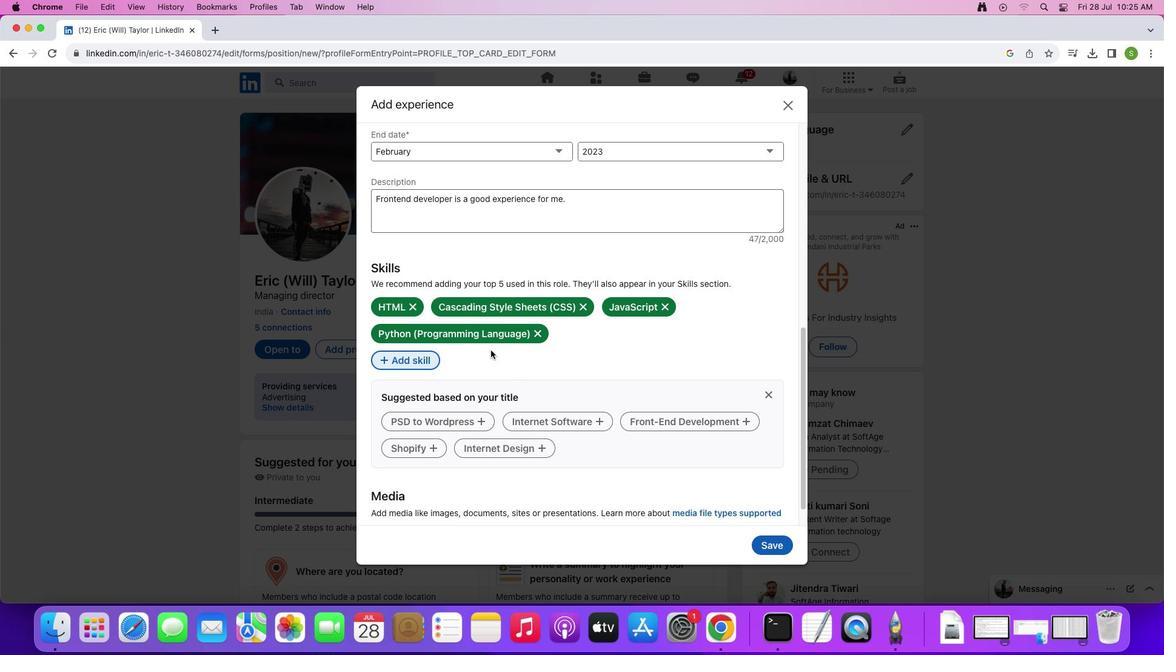 
Action: Mouse scrolled (490, 350) with delta (0, 0)
Screenshot: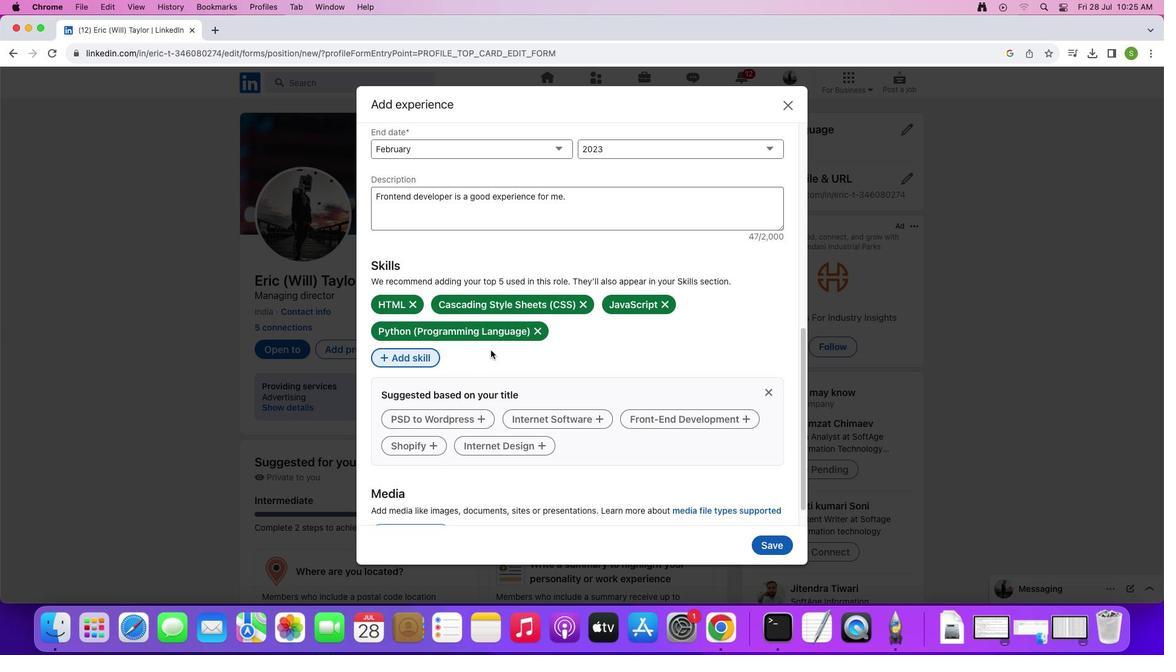 
Action: Mouse scrolled (490, 350) with delta (0, 0)
Screenshot: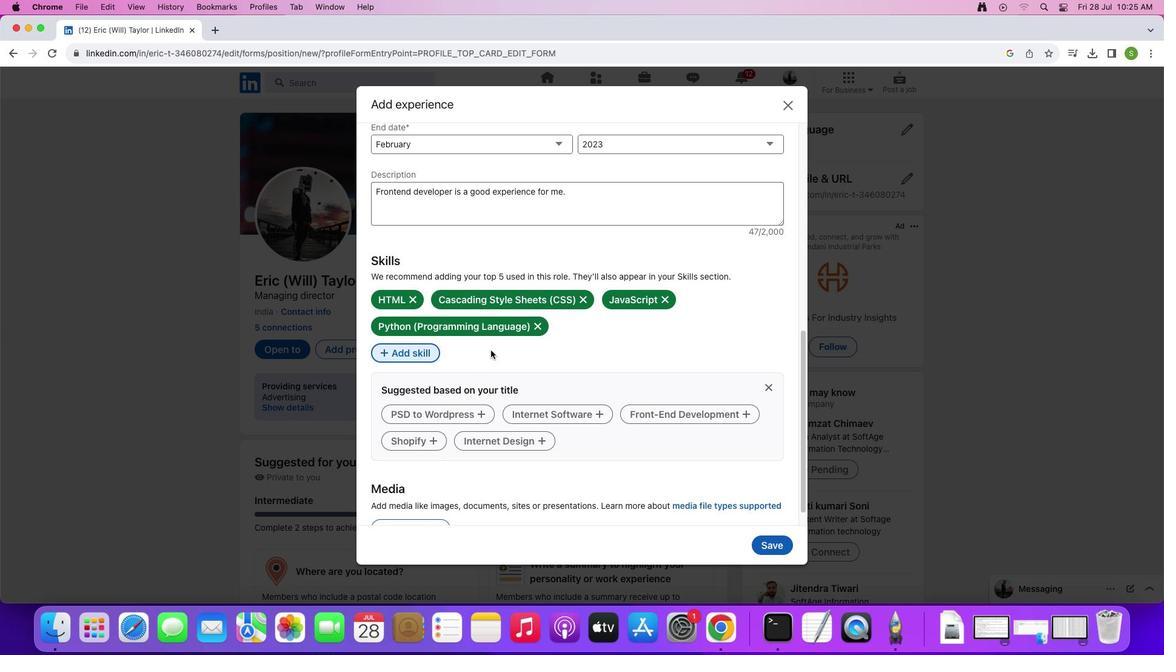 
Action: Mouse scrolled (490, 350) with delta (0, 0)
Screenshot: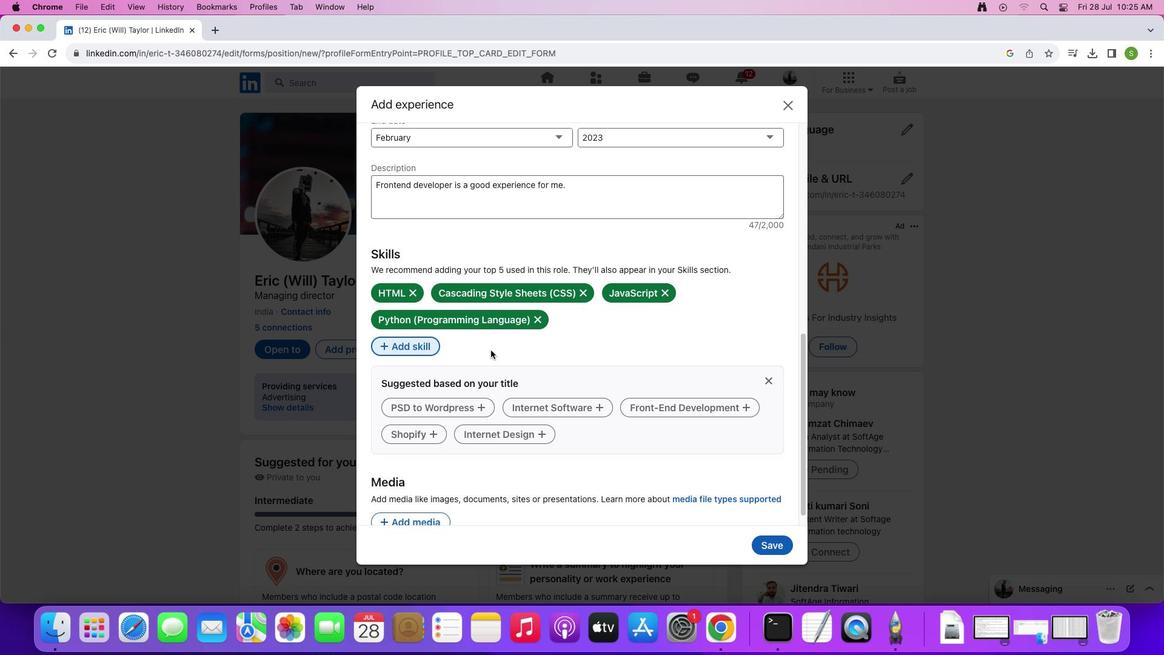 
Action: Mouse scrolled (490, 350) with delta (0, -1)
Screenshot: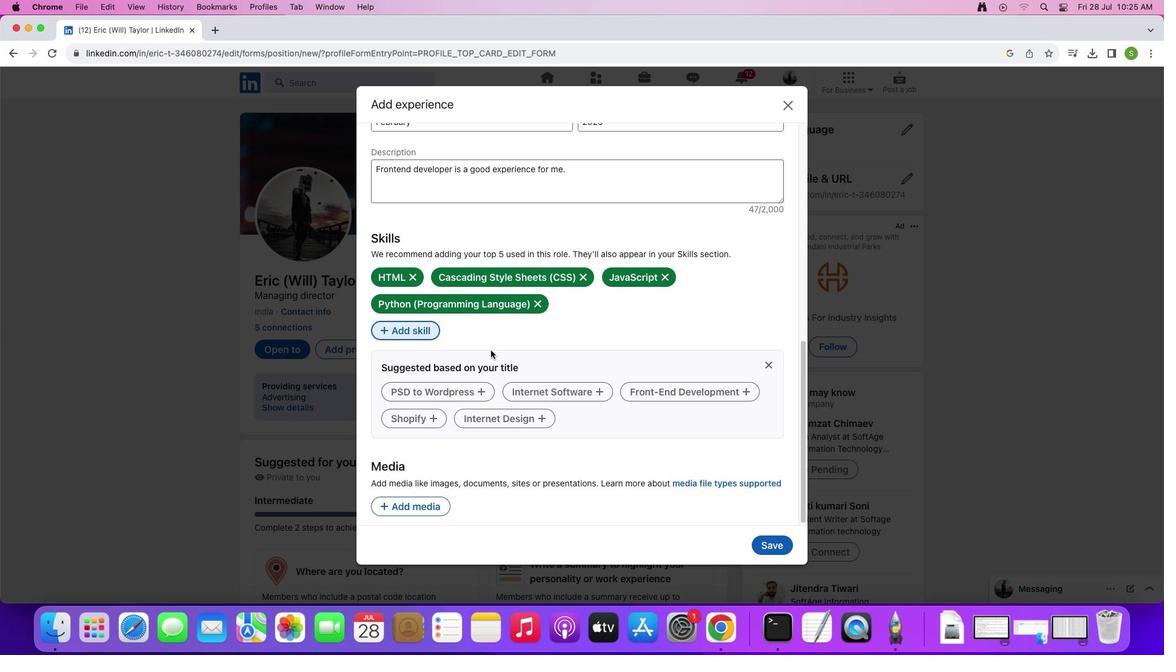 
Action: Mouse scrolled (490, 350) with delta (0, 0)
Screenshot: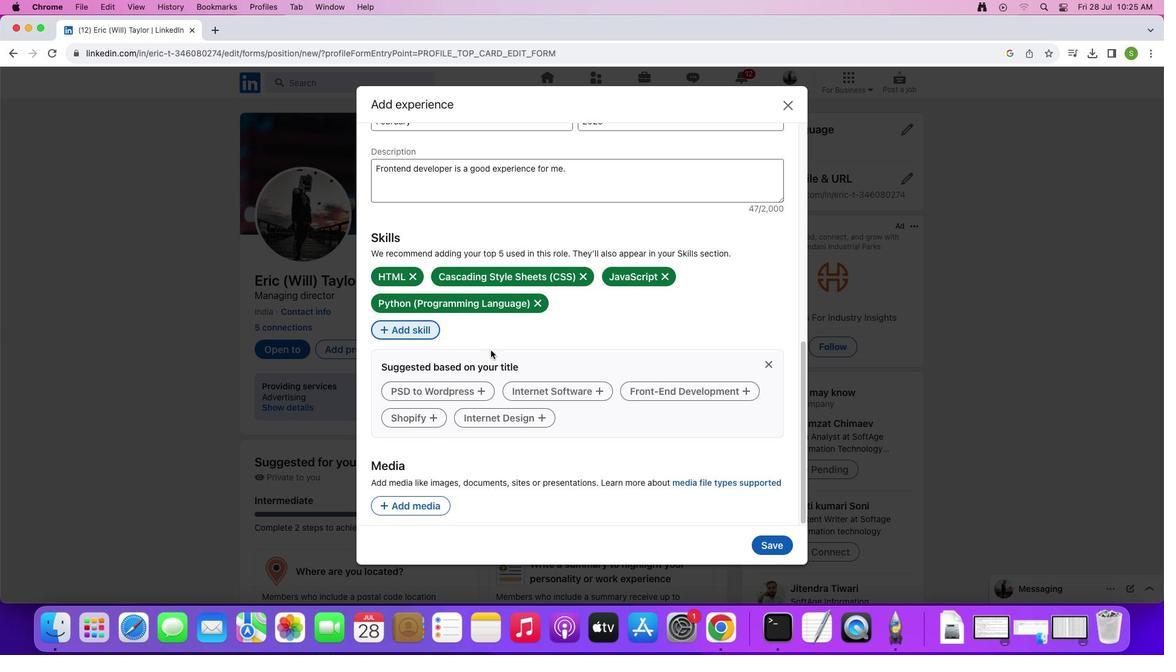 
Action: Mouse scrolled (490, 350) with delta (0, 0)
Screenshot: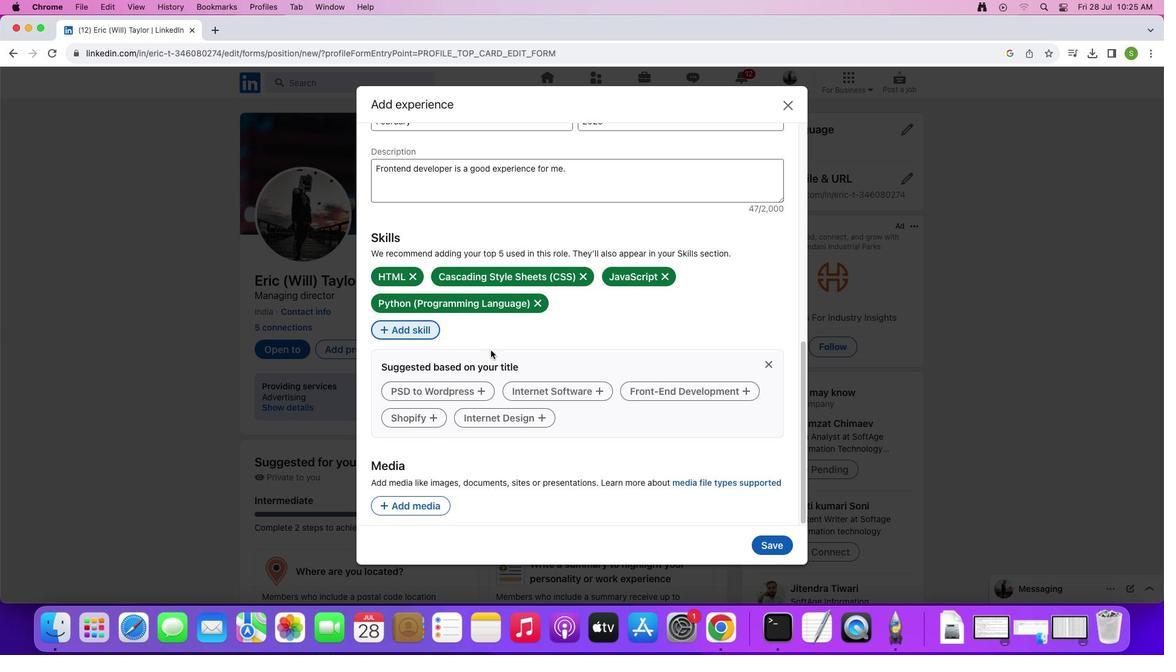 
Action: Mouse scrolled (490, 350) with delta (0, -1)
Screenshot: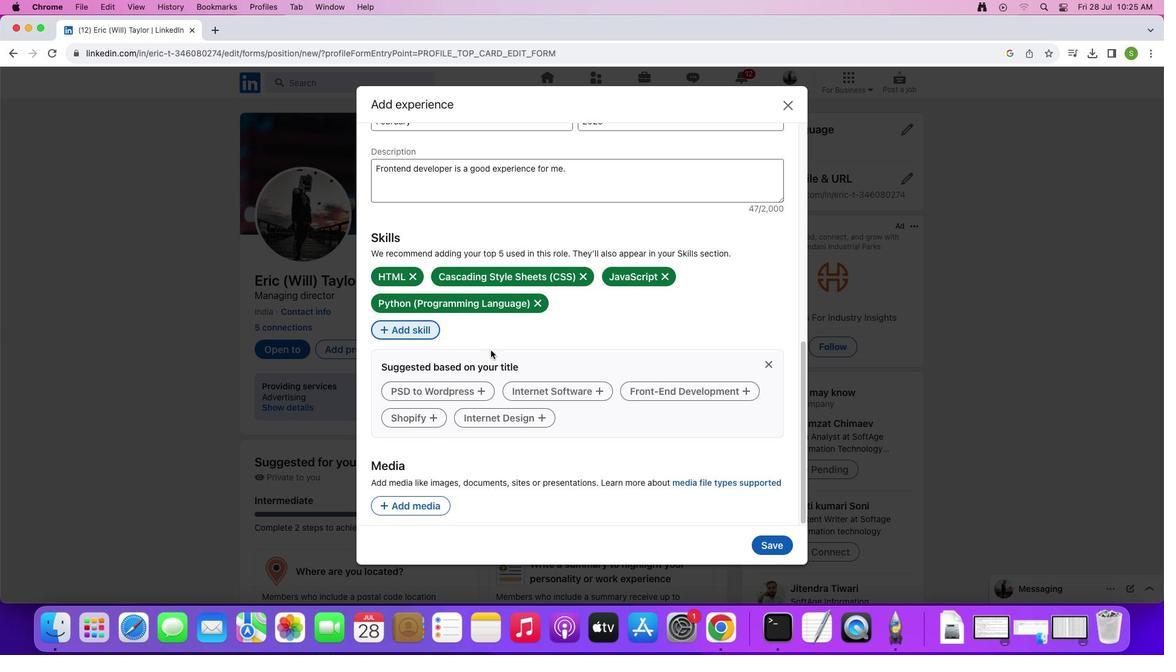 
Action: Mouse scrolled (490, 350) with delta (0, -2)
Screenshot: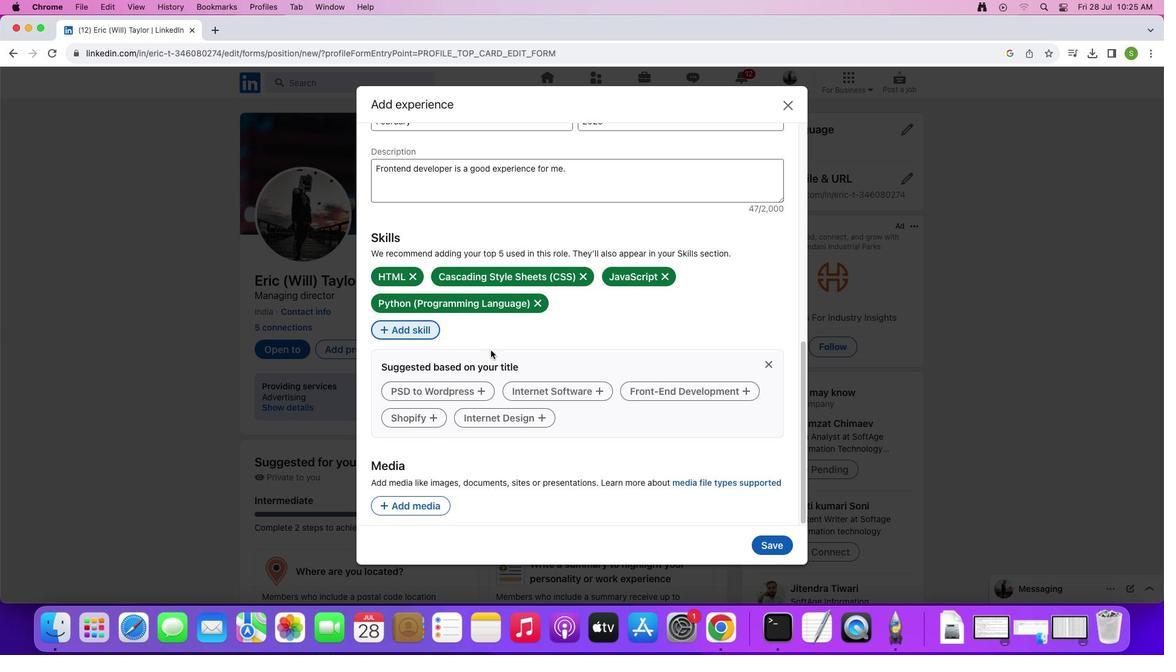 
Action: Mouse moved to (421, 504)
Screenshot: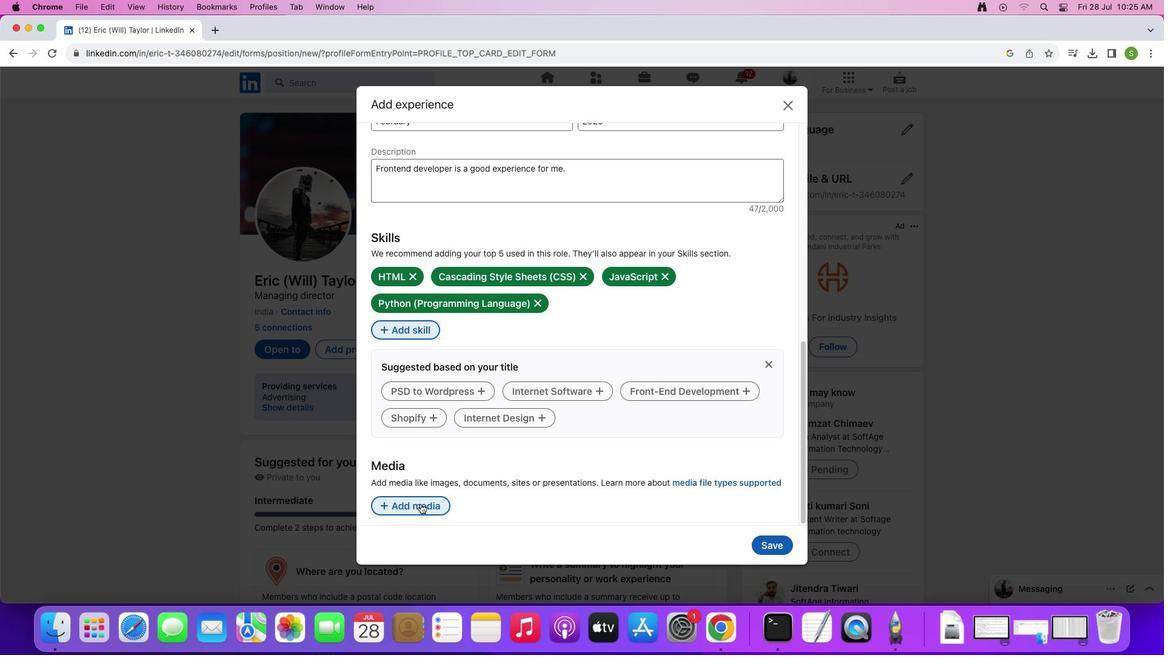 
Action: Mouse pressed left at (421, 504)
Screenshot: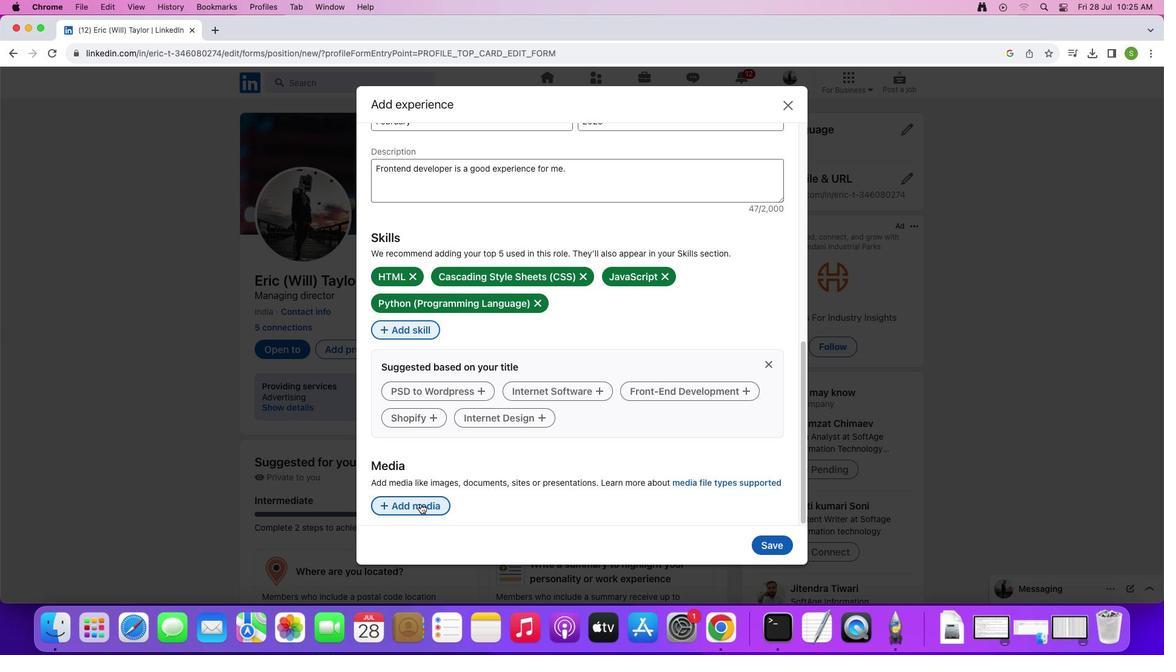
Action: Mouse moved to (516, 481)
Screenshot: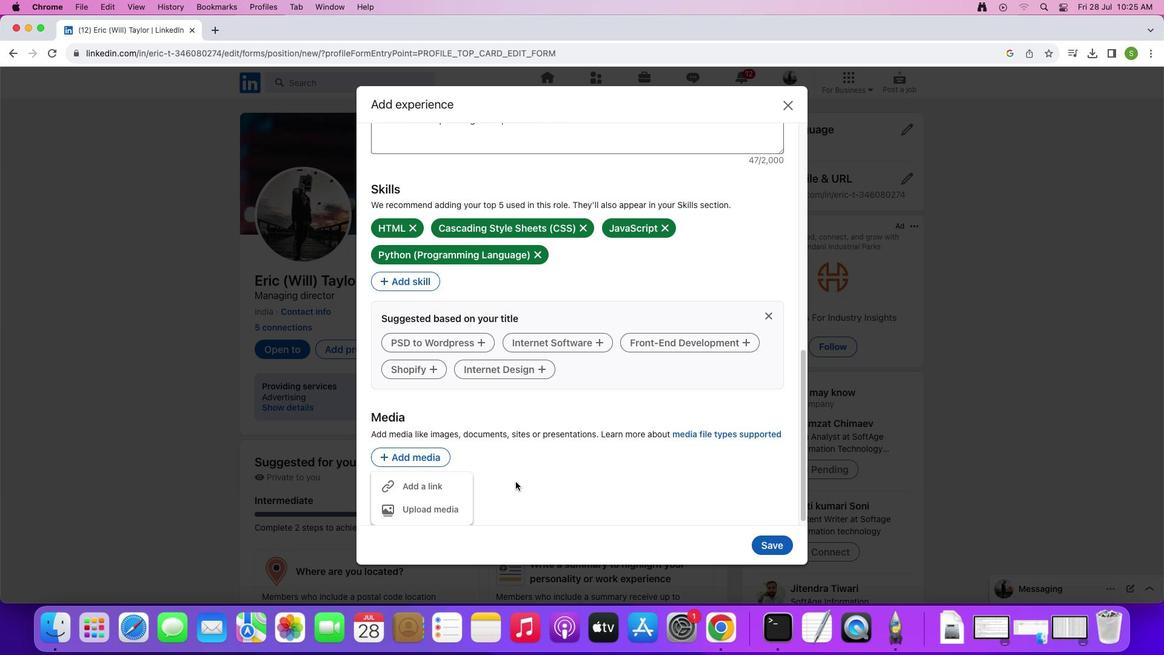 
Action: Mouse pressed left at (516, 481)
Screenshot: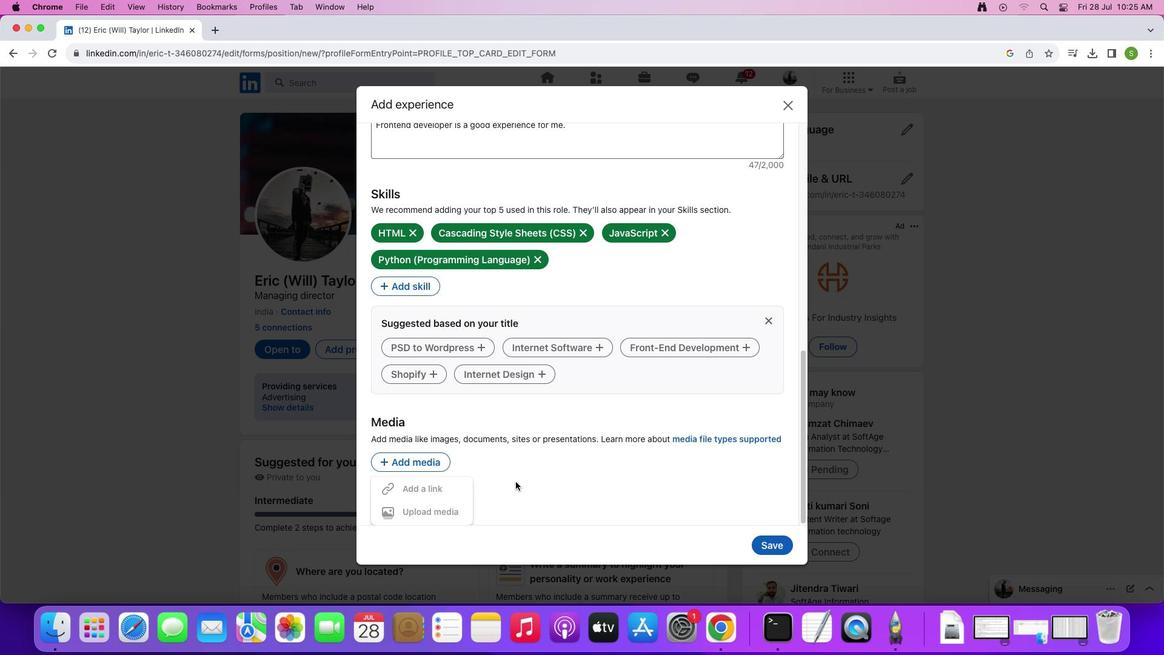 
Action: Mouse moved to (776, 546)
Screenshot: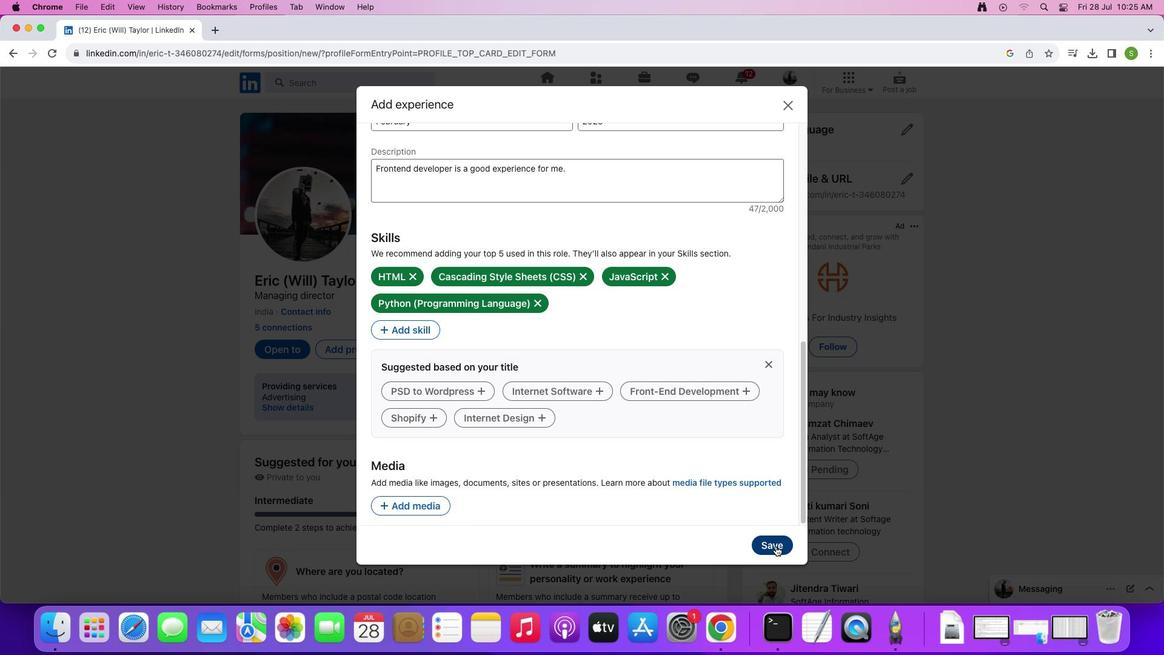 
Action: Mouse pressed left at (776, 546)
Screenshot: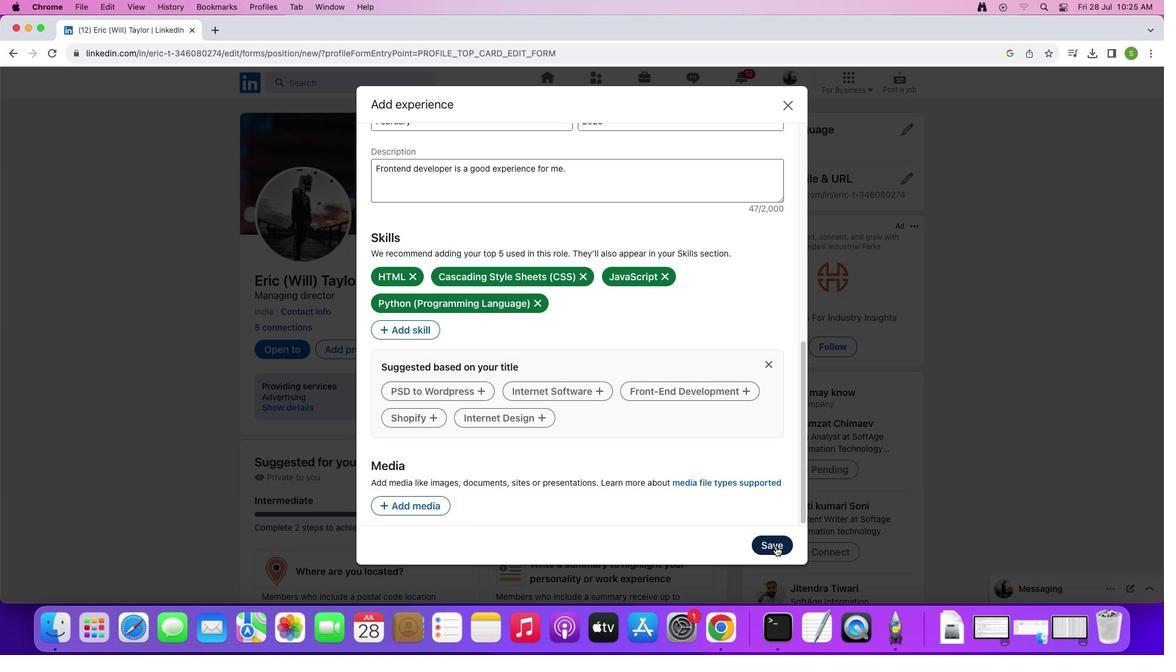 
Action: Mouse moved to (702, 508)
Screenshot: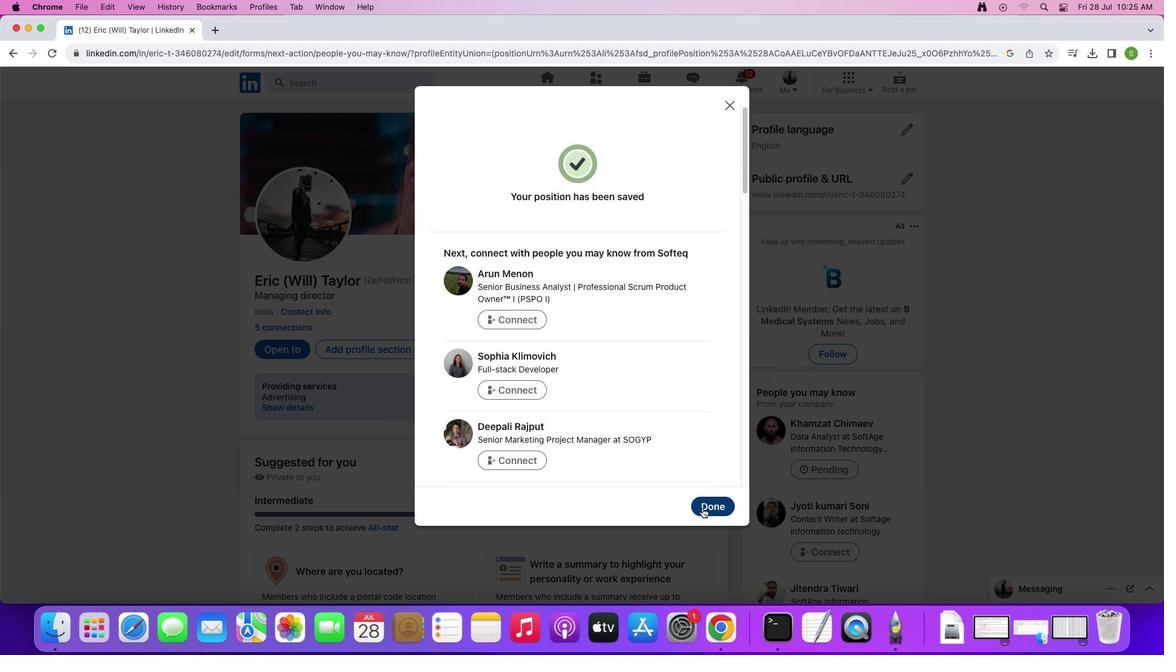 
Action: Mouse pressed left at (702, 508)
Screenshot: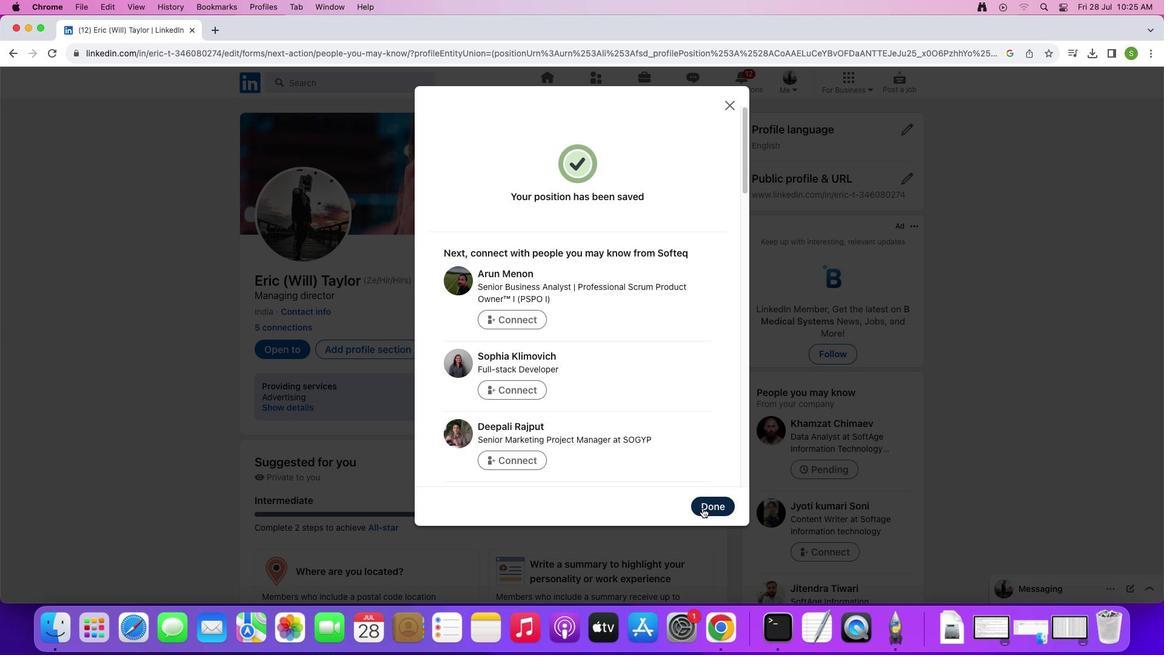 
Action: Mouse moved to (438, 205)
Screenshot: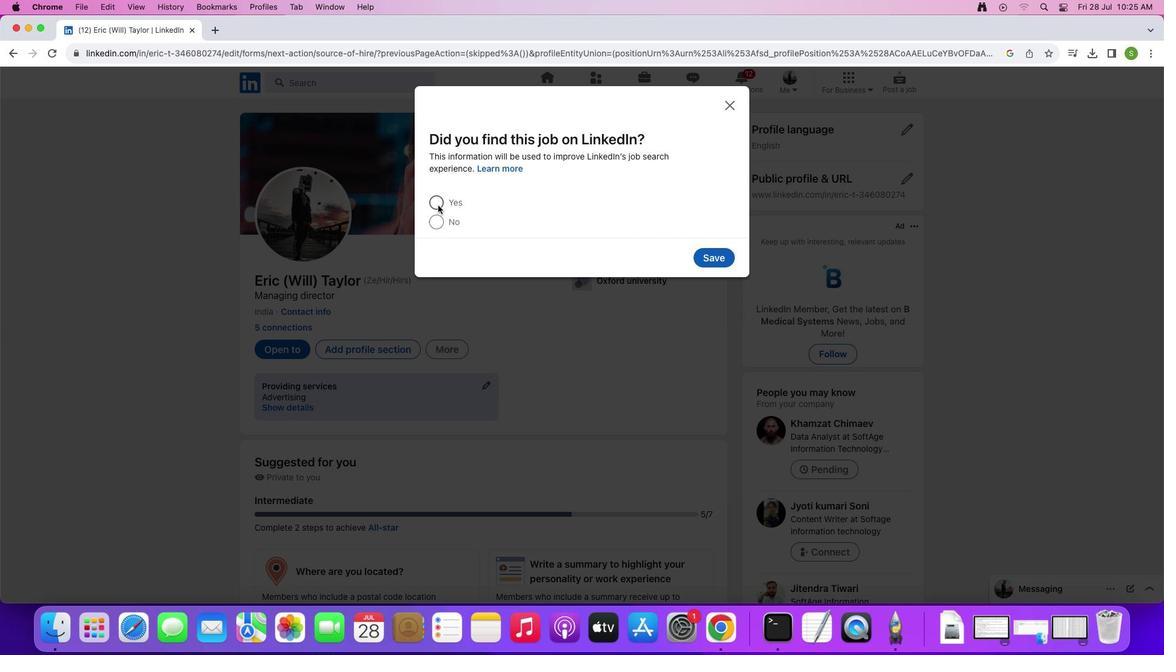 
Action: Mouse pressed left at (438, 205)
Screenshot: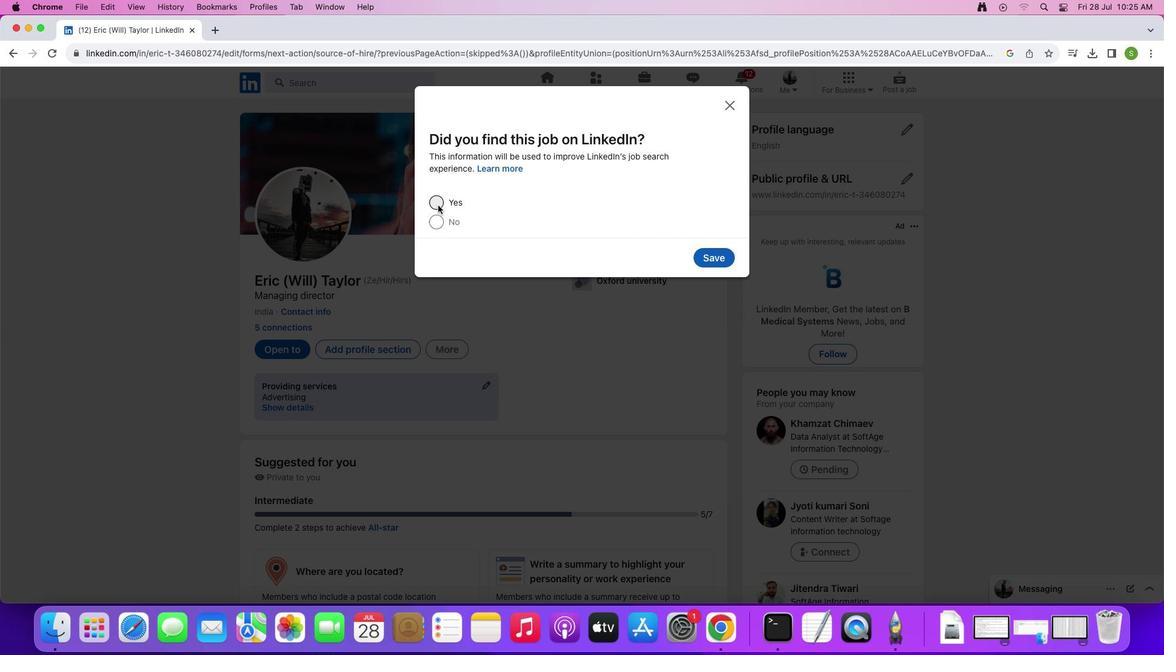 
Action: Mouse moved to (706, 289)
Screenshot: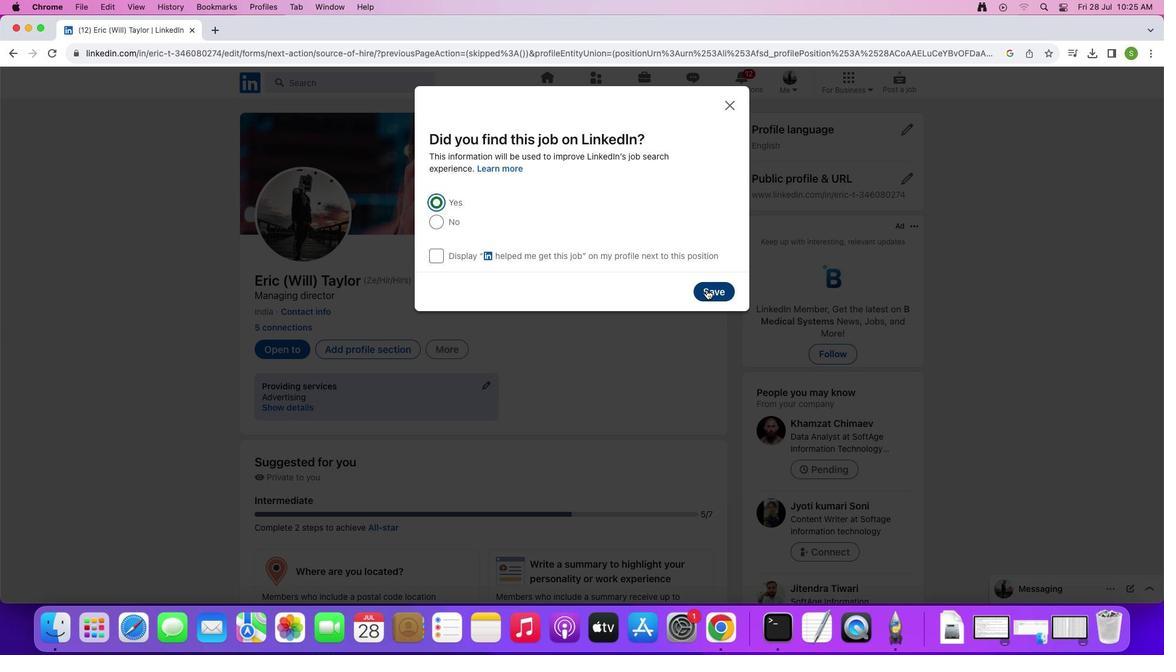 
Action: Mouse pressed left at (706, 289)
Screenshot: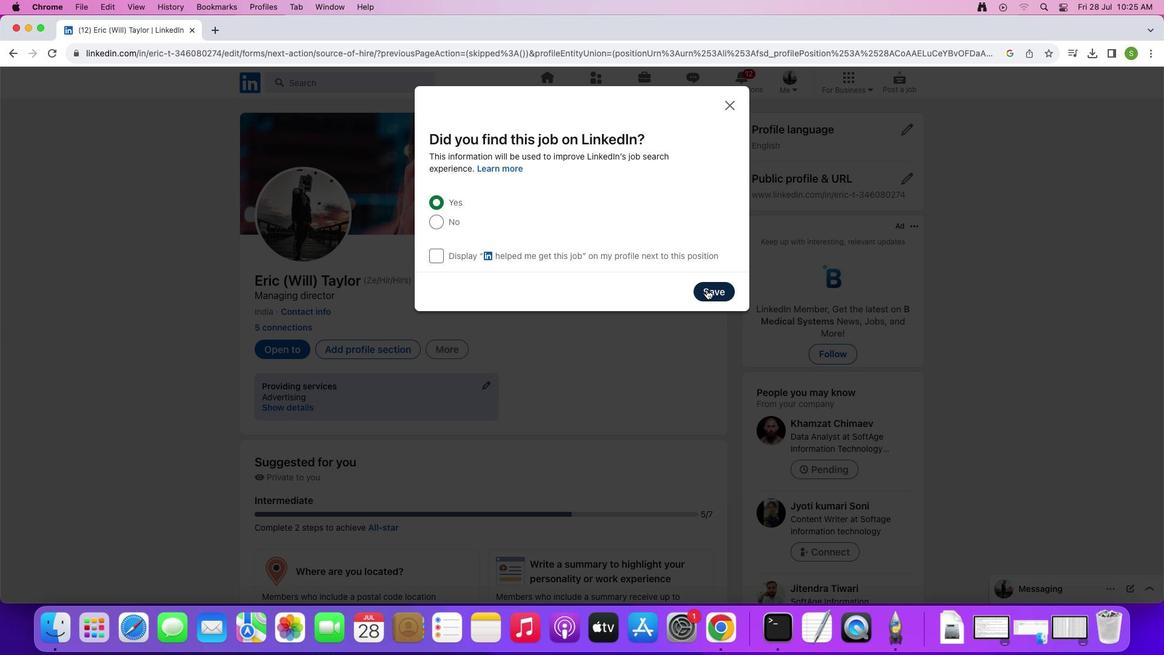 
Action: Mouse moved to (434, 256)
Screenshot: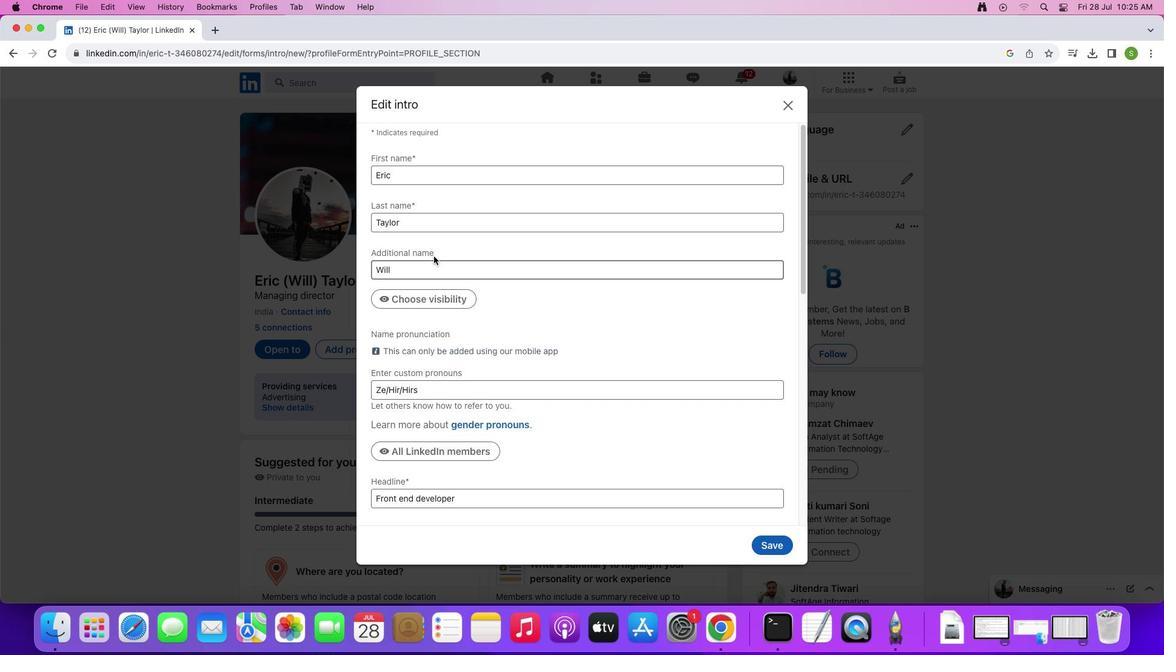 
Action: Mouse pressed left at (434, 256)
Screenshot: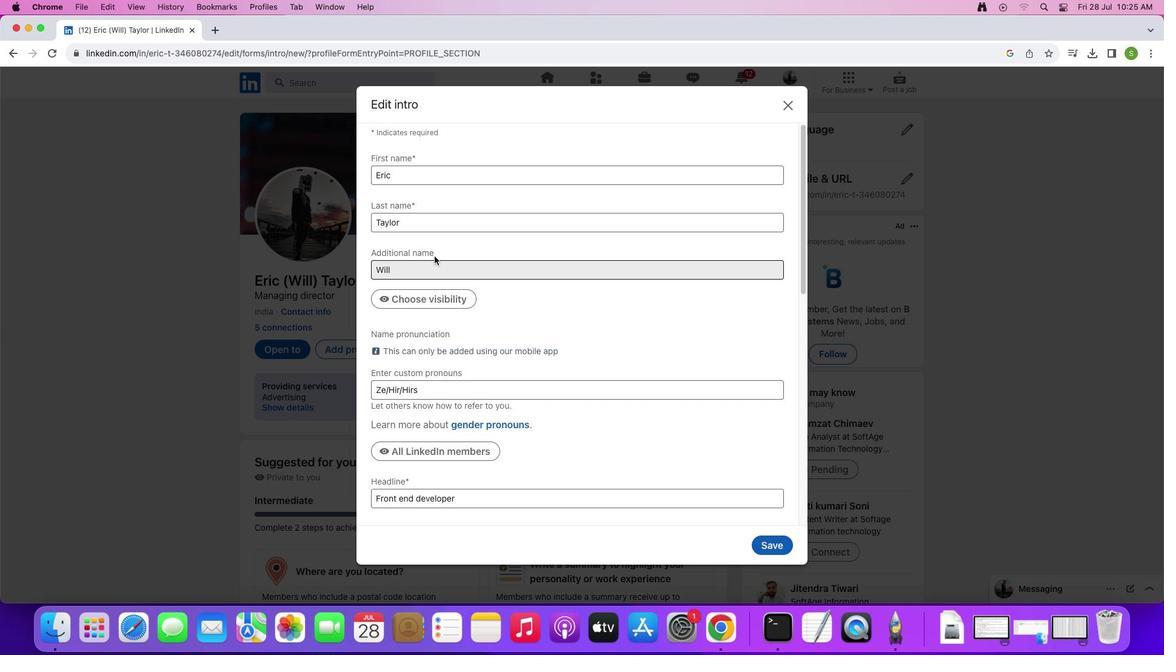 
Action: Mouse moved to (490, 296)
Screenshot: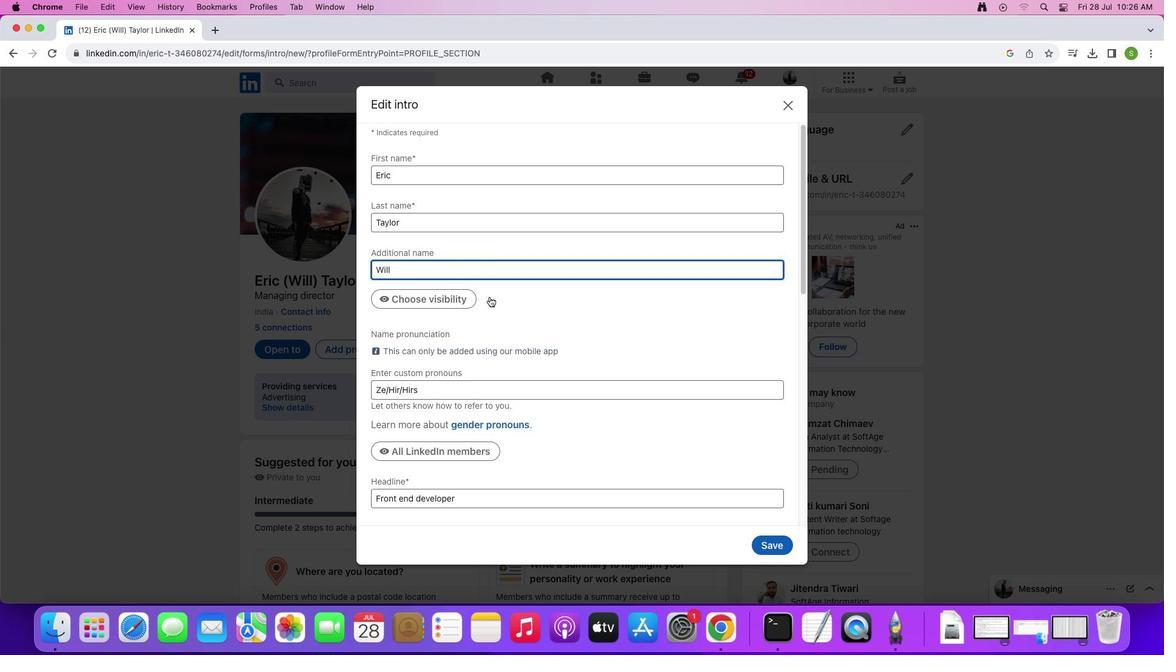 
Action: Mouse scrolled (490, 296) with delta (0, 0)
Screenshot: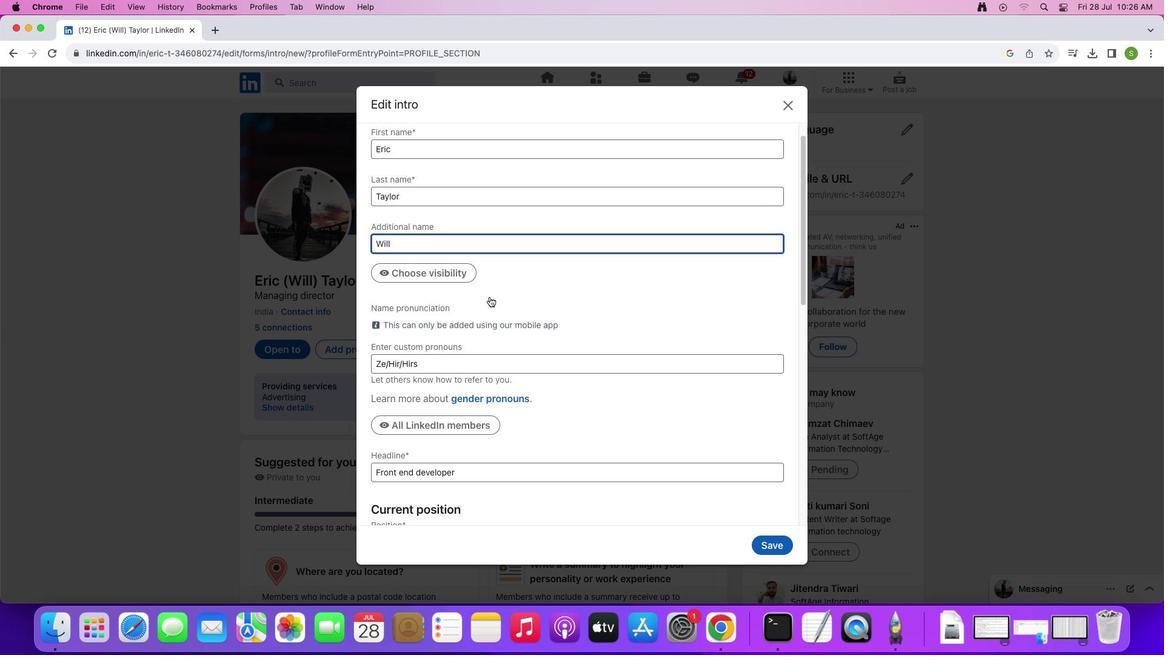 
Action: Mouse scrolled (490, 296) with delta (0, 0)
Screenshot: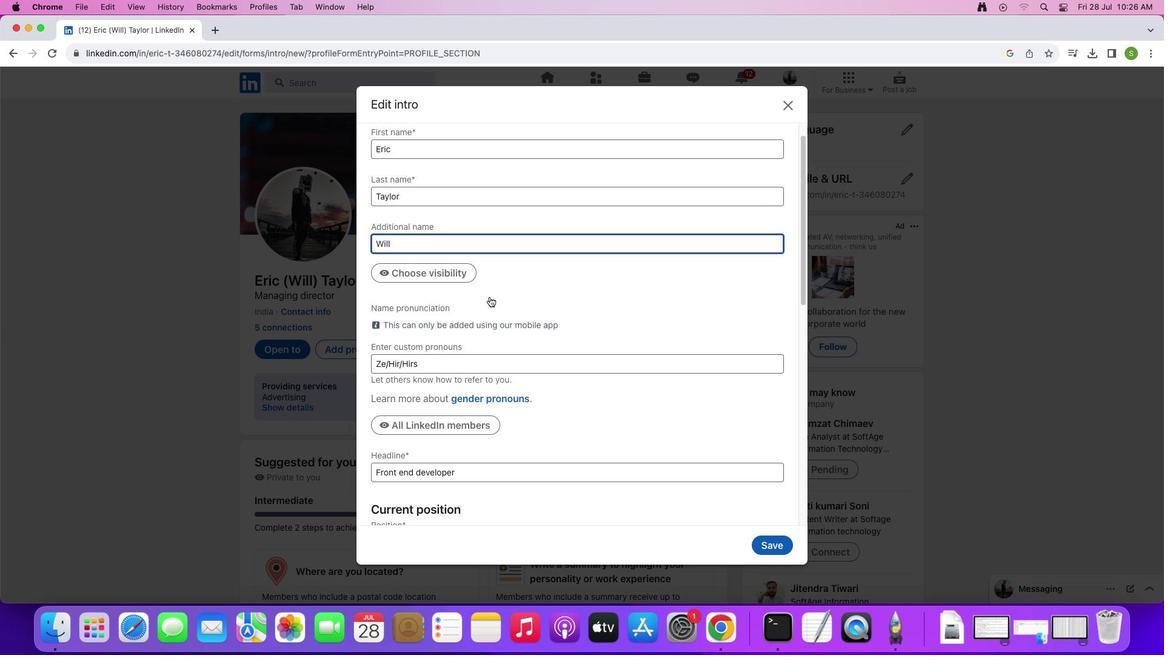 
Action: Mouse scrolled (490, 296) with delta (0, -1)
Screenshot: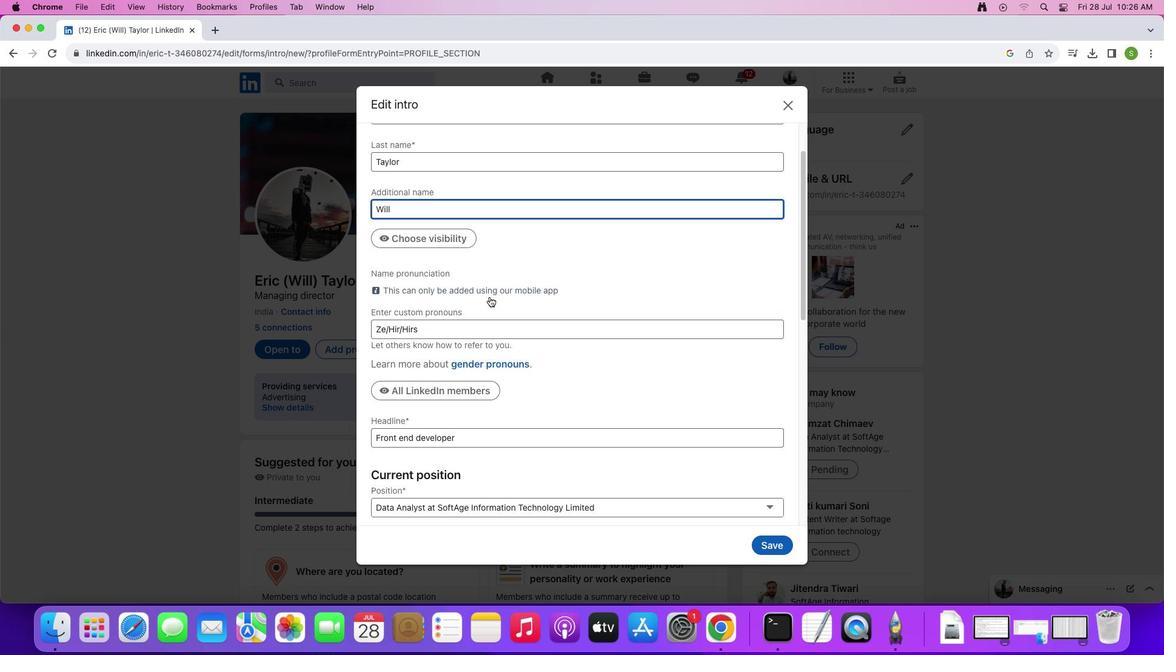 
Action: Mouse scrolled (490, 296) with delta (0, -2)
Screenshot: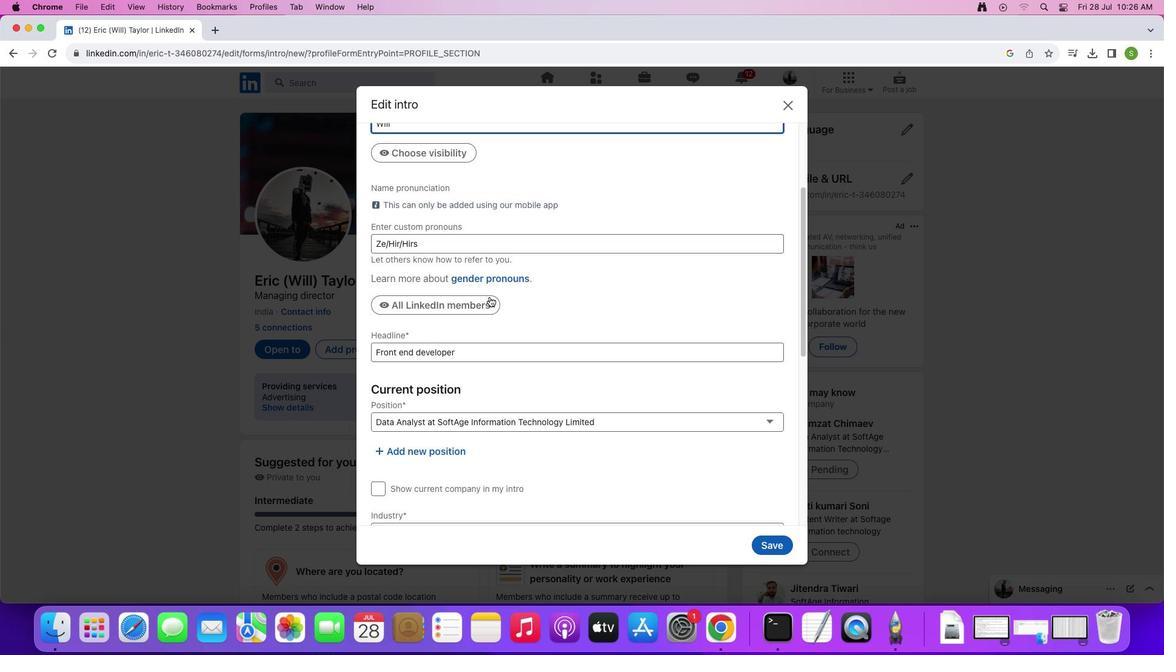 
Action: Mouse scrolled (490, 296) with delta (0, 0)
Screenshot: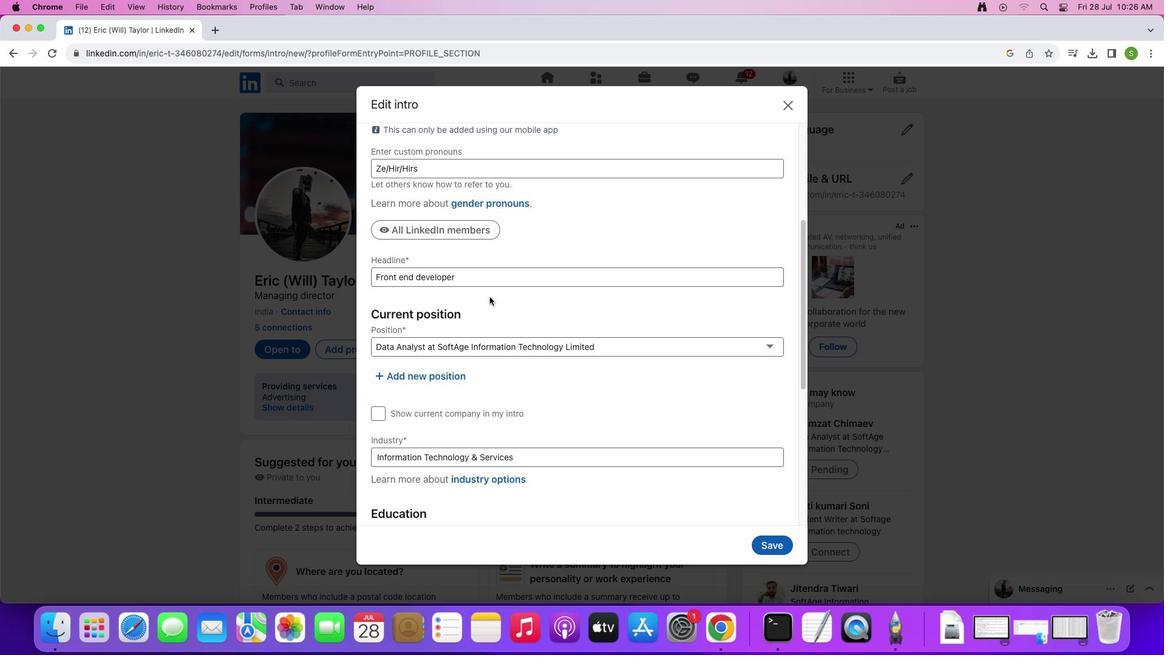 
Action: Mouse scrolled (490, 296) with delta (0, 0)
Screenshot: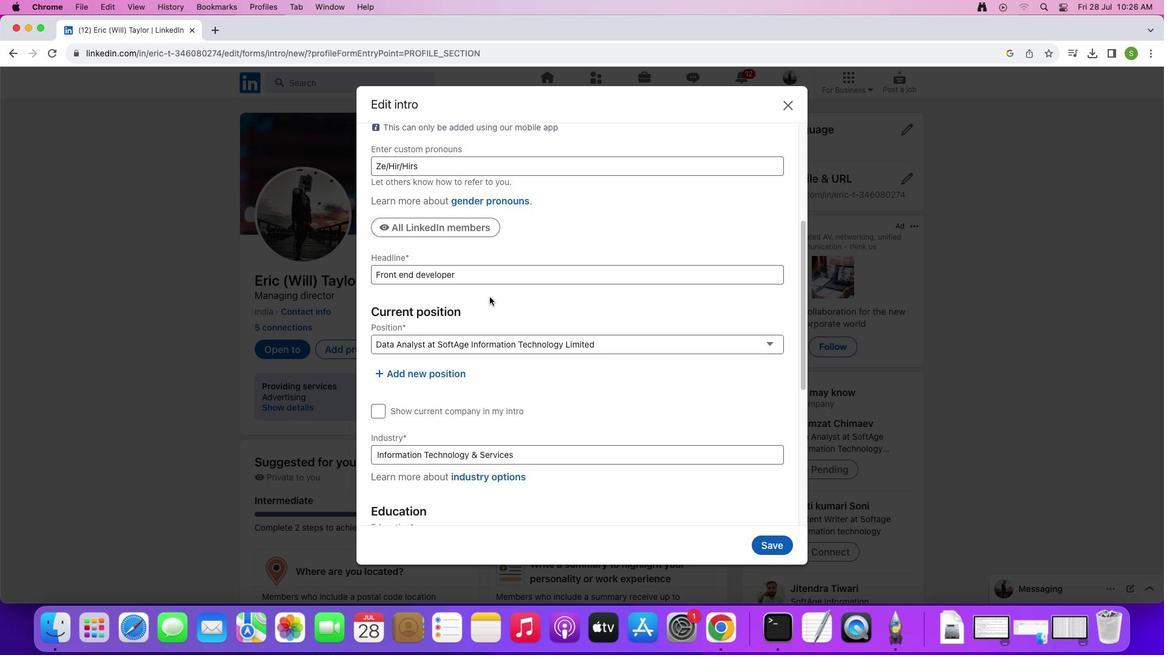 
Action: Mouse scrolled (490, 296) with delta (0, 0)
Screenshot: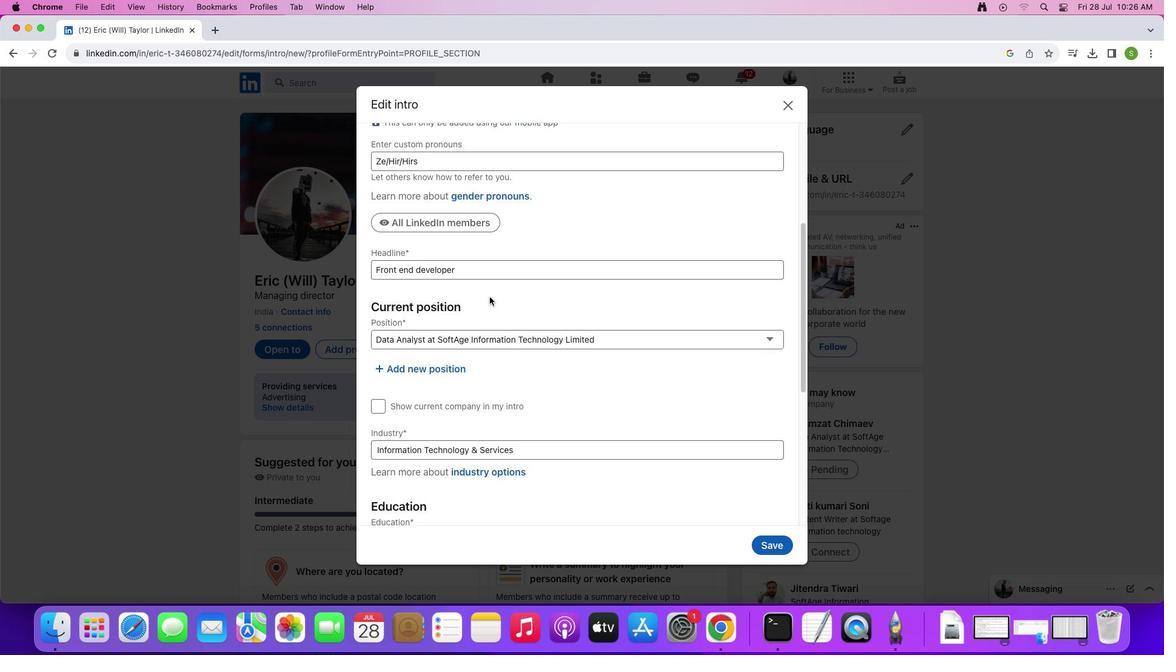 
Action: Mouse moved to (489, 296)
Screenshot: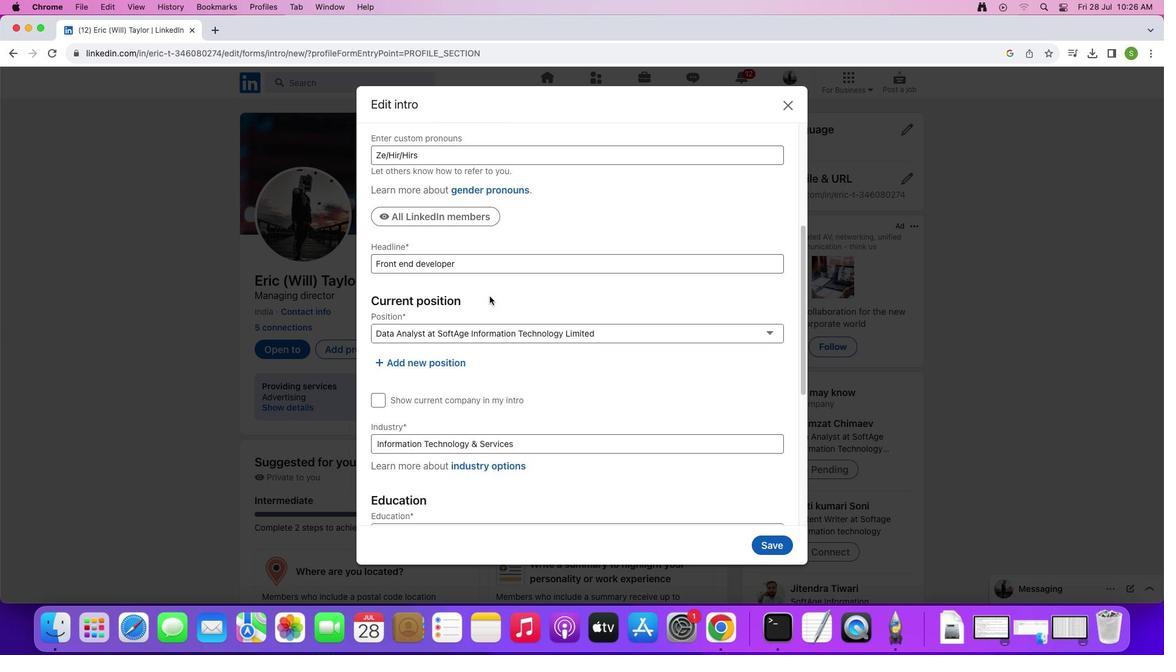 
Action: Mouse scrolled (489, 296) with delta (0, 0)
Screenshot: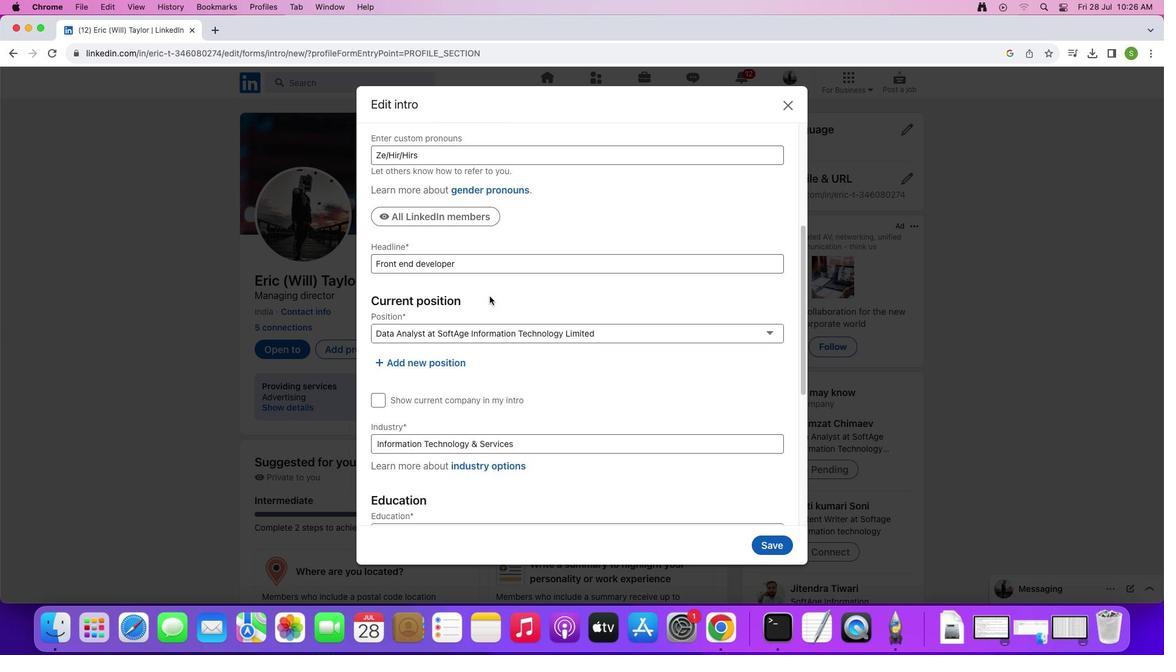
Action: Mouse scrolled (489, 296) with delta (0, 0)
Screenshot: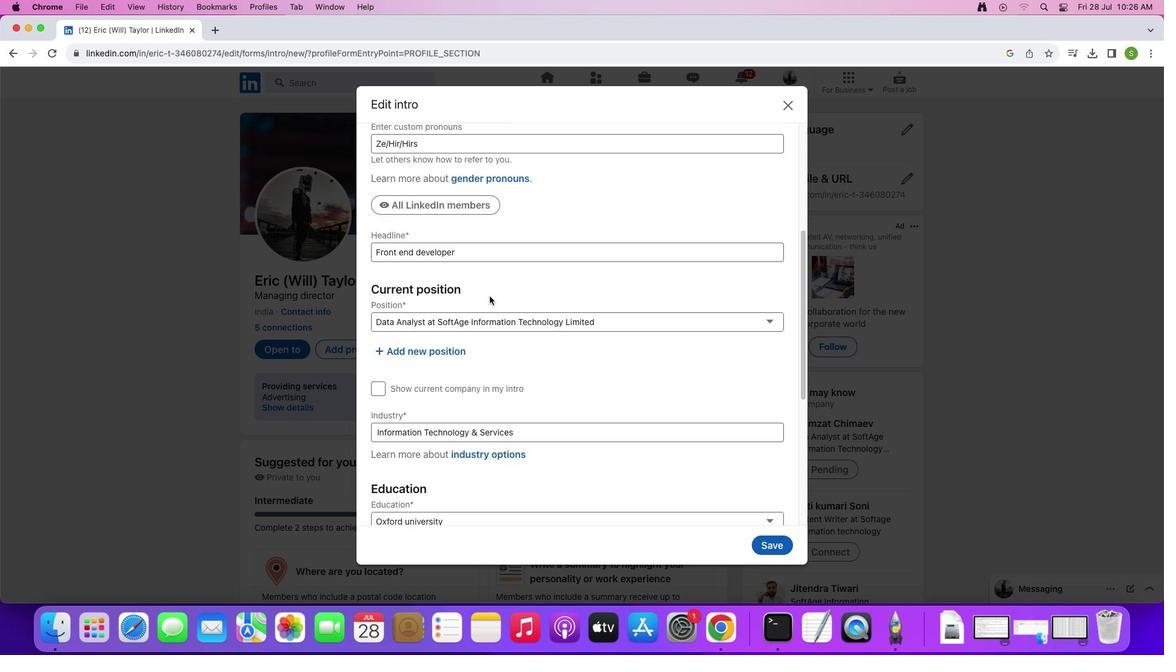 
Action: Mouse moved to (489, 296)
Screenshot: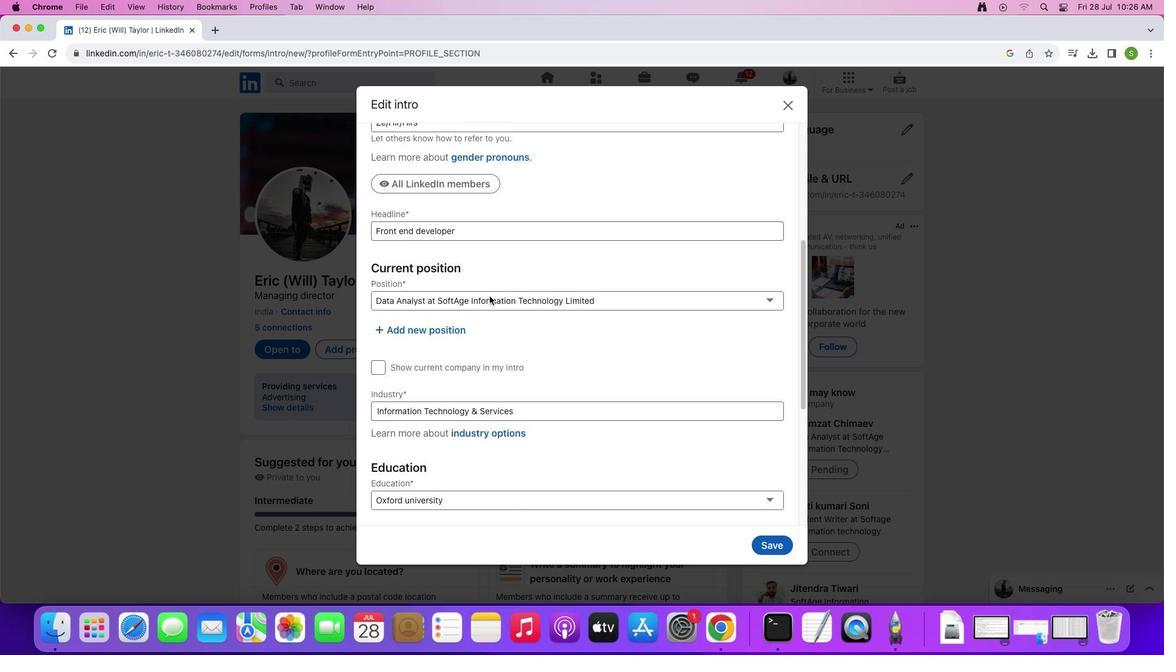 
Action: Mouse scrolled (489, 296) with delta (0, -1)
Screenshot: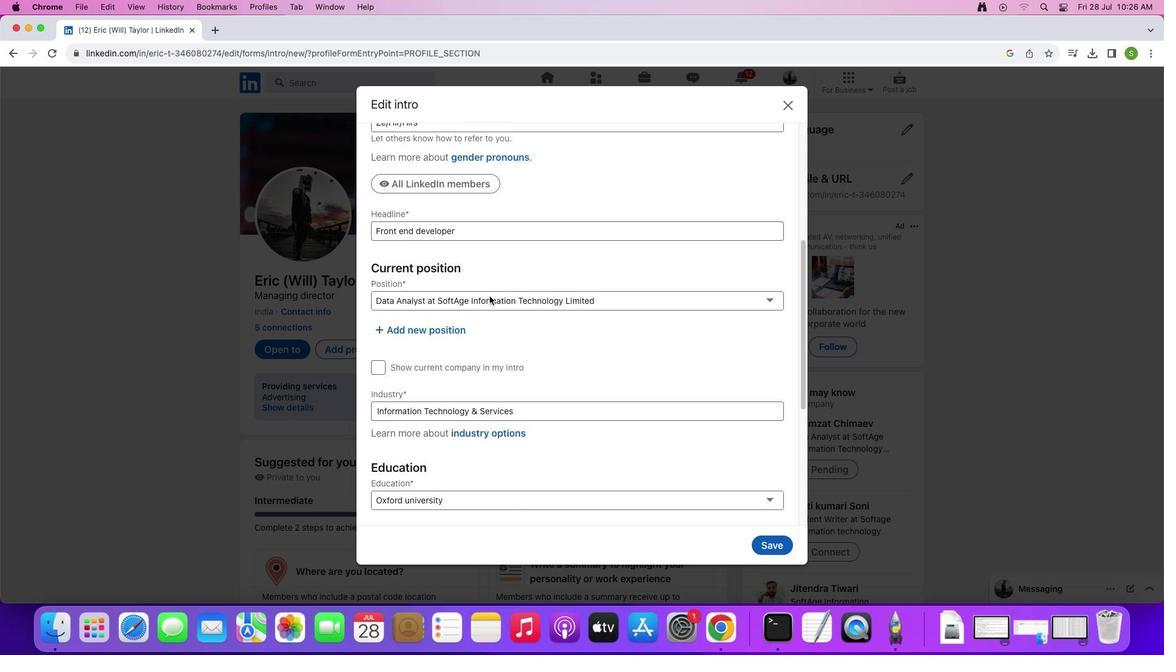 
Action: Mouse moved to (488, 295)
Screenshot: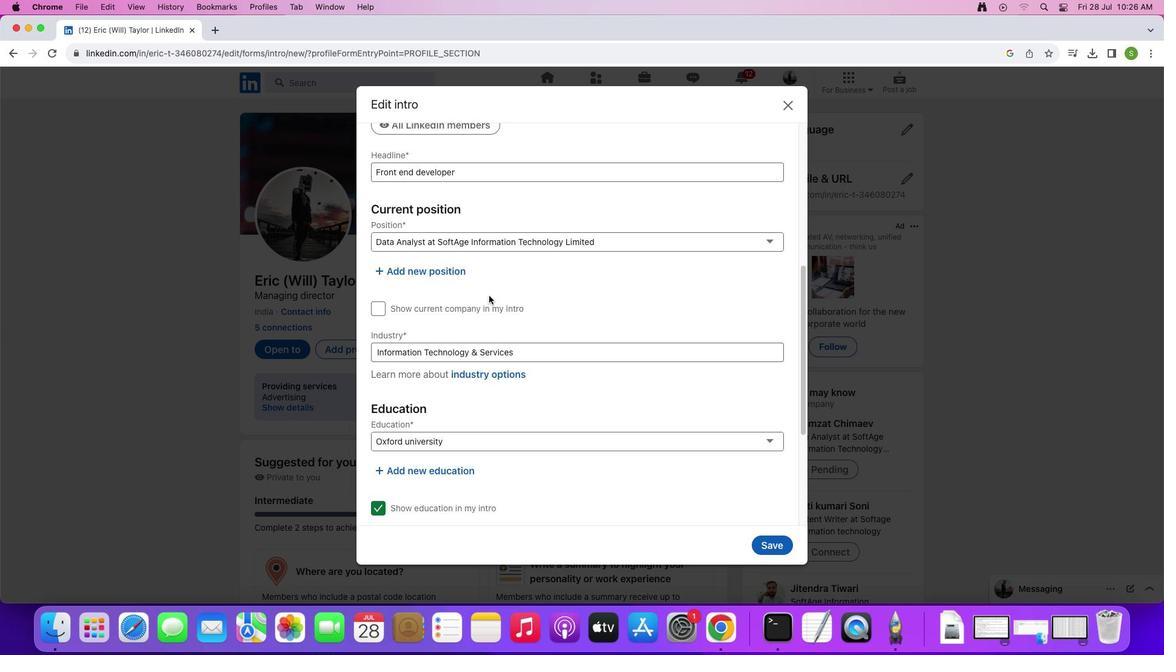 
Action: Mouse scrolled (488, 295) with delta (0, 0)
Screenshot: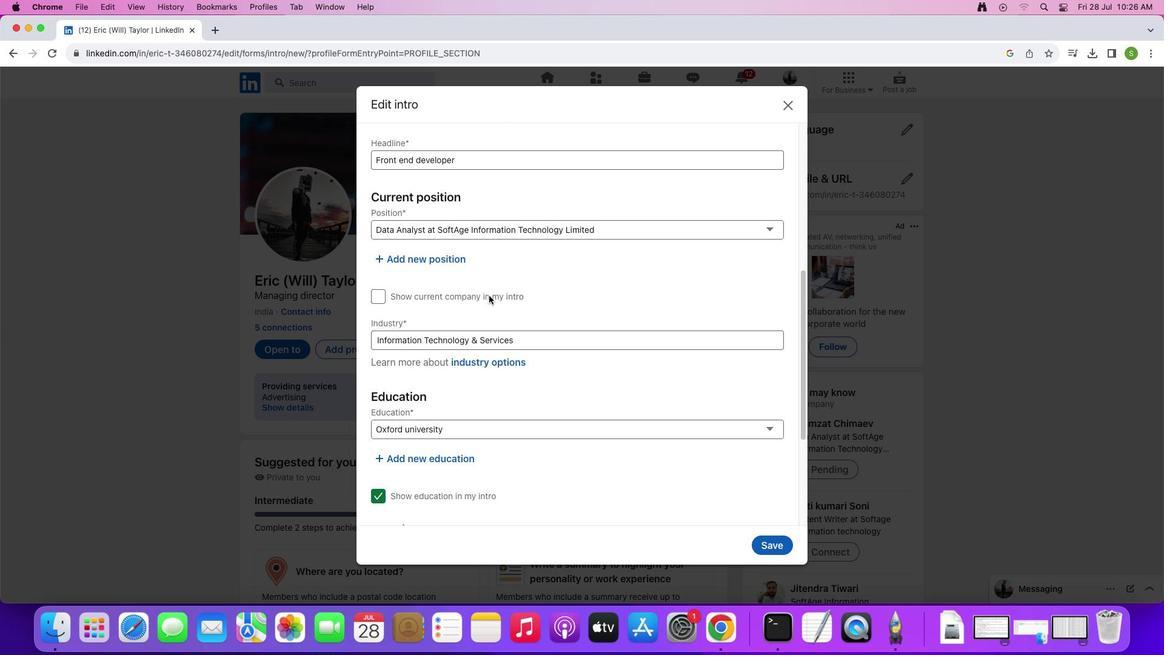 
Action: Mouse scrolled (488, 295) with delta (0, 0)
Screenshot: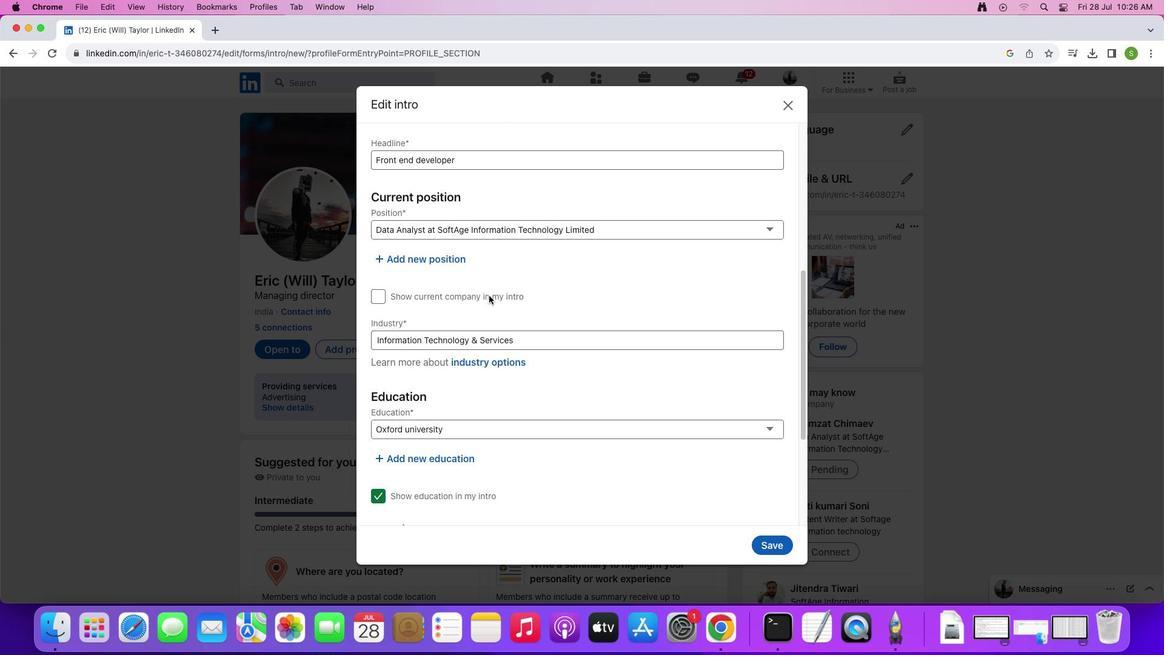 
Action: Mouse scrolled (488, 295) with delta (0, -1)
Screenshot: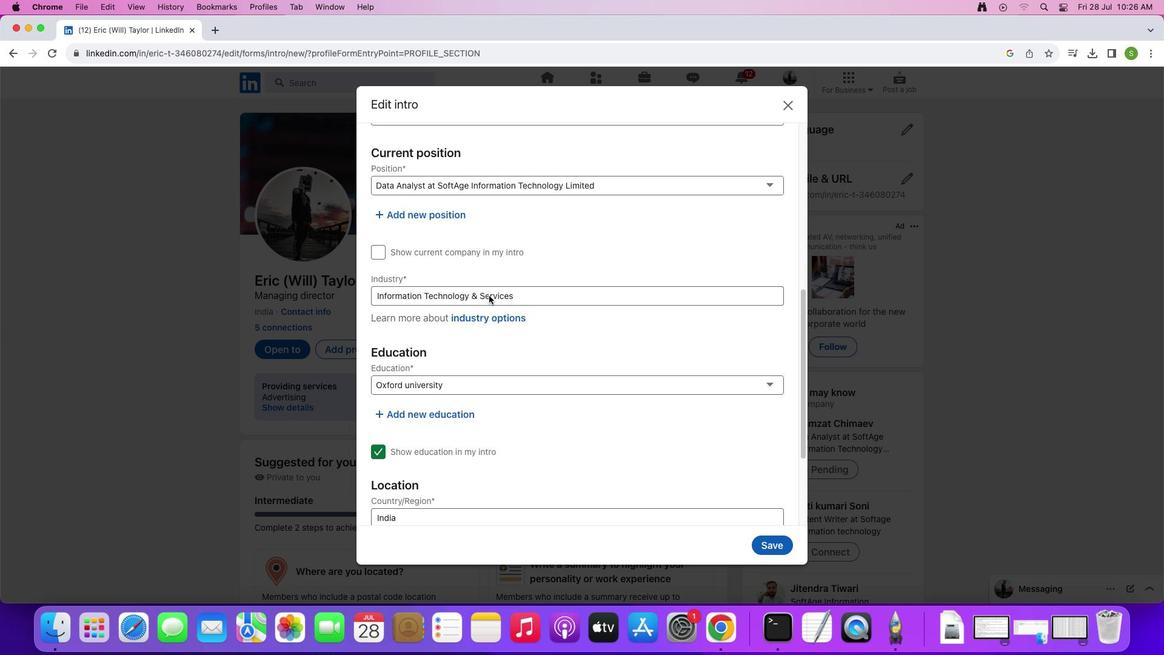
Action: Mouse scrolled (488, 295) with delta (0, 0)
Screenshot: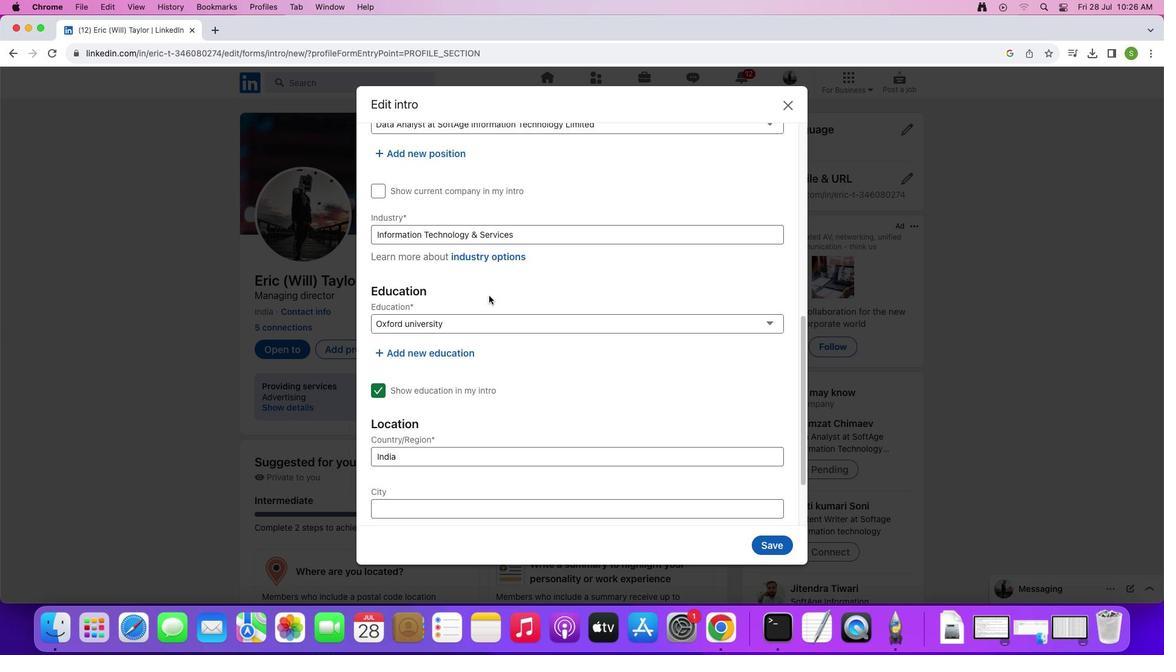 
Action: Mouse scrolled (488, 295) with delta (0, 0)
Screenshot: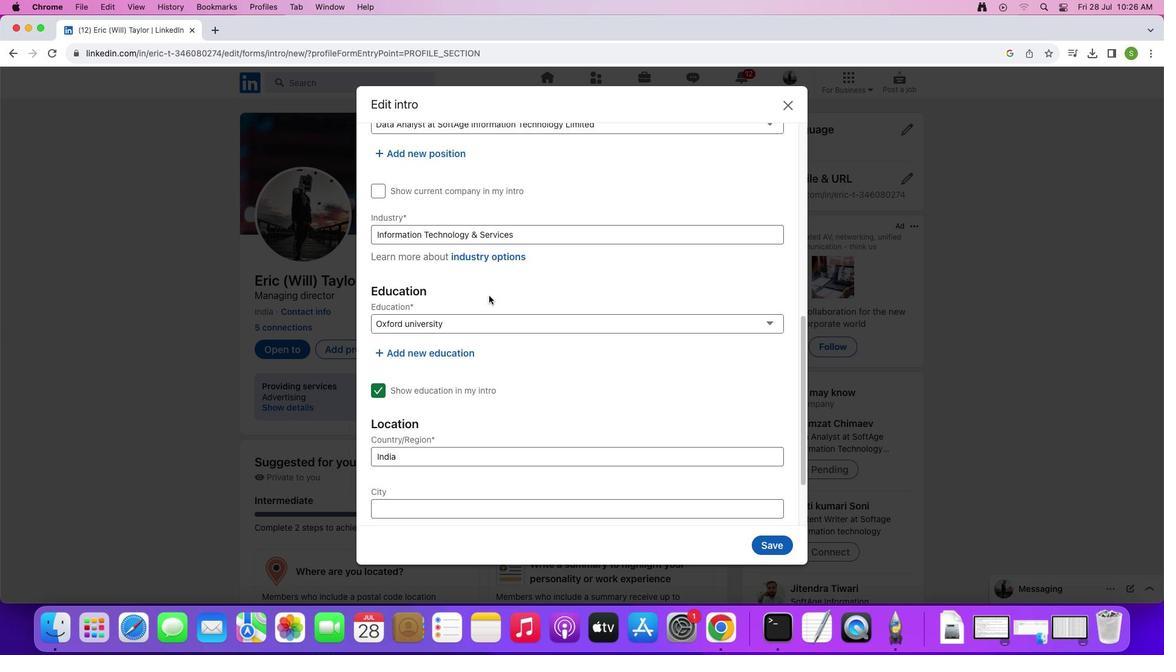 
Action: Mouse scrolled (488, 295) with delta (0, -1)
Screenshot: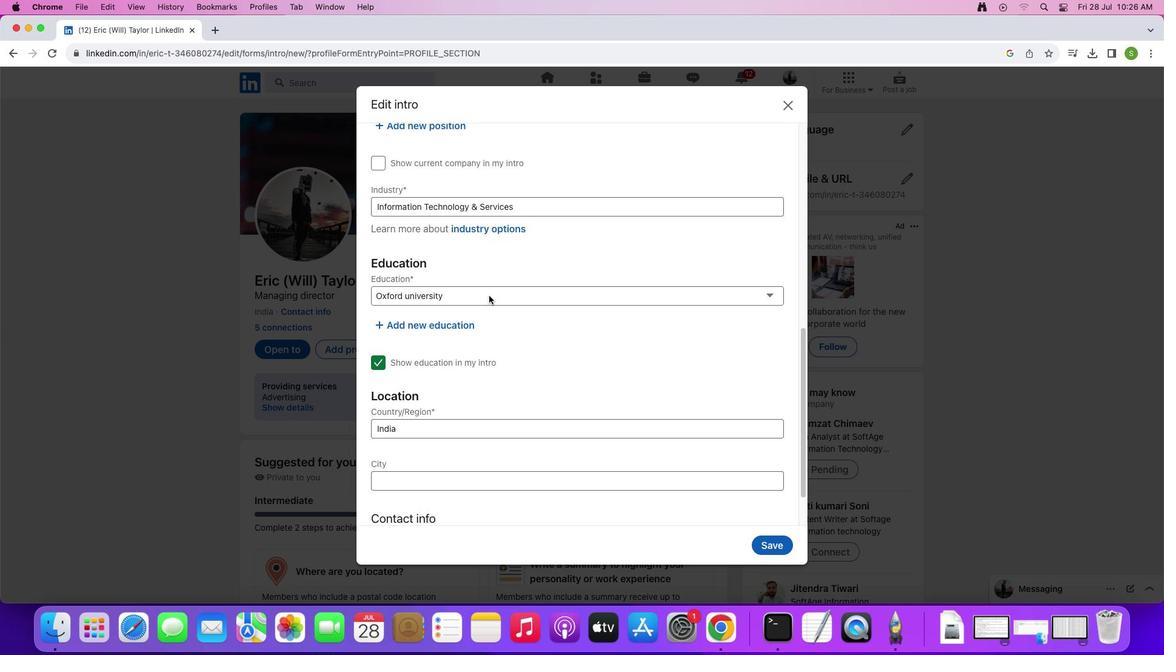 
Action: Mouse scrolled (488, 295) with delta (0, 0)
Screenshot: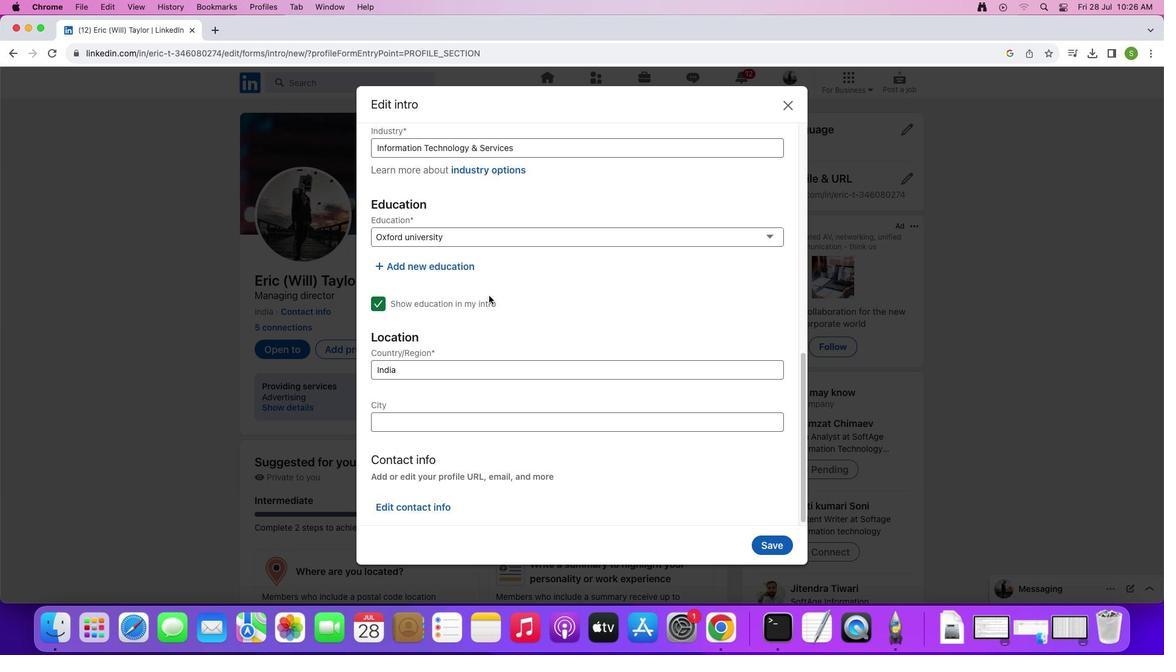 
Action: Mouse scrolled (488, 295) with delta (0, 0)
Screenshot: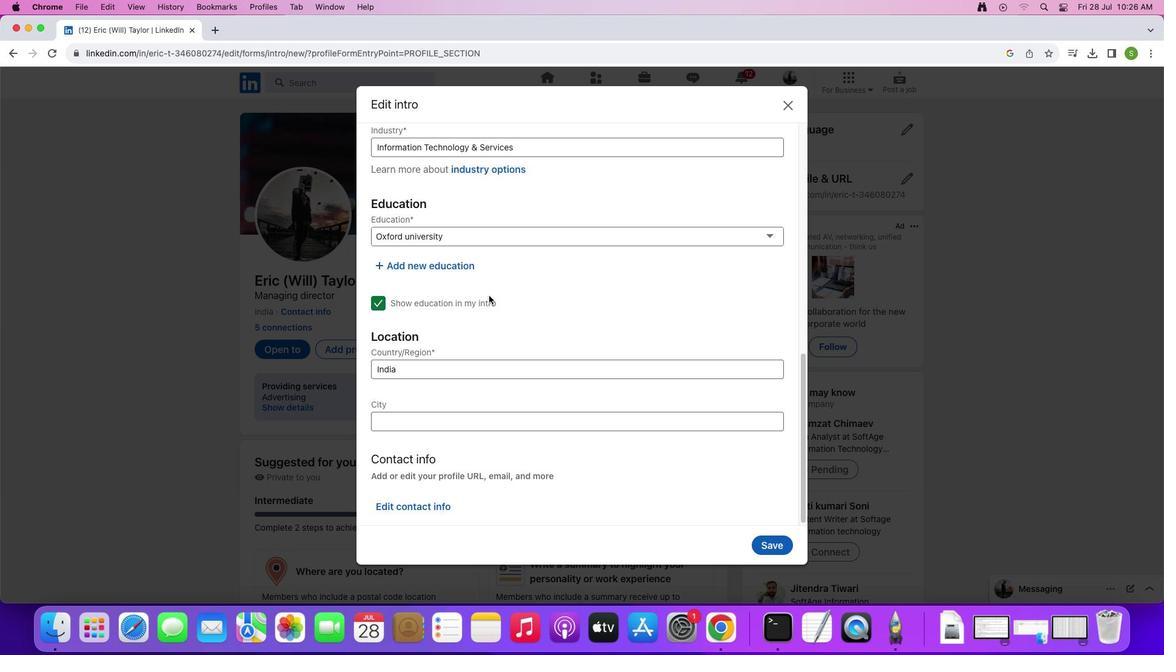 
Action: Mouse scrolled (488, 295) with delta (0, -1)
Screenshot: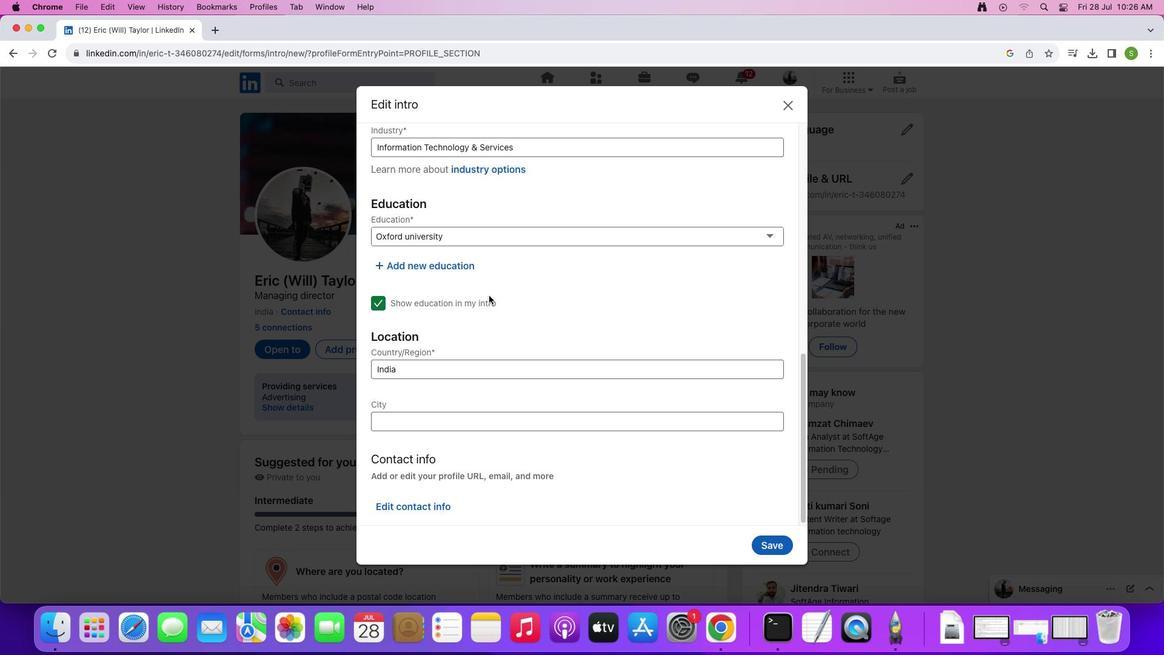 
Action: Mouse scrolled (488, 295) with delta (0, 0)
Screenshot: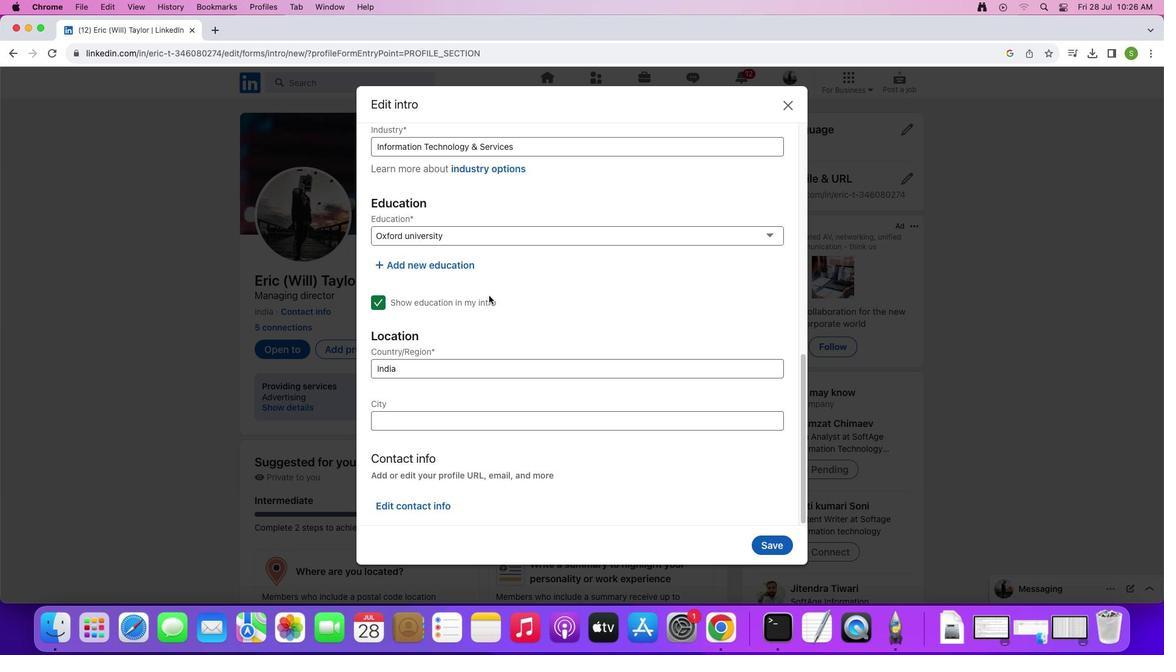 
Action: Mouse scrolled (488, 295) with delta (0, 0)
Screenshot: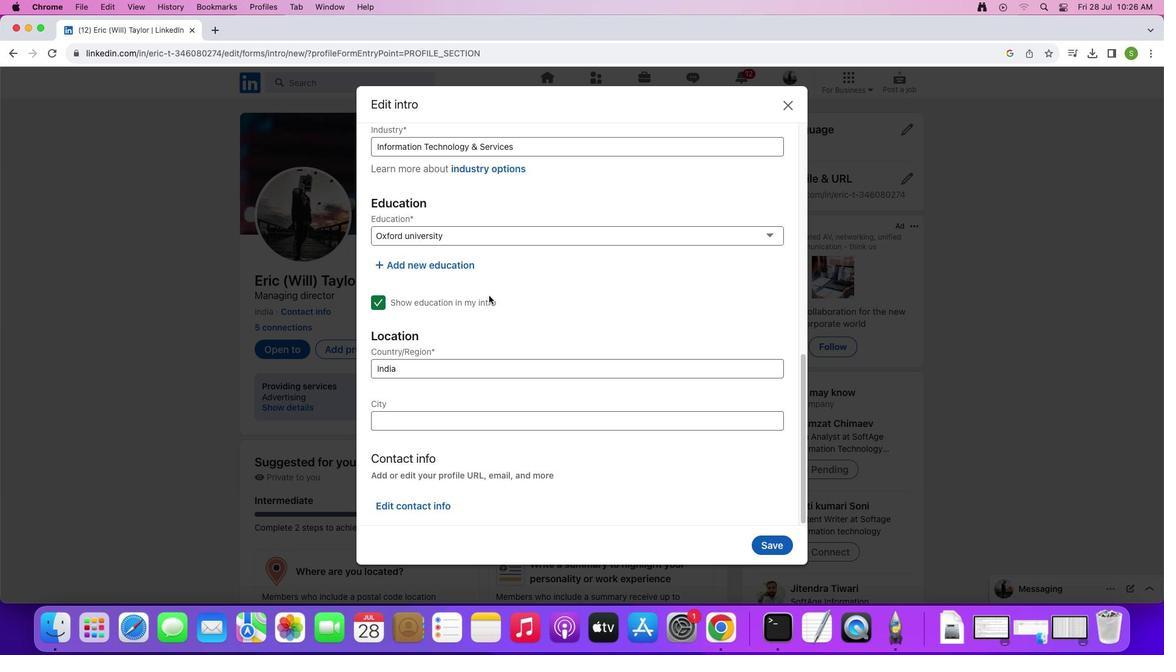 
Action: Mouse scrolled (488, 295) with delta (0, -1)
Screenshot: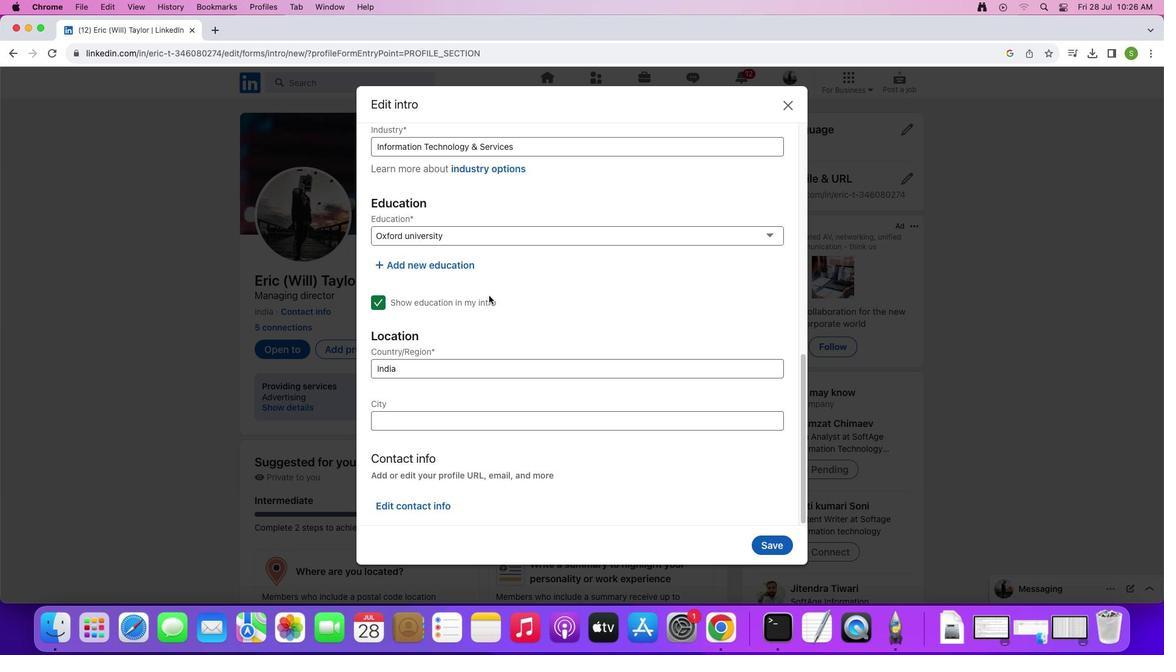 
Action: Mouse moved to (489, 289)
Screenshot: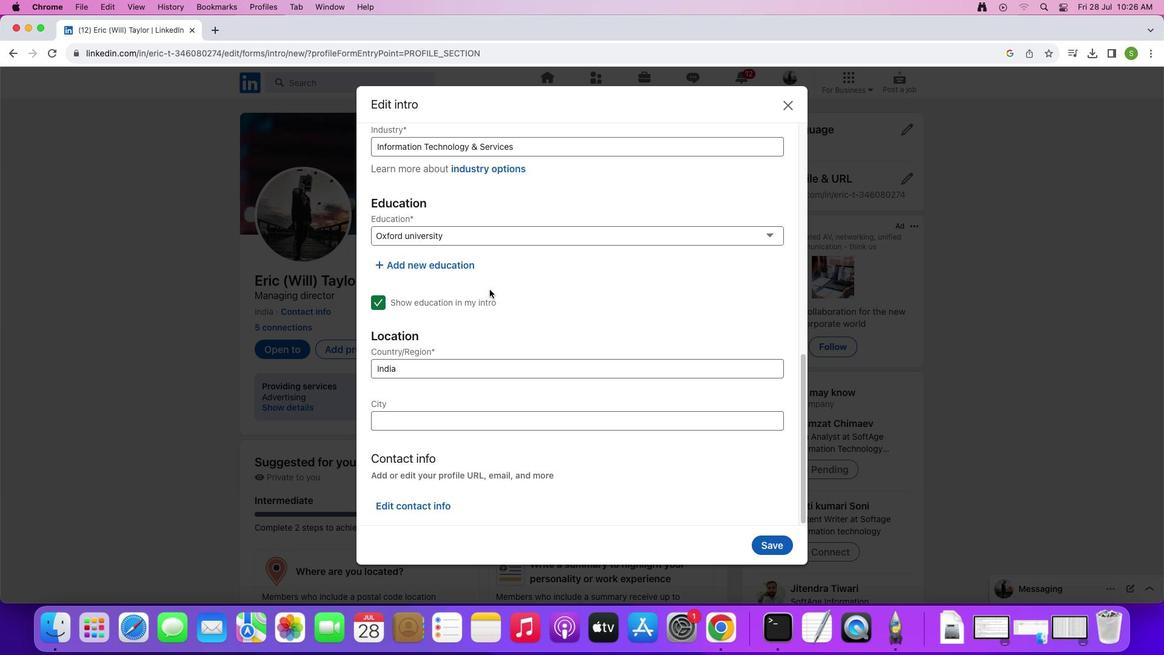 
Action: Mouse scrolled (489, 289) with delta (0, 0)
Screenshot: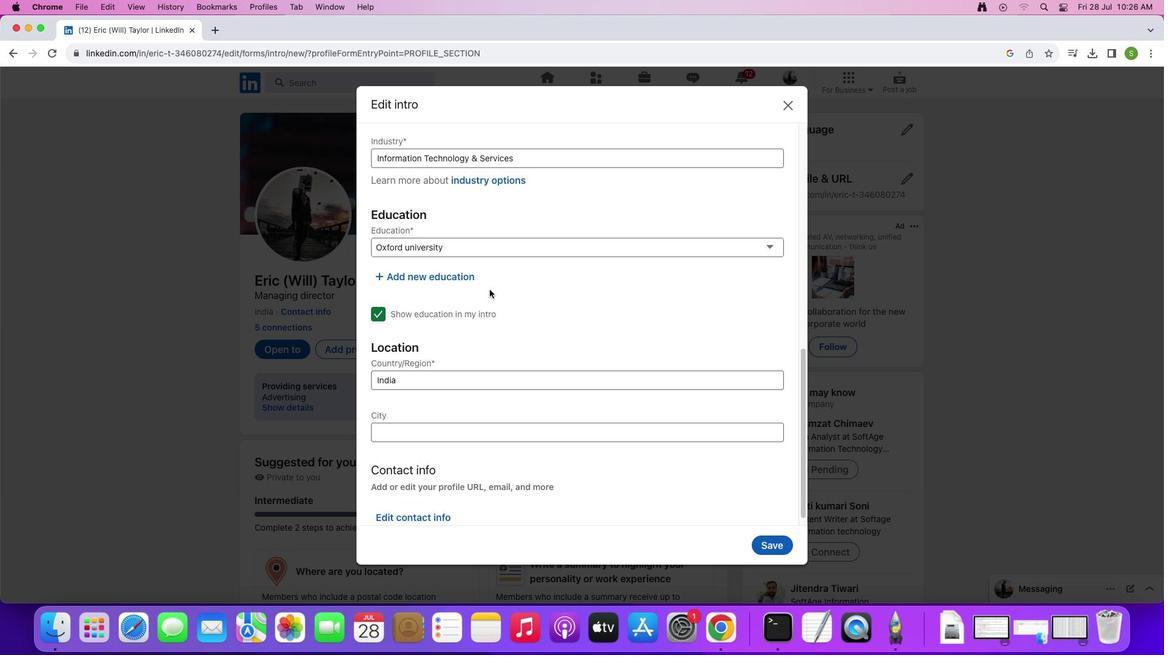 
Action: Mouse scrolled (489, 289) with delta (0, 0)
Screenshot: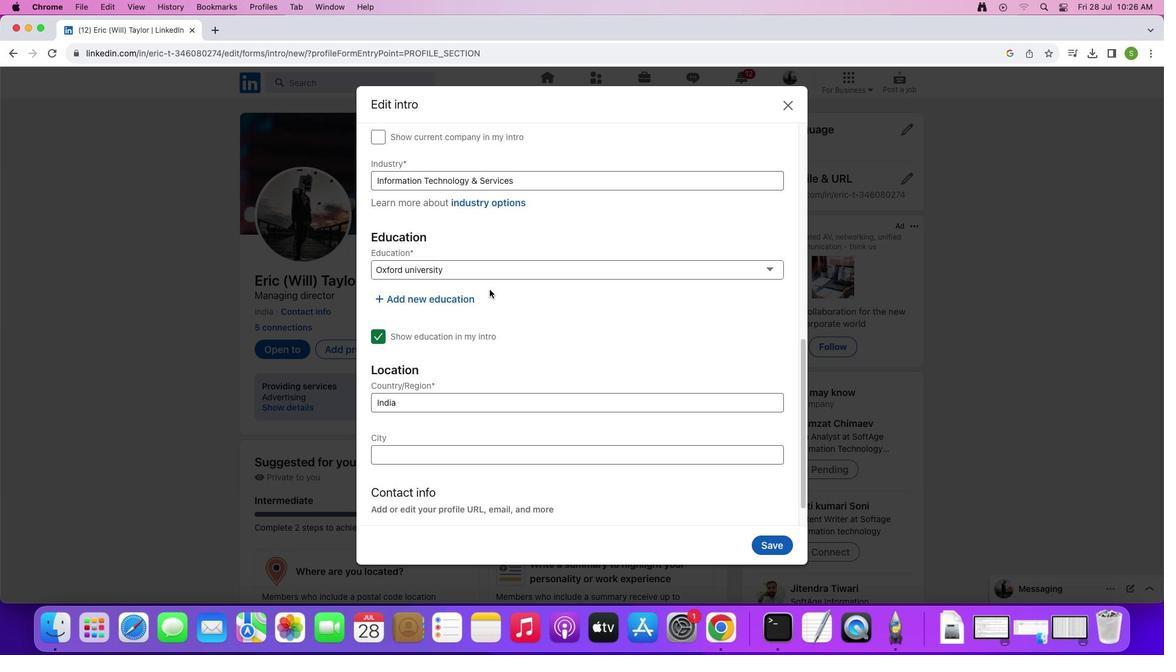 
Action: Mouse scrolled (489, 289) with delta (0, 1)
Screenshot: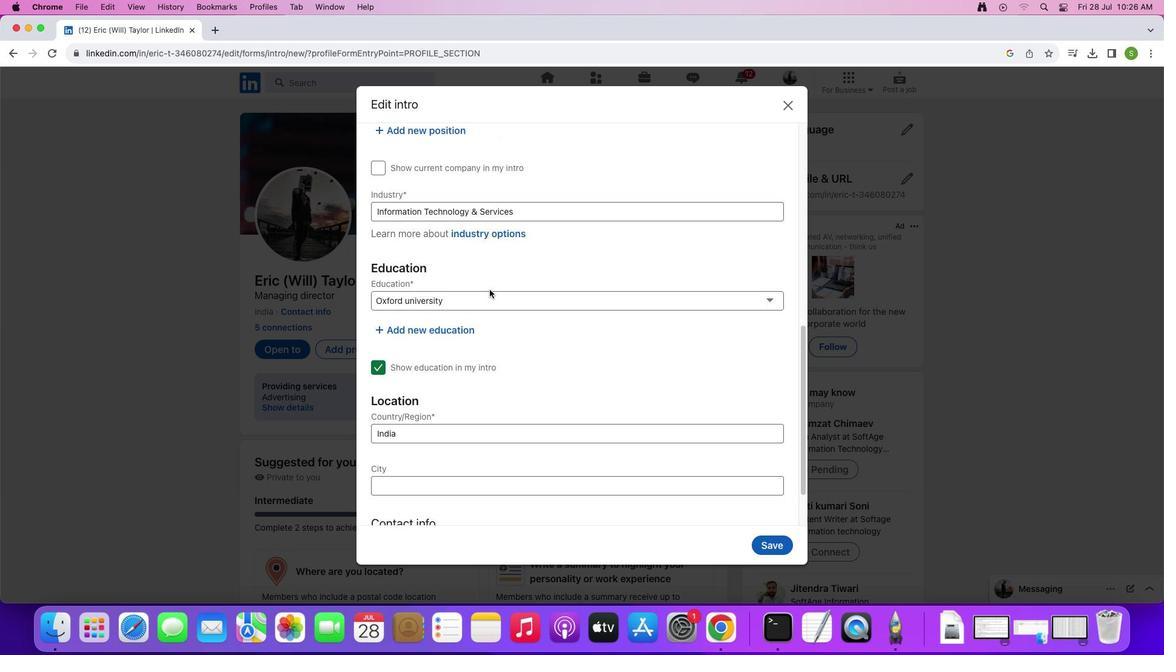 
Action: Mouse scrolled (489, 289) with delta (0, 0)
Screenshot: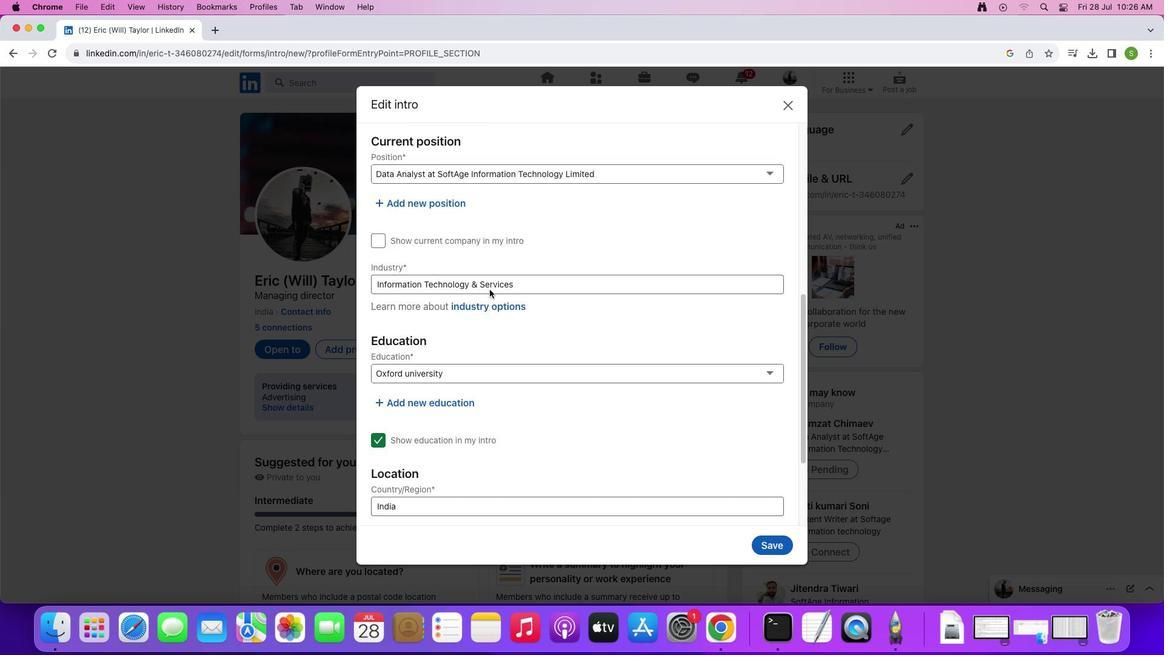 
Action: Mouse scrolled (489, 289) with delta (0, 0)
Screenshot: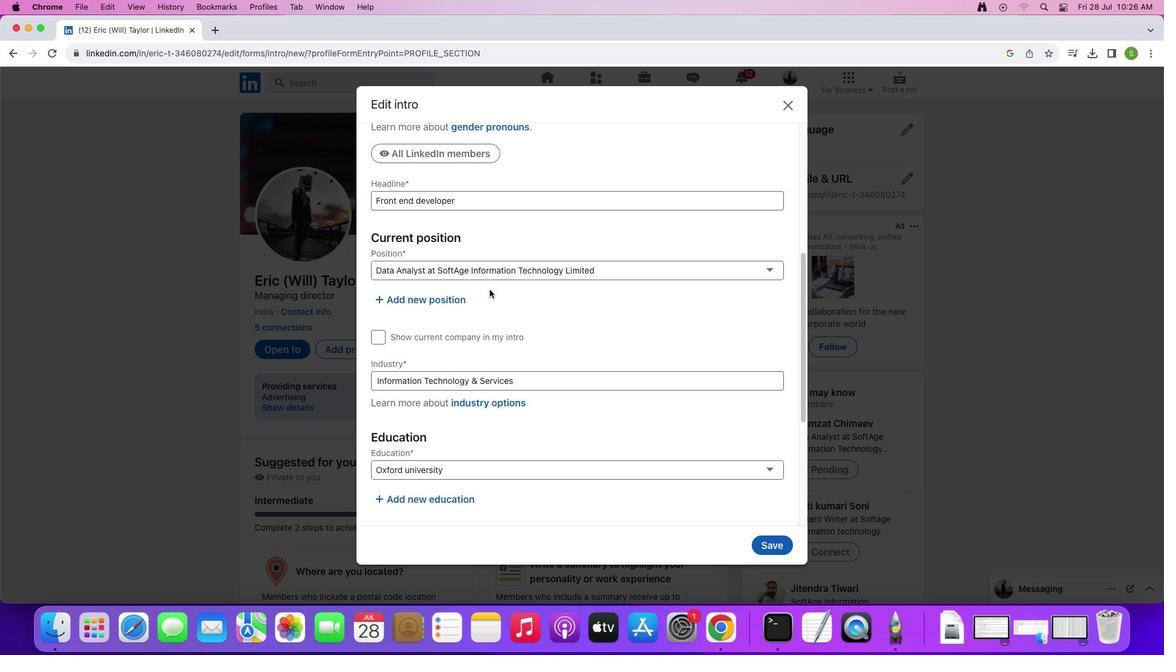 
Action: Mouse scrolled (489, 289) with delta (0, 1)
Screenshot: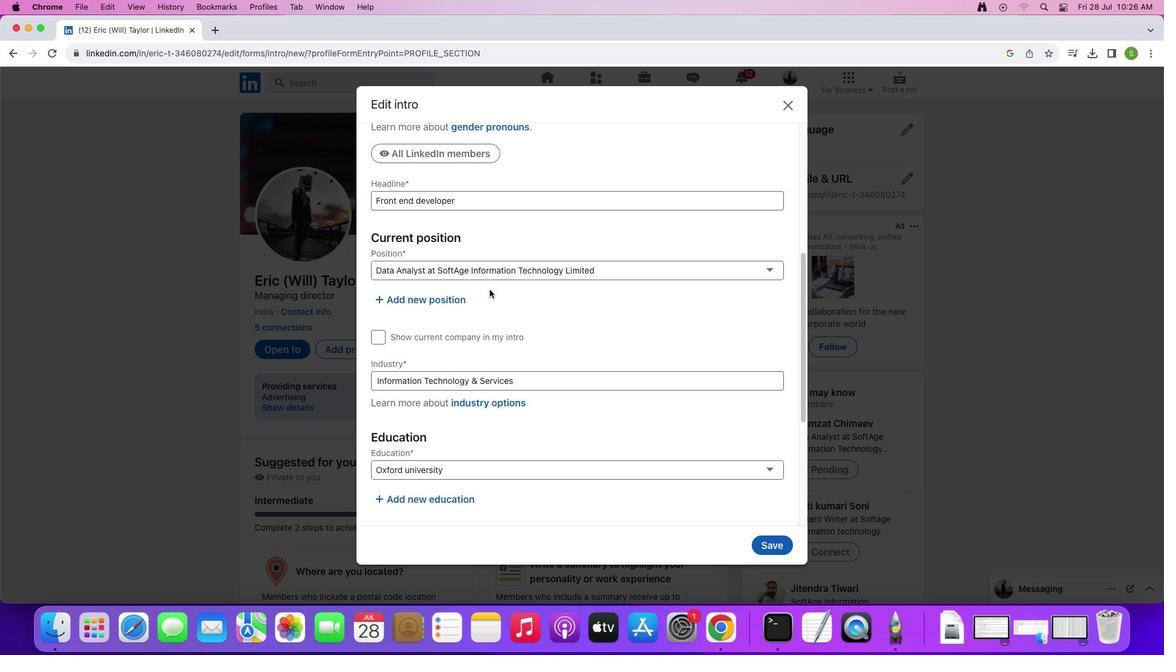 
Action: Mouse scrolled (489, 289) with delta (0, 3)
Screenshot: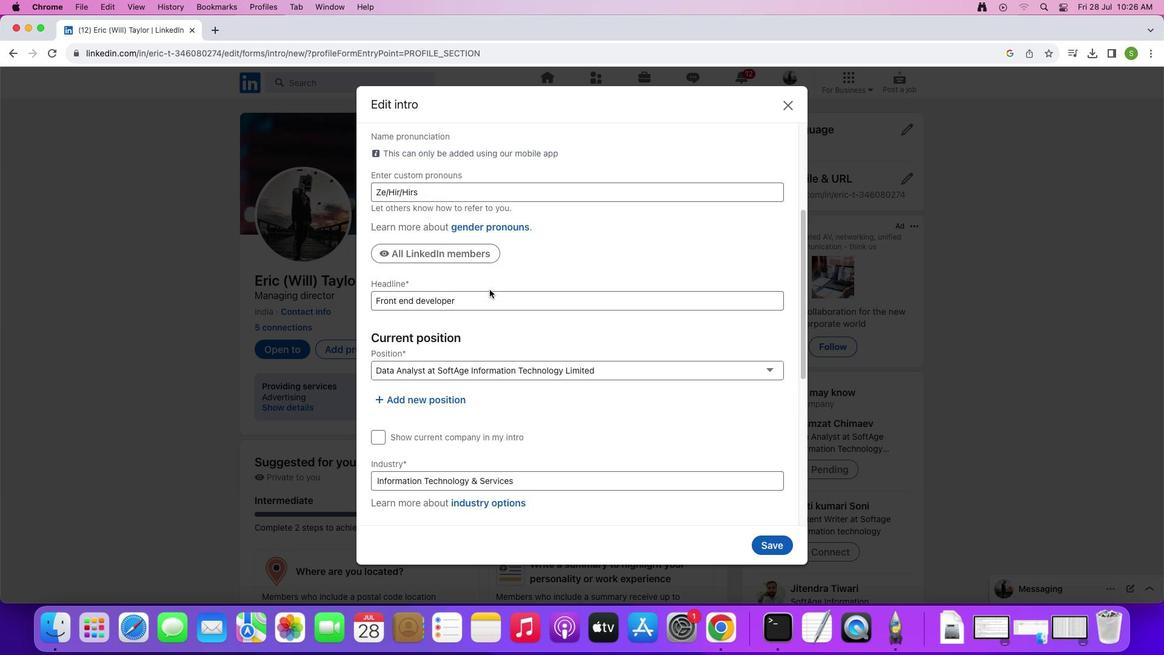 
Action: Mouse scrolled (489, 289) with delta (0, 0)
Screenshot: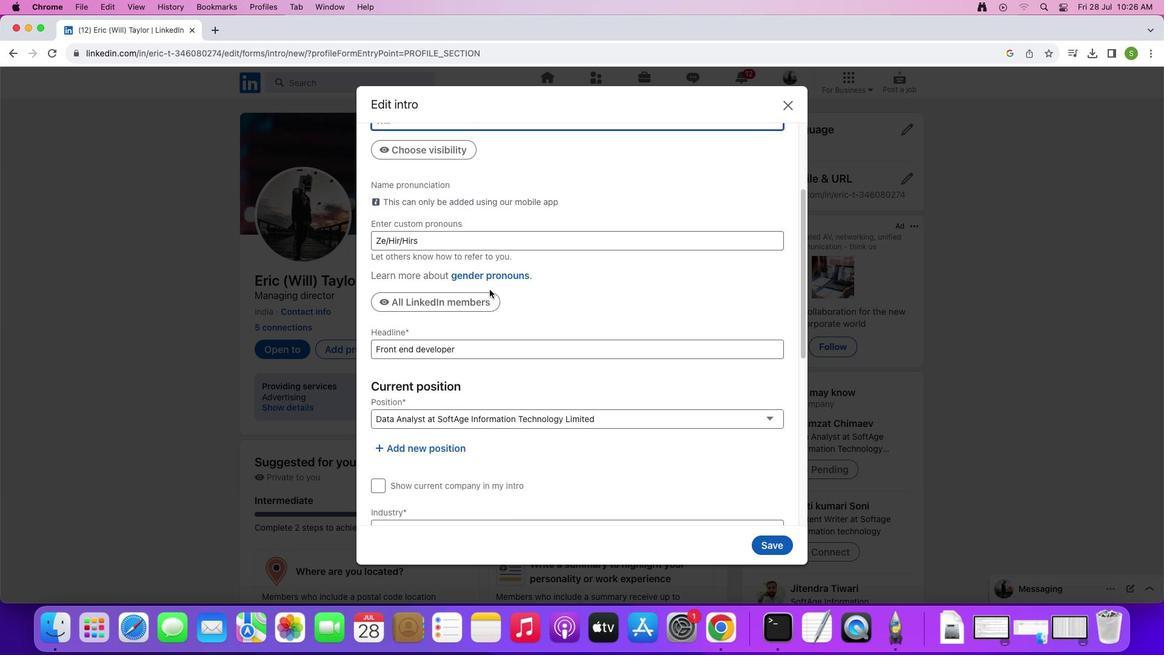 
Action: Mouse scrolled (489, 289) with delta (0, 0)
Screenshot: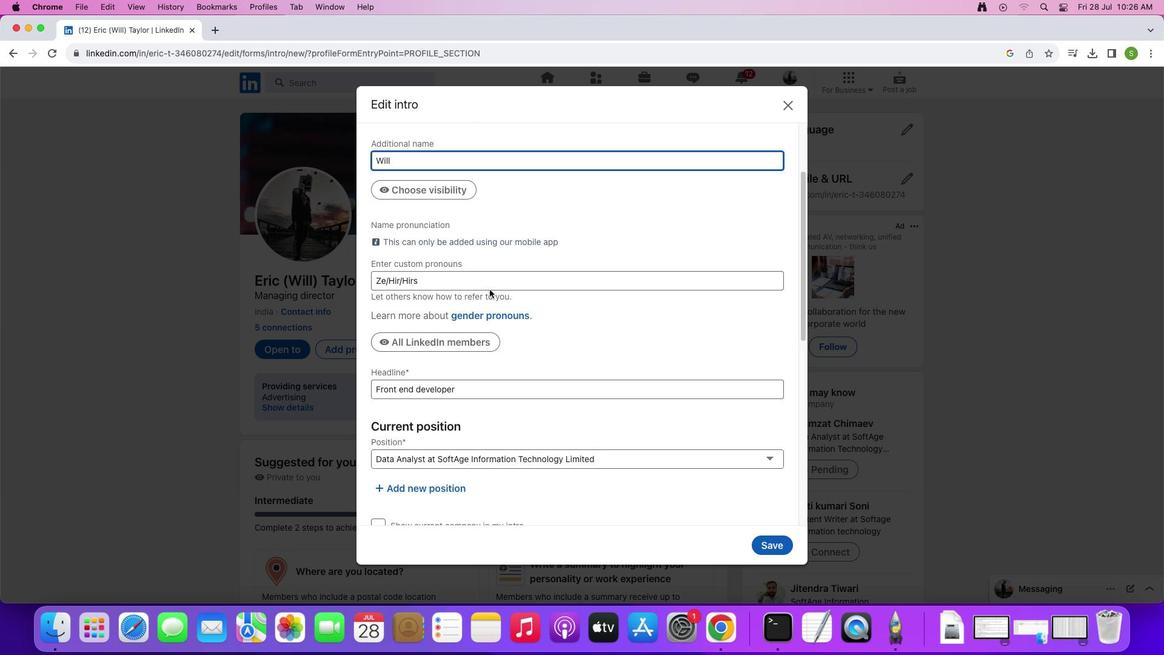 
Action: Mouse scrolled (489, 289) with delta (0, 1)
Screenshot: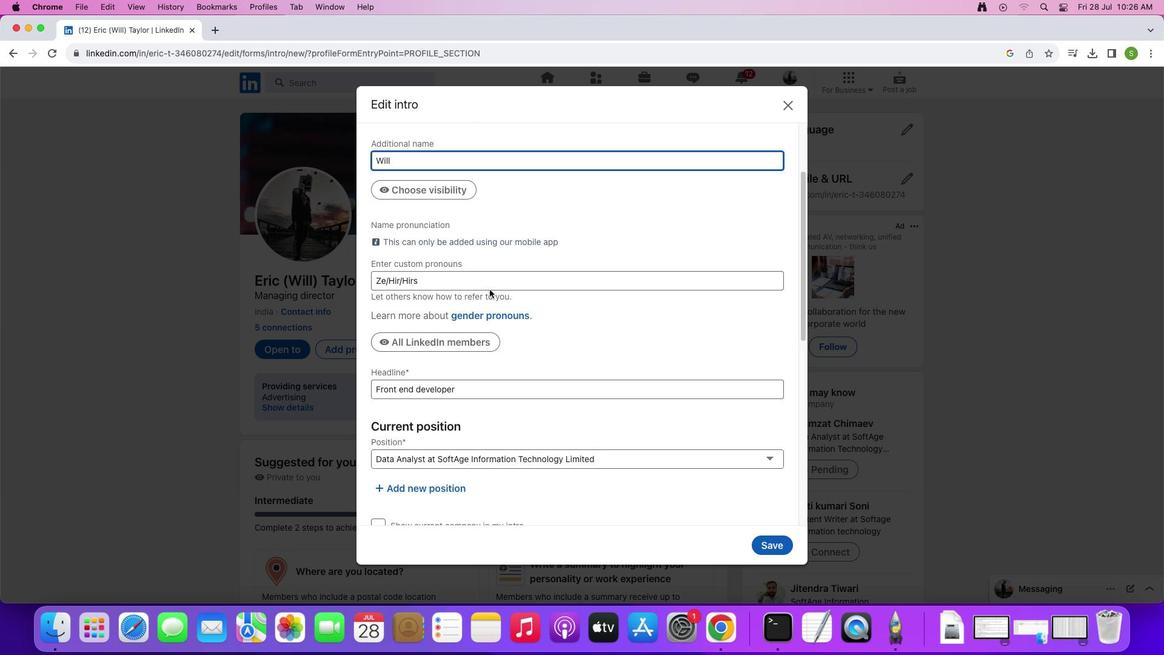 
Action: Mouse scrolled (489, 289) with delta (0, 3)
Screenshot: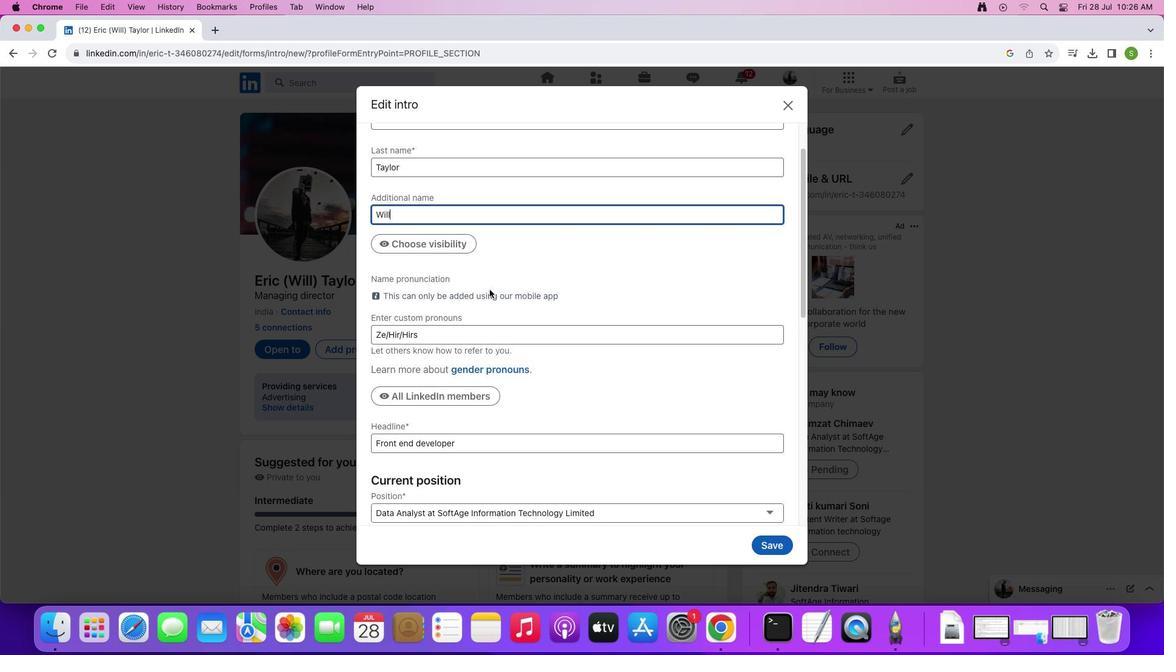
Action: Mouse scrolled (489, 289) with delta (0, 0)
Screenshot: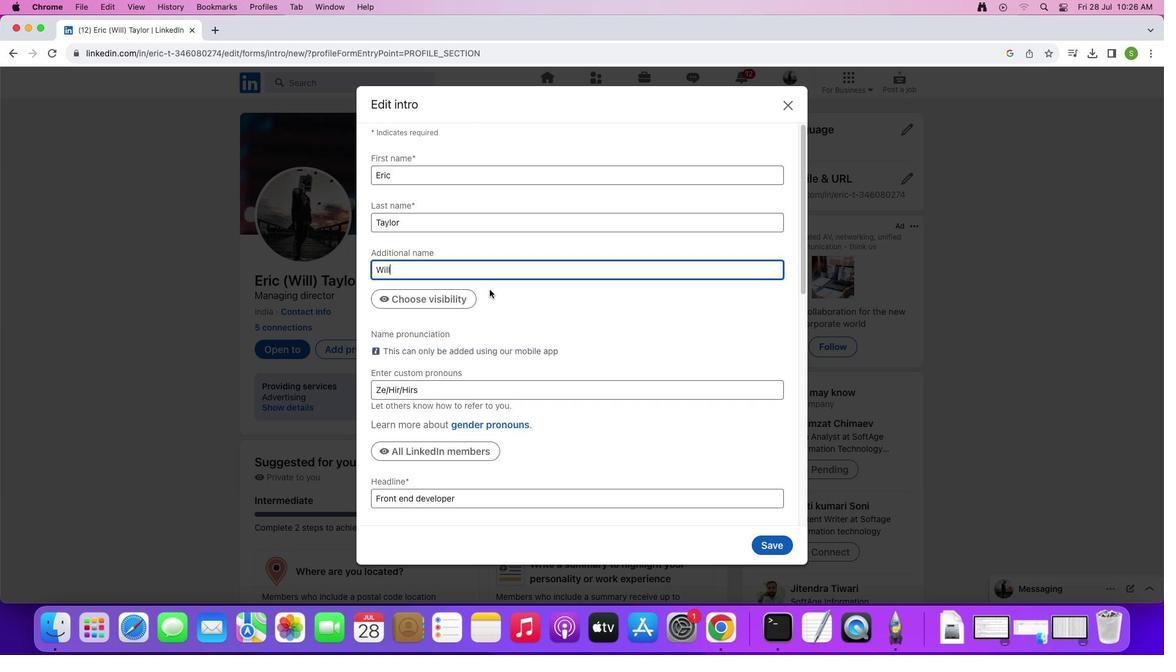 
Action: Mouse scrolled (489, 289) with delta (0, 0)
Screenshot: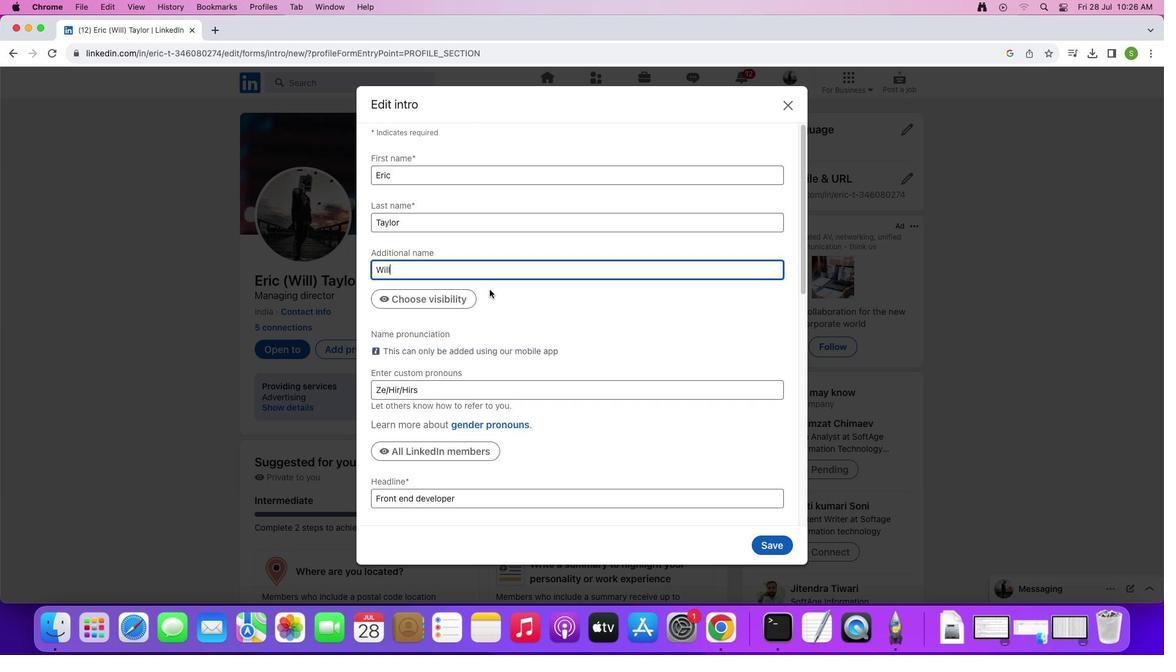 
Action: Mouse scrolled (489, 289) with delta (0, 2)
Screenshot: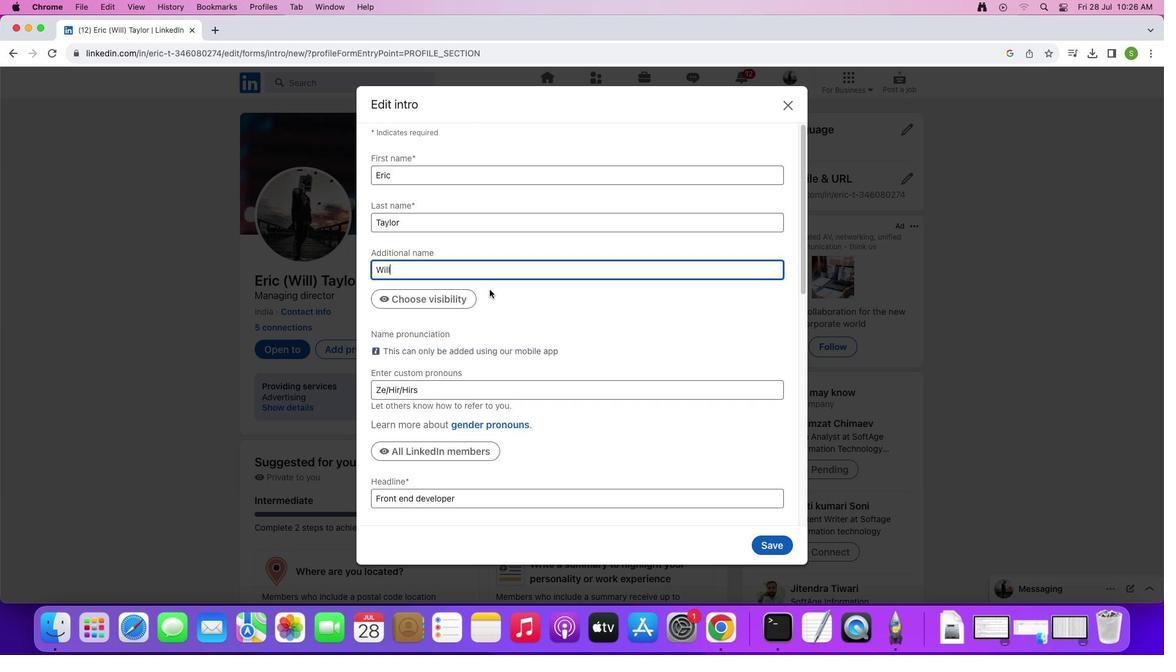 
Action: Mouse scrolled (489, 289) with delta (0, 3)
Screenshot: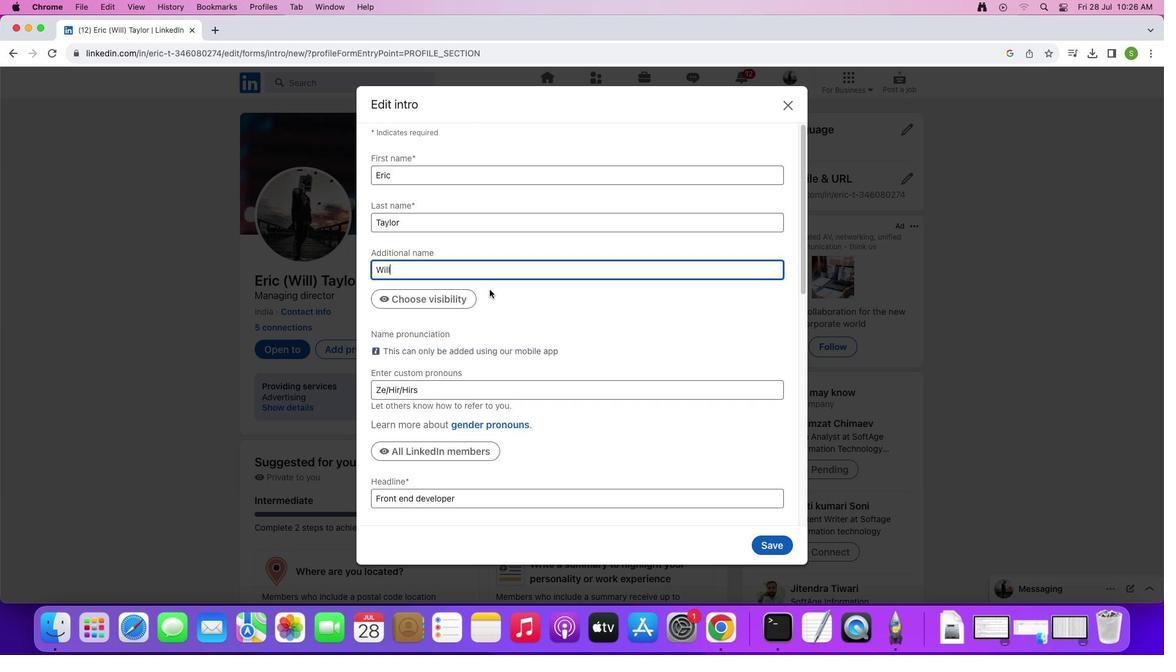 
Action: Mouse moved to (793, 104)
Screenshot: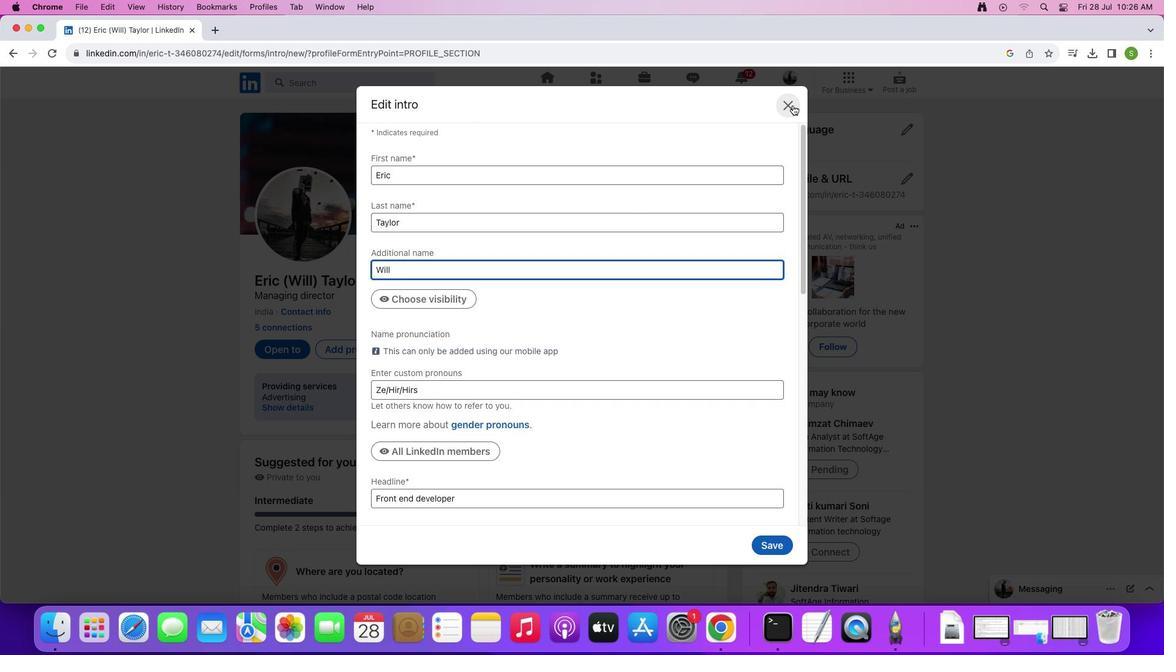
Action: Mouse pressed left at (793, 104)
